 Task: Reply to email with the signature Dylan Clark with the subject Announcement of a promotion from softage.4@softage.net with the message Please provide your feedback on the latest design for the website., change the font color from current to black and background color to maroon Send the email
Action: Mouse moved to (974, 28)
Screenshot: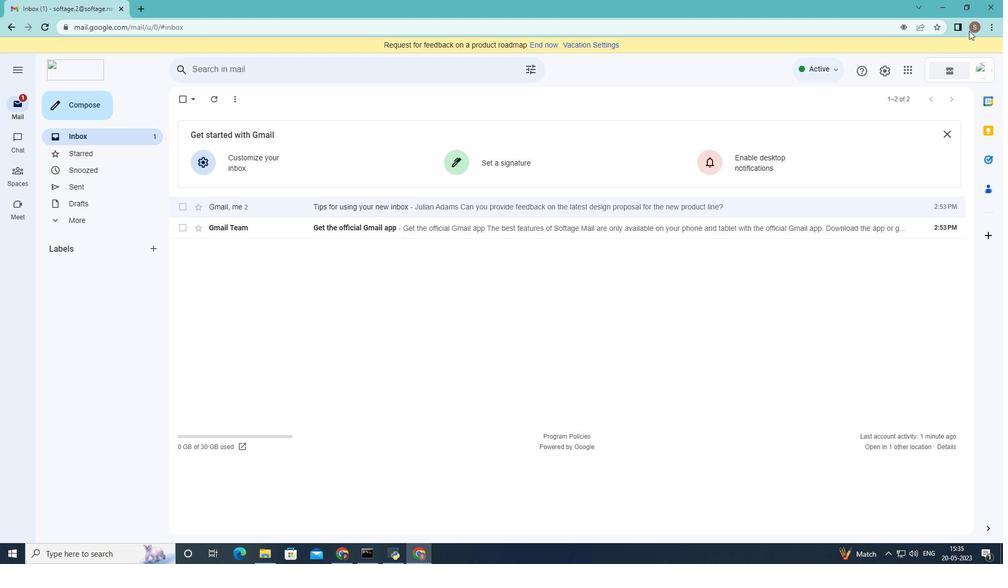 
Action: Mouse pressed left at (974, 28)
Screenshot: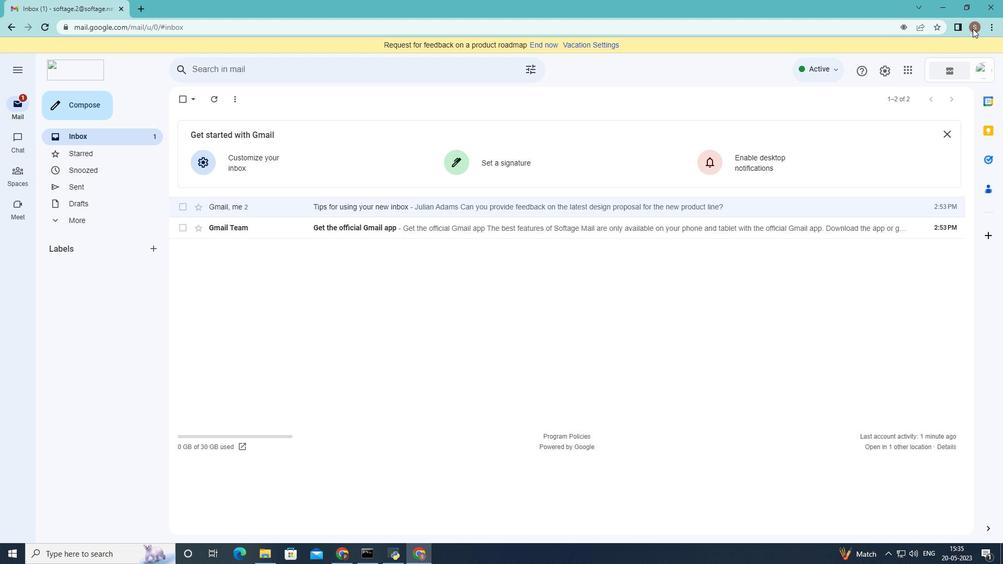 
Action: Mouse moved to (888, 315)
Screenshot: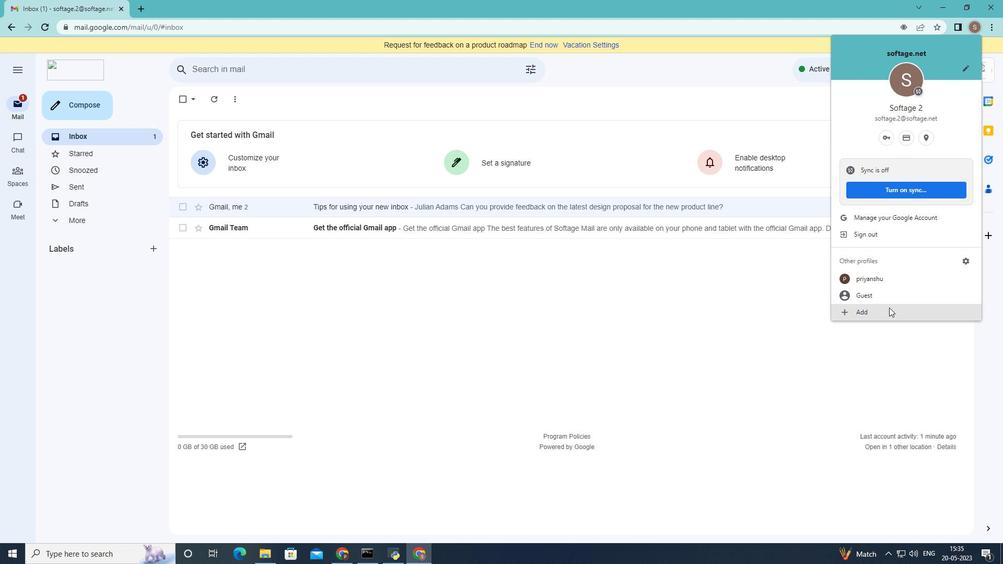 
Action: Mouse pressed left at (888, 315)
Screenshot: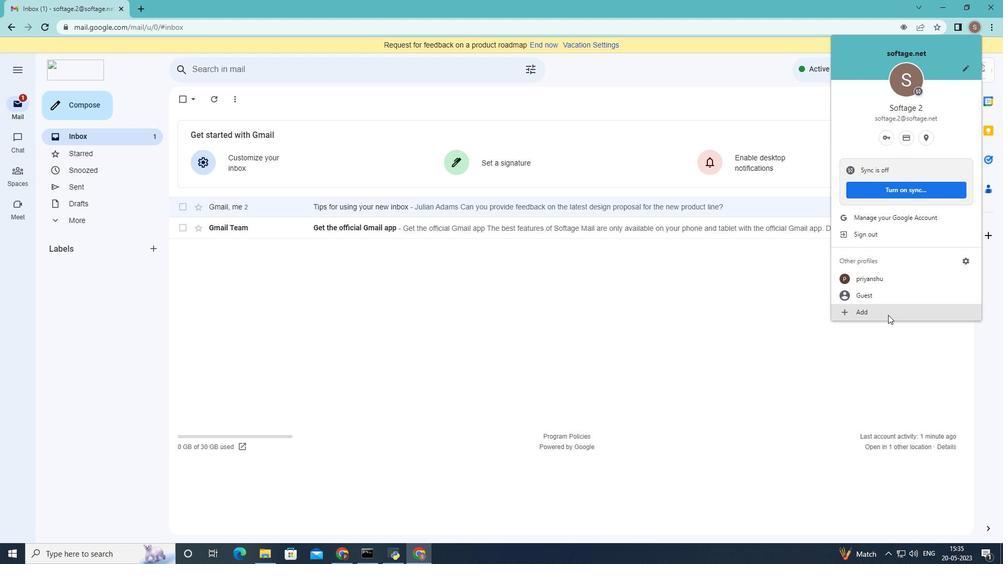 
Action: Mouse moved to (515, 341)
Screenshot: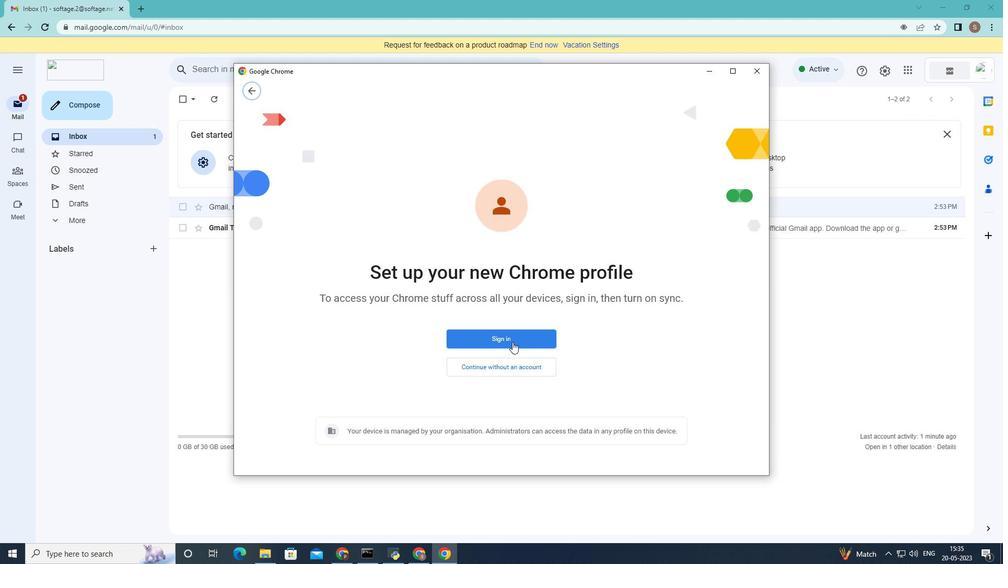 
Action: Mouse pressed left at (515, 341)
Screenshot: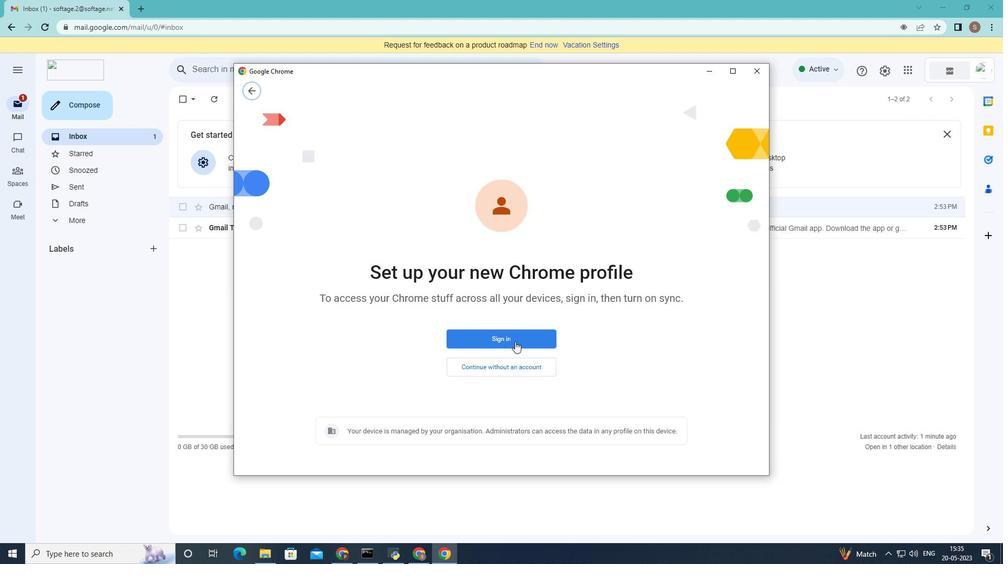 
Action: Mouse moved to (446, 262)
Screenshot: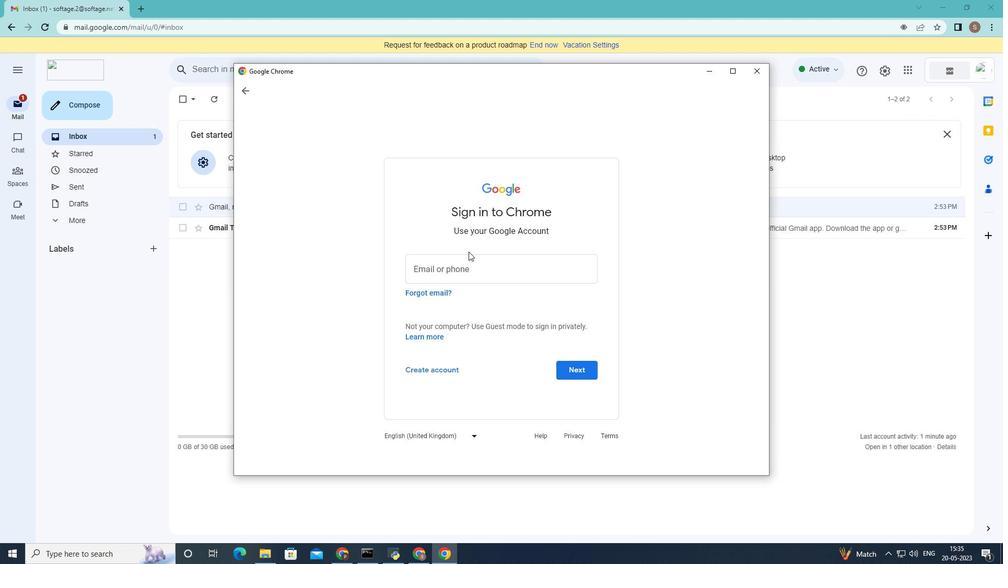 
Action: Mouse pressed left at (446, 262)
Screenshot: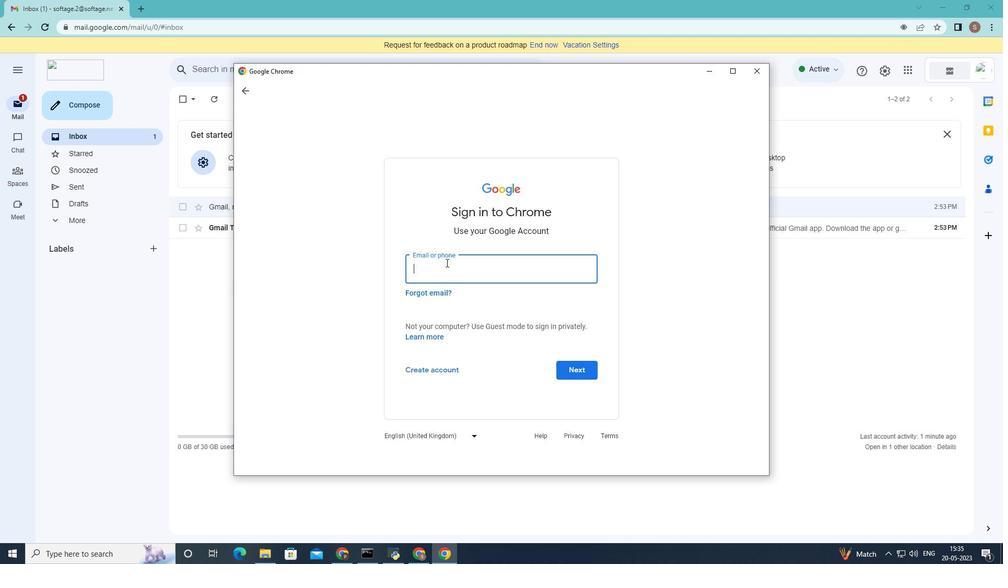 
Action: Key pressed softage.4<Key.shift>@softage.net
Screenshot: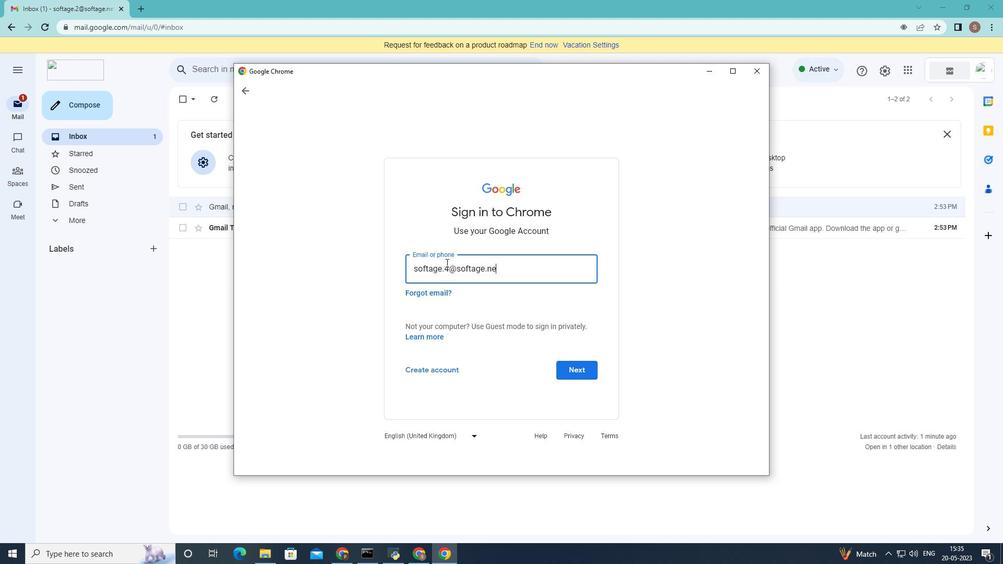 
Action: Mouse moved to (567, 367)
Screenshot: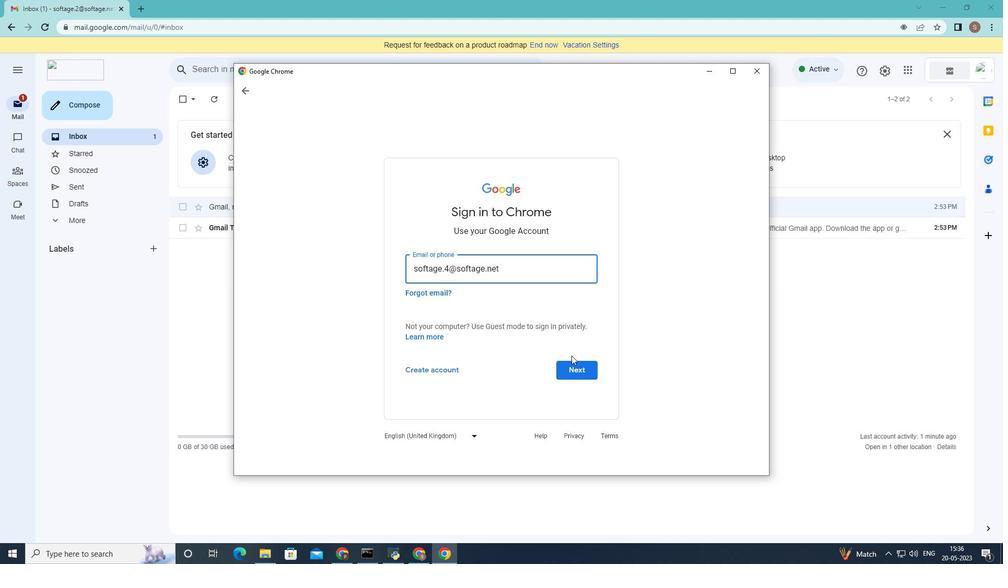 
Action: Mouse pressed left at (567, 367)
Screenshot: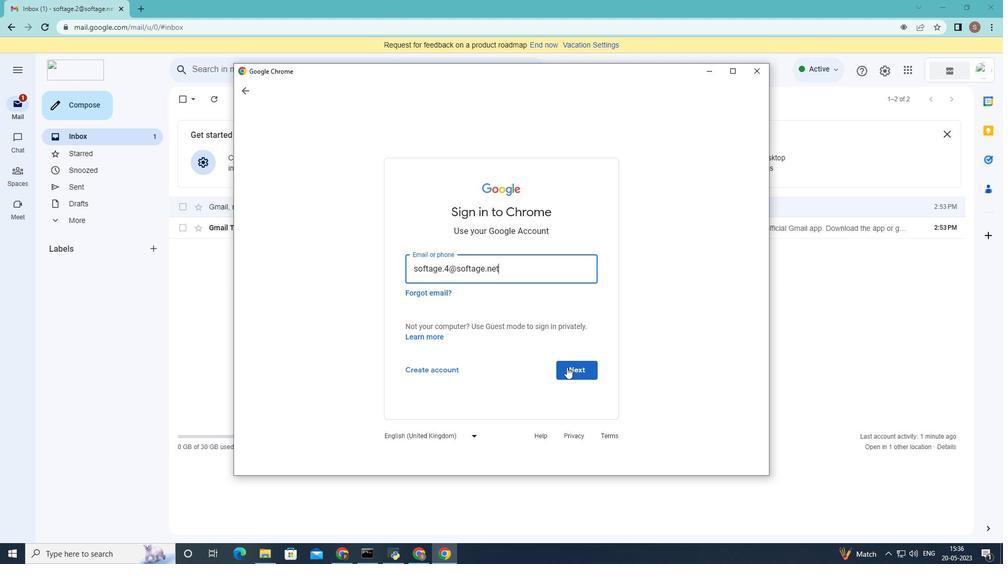 
Action: Mouse moved to (440, 279)
Screenshot: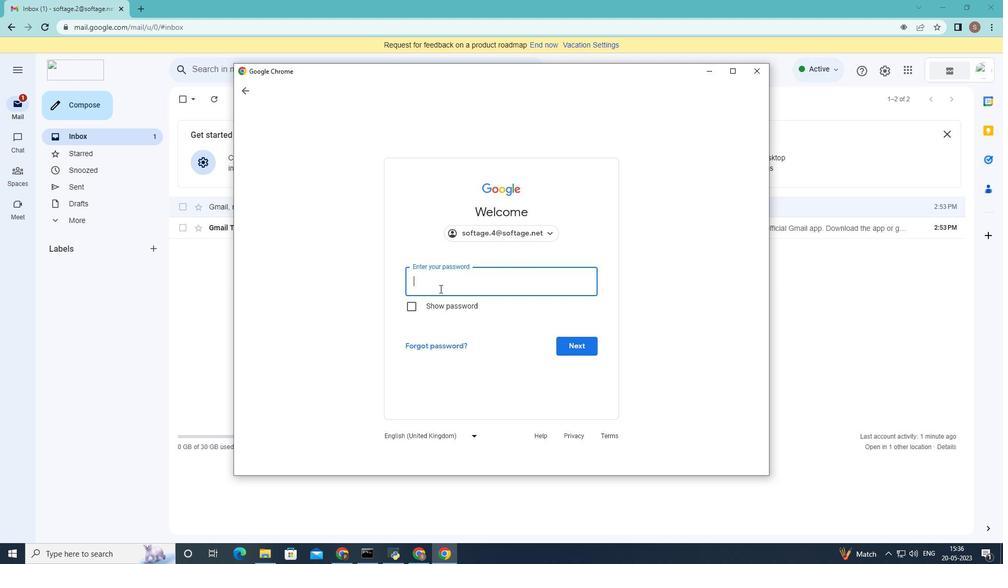 
Action: Key pressed <Key.shift>Softage<Key.shift><Key.shift><Key.shift><Key.shift><Key.shift>@1
Screenshot: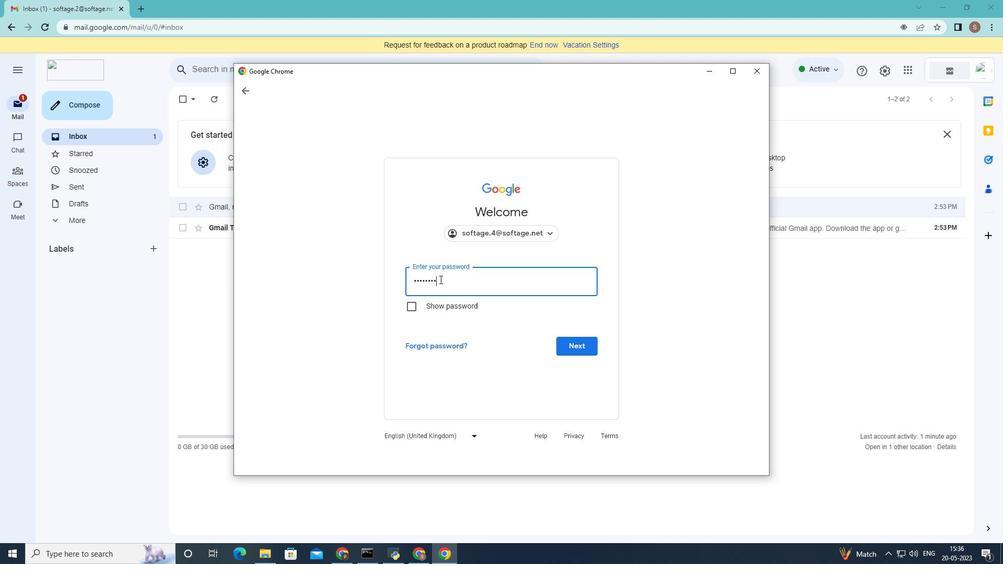 
Action: Mouse moved to (583, 345)
Screenshot: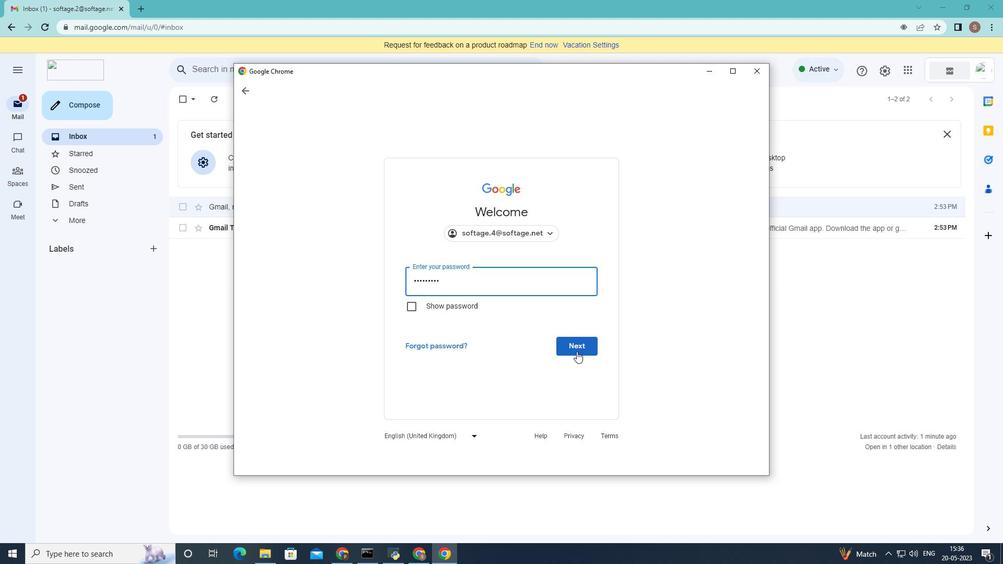 
Action: Mouse pressed left at (583, 345)
Screenshot: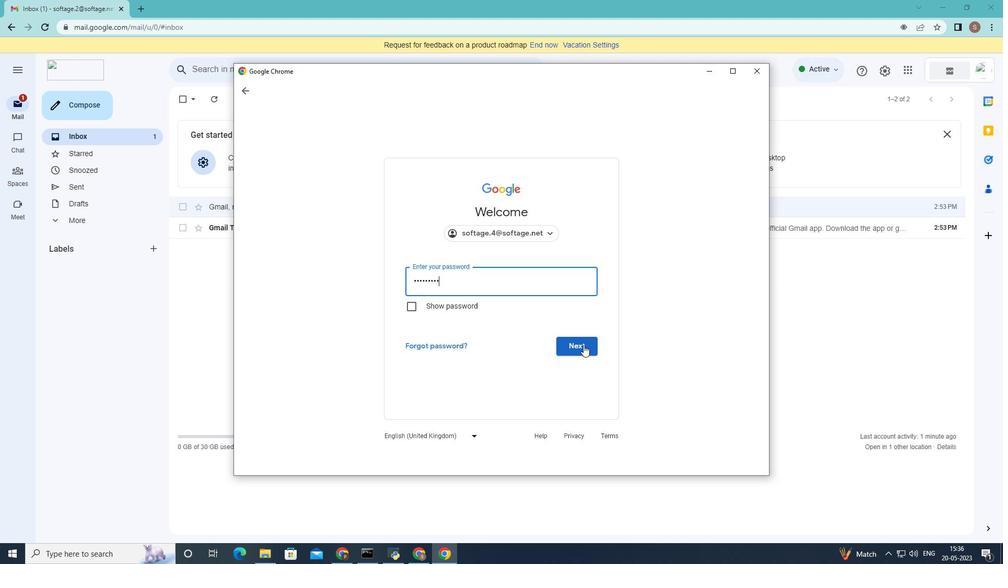 
Action: Mouse moved to (670, 460)
Screenshot: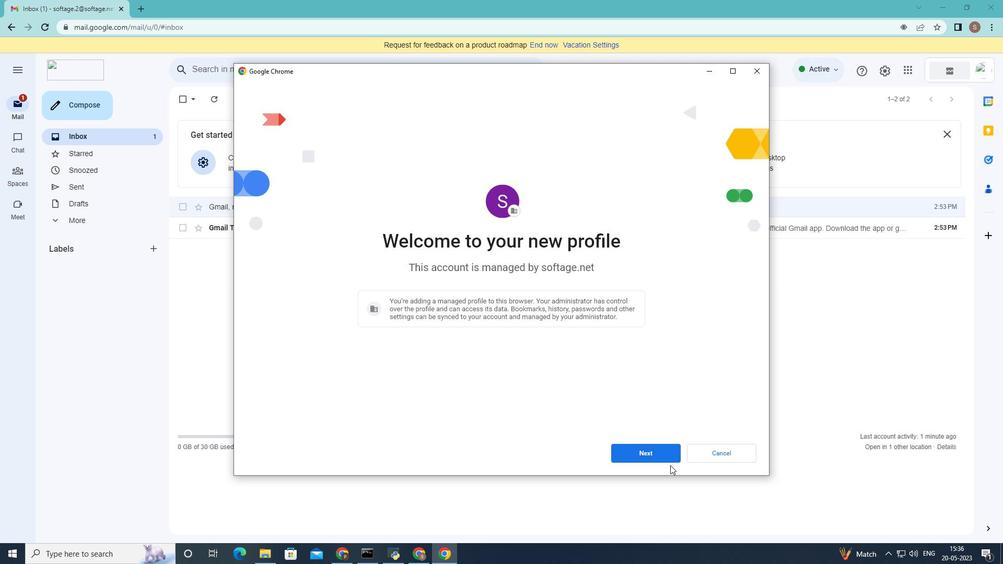 
Action: Mouse pressed left at (670, 460)
Screenshot: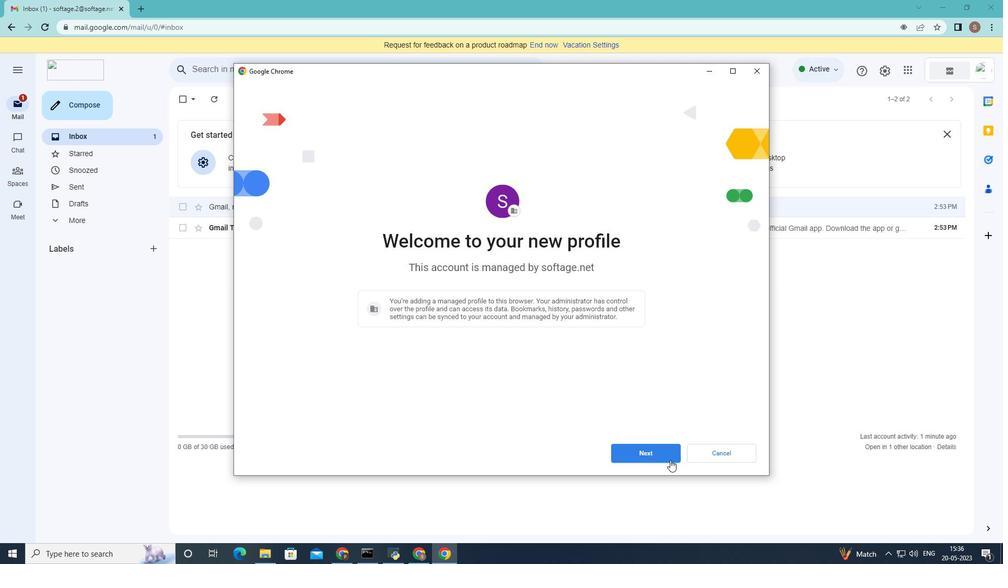 
Action: Mouse moved to (633, 450)
Screenshot: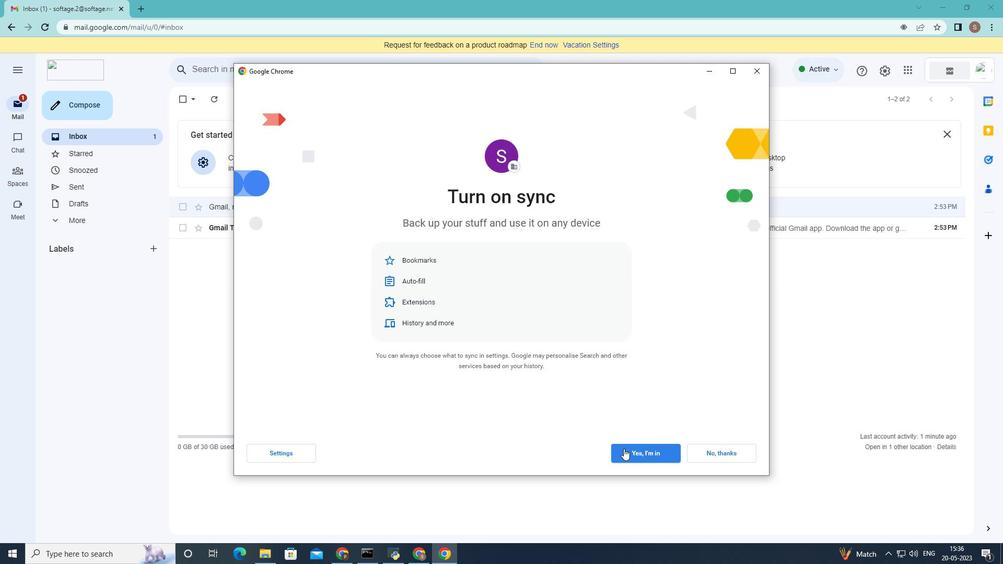 
Action: Mouse pressed left at (633, 450)
Screenshot: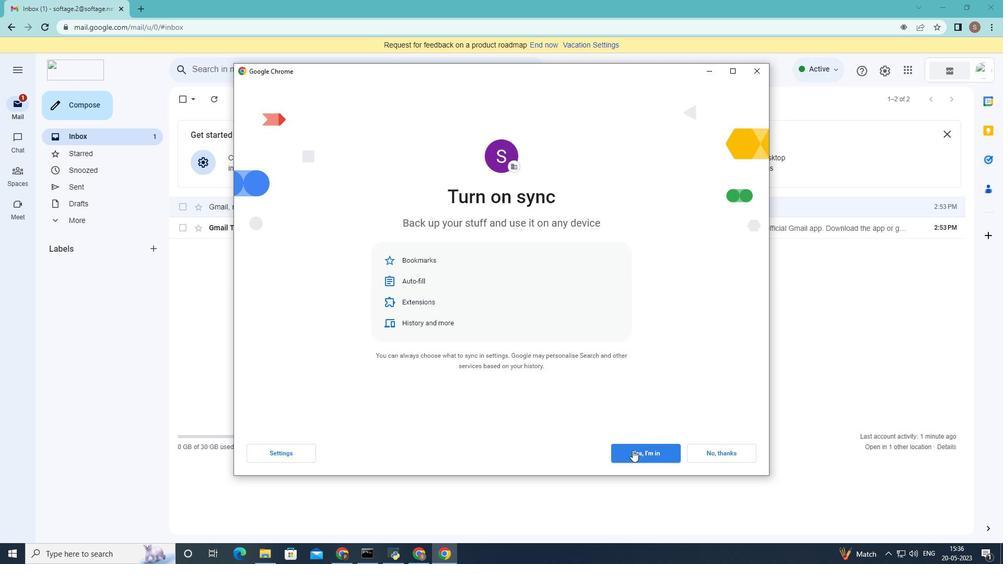 
Action: Mouse moved to (932, 283)
Screenshot: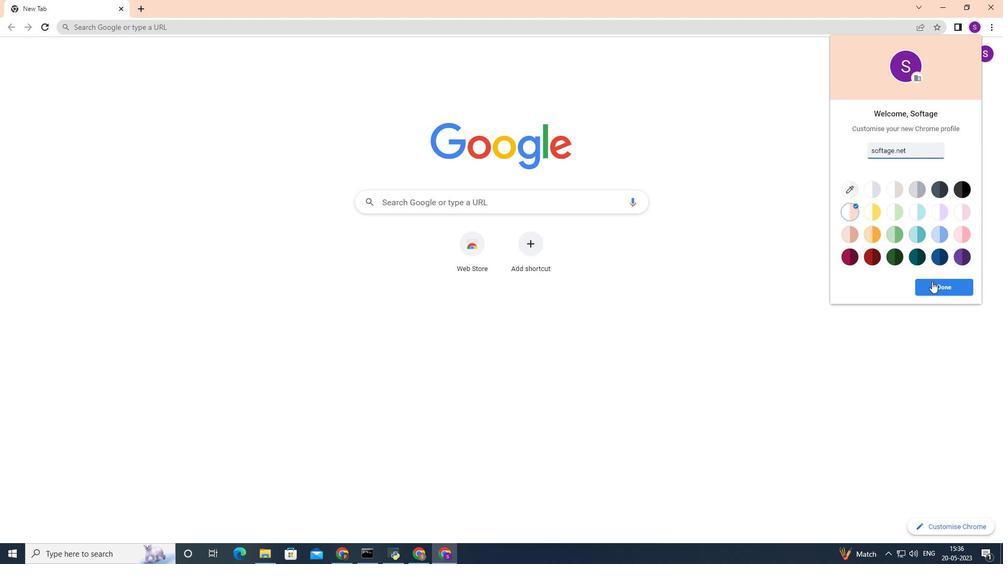 
Action: Mouse pressed left at (932, 283)
Screenshot: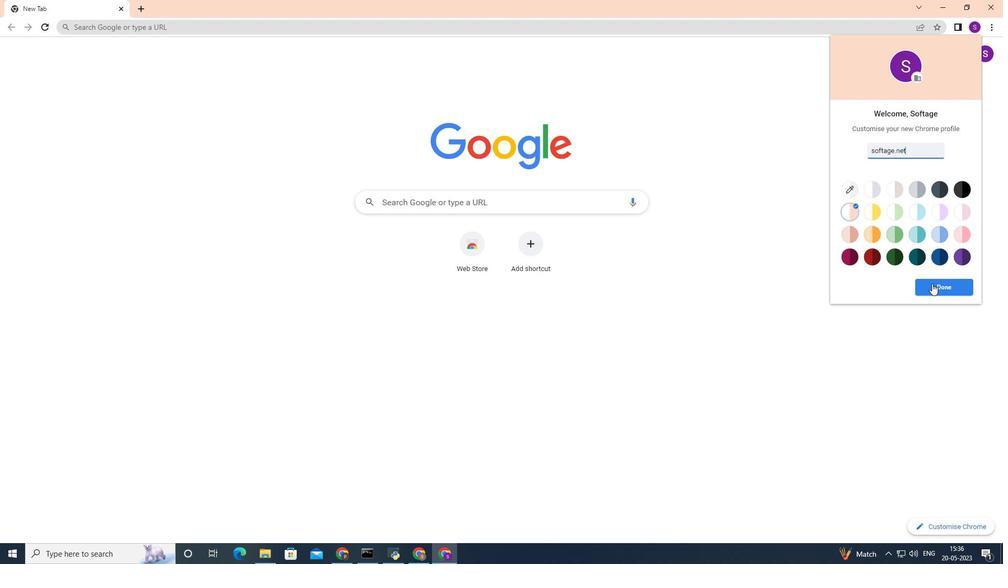 
Action: Mouse moved to (117, 40)
Screenshot: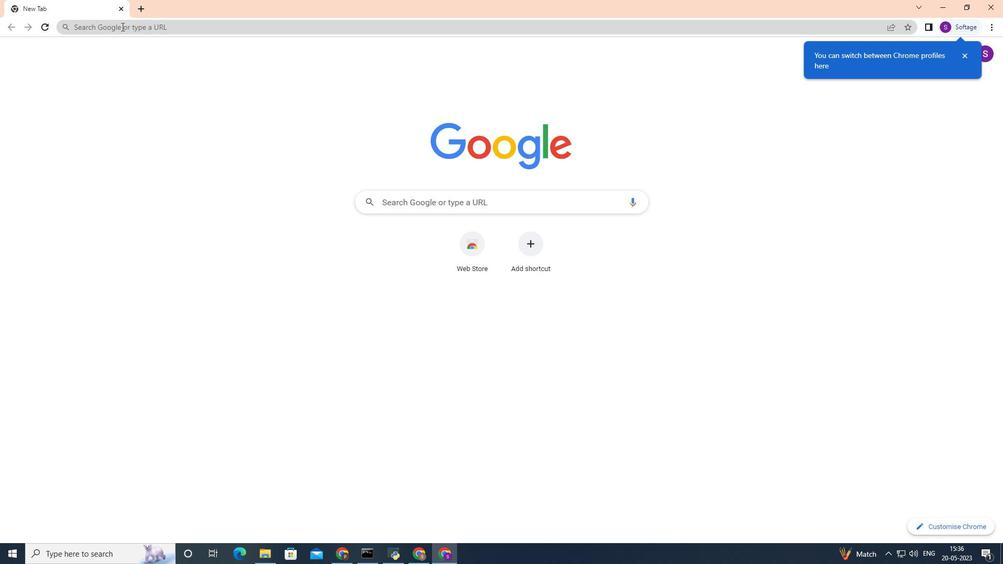 
Action: Mouse pressed left at (117, 40)
Screenshot: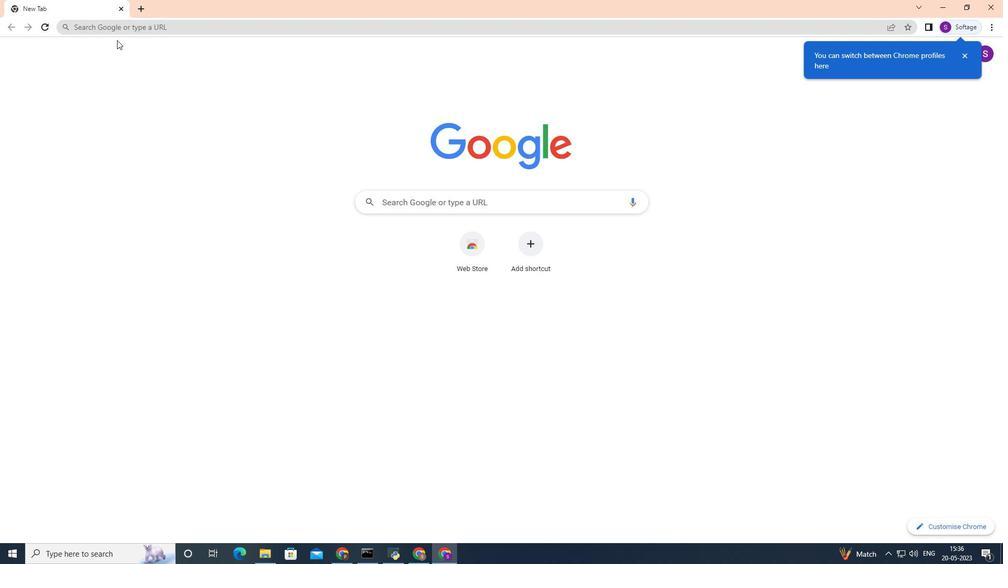 
Action: Mouse moved to (115, 31)
Screenshot: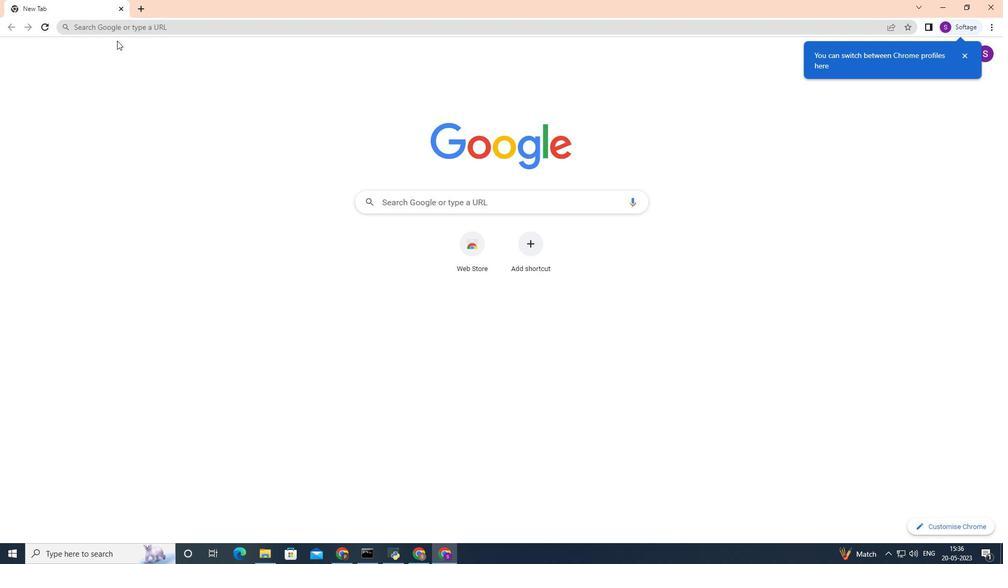 
Action: Mouse pressed left at (115, 31)
Screenshot: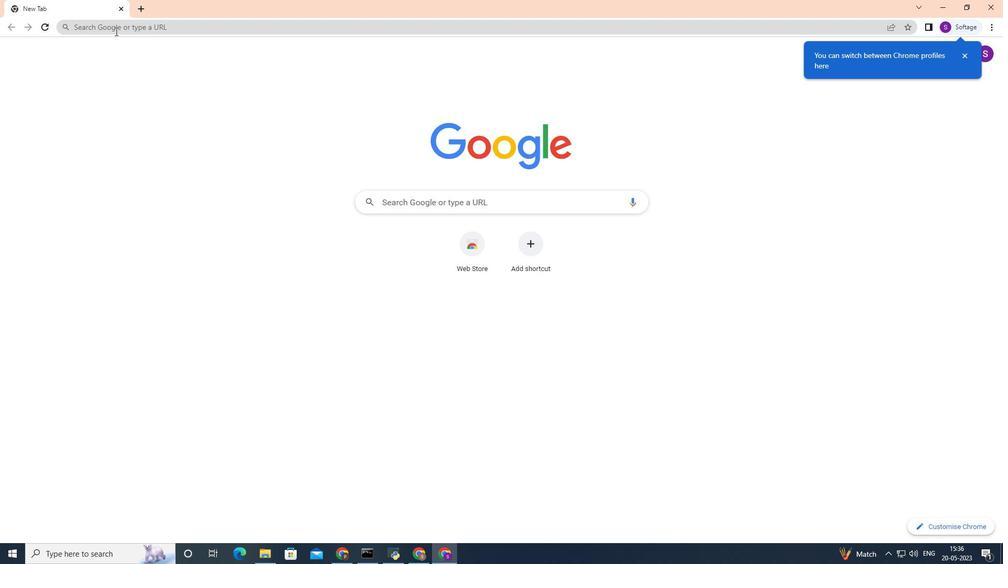 
Action: Mouse moved to (21, 54)
Screenshot: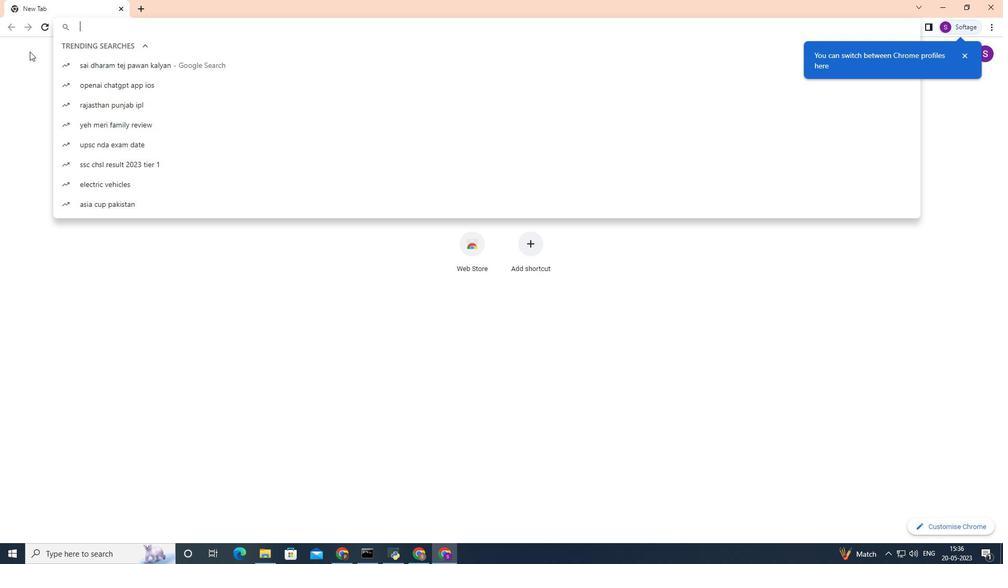 
Action: Mouse pressed left at (21, 54)
Screenshot: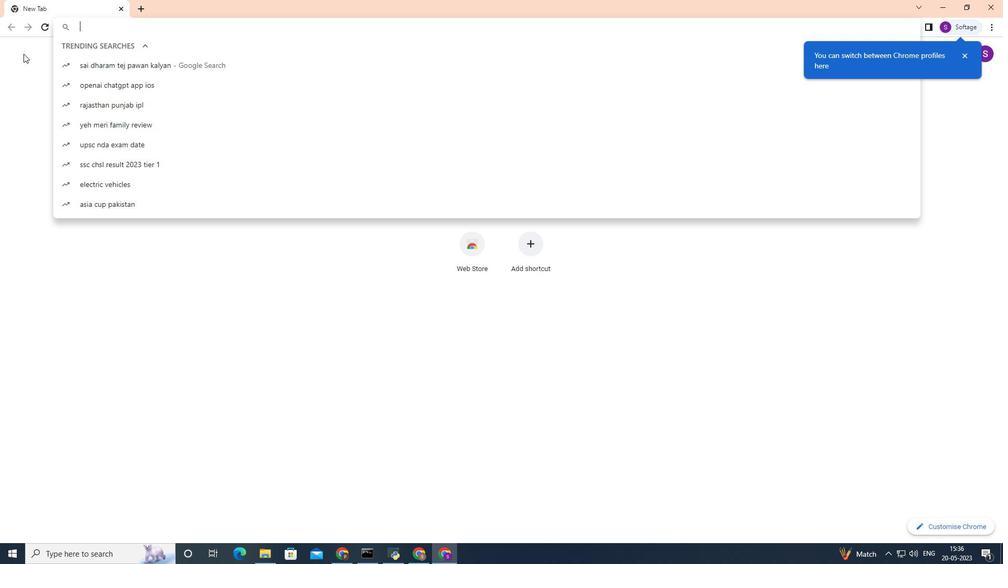 
Action: Mouse moved to (83, 26)
Screenshot: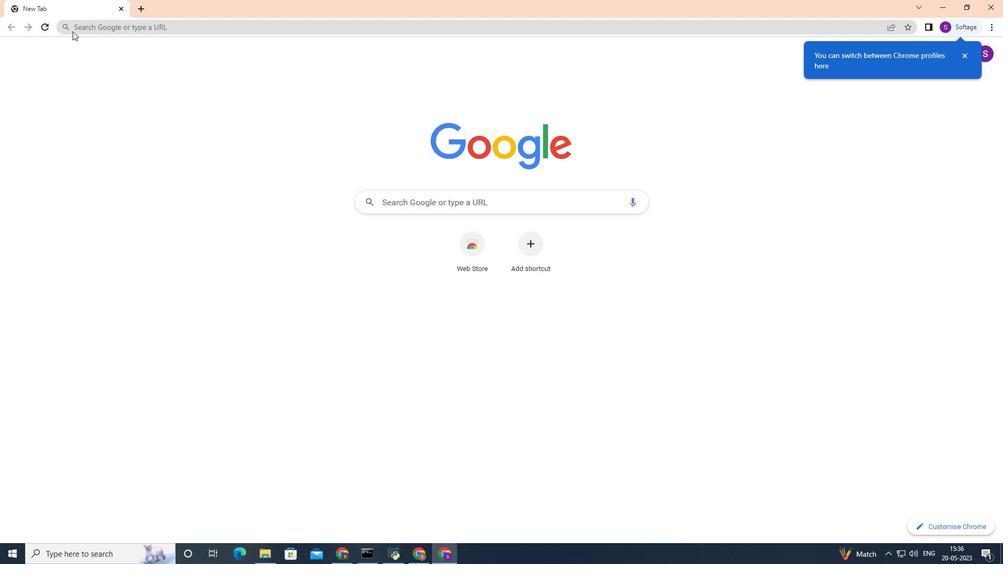 
Action: Mouse pressed left at (83, 26)
Screenshot: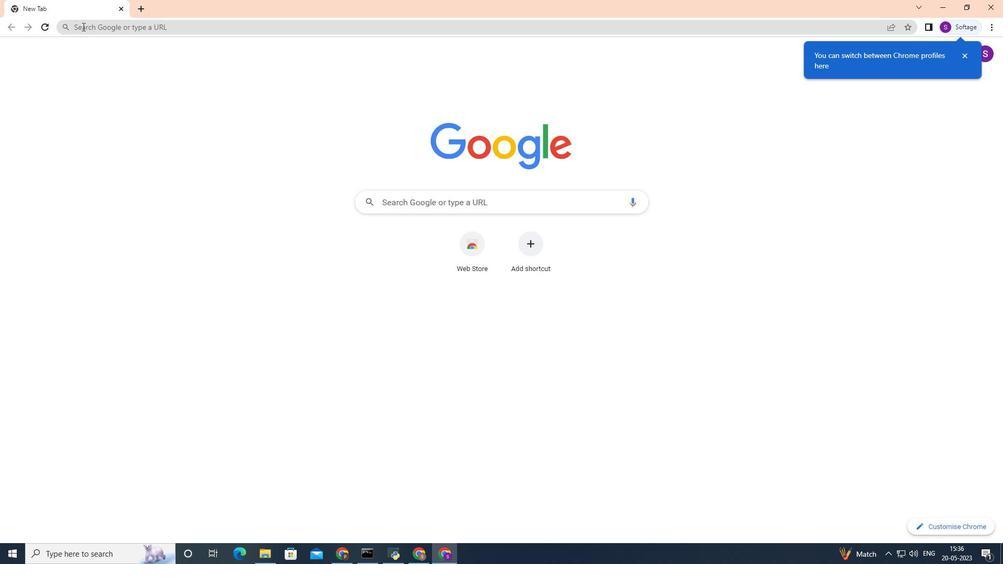 
Action: Mouse moved to (83, 26)
Screenshot: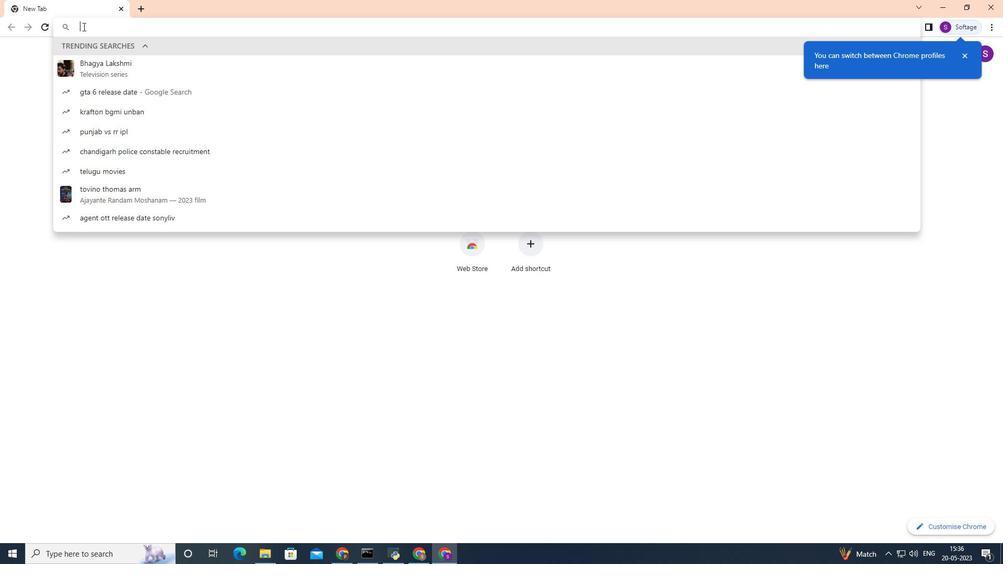 
Action: Key pressed gmai<Key.enter>
Screenshot: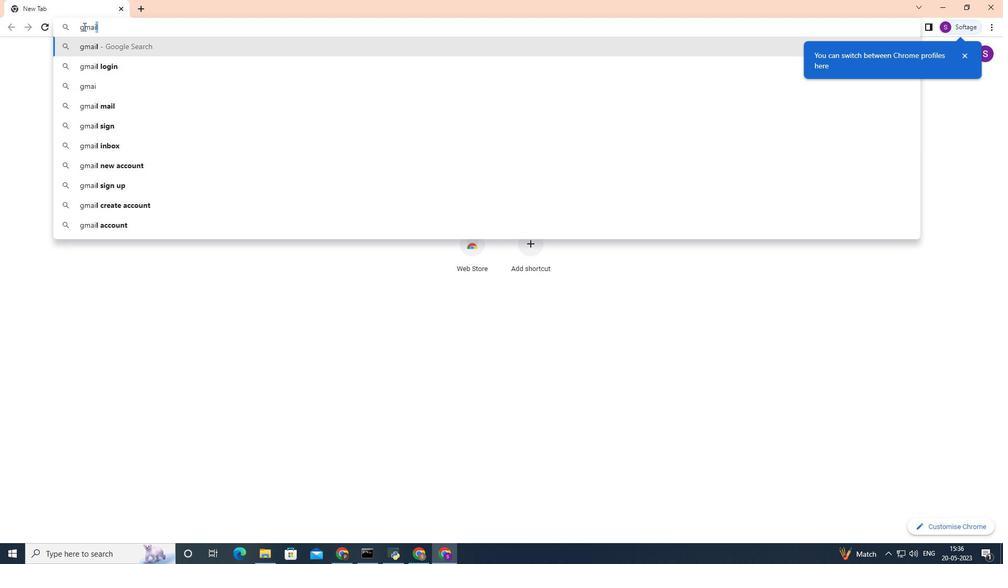 
Action: Mouse moved to (213, 162)
Screenshot: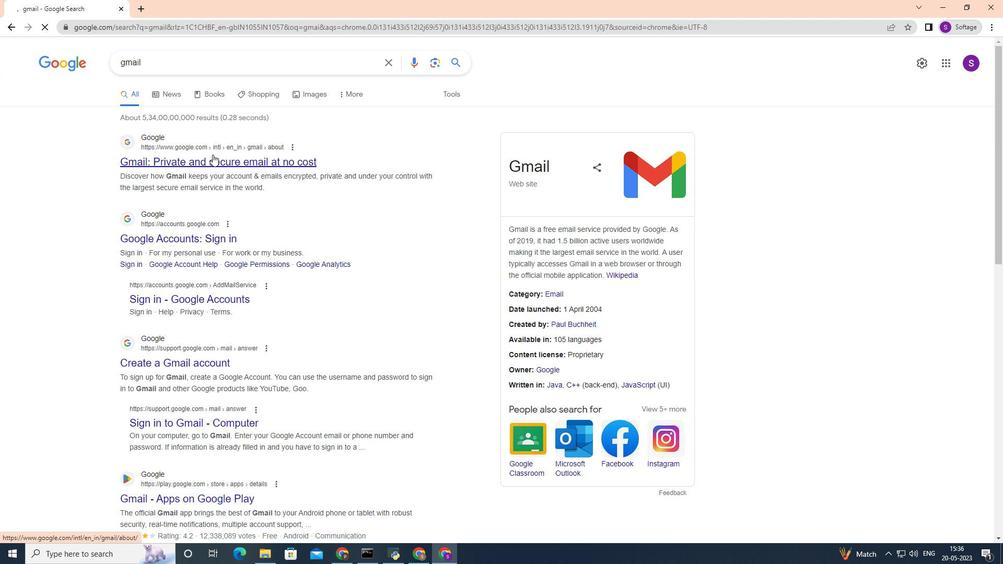 
Action: Mouse pressed left at (213, 162)
Screenshot: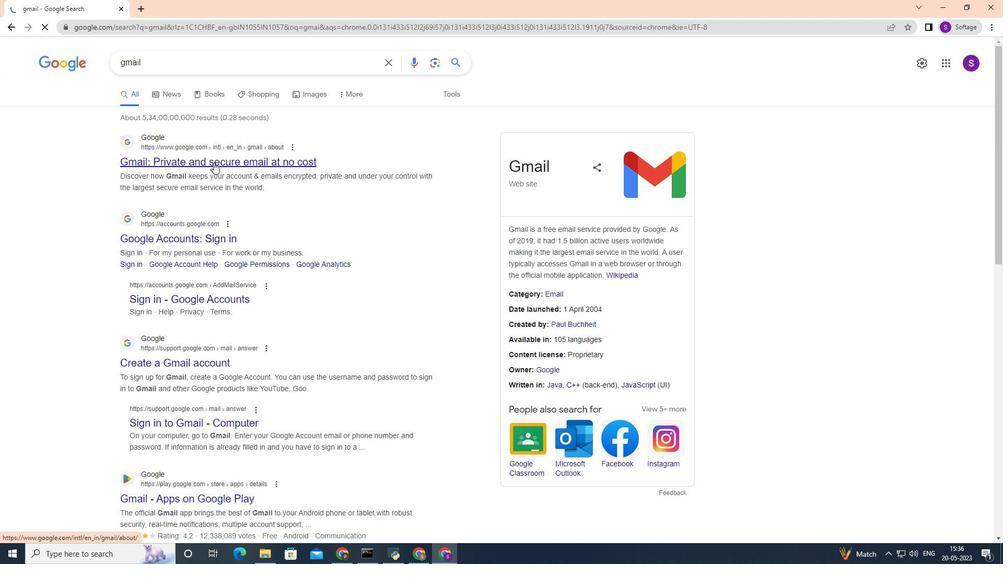 
Action: Mouse moved to (753, 52)
Screenshot: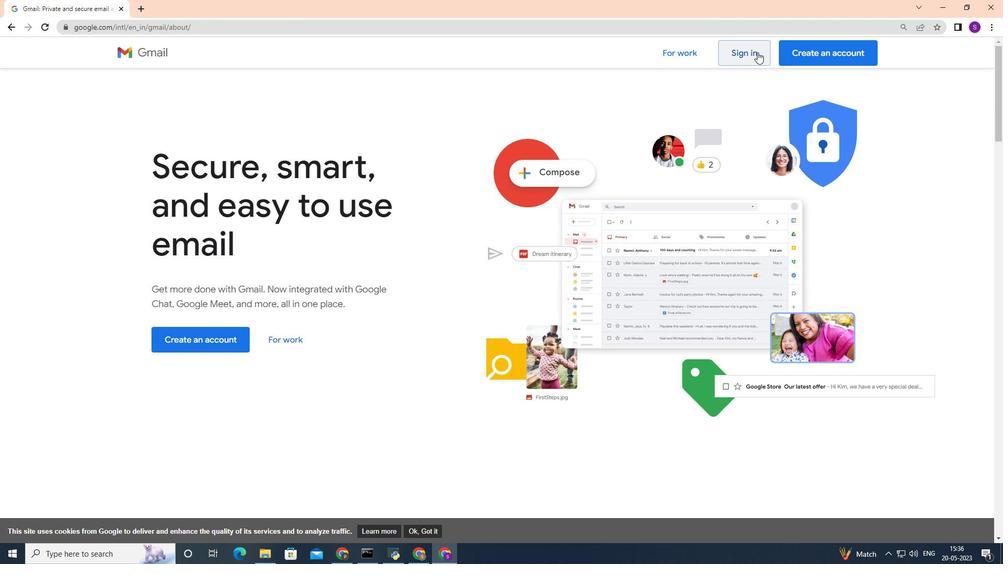 
Action: Mouse pressed left at (753, 52)
Screenshot: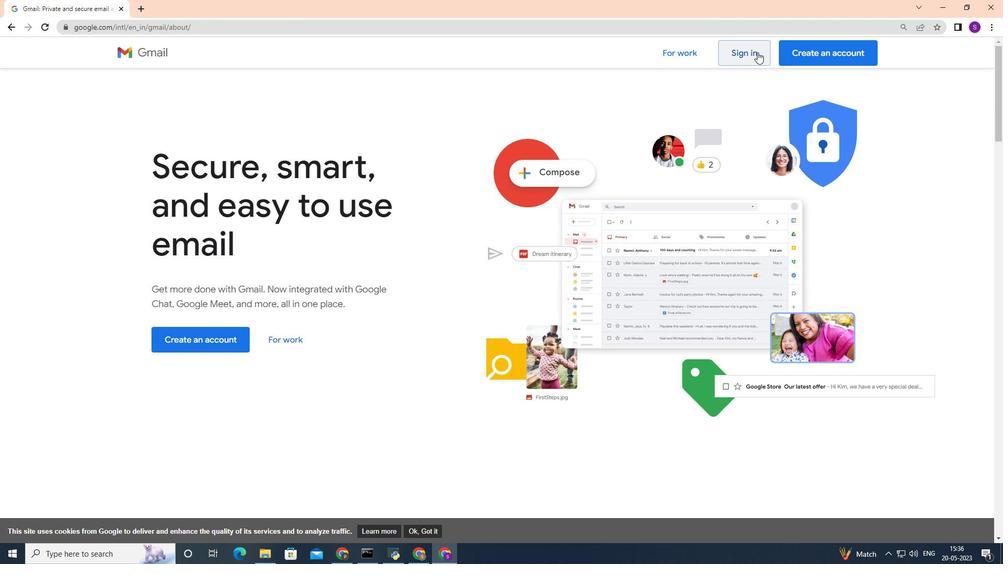 
Action: Mouse moved to (499, 244)
Screenshot: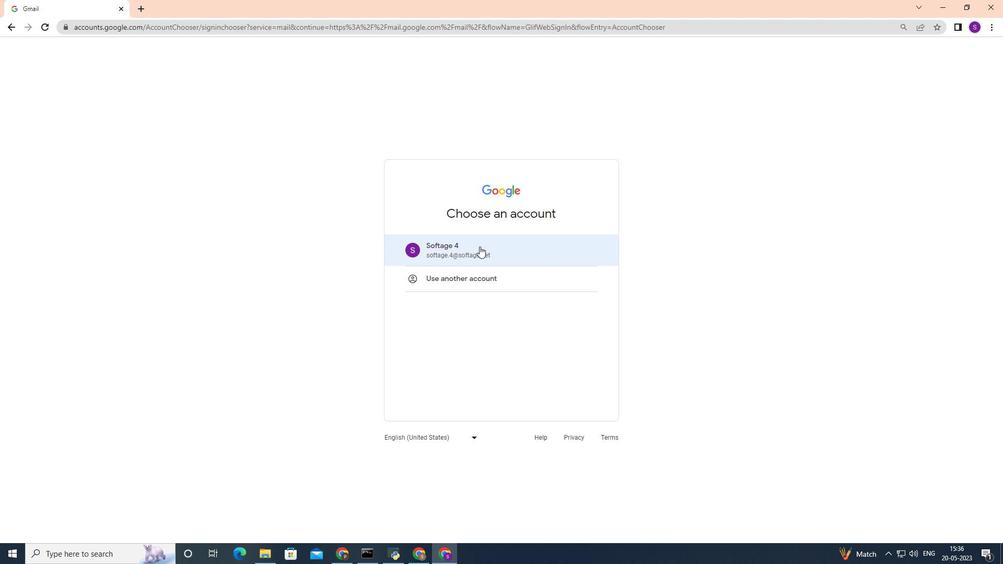 
Action: Mouse pressed left at (499, 244)
Screenshot: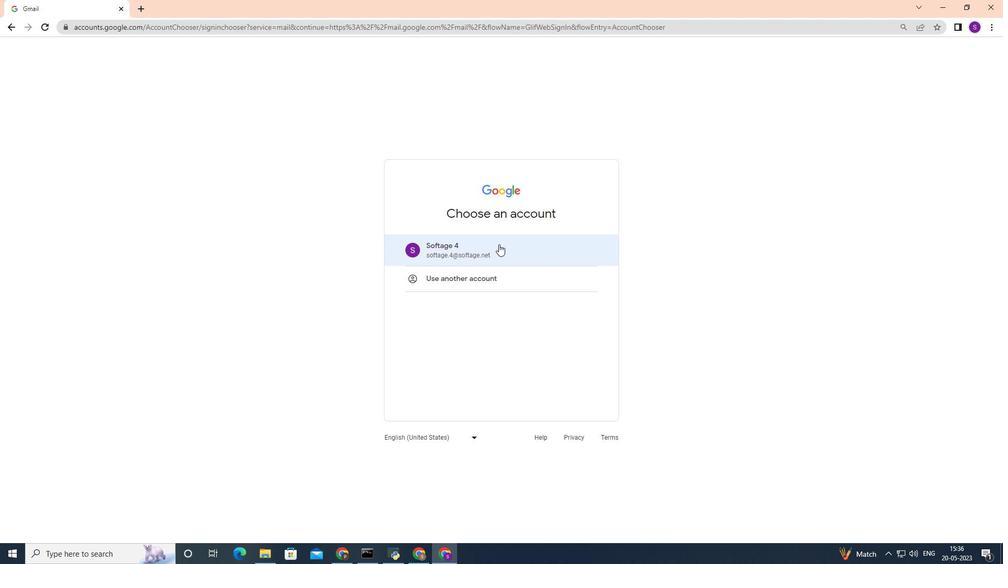 
Action: Mouse moved to (271, 189)
Screenshot: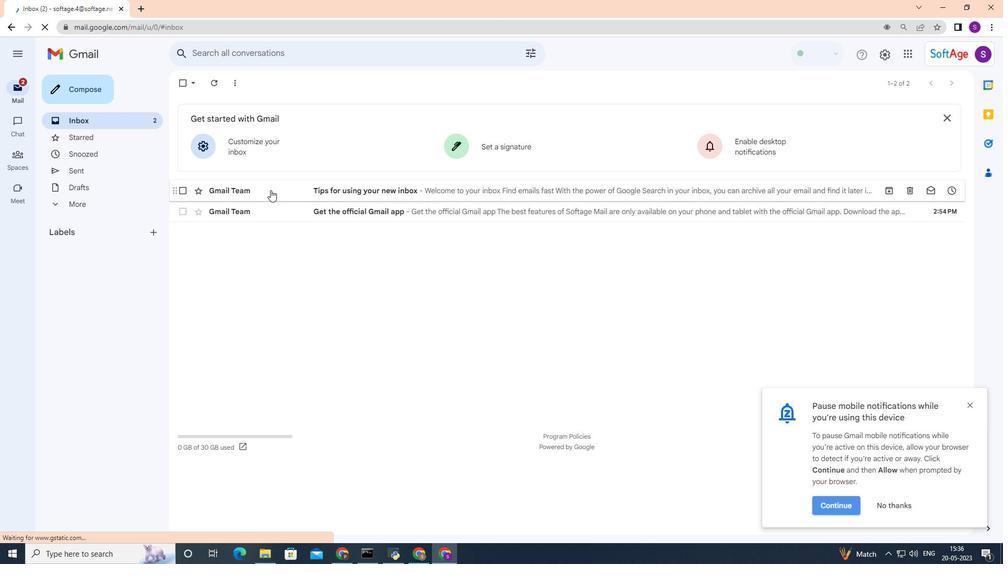 
Action: Mouse pressed left at (271, 189)
Screenshot: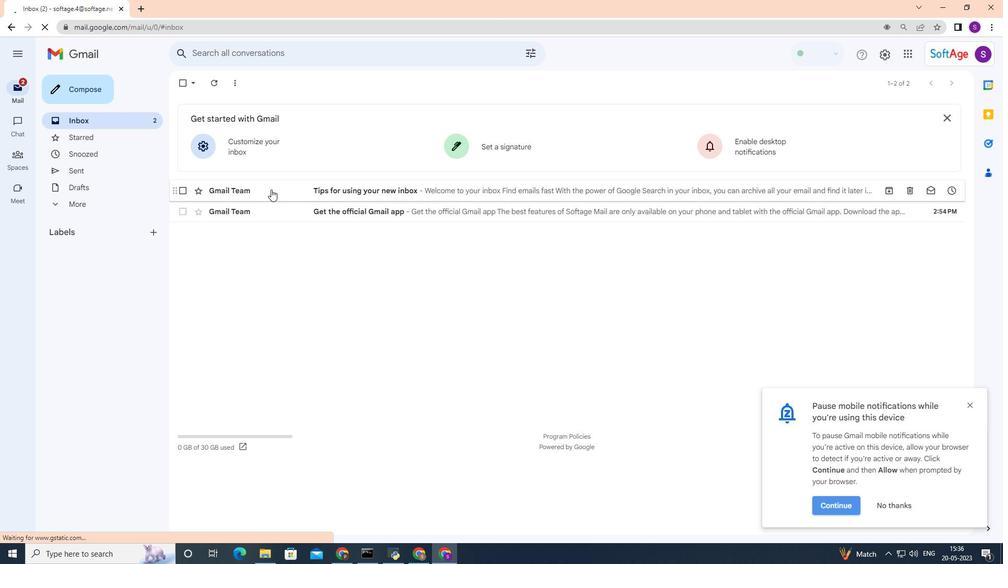 
Action: Mouse scrolled (271, 189) with delta (0, 0)
Screenshot: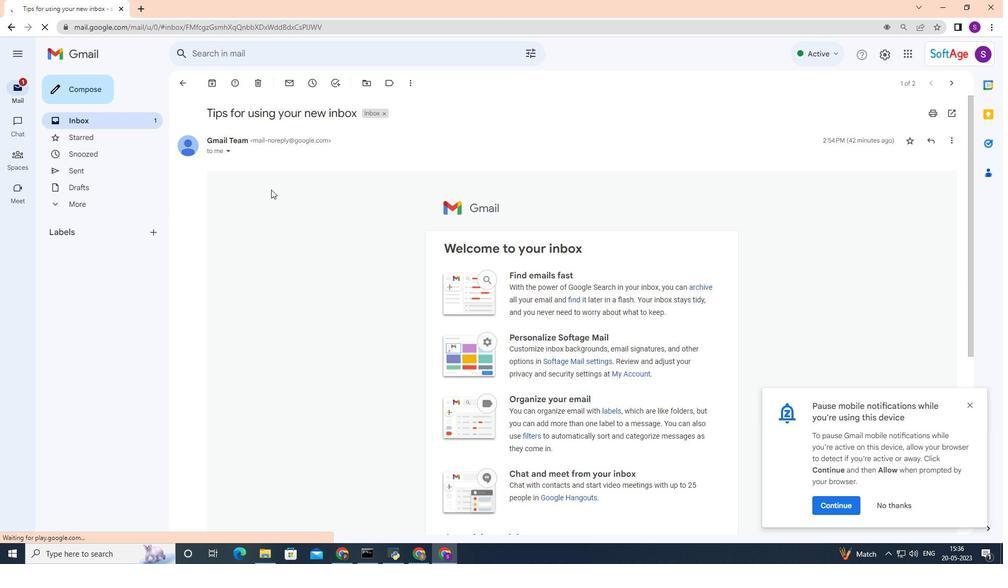 
Action: Mouse scrolled (271, 189) with delta (0, 0)
Screenshot: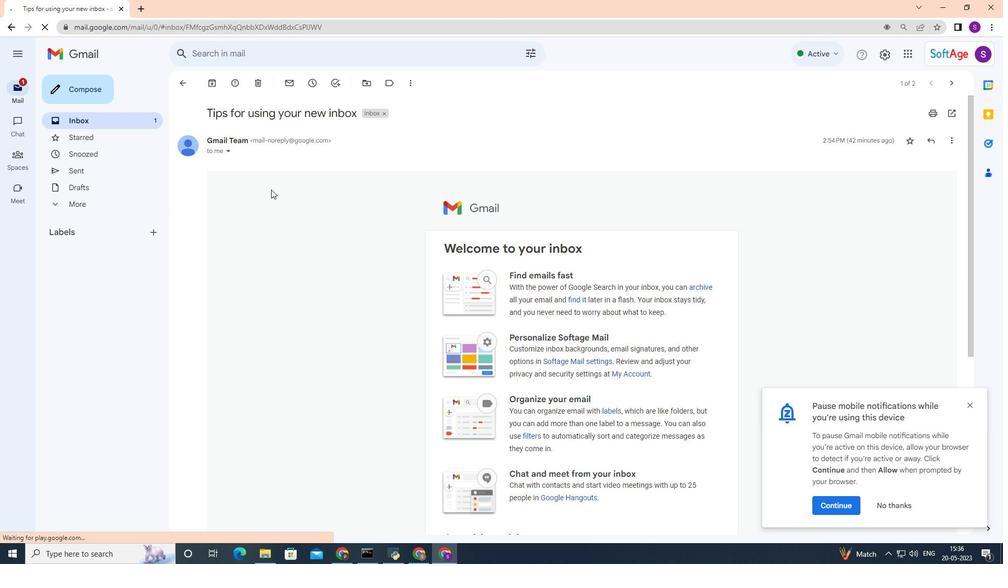 
Action: Mouse scrolled (271, 189) with delta (0, 0)
Screenshot: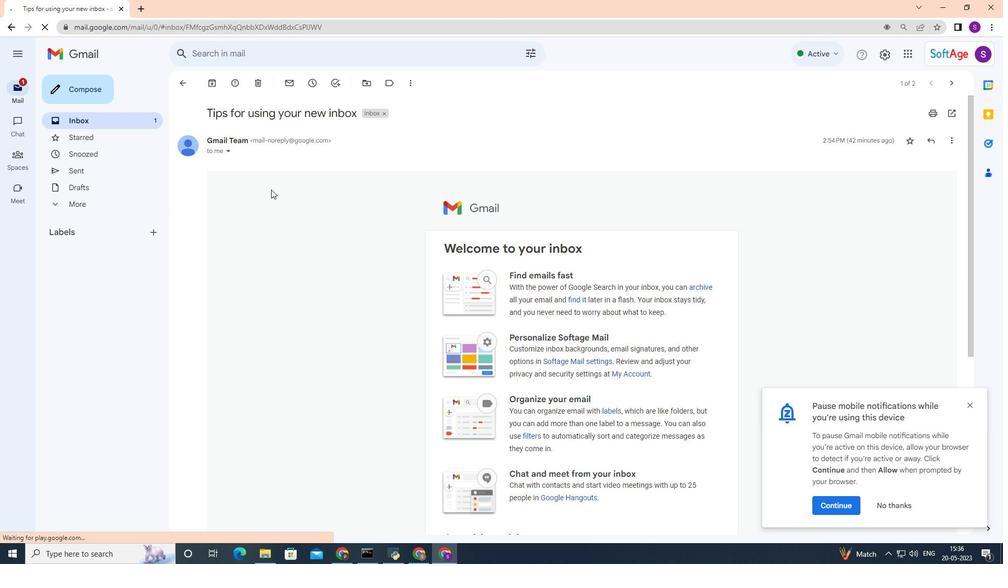 
Action: Mouse scrolled (271, 189) with delta (0, 0)
Screenshot: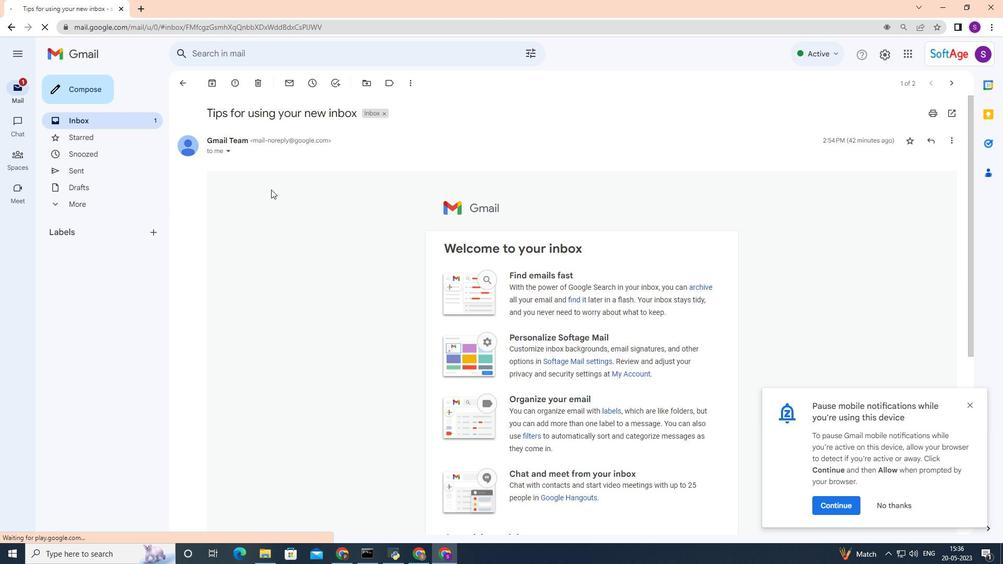 
Action: Mouse scrolled (271, 189) with delta (0, 0)
Screenshot: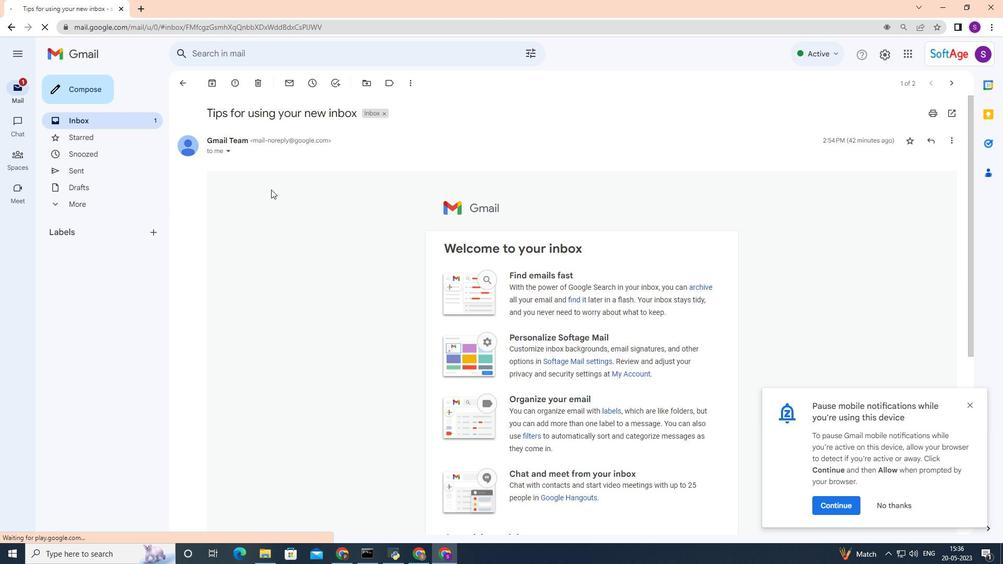 
Action: Mouse scrolled (271, 189) with delta (0, 0)
Screenshot: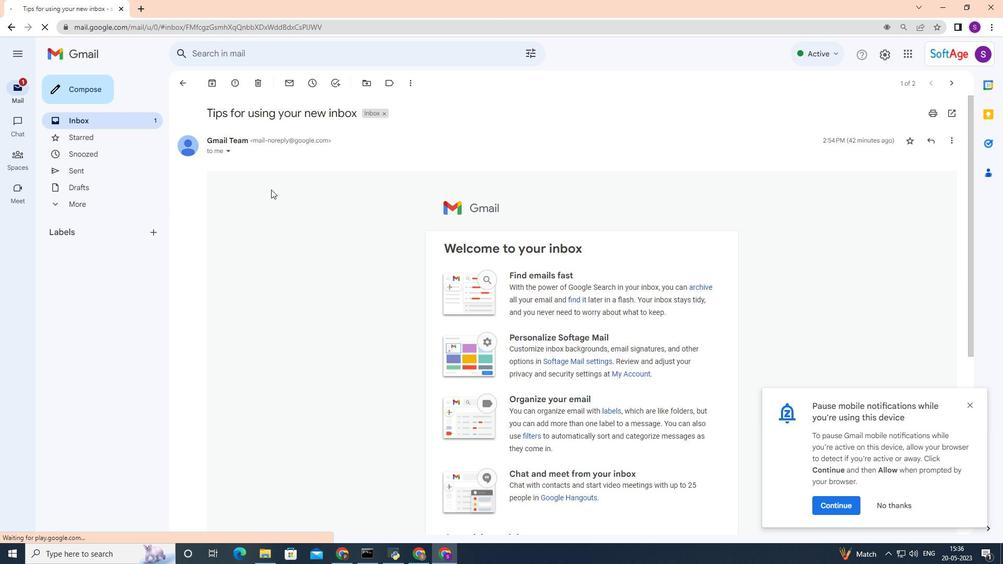 
Action: Mouse scrolled (271, 189) with delta (0, 0)
Screenshot: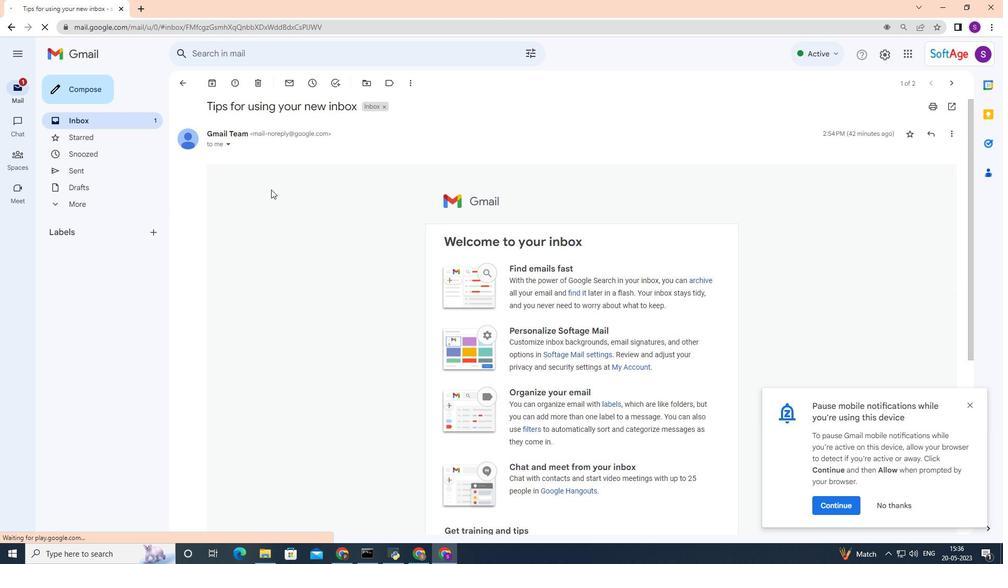 
Action: Mouse scrolled (271, 190) with delta (0, 0)
Screenshot: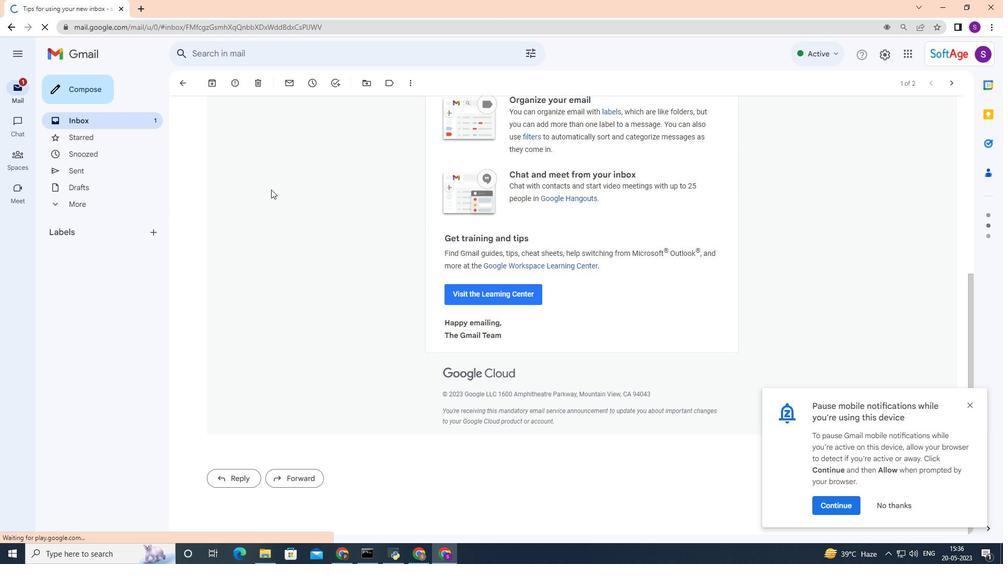 
Action: Mouse scrolled (271, 190) with delta (0, 0)
Screenshot: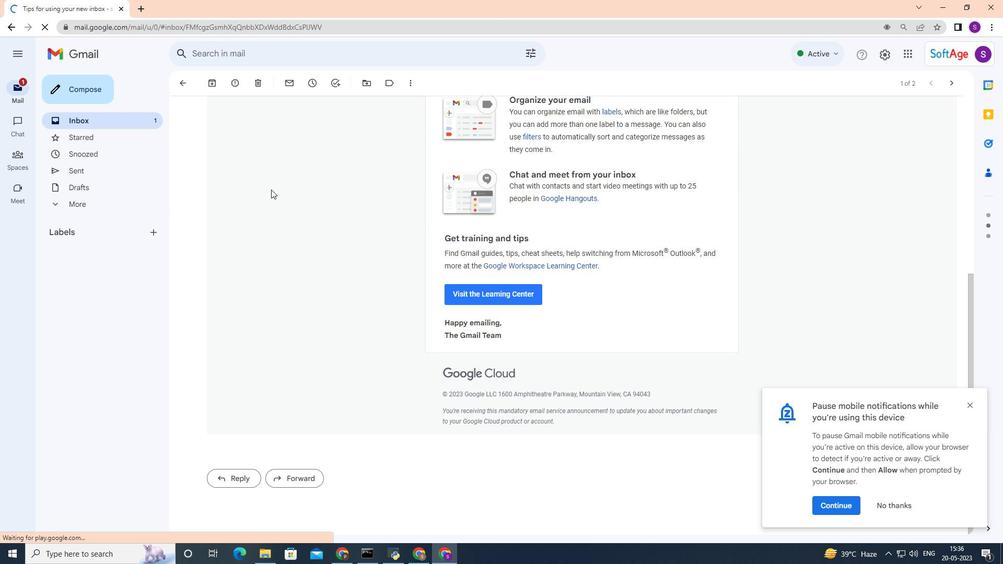 
Action: Mouse scrolled (271, 190) with delta (0, 0)
Screenshot: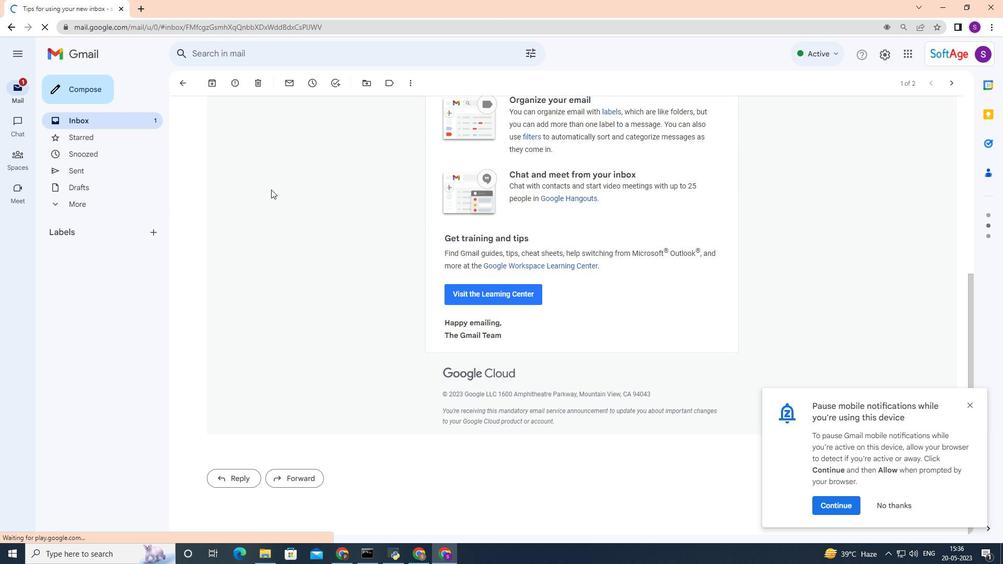 
Action: Mouse scrolled (271, 190) with delta (0, 0)
Screenshot: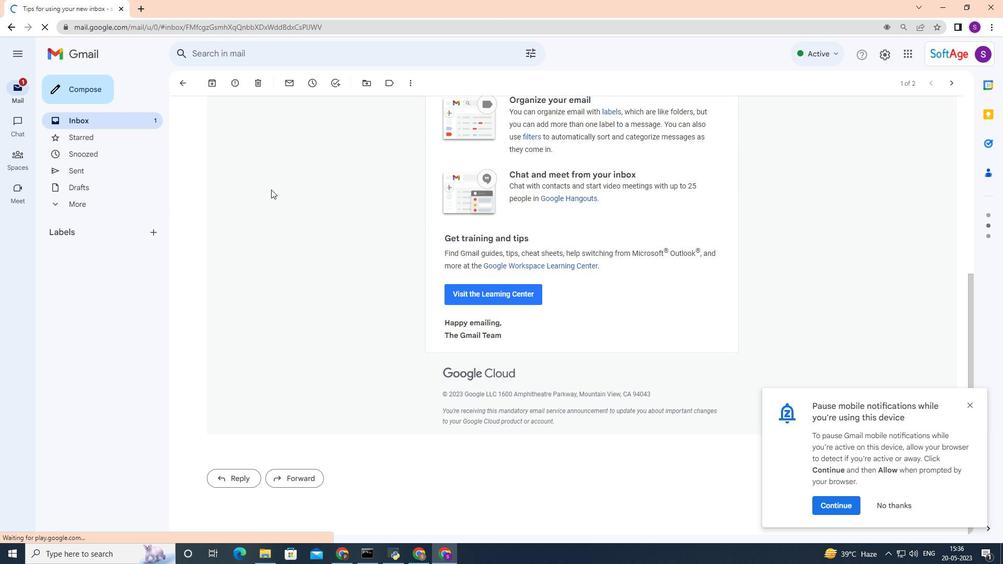 
Action: Mouse scrolled (271, 190) with delta (0, 0)
Screenshot: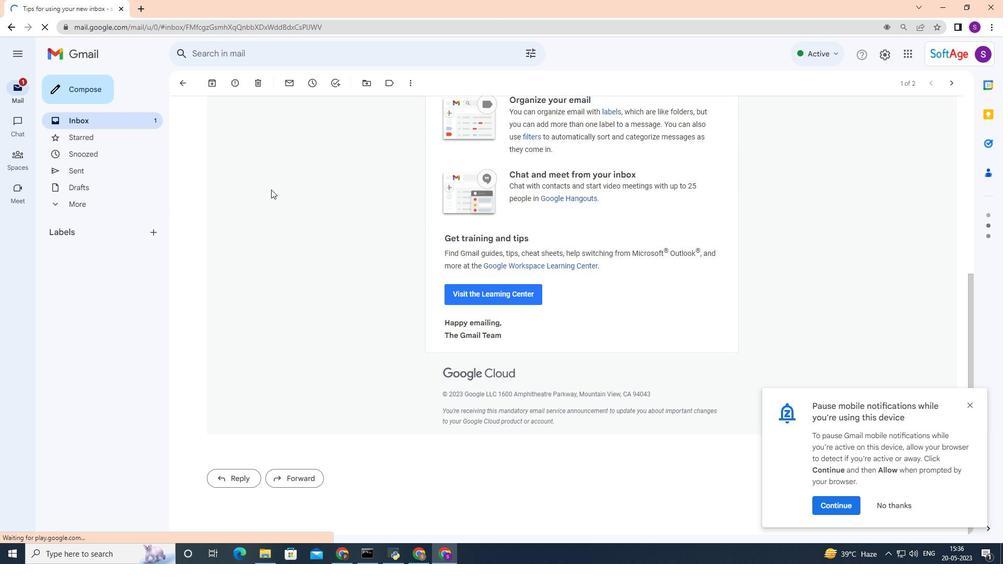 
Action: Mouse scrolled (271, 190) with delta (0, 0)
Screenshot: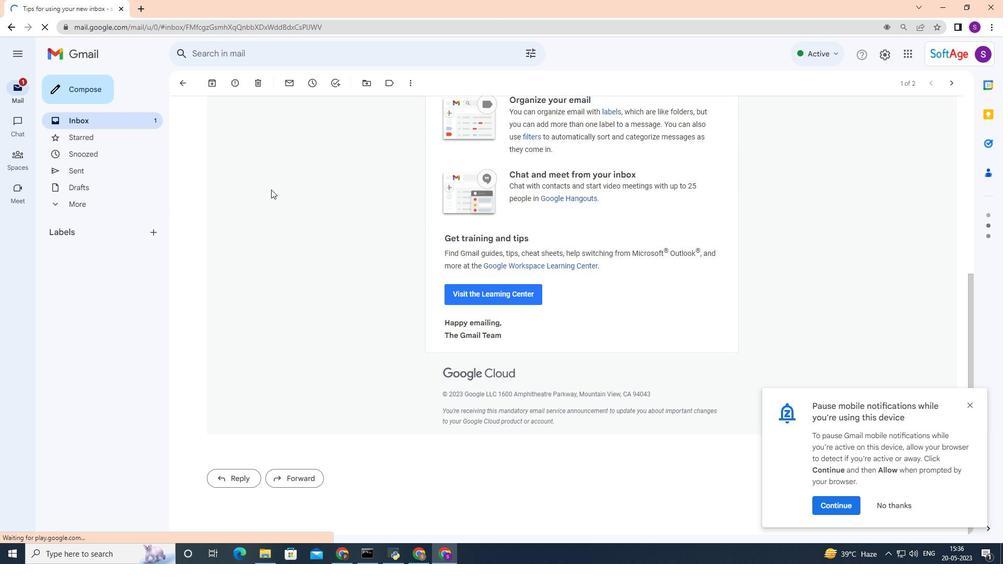 
Action: Mouse scrolled (271, 190) with delta (0, 0)
Screenshot: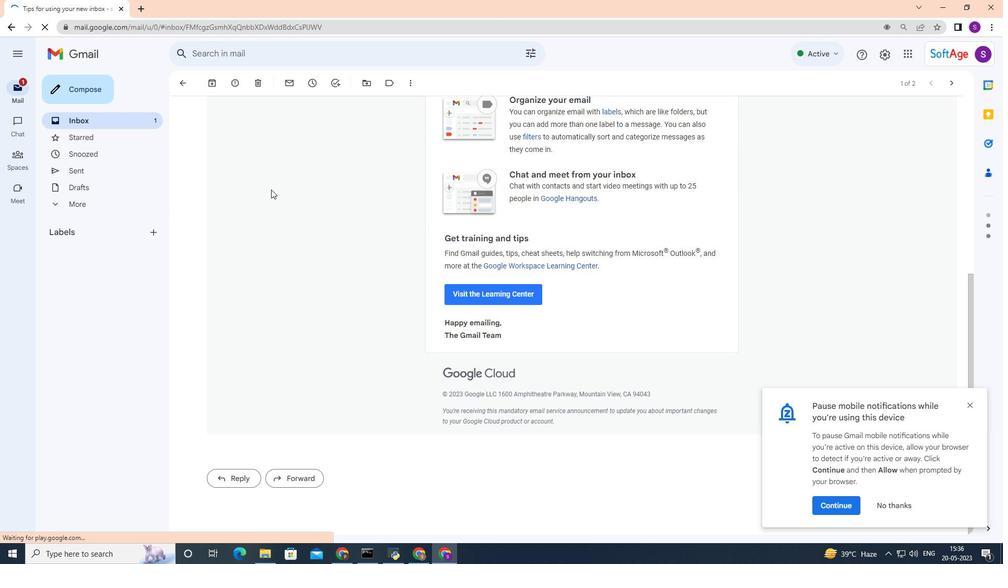 
Action: Mouse scrolled (271, 190) with delta (0, 0)
Screenshot: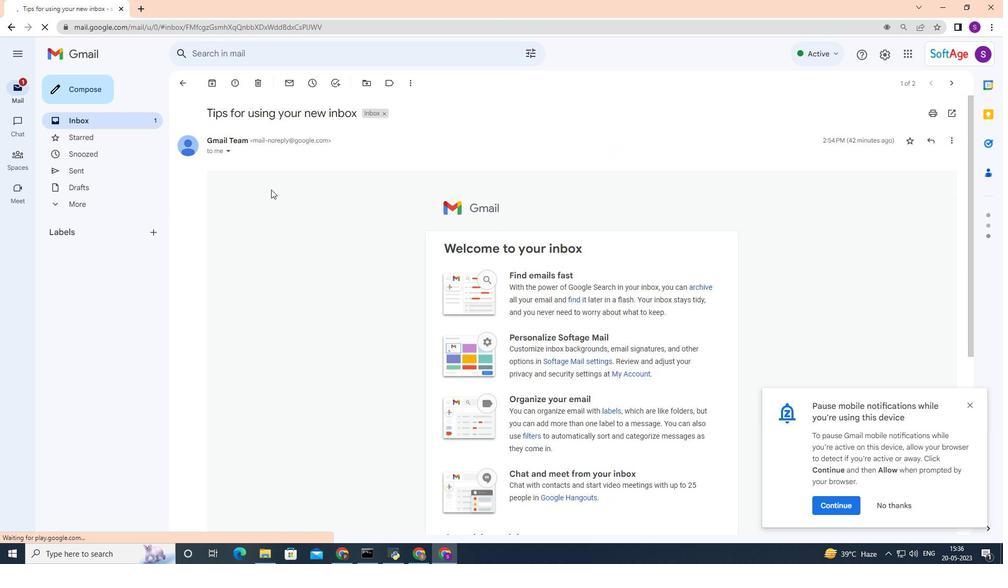 
Action: Mouse scrolled (271, 190) with delta (0, 0)
Screenshot: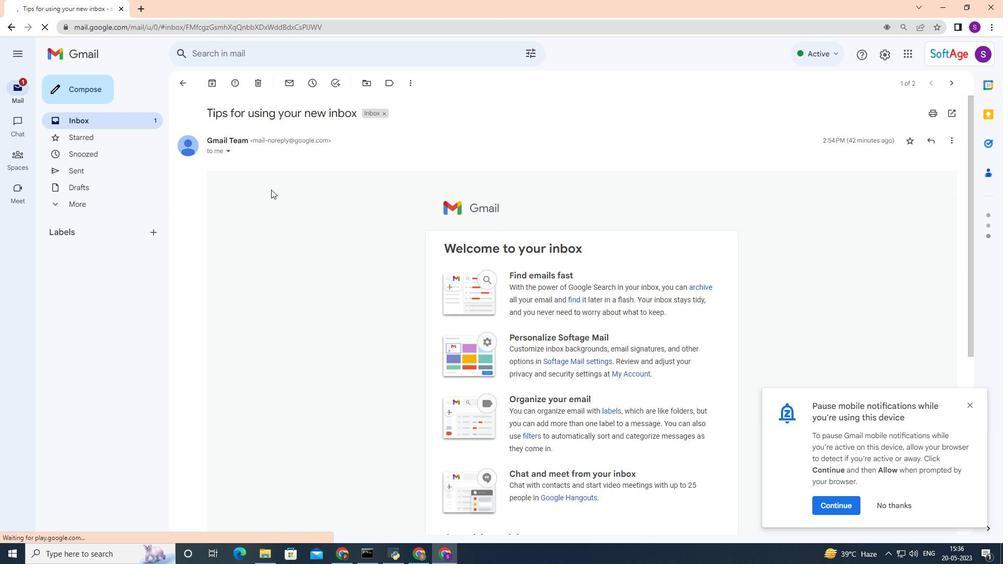 
Action: Mouse scrolled (271, 190) with delta (0, 0)
Screenshot: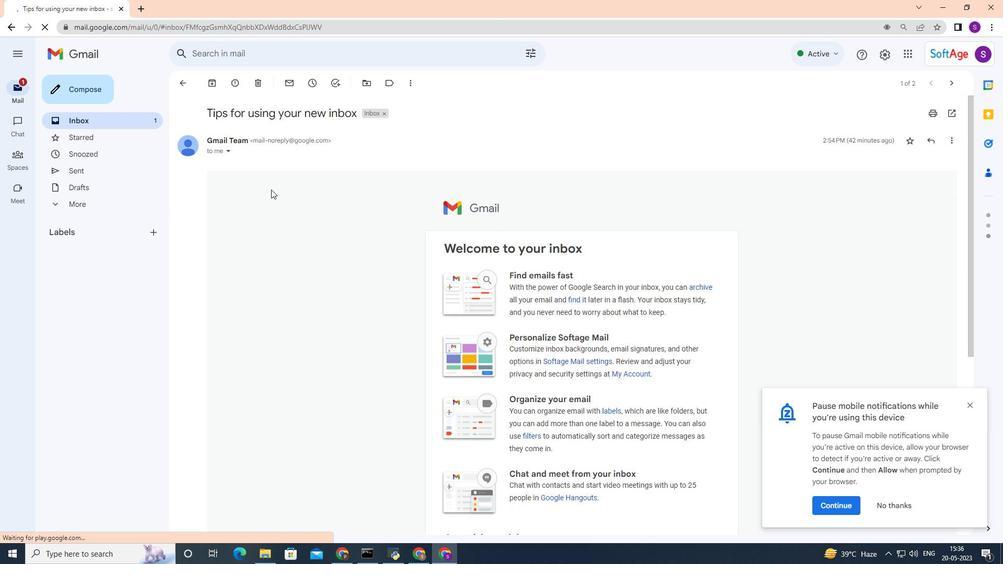 
Action: Mouse scrolled (271, 190) with delta (0, 0)
Screenshot: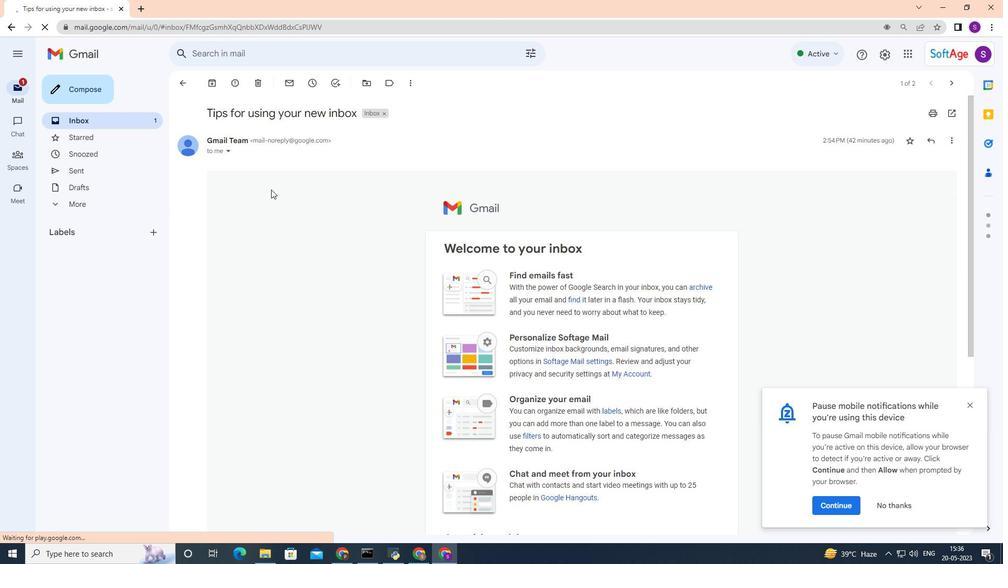 
Action: Mouse moved to (952, 136)
Screenshot: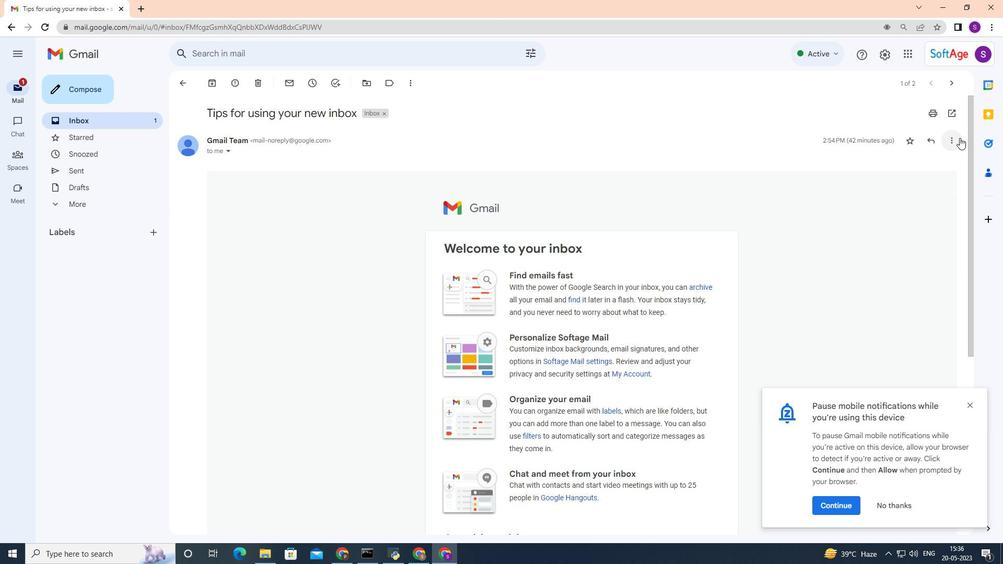 
Action: Mouse pressed left at (952, 136)
Screenshot: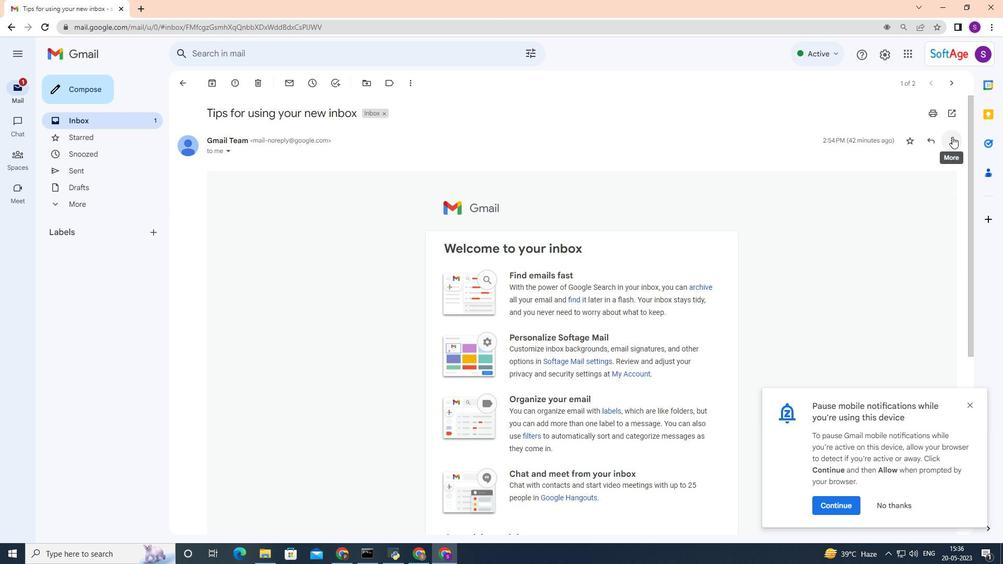 
Action: Mouse moved to (918, 155)
Screenshot: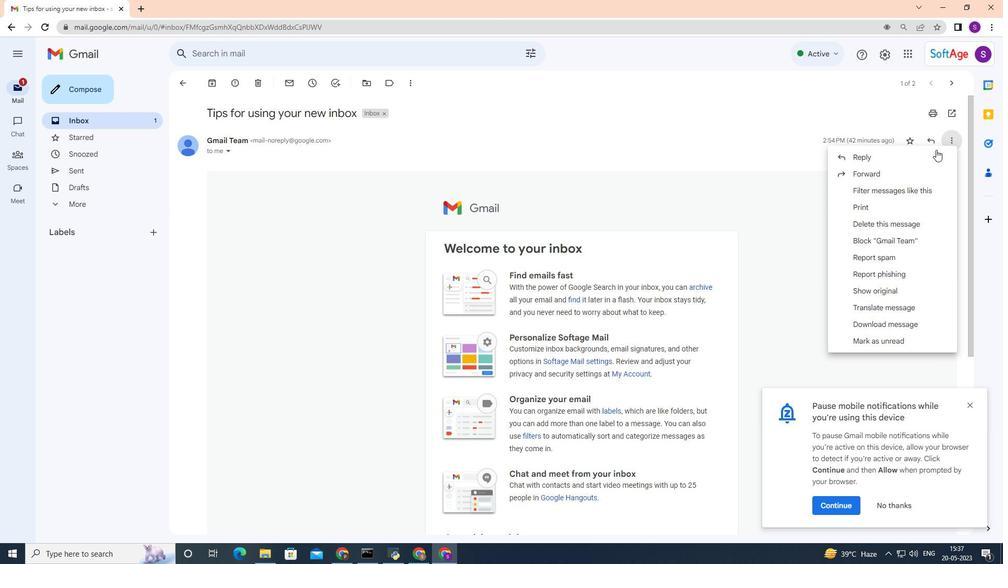 
Action: Mouse pressed left at (918, 155)
Screenshot: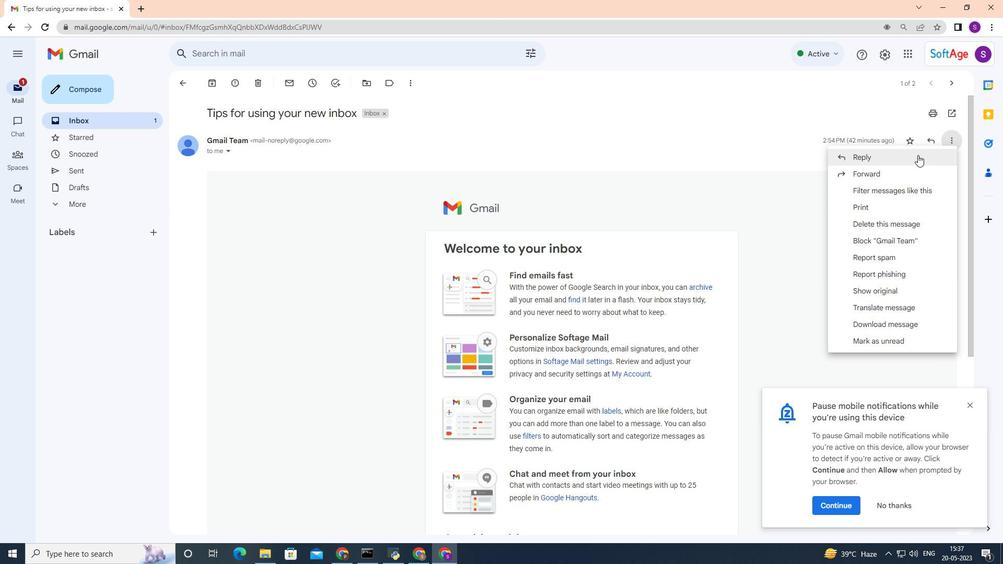 
Action: Mouse moved to (237, 435)
Screenshot: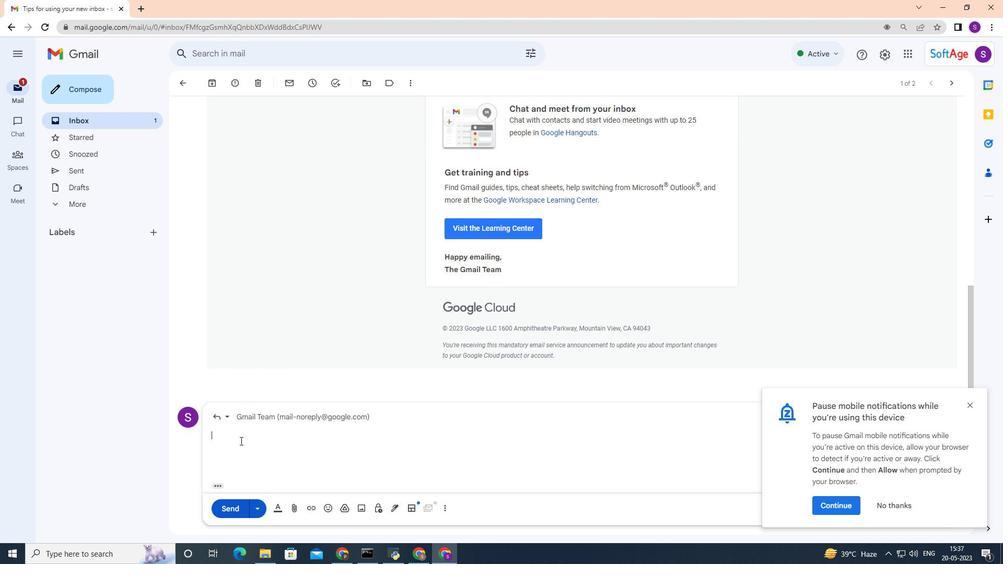 
Action: Mouse pressed left at (237, 435)
Screenshot: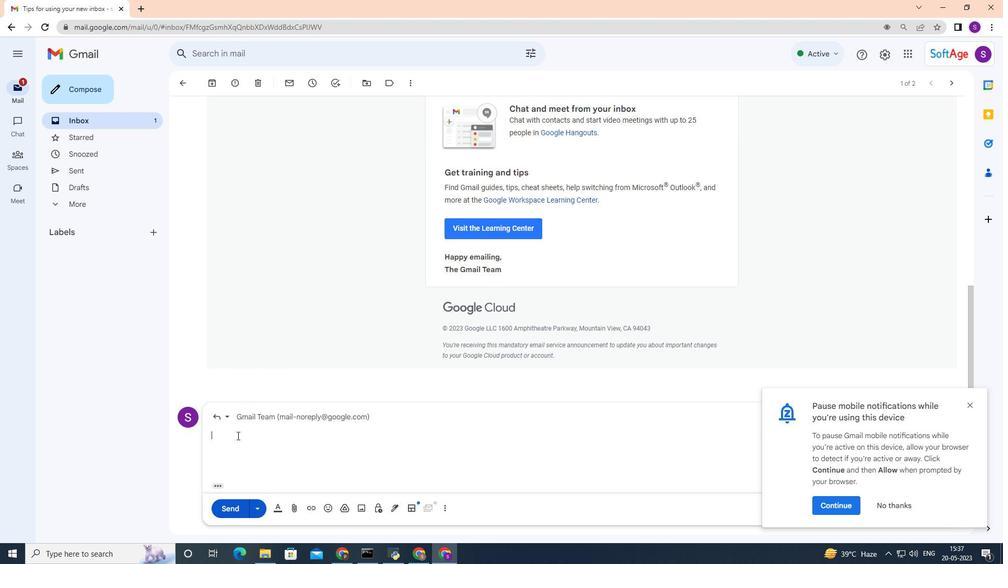 
Action: Key pressed <Key.shift>Dylan<Key.space><Key.shift>Clark
Screenshot: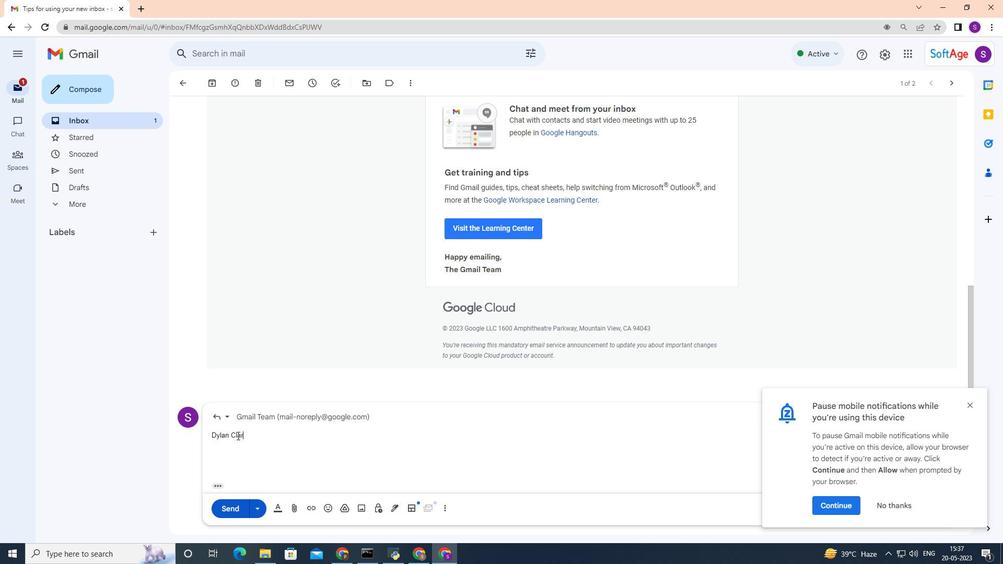
Action: Mouse moved to (401, 460)
Screenshot: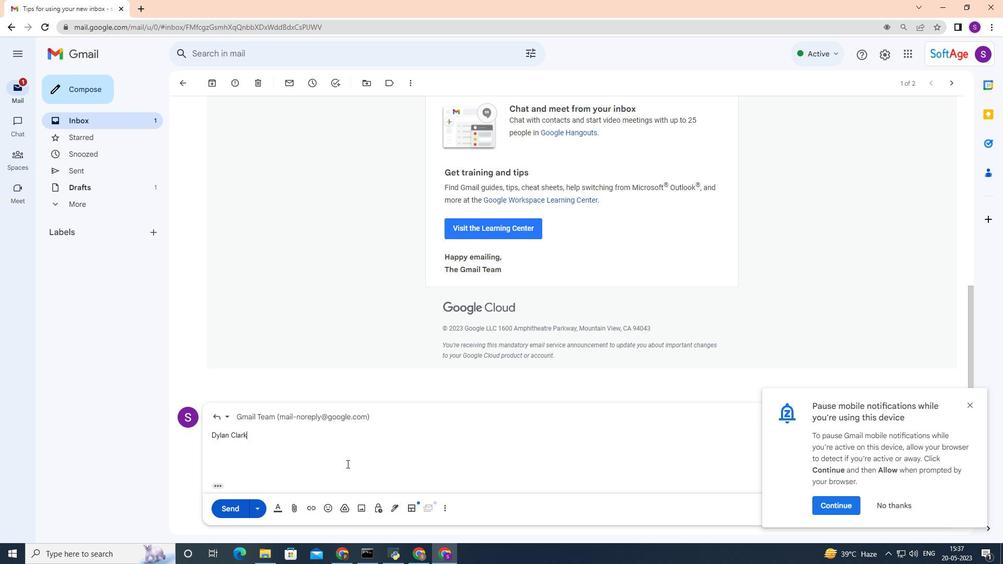 
Action: Mouse scrolled (401, 459) with delta (0, 0)
Screenshot: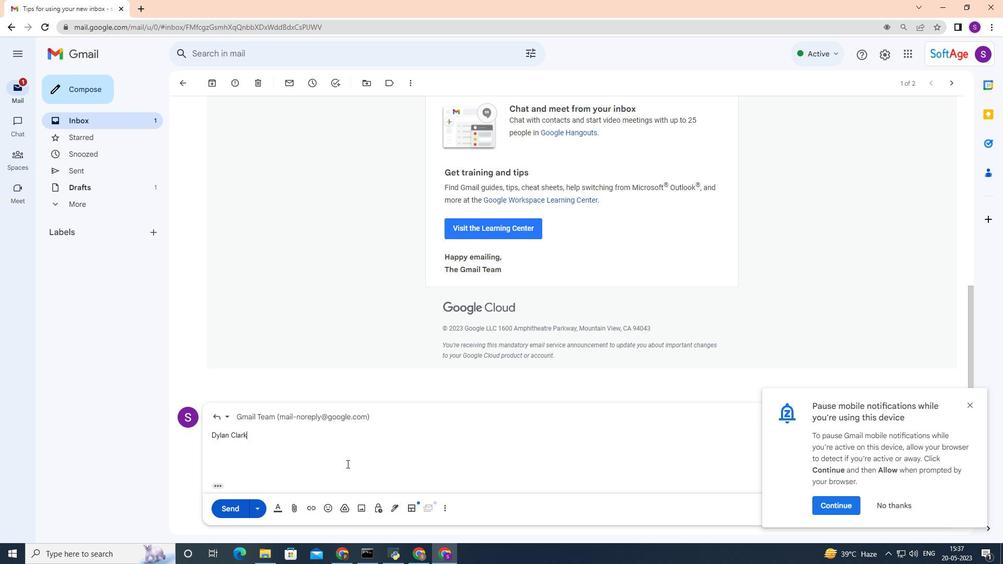 
Action: Mouse moved to (625, 430)
Screenshot: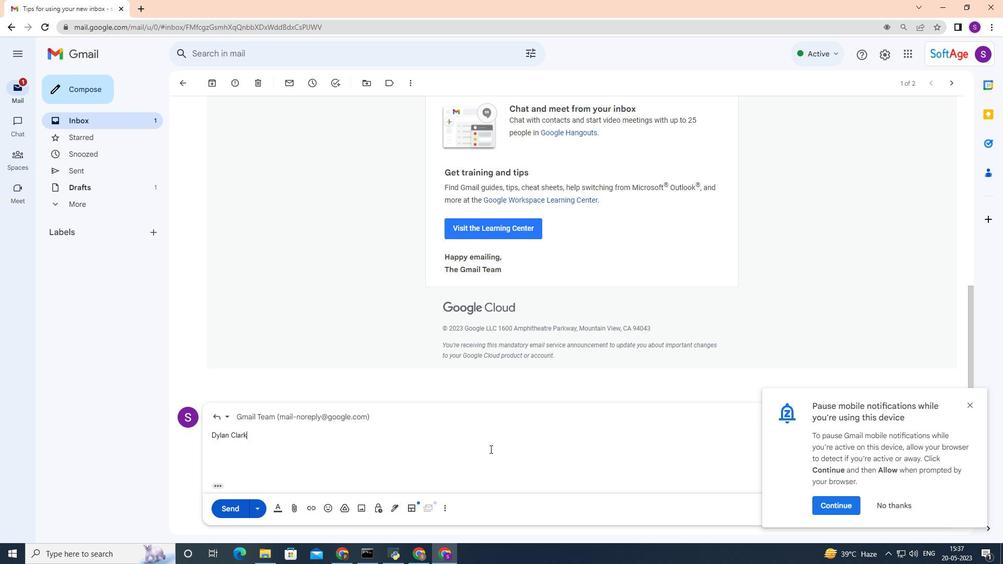 
Action: Mouse scrolled (560, 440) with delta (0, 0)
Screenshot: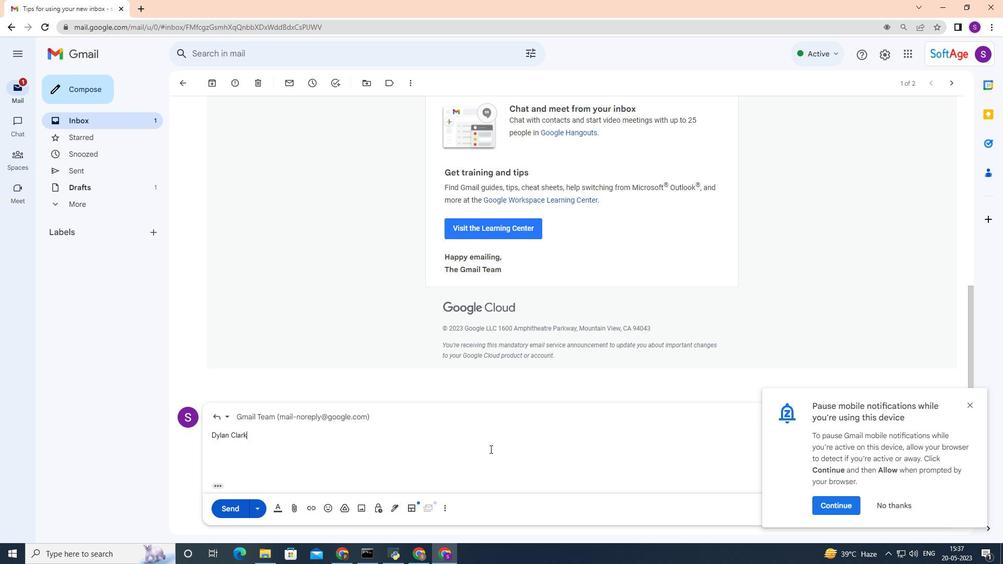 
Action: Mouse moved to (969, 406)
Screenshot: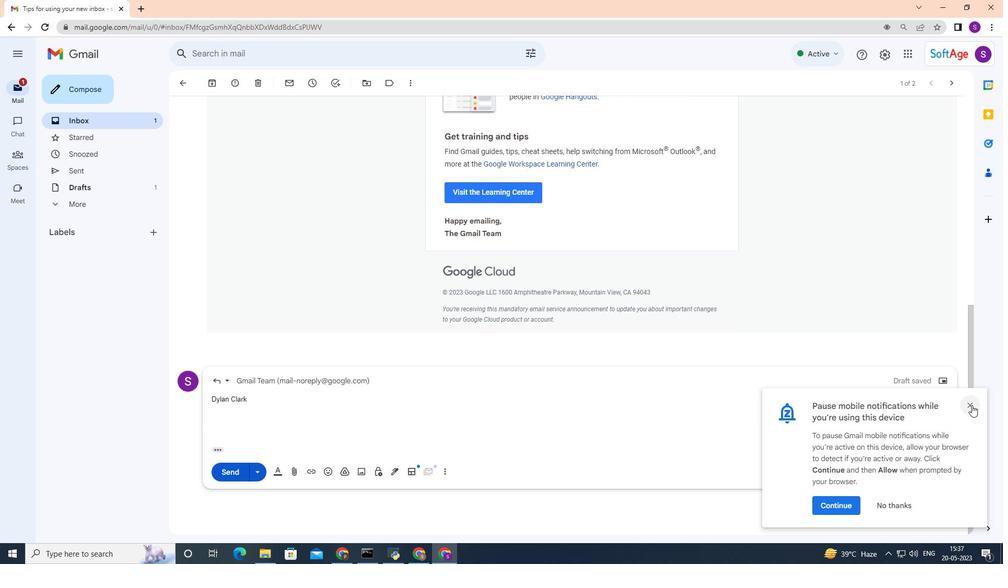 
Action: Mouse pressed left at (969, 406)
Screenshot: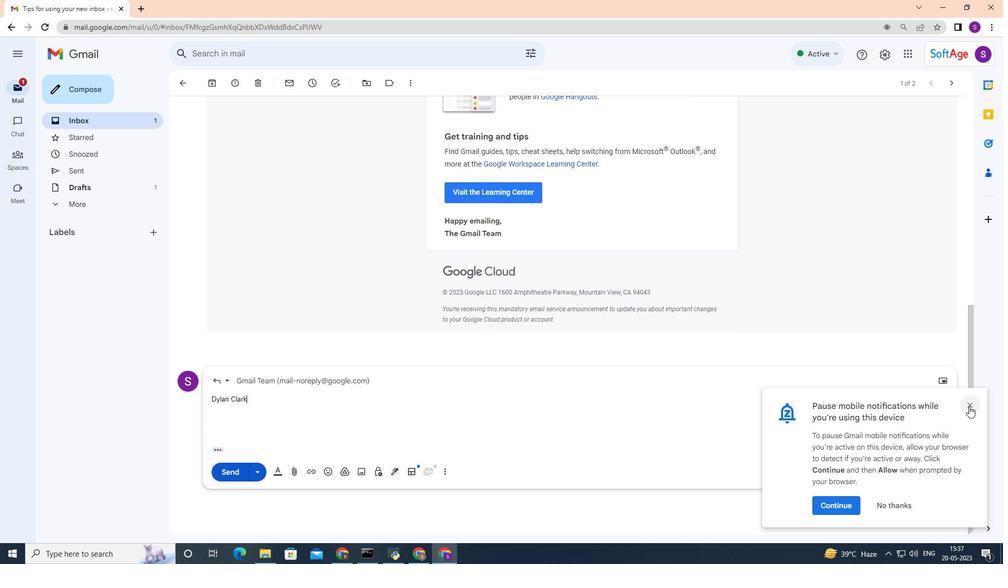 
Action: Mouse moved to (948, 382)
Screenshot: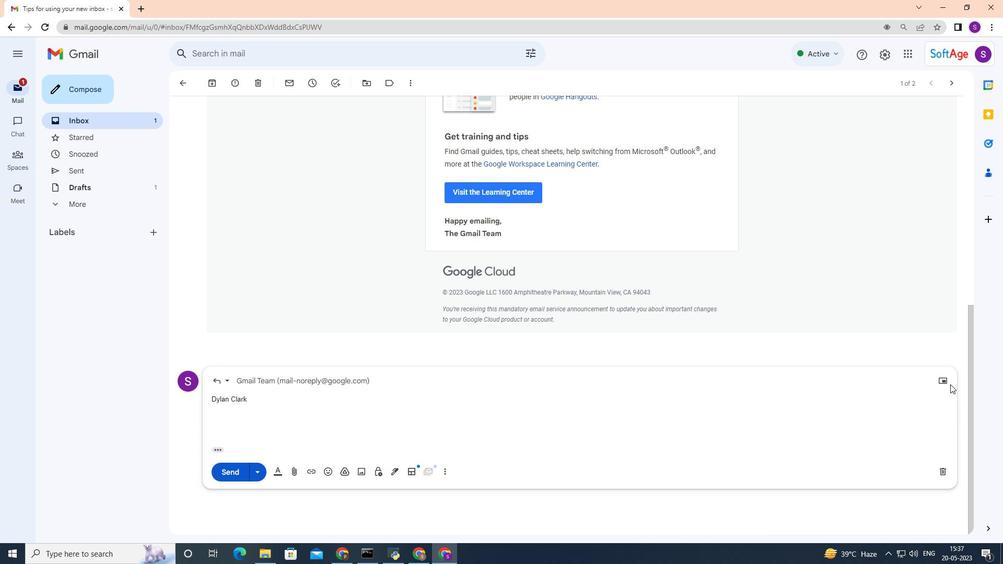 
Action: Mouse pressed left at (948, 382)
Screenshot: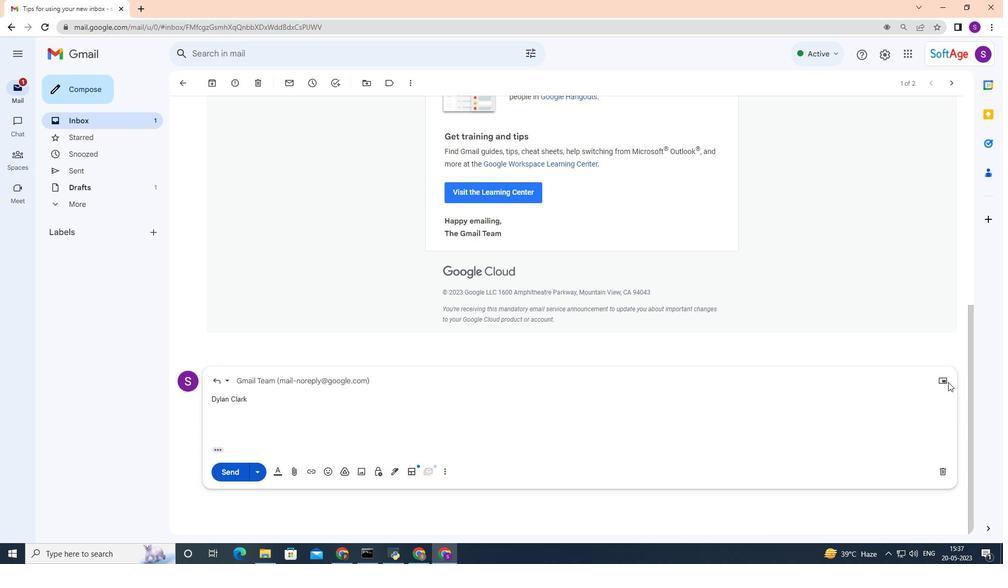 
Action: Mouse moved to (681, 274)
Screenshot: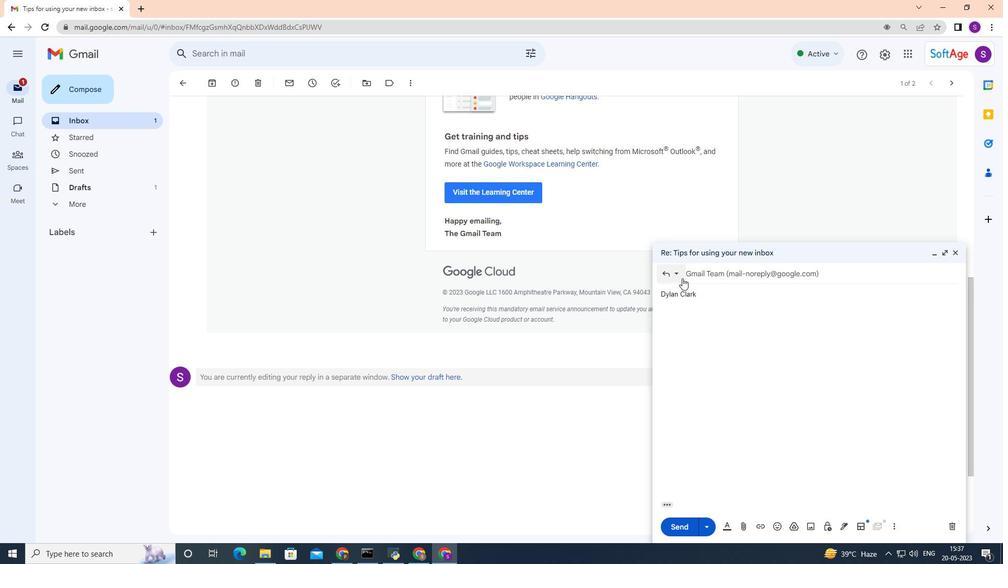 
Action: Mouse pressed left at (681, 274)
Screenshot: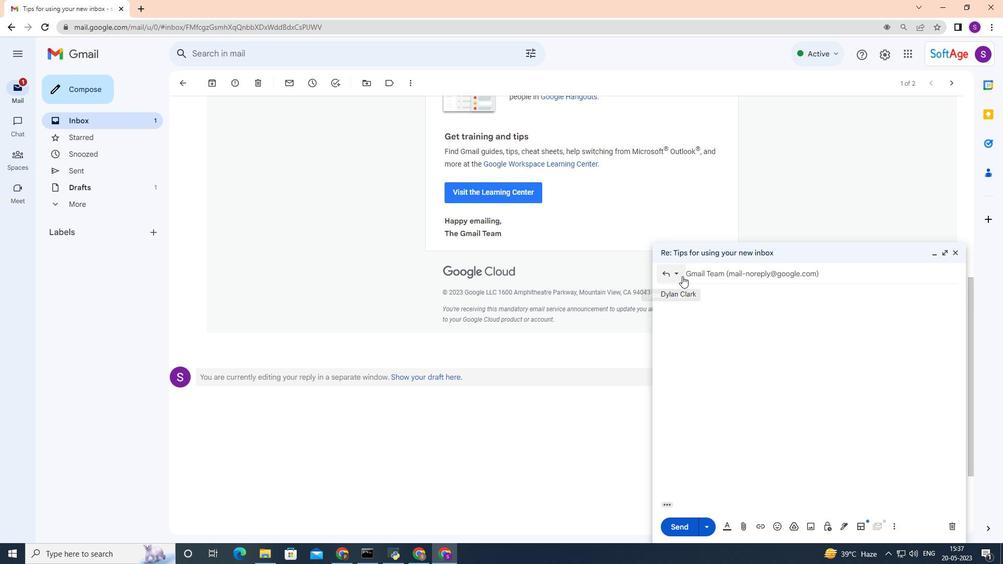 
Action: Mouse moved to (694, 331)
Screenshot: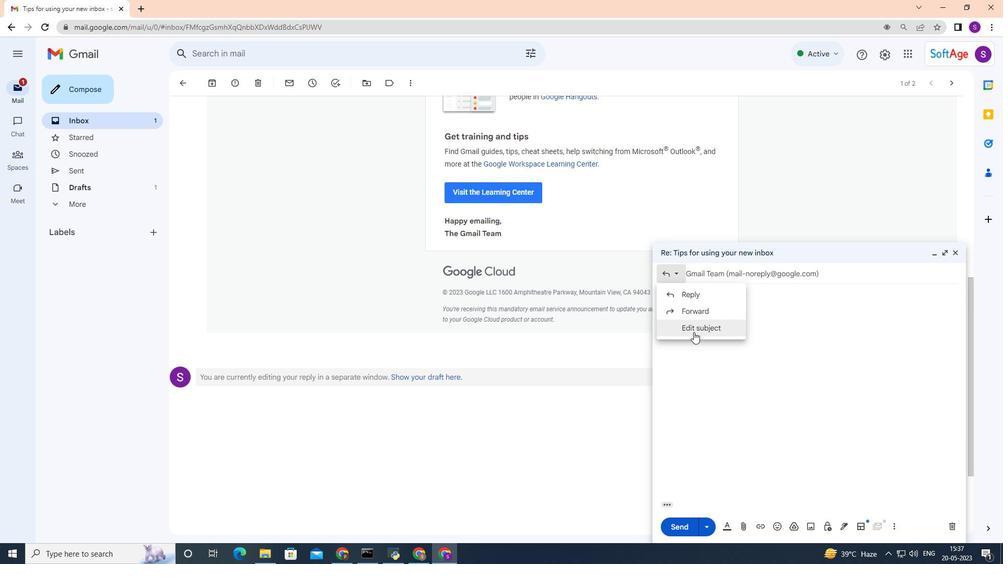 
Action: Mouse pressed left at (694, 331)
Screenshot: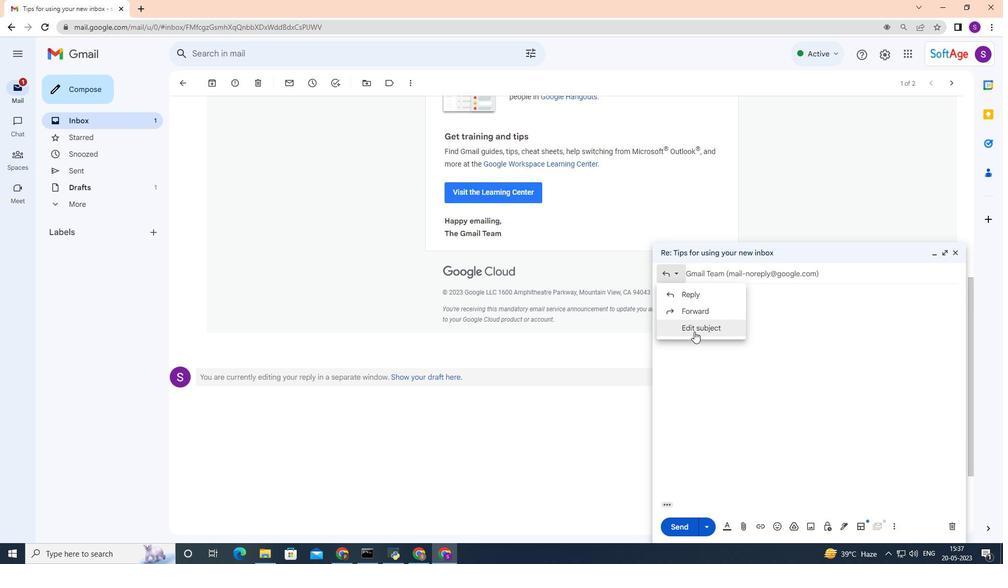 
Action: Mouse moved to (775, 177)
Screenshot: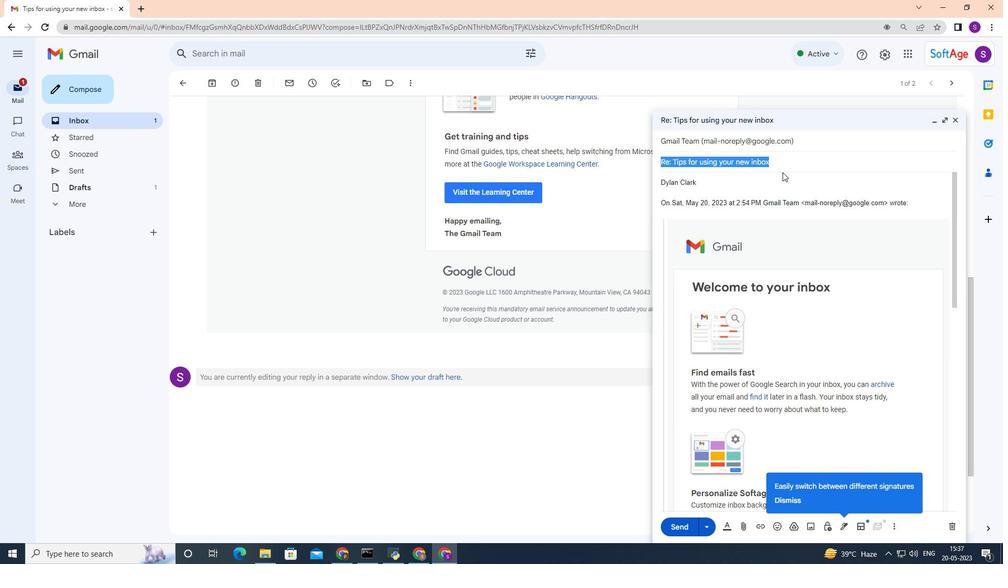 
Action: Key pressed <Key.backspace><Key.shift>Announcement<Key.space>of<Key.space>a<Key.space>promotion
Screenshot: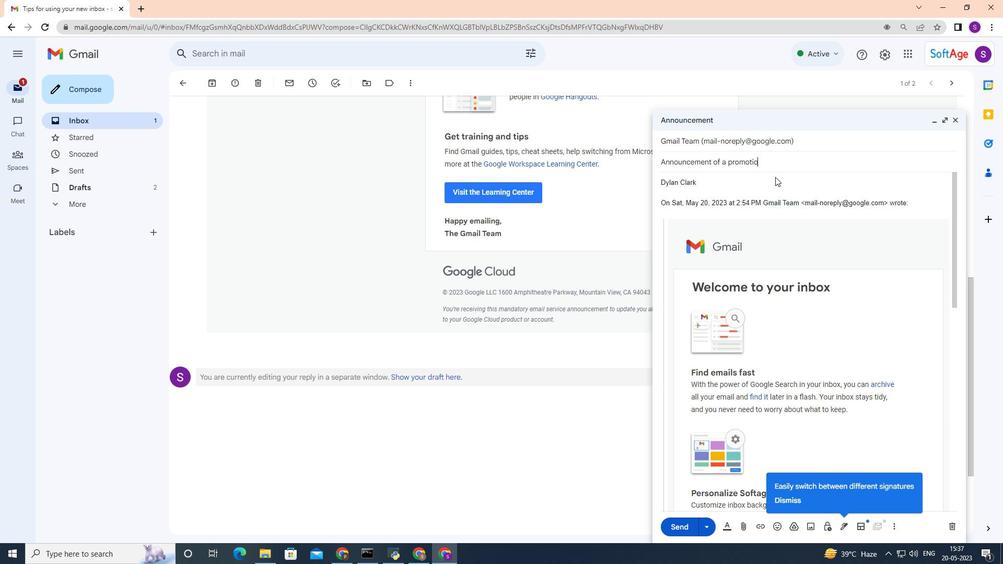 
Action: Mouse moved to (727, 222)
Screenshot: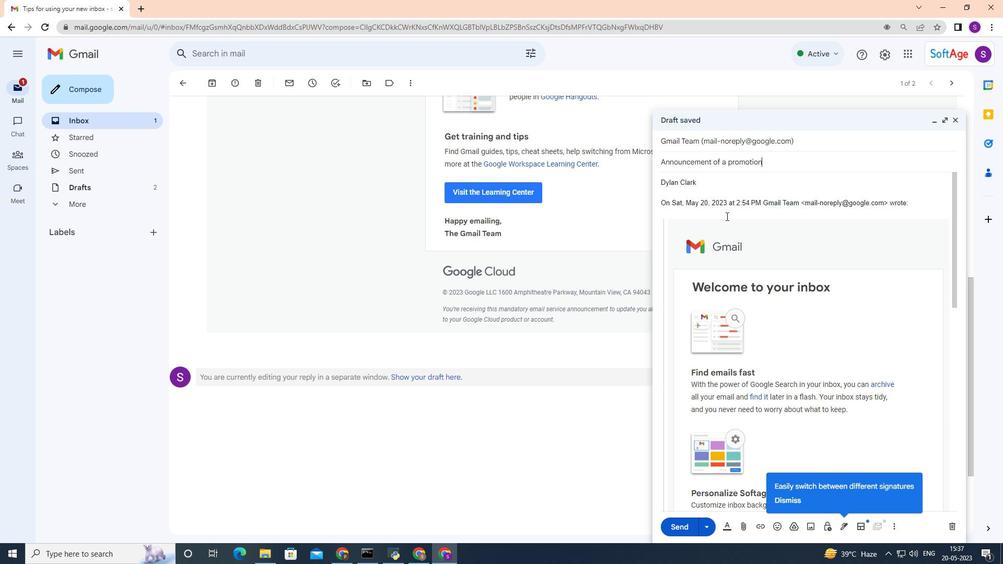 
Action: Mouse scrolled (727, 222) with delta (0, 0)
Screenshot: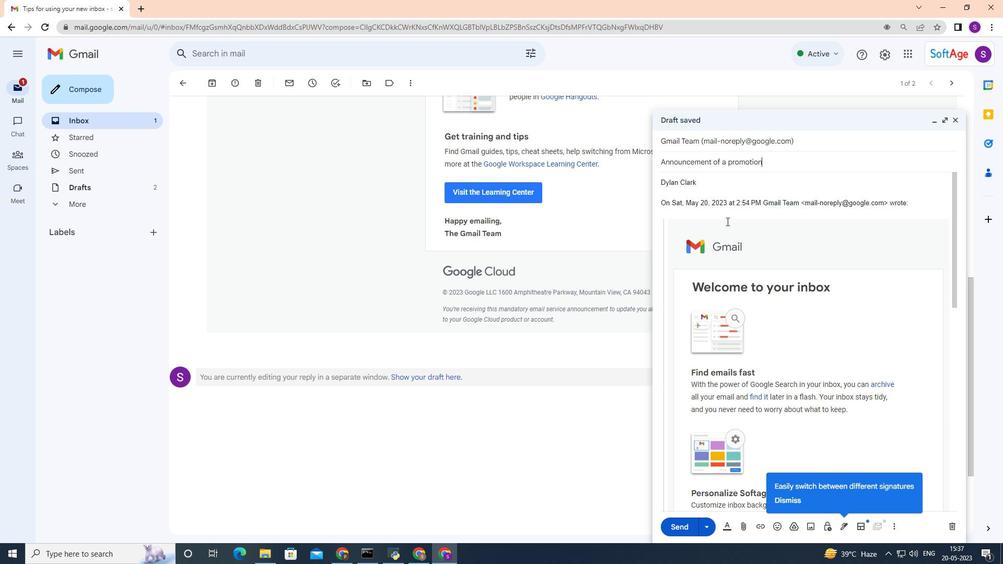 
Action: Mouse moved to (727, 224)
Screenshot: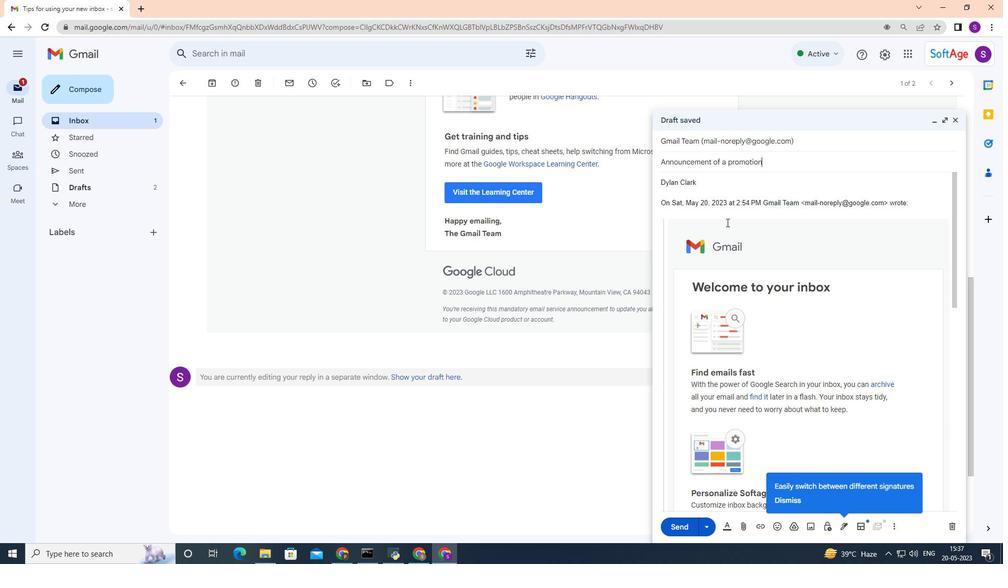 
Action: Mouse scrolled (727, 223) with delta (0, 0)
Screenshot: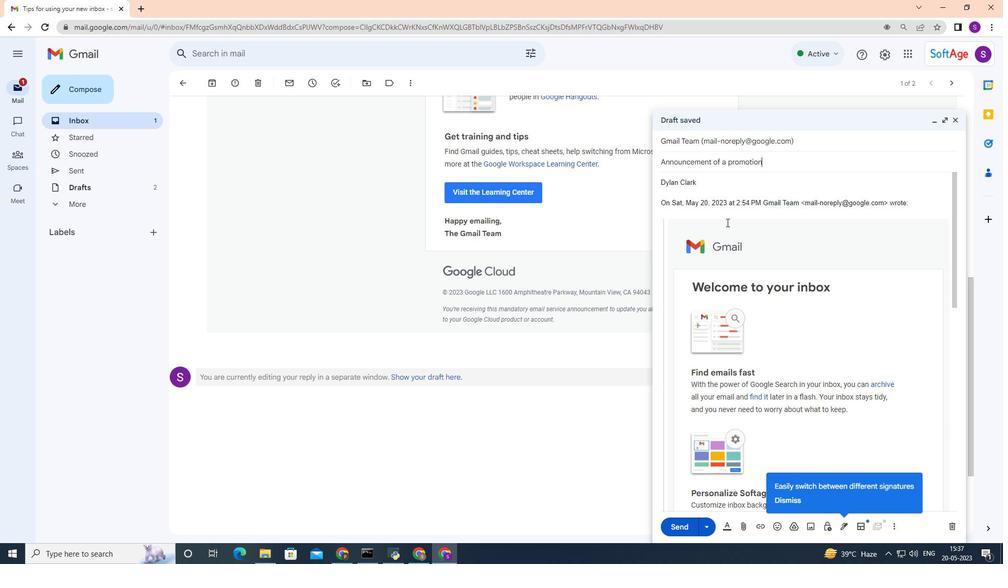 
Action: Mouse moved to (727, 226)
Screenshot: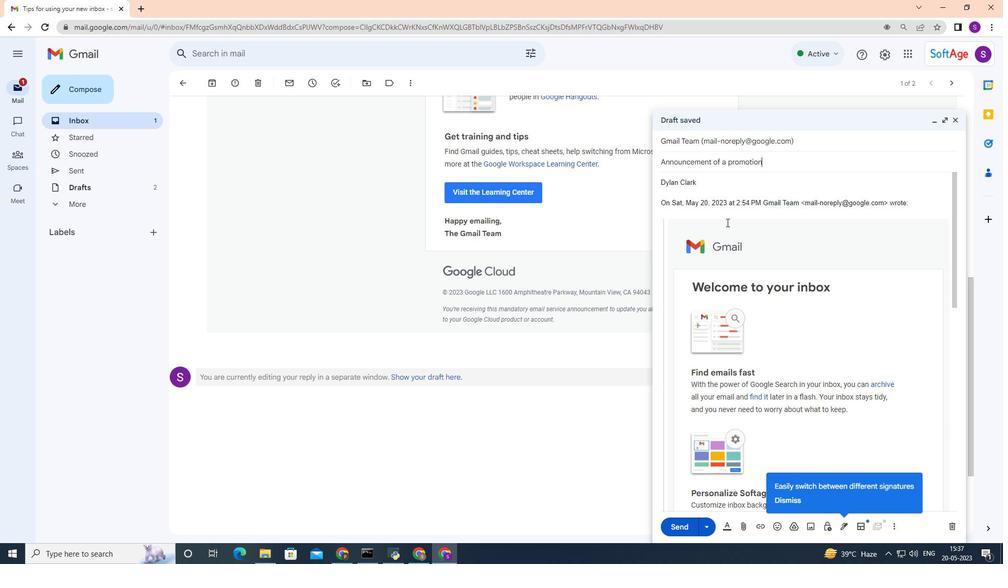 
Action: Mouse scrolled (727, 225) with delta (0, 0)
Screenshot: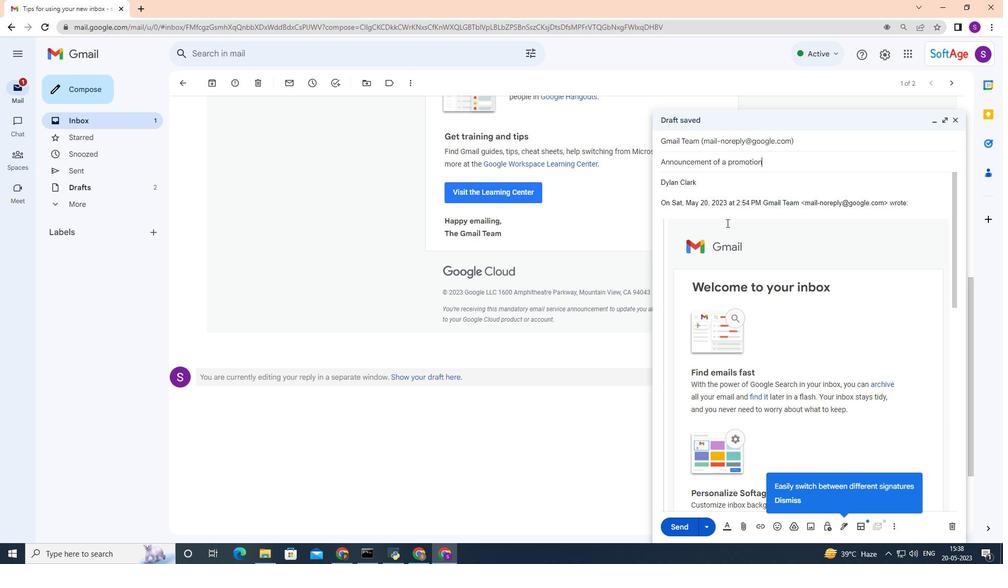 
Action: Mouse moved to (755, 315)
Screenshot: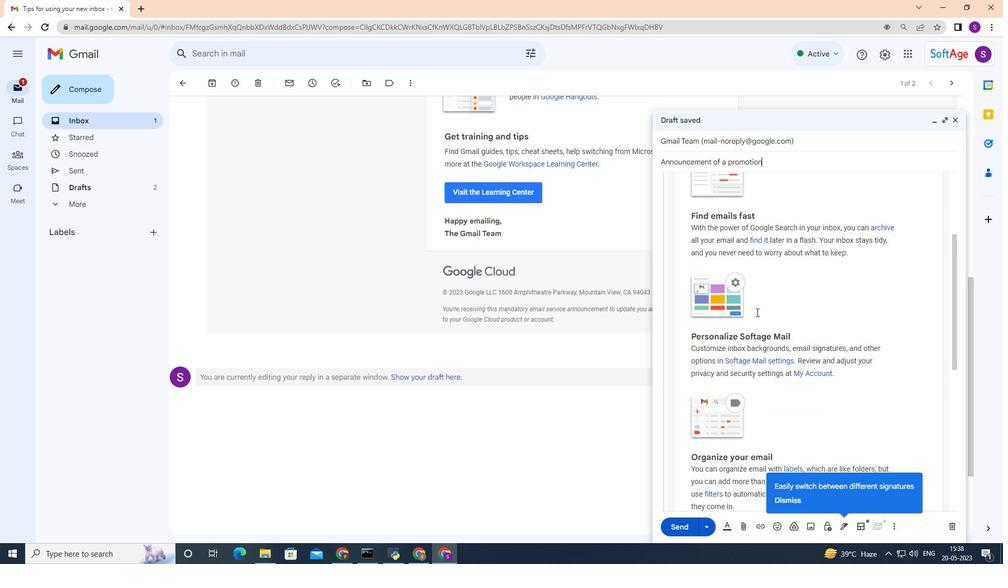 
Action: Mouse scrolled (755, 315) with delta (0, 0)
Screenshot: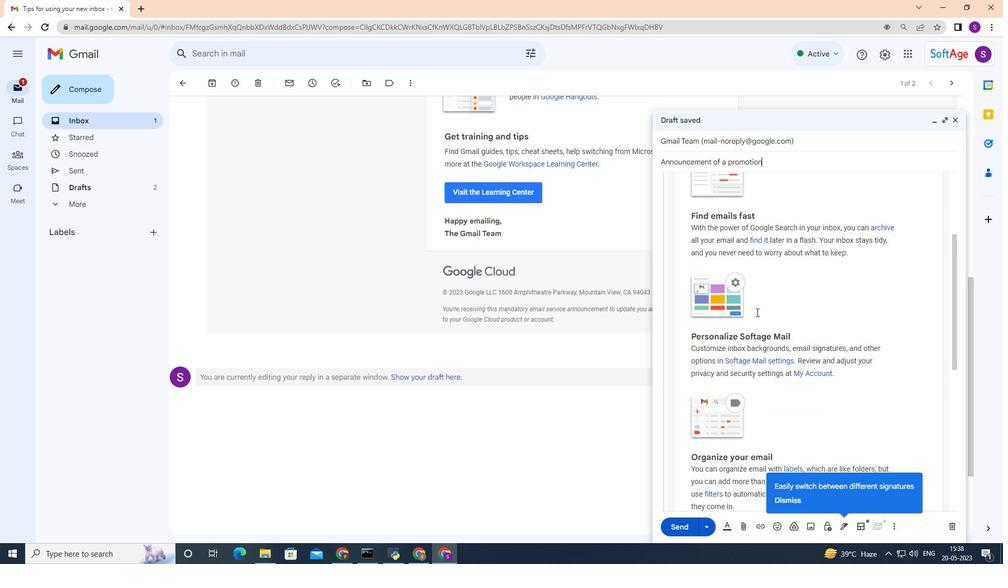
Action: Mouse moved to (754, 316)
Screenshot: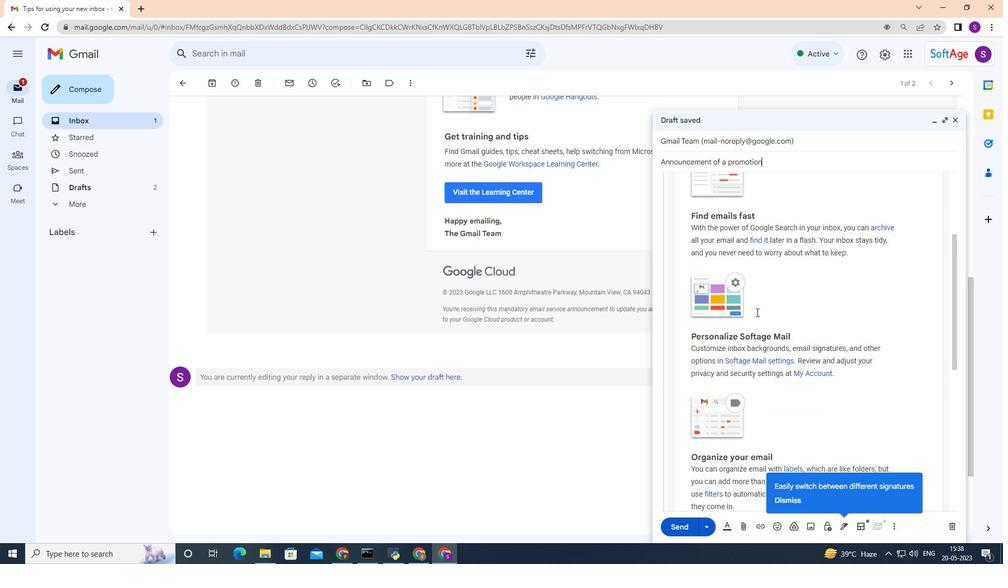 
Action: Mouse scrolled (754, 316) with delta (0, 0)
Screenshot: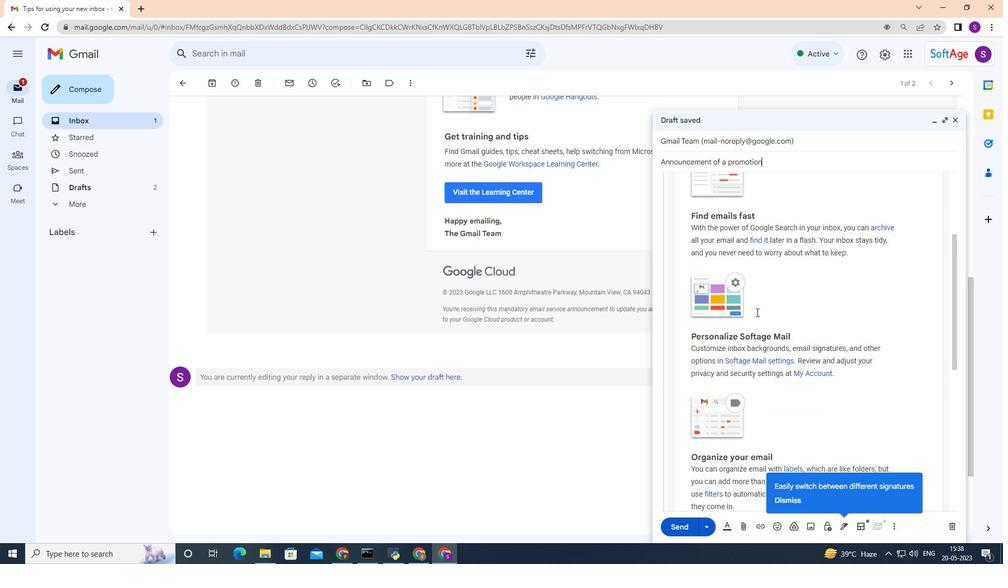 
Action: Mouse moved to (754, 317)
Screenshot: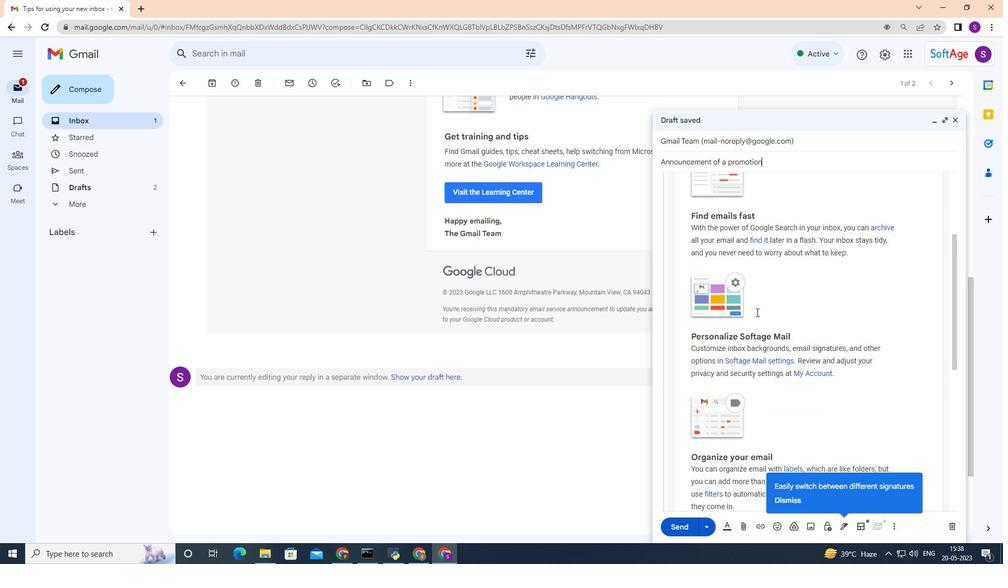
Action: Mouse scrolled (754, 317) with delta (0, 0)
Screenshot: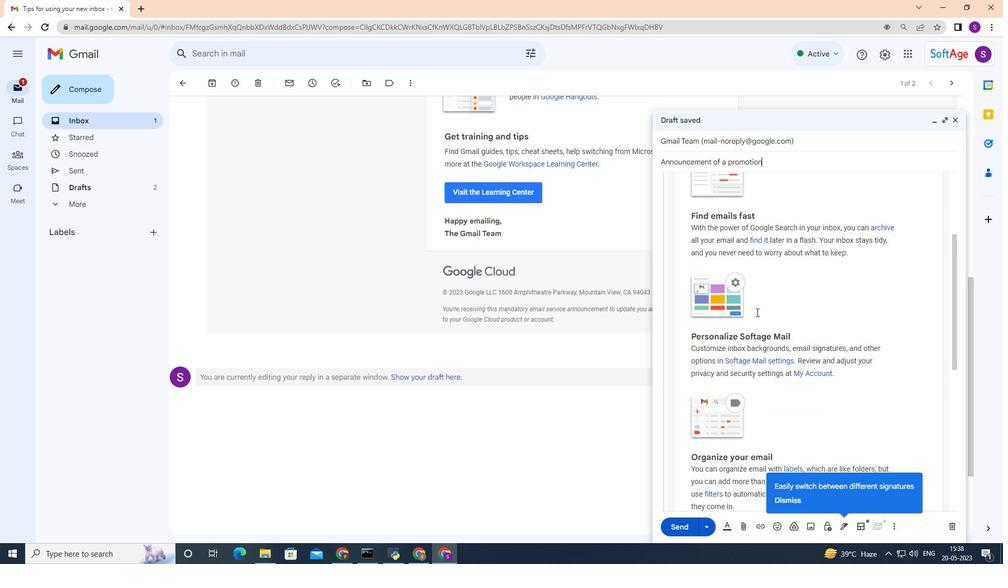 
Action: Mouse moved to (754, 317)
Screenshot: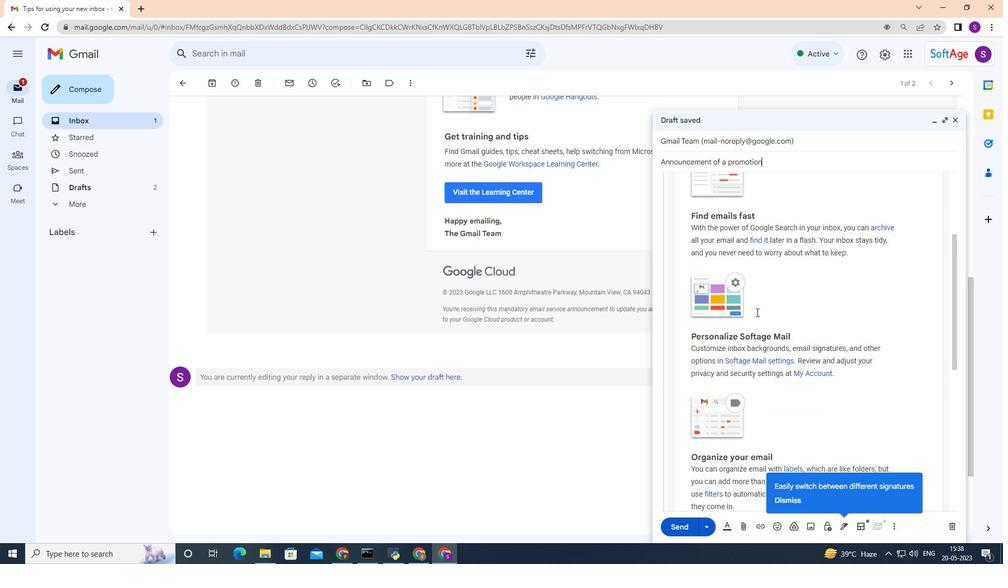 
Action: Mouse scrolled (754, 317) with delta (0, 0)
Screenshot: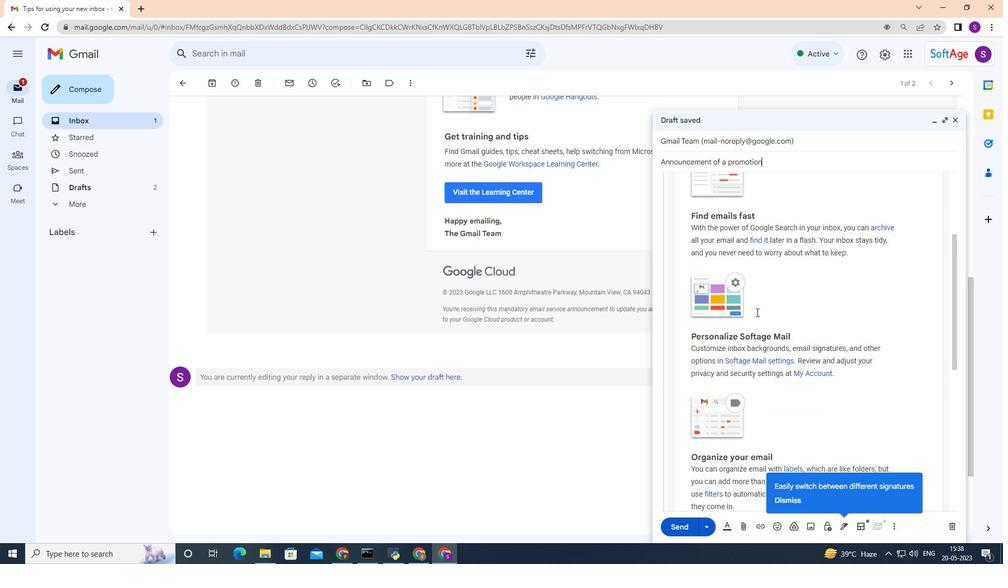
Action: Mouse moved to (754, 318)
Screenshot: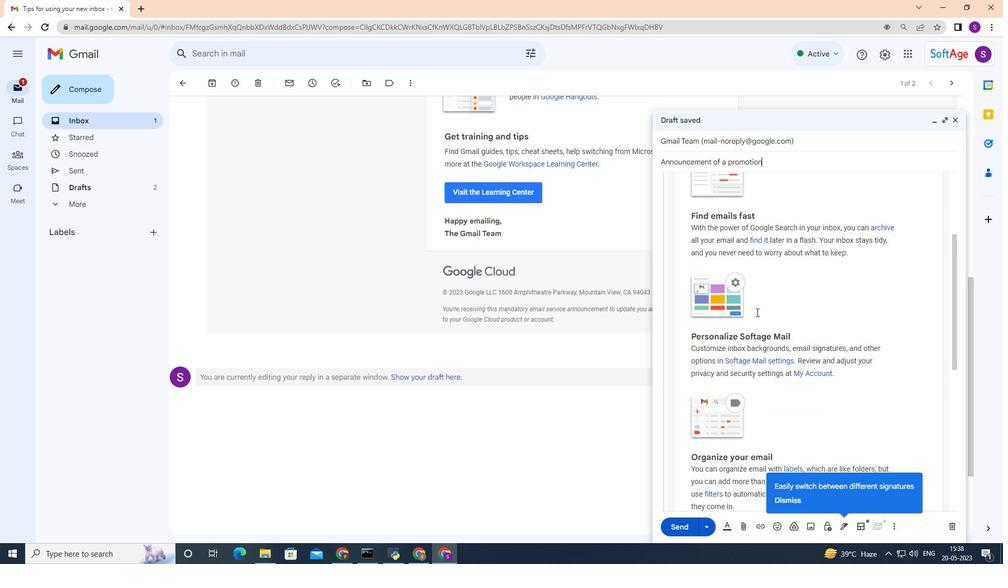 
Action: Mouse scrolled (754, 317) with delta (0, 0)
Screenshot: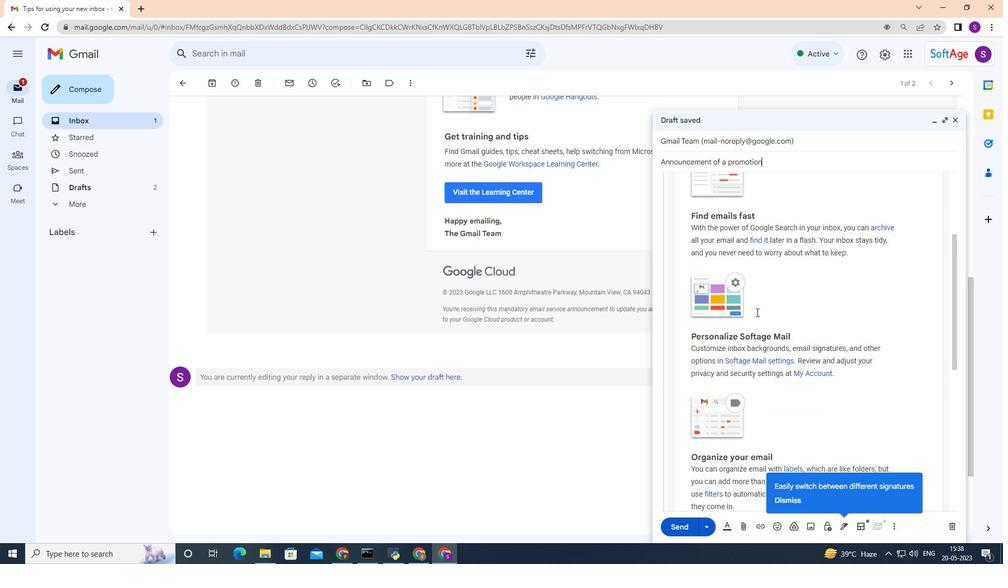 
Action: Mouse moved to (754, 321)
Screenshot: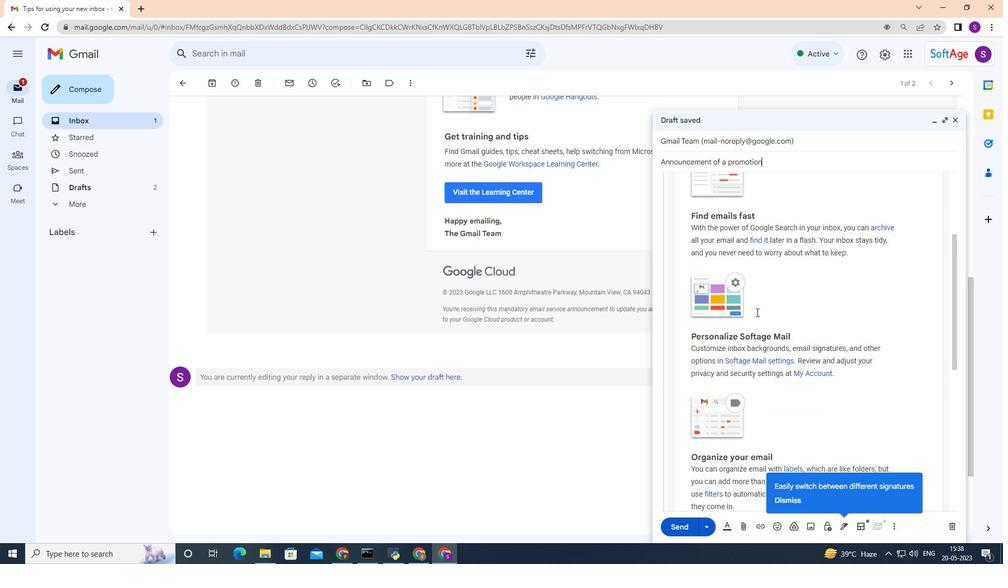 
Action: Mouse scrolled (754, 320) with delta (0, 0)
Screenshot: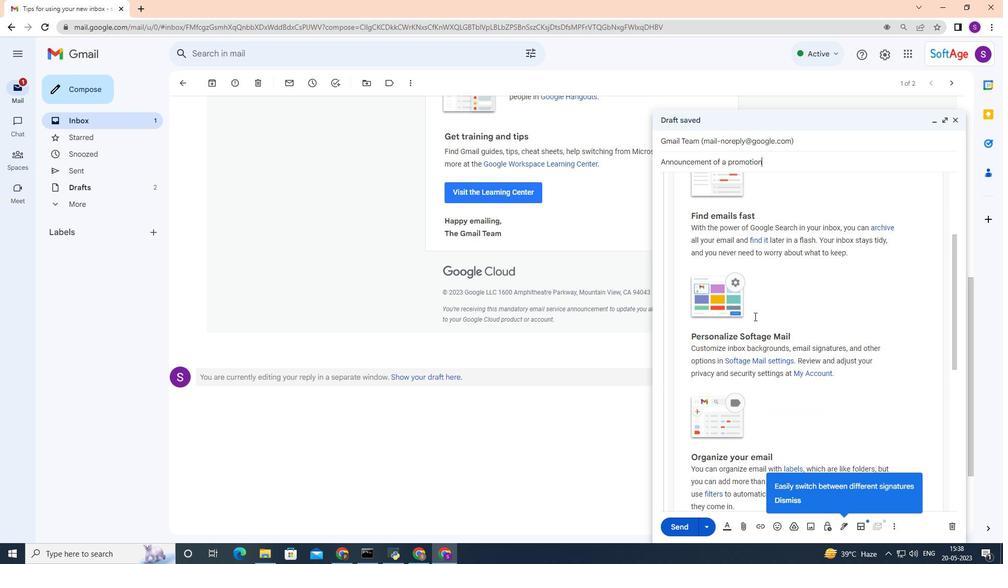 
Action: Mouse moved to (752, 346)
Screenshot: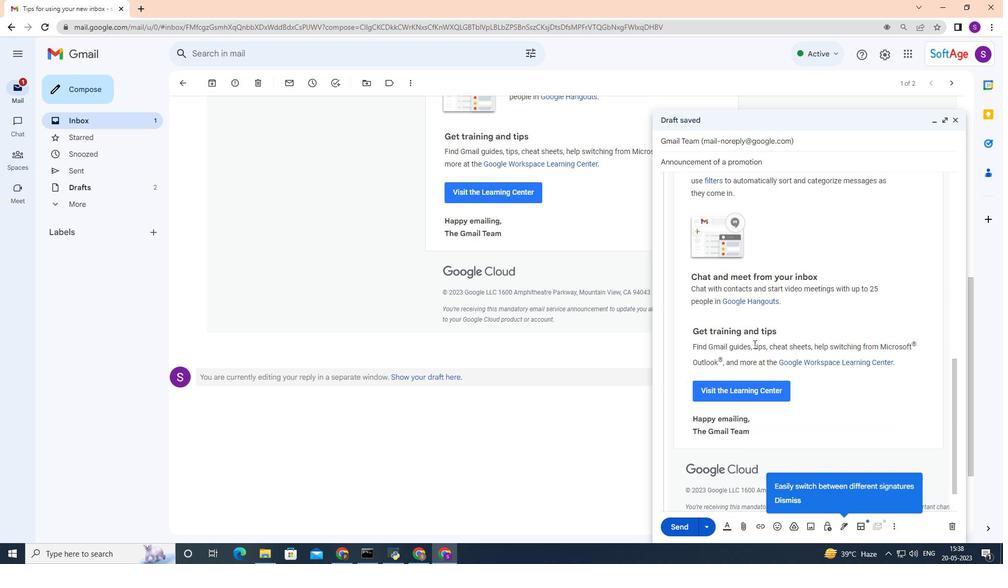 
Action: Mouse scrolled (752, 346) with delta (0, 0)
Screenshot: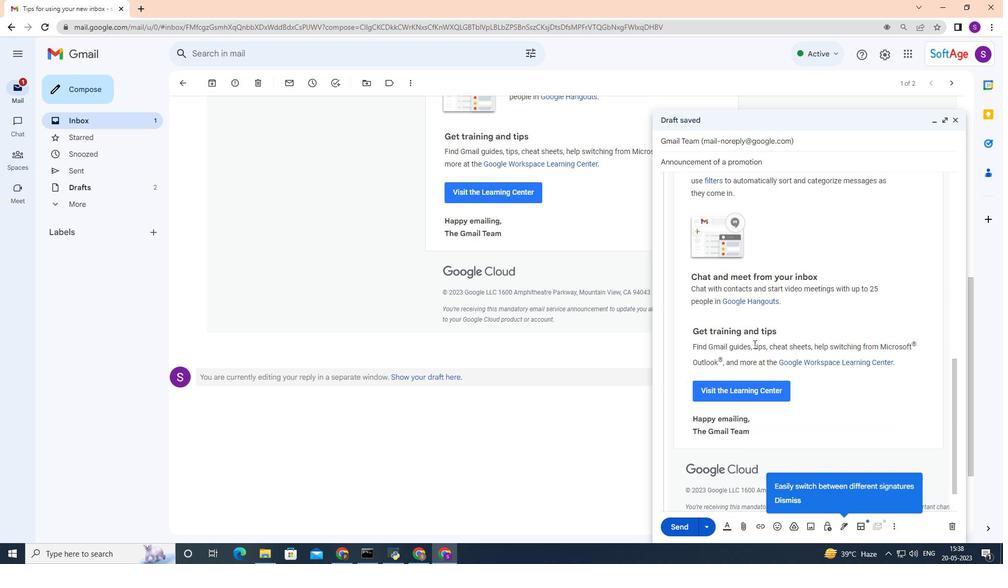 
Action: Mouse moved to (752, 346)
Screenshot: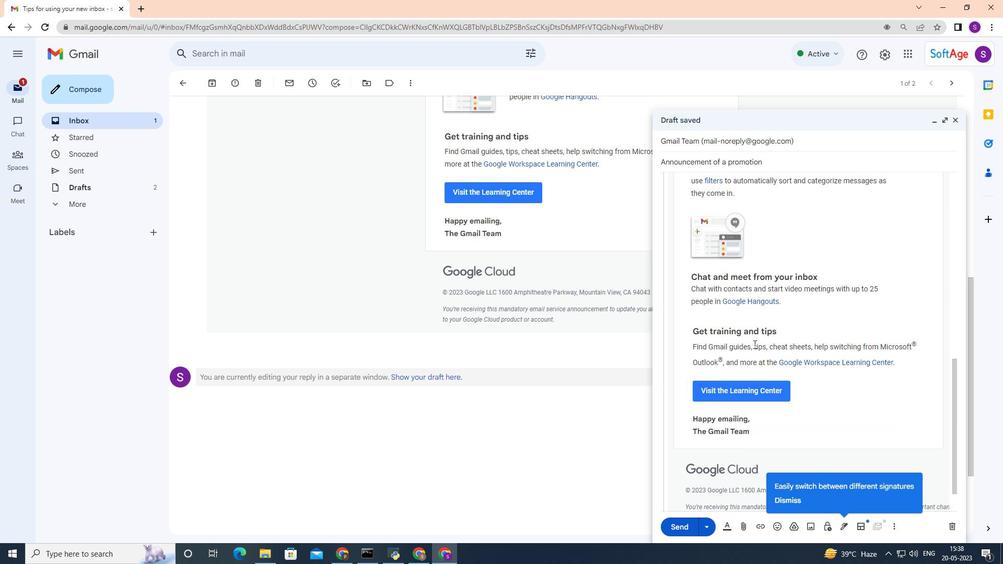
Action: Mouse scrolled (752, 346) with delta (0, 0)
Screenshot: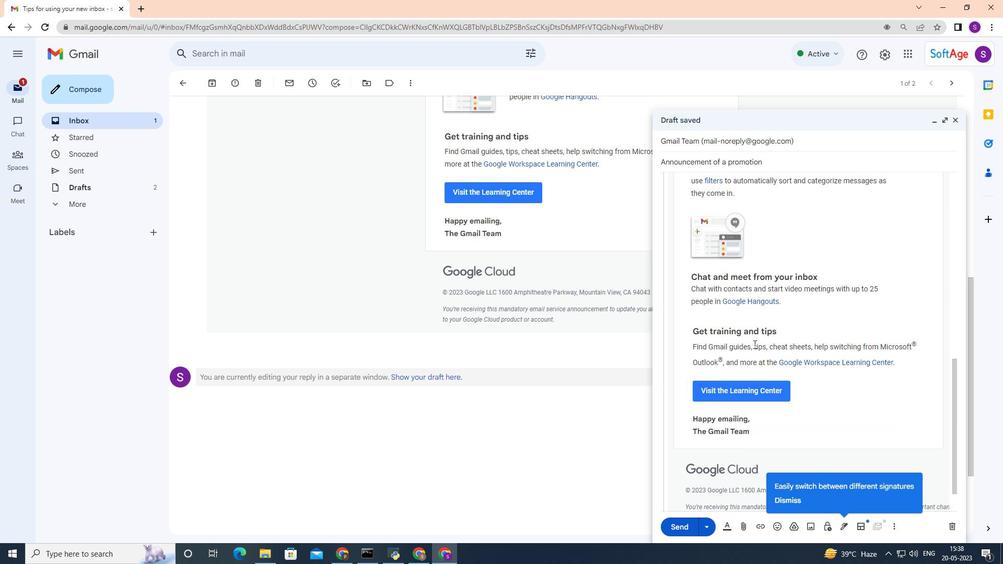 
Action: Mouse scrolled (752, 346) with delta (0, 0)
Screenshot: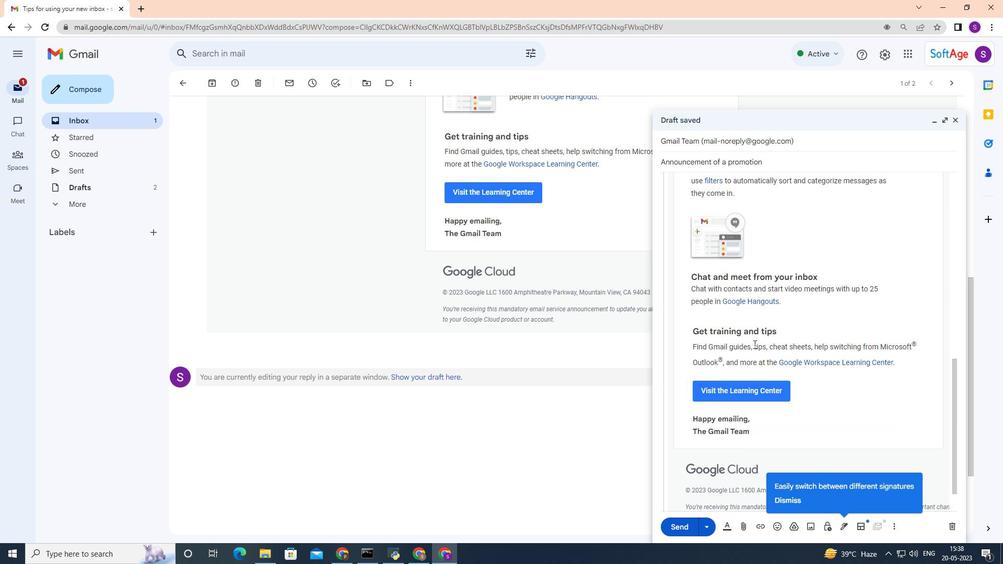
Action: Mouse scrolled (752, 346) with delta (0, 0)
Screenshot: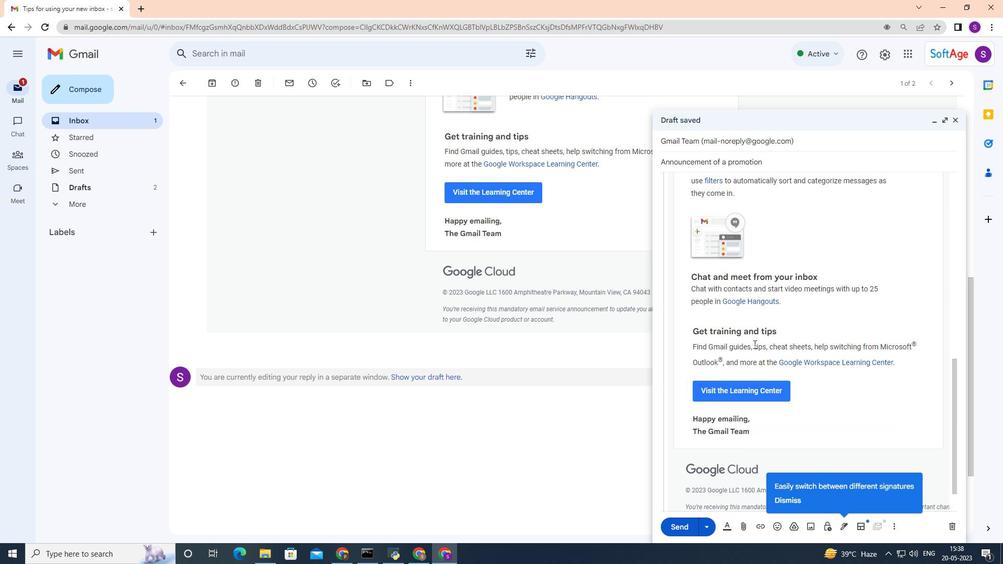 
Action: Mouse moved to (752, 347)
Screenshot: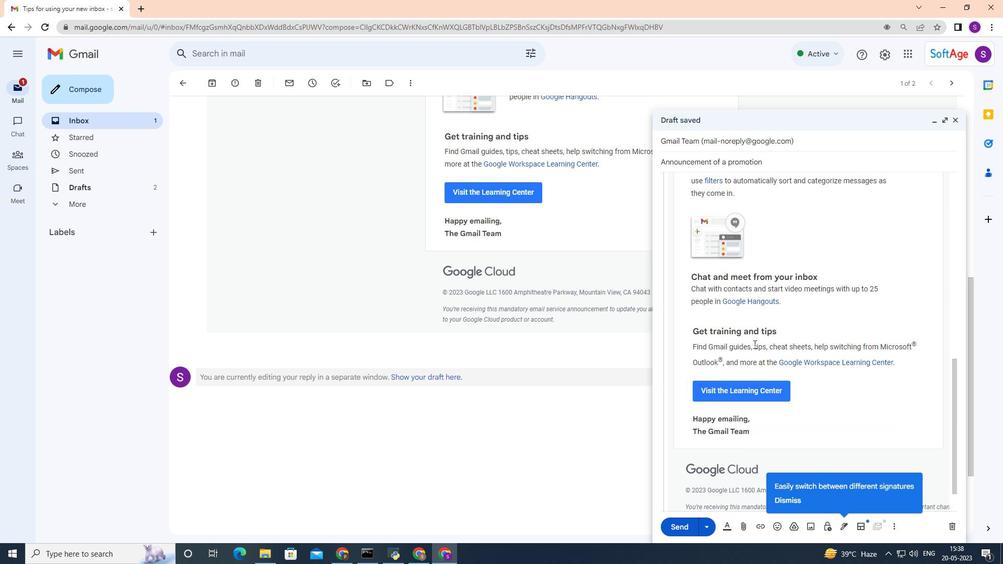 
Action: Mouse scrolled (752, 346) with delta (0, 0)
Screenshot: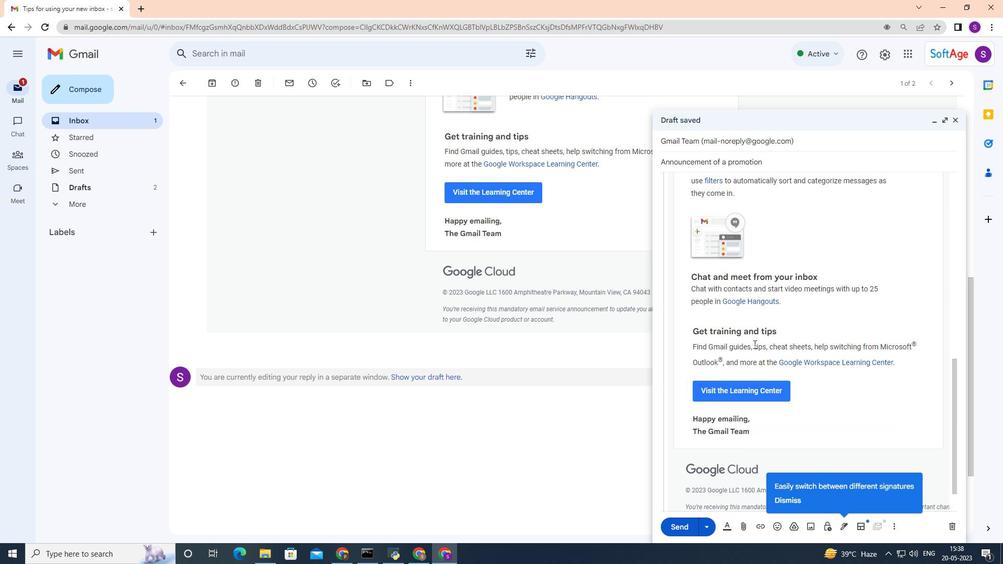 
Action: Mouse scrolled (752, 346) with delta (0, 0)
Screenshot: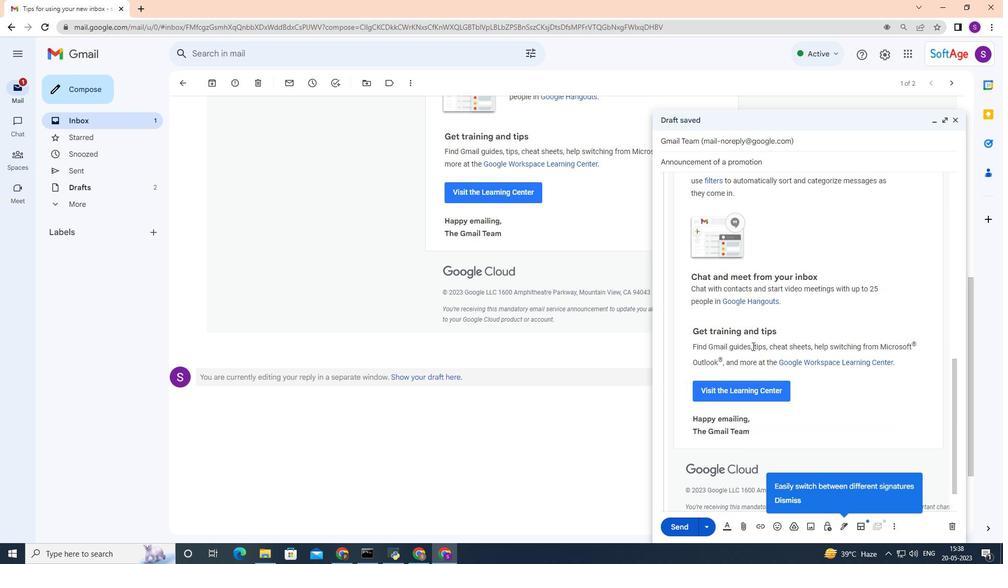 
Action: Mouse scrolled (752, 347) with delta (0, 0)
Screenshot: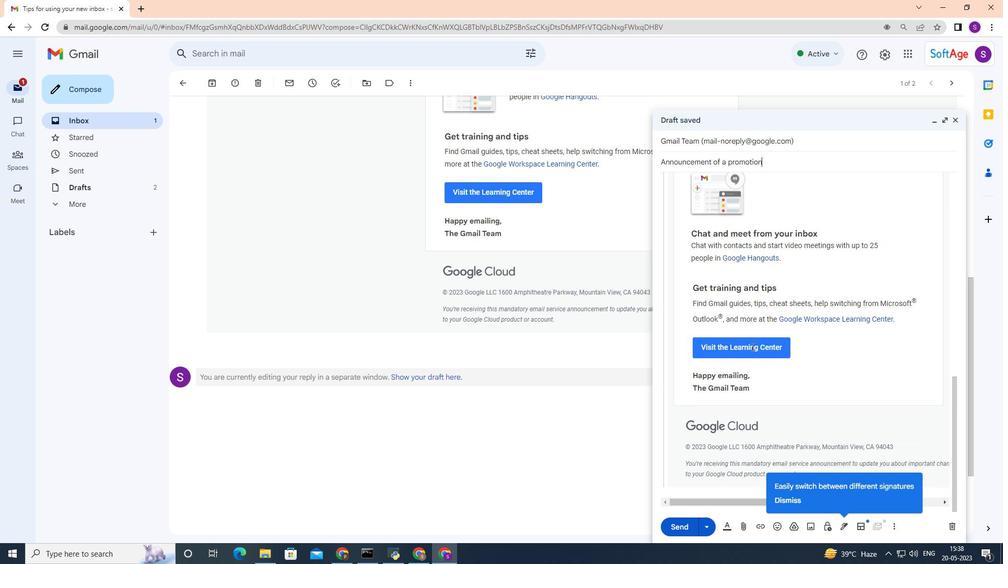 
Action: Mouse scrolled (752, 347) with delta (0, 0)
Screenshot: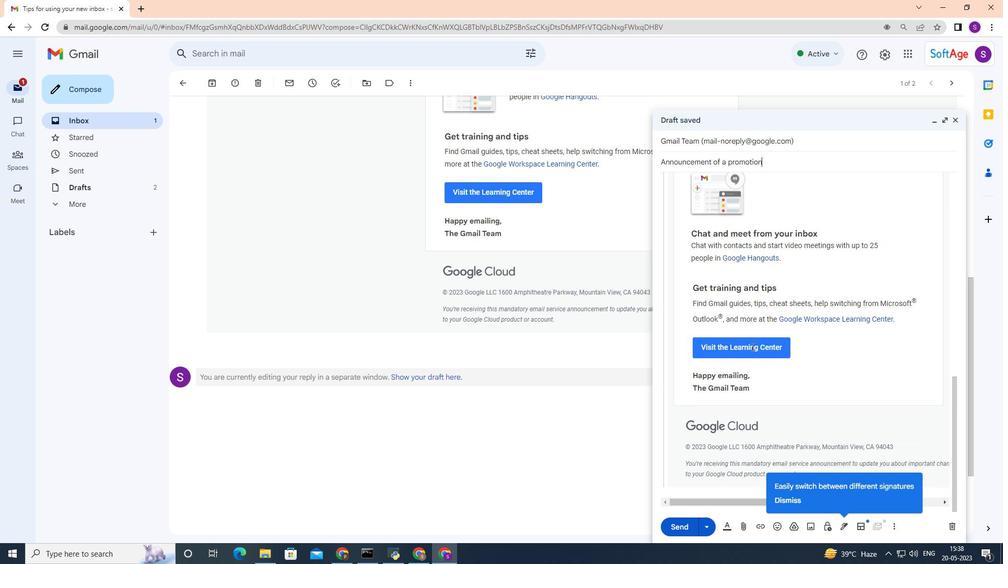 
Action: Mouse scrolled (752, 347) with delta (0, 0)
Screenshot: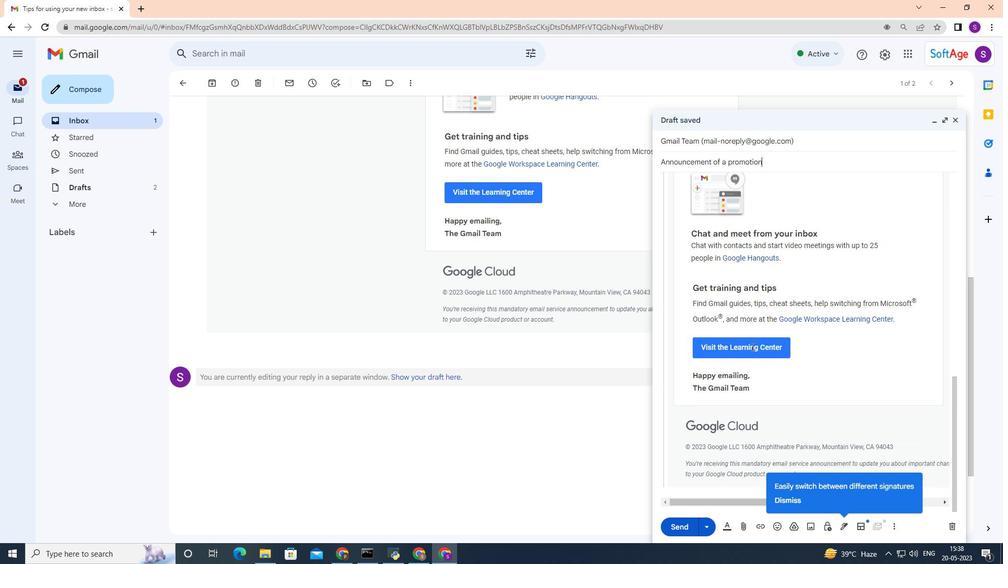 
Action: Mouse scrolled (752, 347) with delta (0, 0)
Screenshot: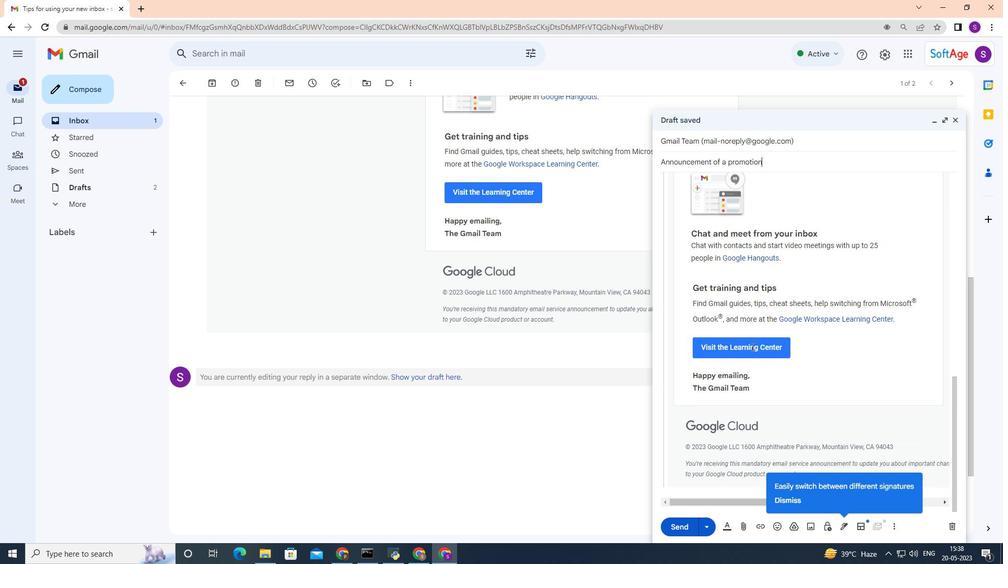 
Action: Mouse scrolled (752, 347) with delta (0, 0)
Screenshot: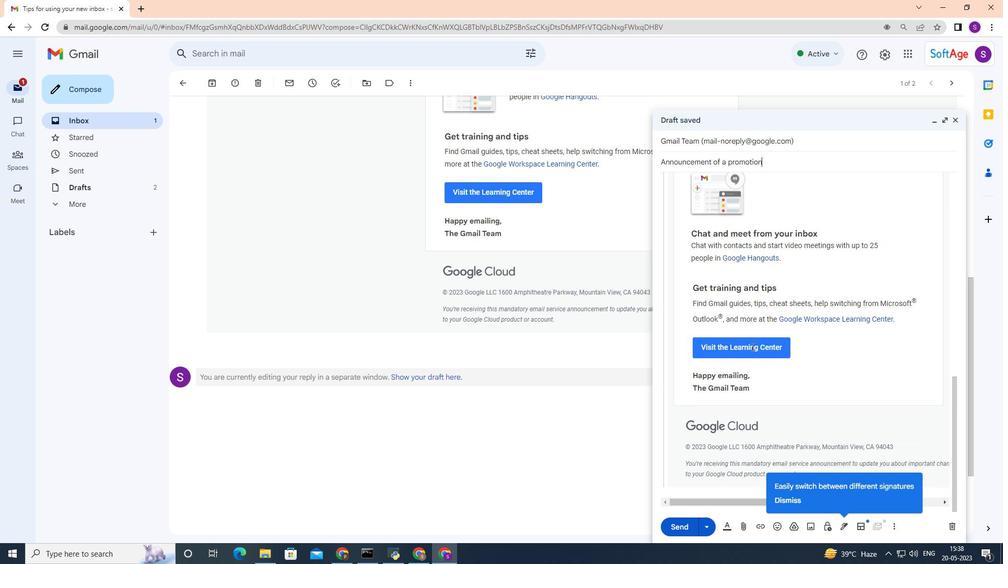 
Action: Mouse scrolled (752, 347) with delta (0, 0)
Screenshot: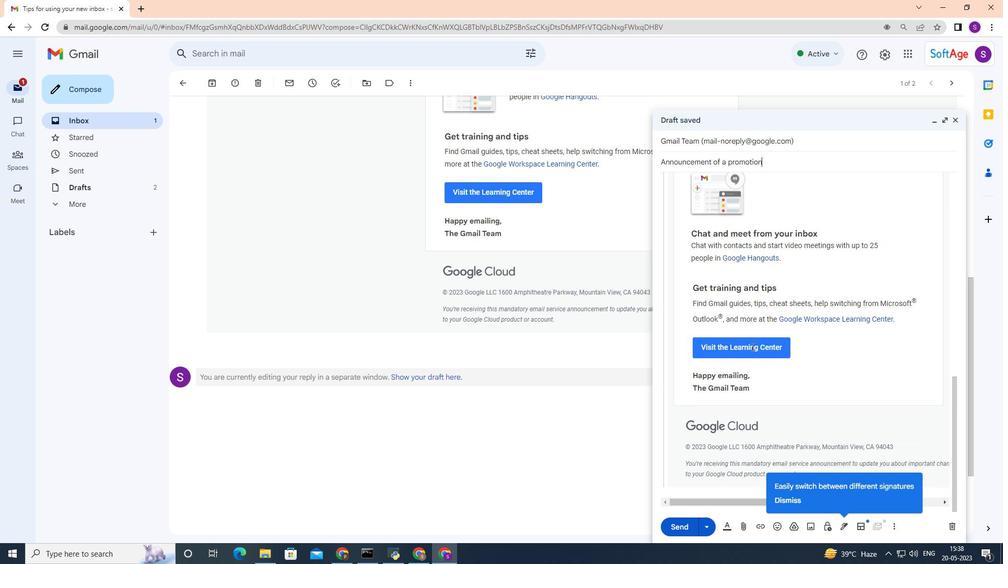 
Action: Mouse scrolled (752, 347) with delta (0, 0)
Screenshot: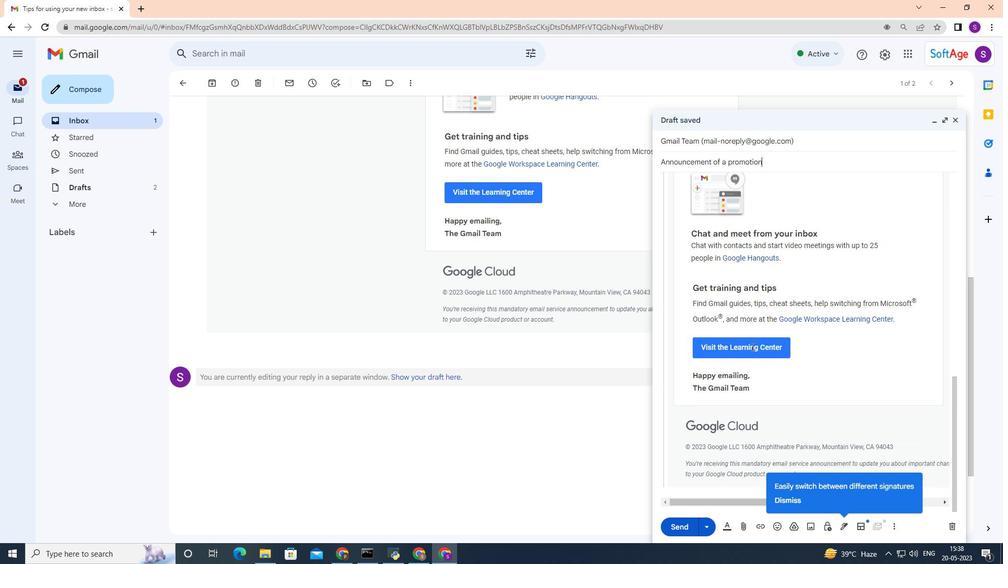 
Action: Mouse scrolled (752, 347) with delta (0, 0)
Screenshot: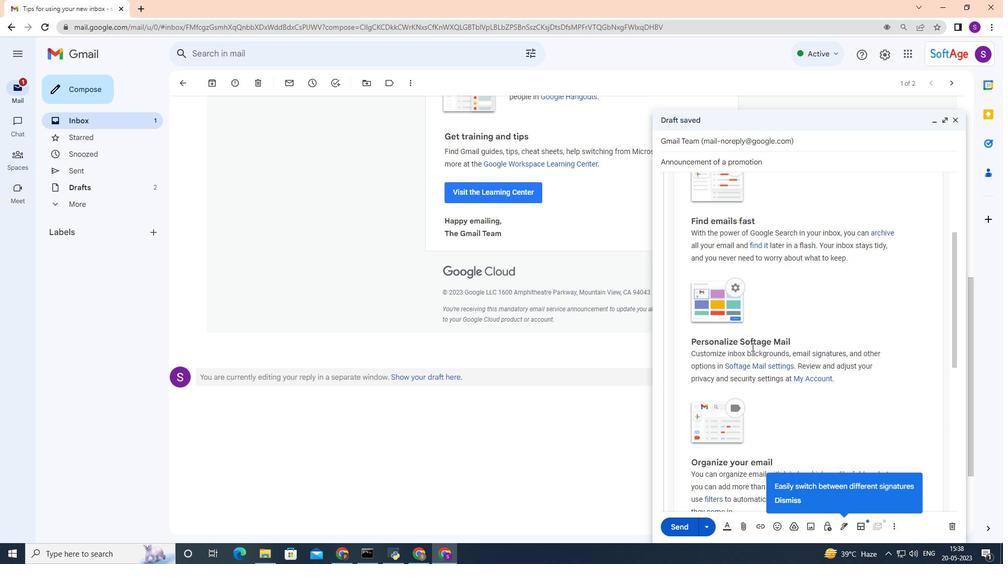 
Action: Mouse moved to (751, 347)
Screenshot: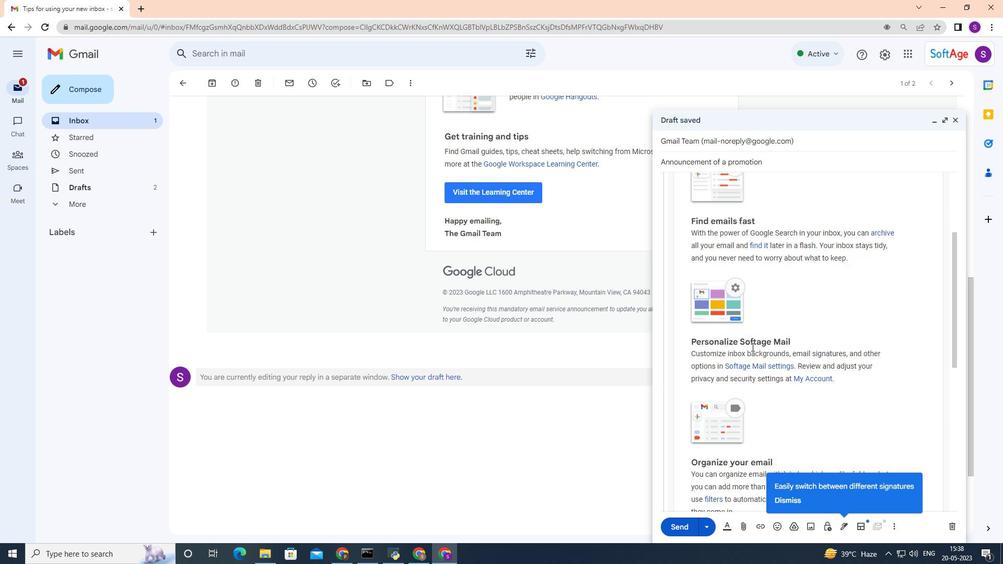 
Action: Mouse scrolled (751, 347) with delta (0, 0)
Screenshot: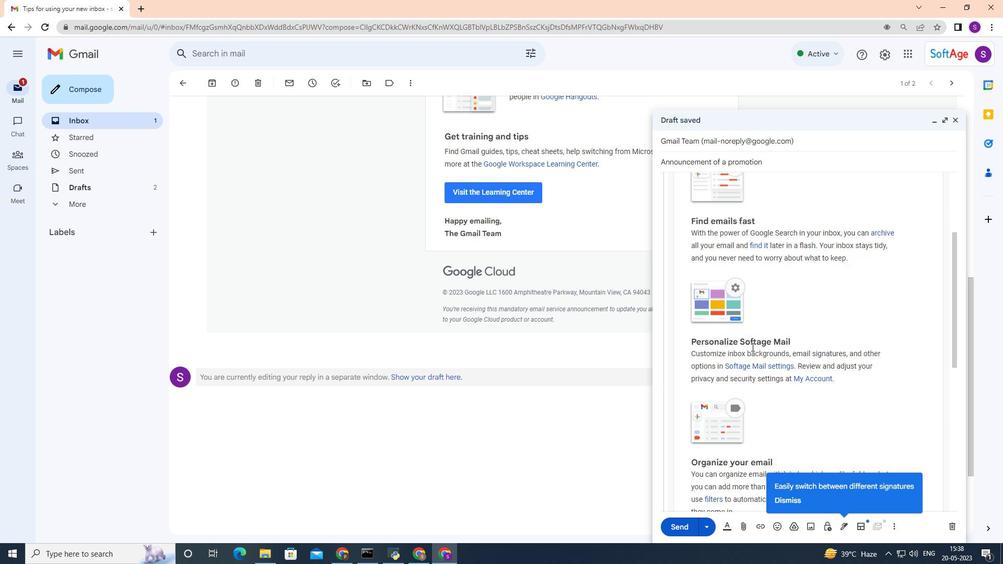 
Action: Mouse scrolled (751, 347) with delta (0, 0)
Screenshot: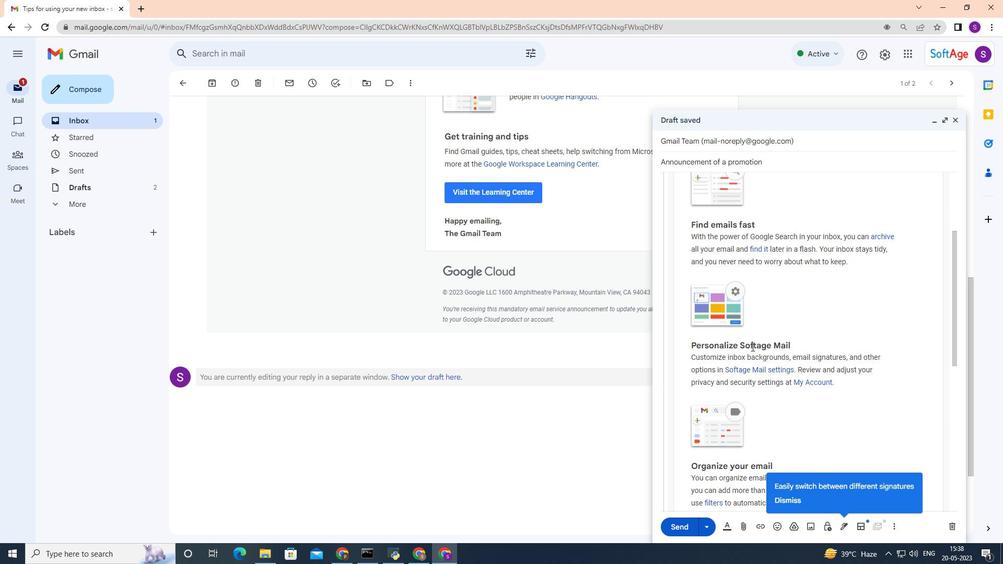 
Action: Mouse scrolled (751, 347) with delta (0, 0)
Screenshot: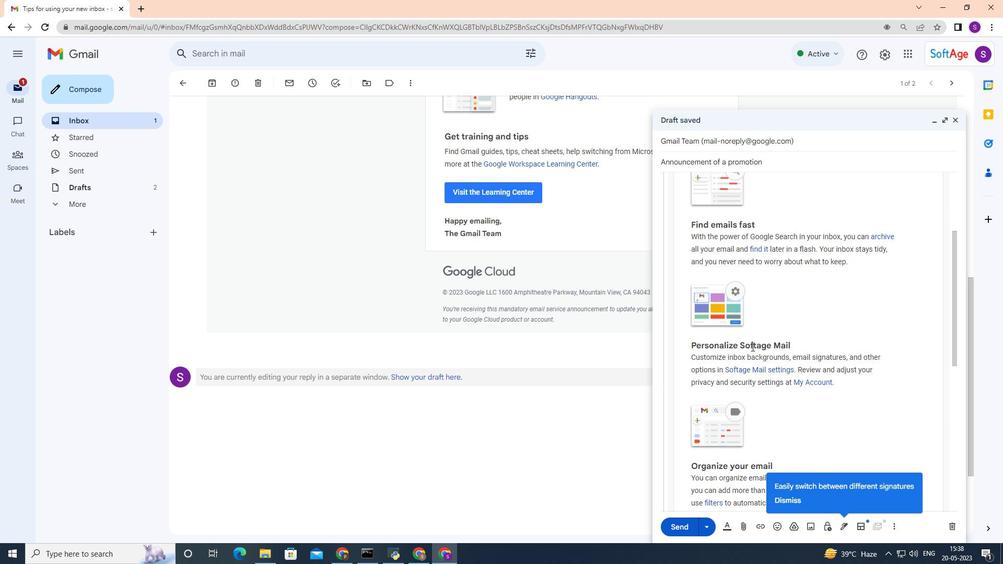 
Action: Mouse scrolled (751, 347) with delta (0, 0)
Screenshot: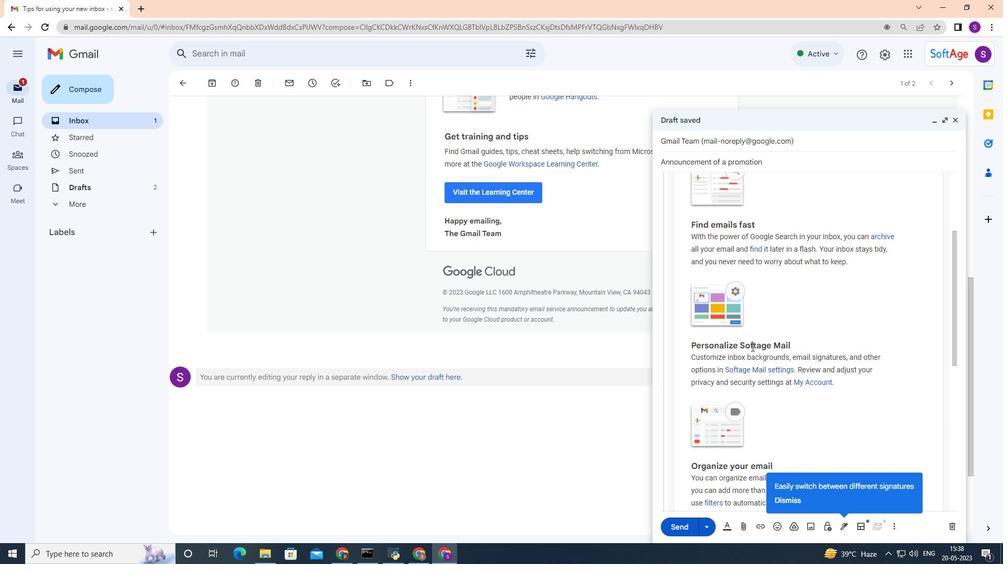 
Action: Mouse scrolled (751, 347) with delta (0, 0)
Screenshot: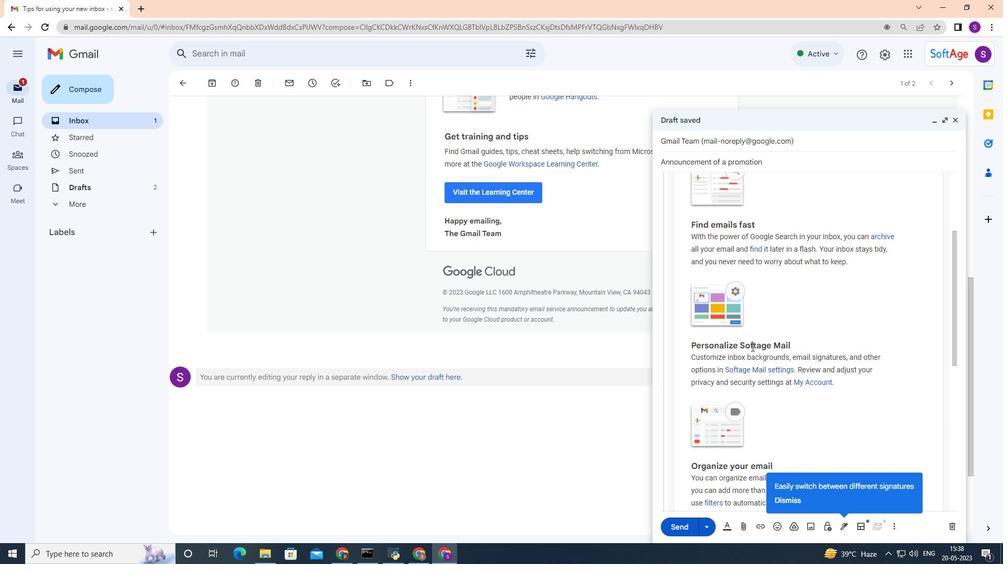 
Action: Mouse scrolled (751, 347) with delta (0, 0)
Screenshot: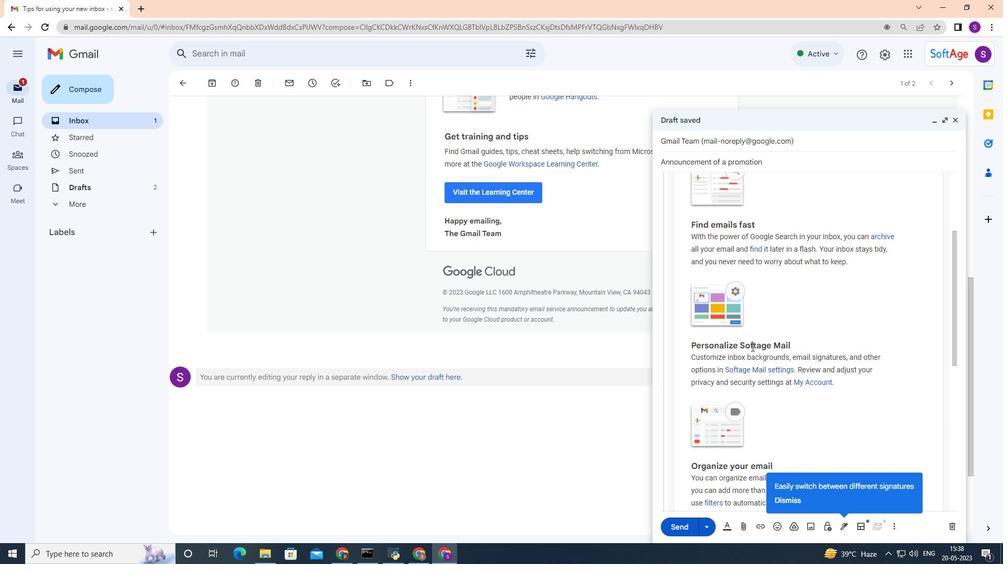 
Action: Mouse scrolled (751, 347) with delta (0, 0)
Screenshot: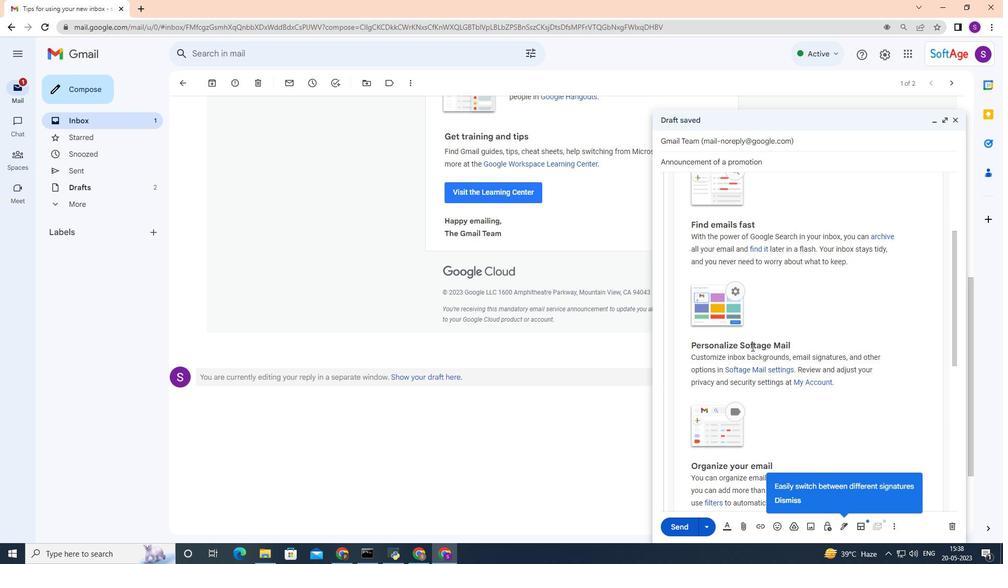 
Action: Mouse scrolled (751, 347) with delta (0, 0)
Screenshot: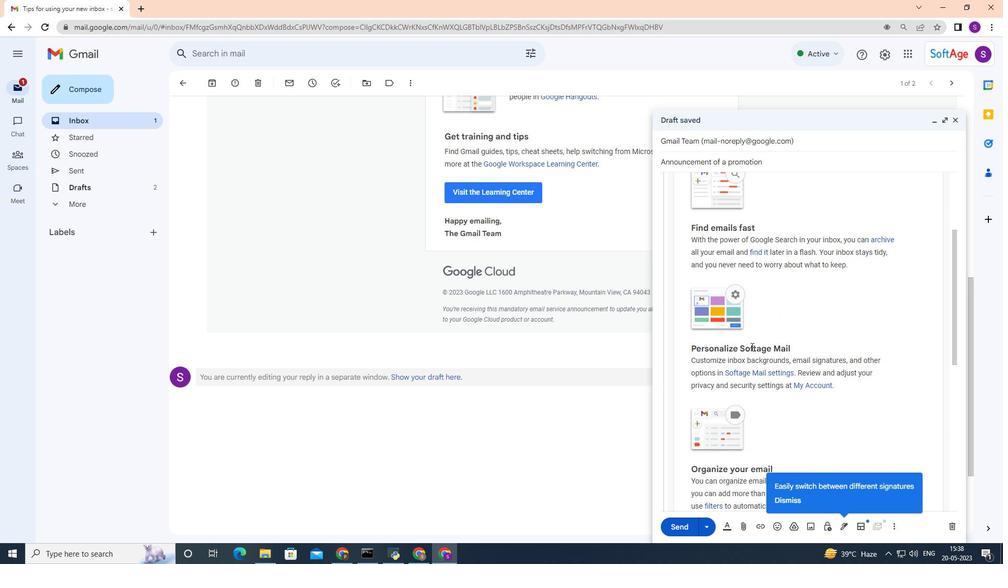 
Action: Mouse scrolled (751, 347) with delta (0, 0)
Screenshot: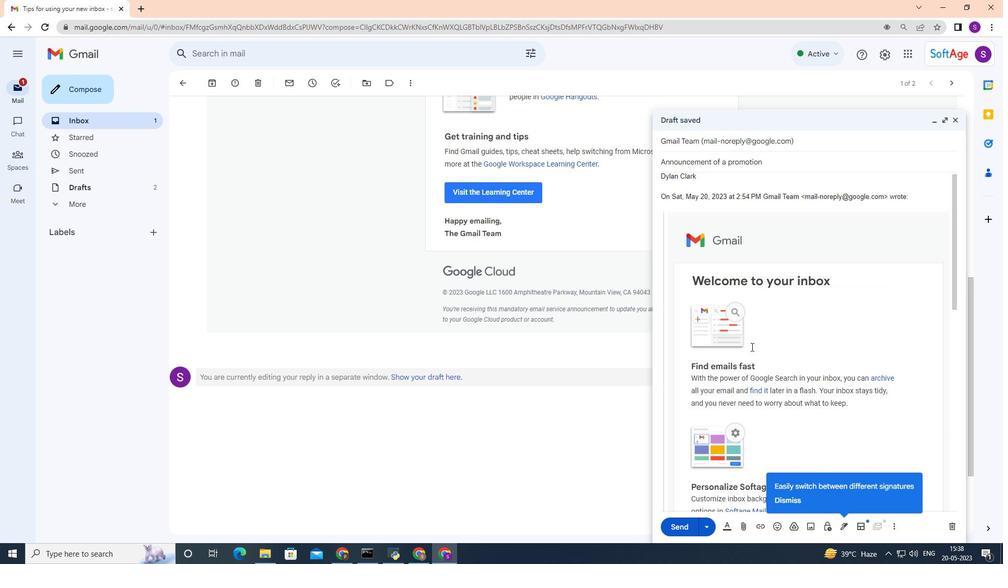 
Action: Mouse scrolled (751, 347) with delta (0, 0)
Screenshot: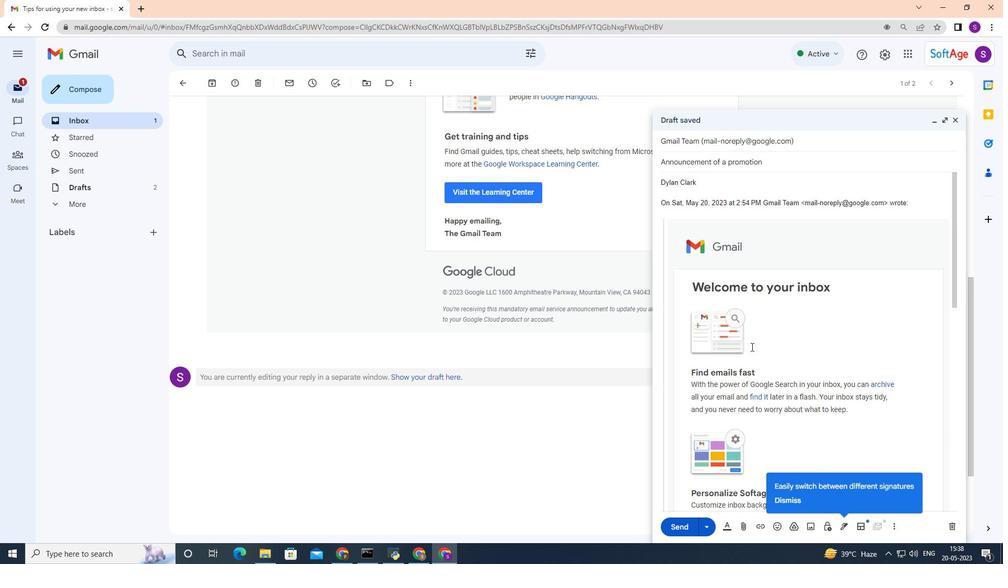 
Action: Mouse scrolled (751, 347) with delta (0, 0)
Screenshot: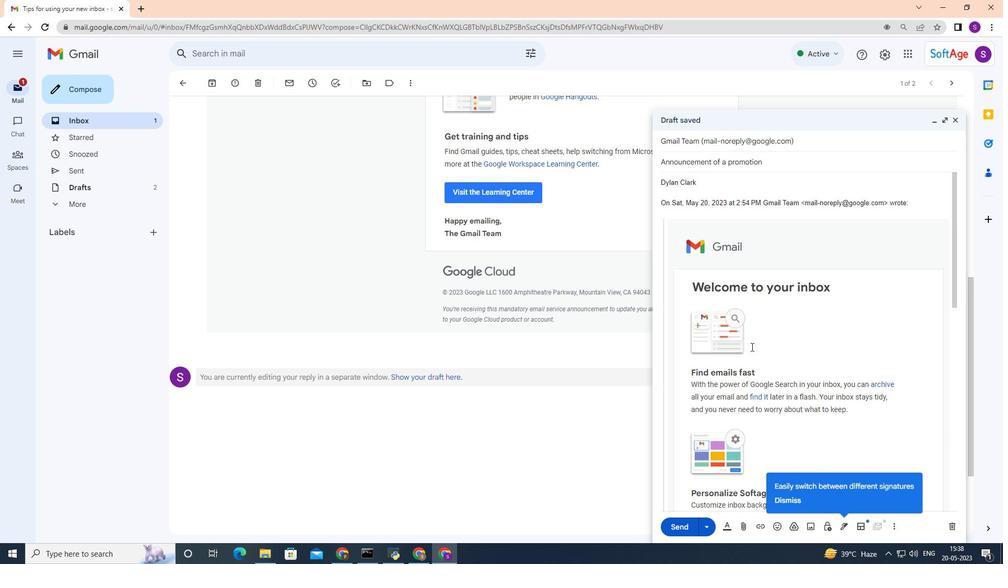 
Action: Mouse scrolled (751, 347) with delta (0, 0)
Screenshot: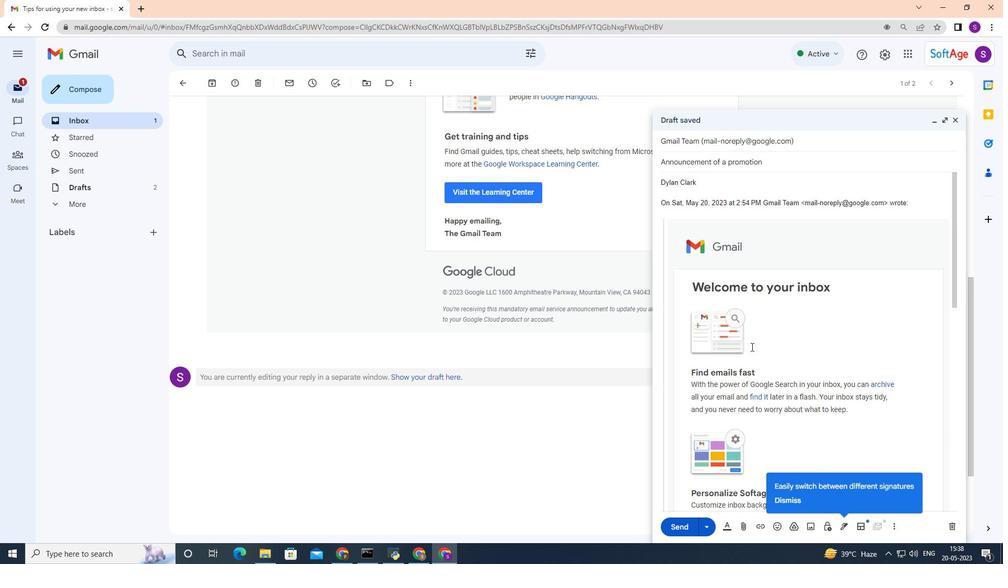
Action: Mouse scrolled (751, 347) with delta (0, 0)
Screenshot: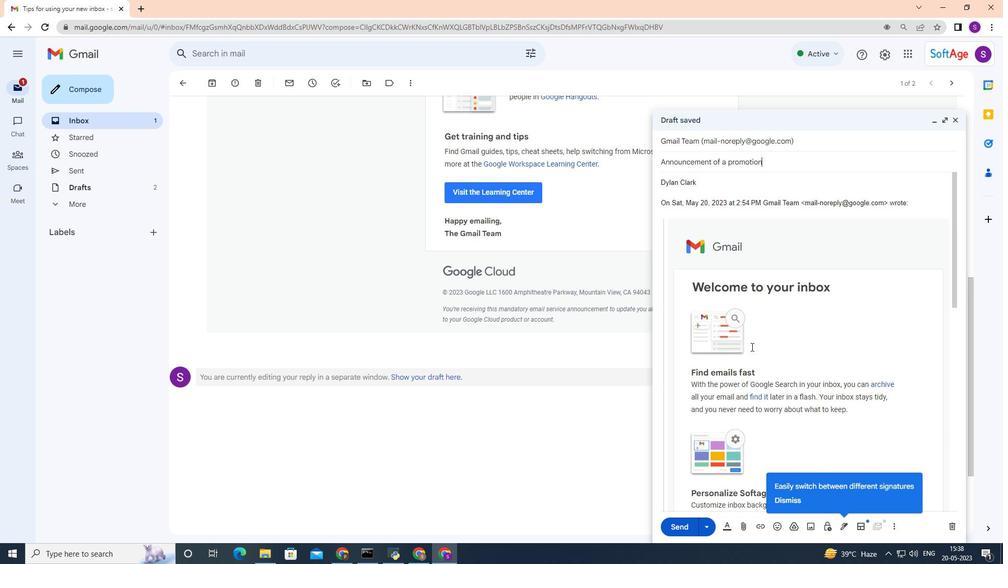 
Action: Mouse scrolled (751, 347) with delta (0, 0)
Screenshot: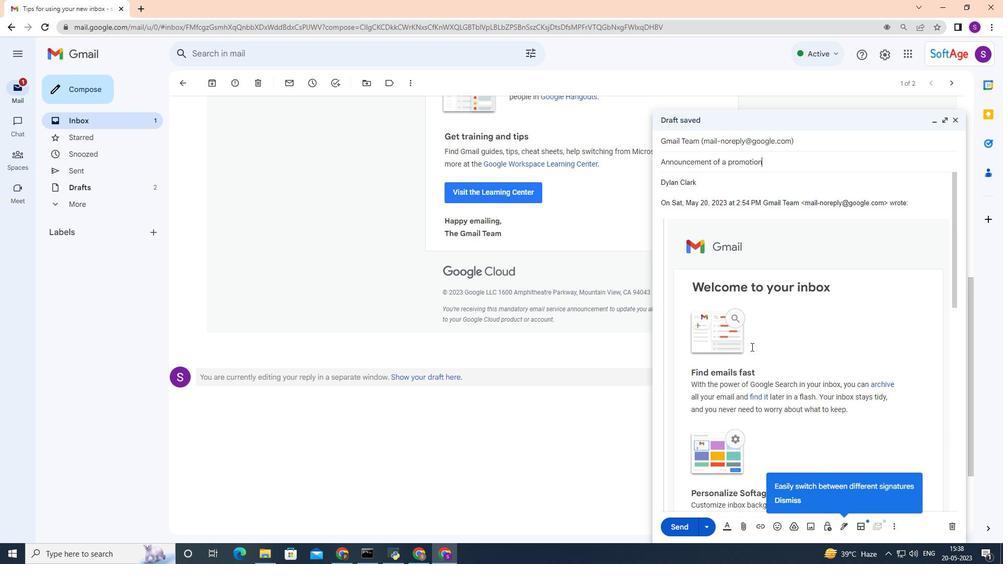 
Action: Mouse moved to (941, 121)
Screenshot: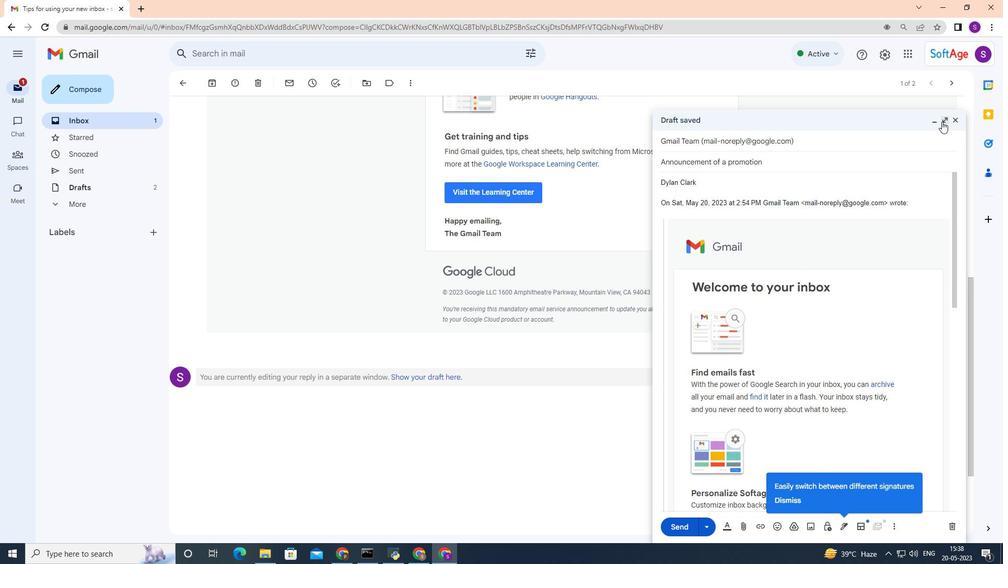 
Action: Mouse pressed left at (941, 121)
Screenshot: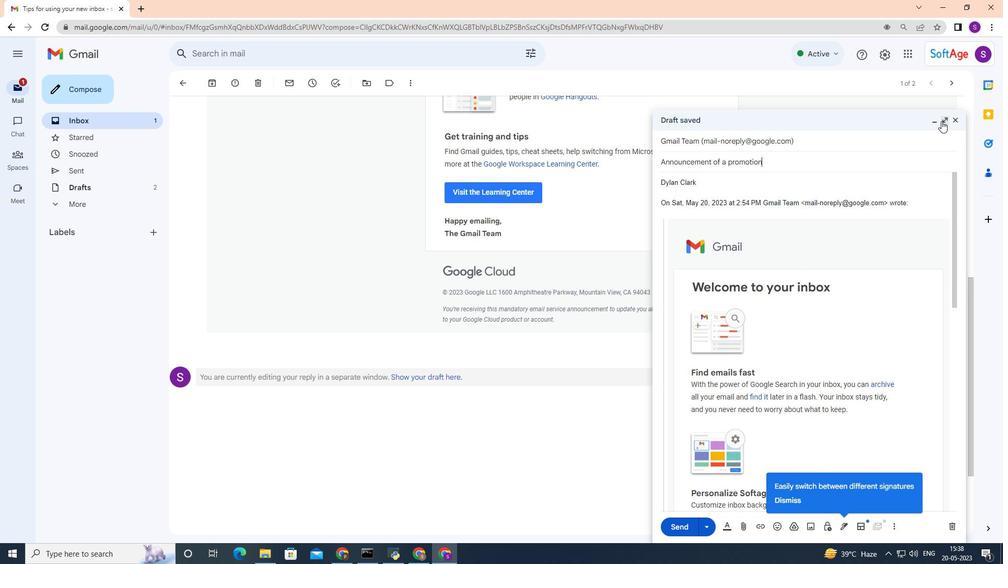 
Action: Mouse moved to (194, 135)
Screenshot: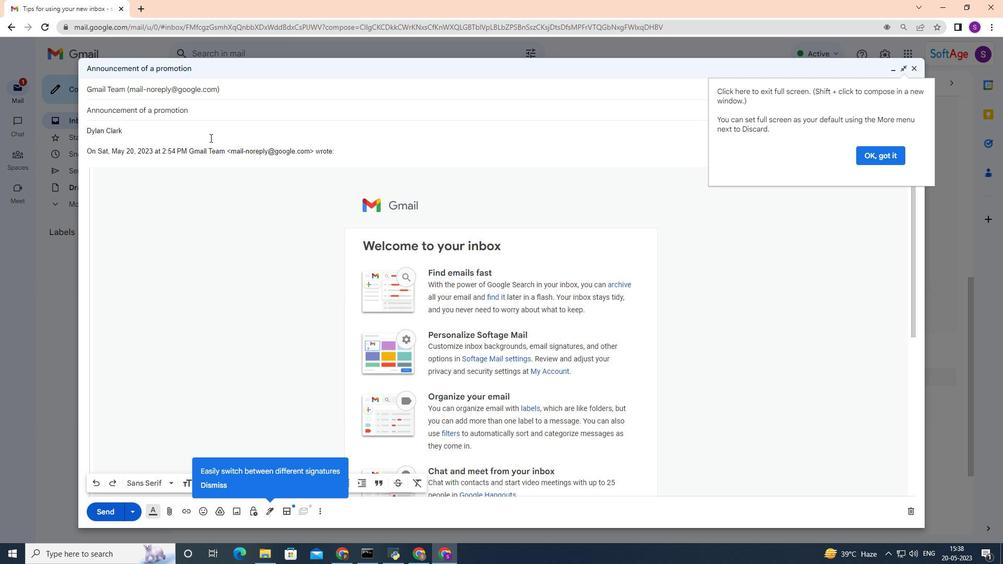 
Action: Mouse pressed left at (194, 135)
Screenshot: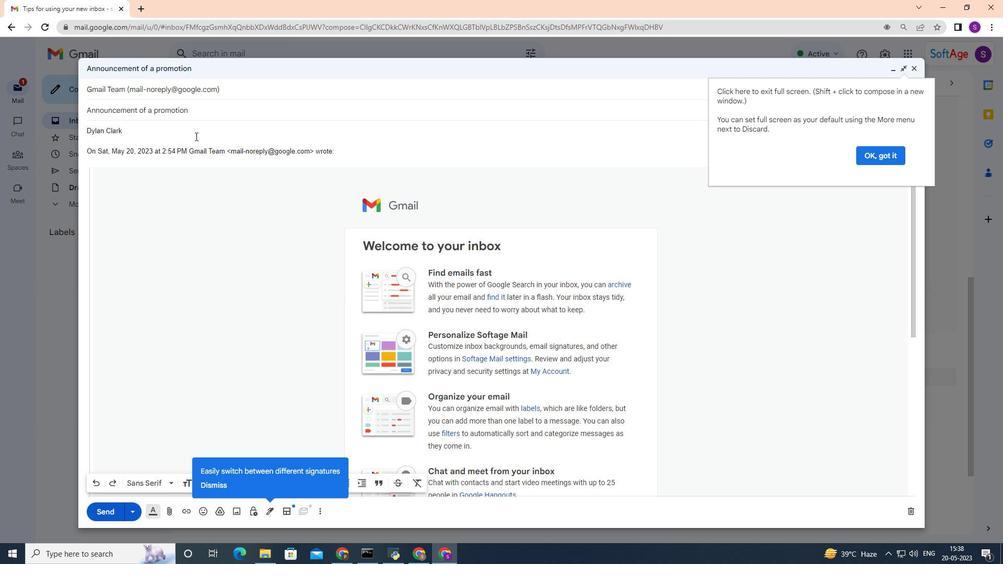 
Action: Mouse moved to (194, 135)
Screenshot: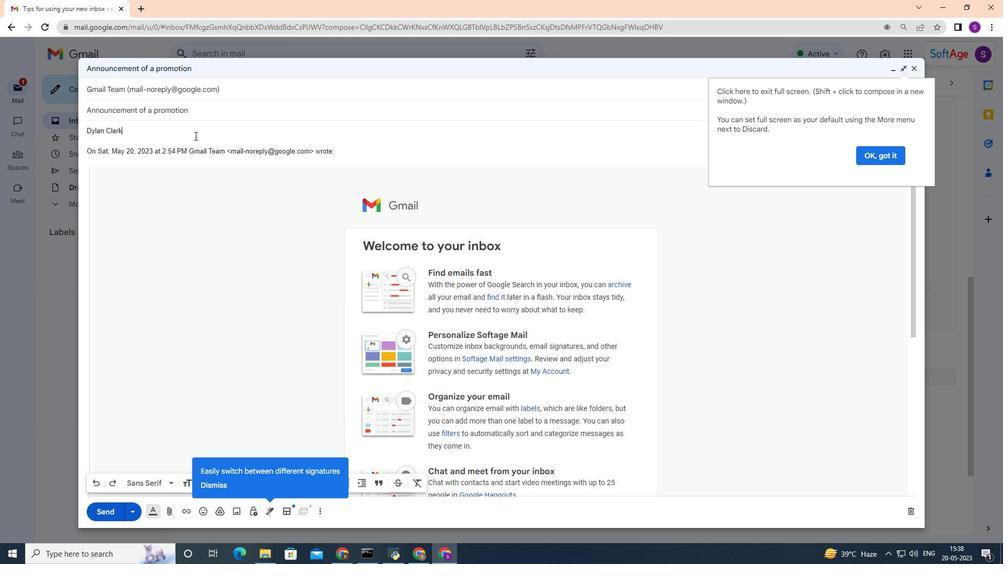 
Action: Key pressed <Key.enter><Key.enter><Key.shift><Key.shift><Key.shift><Key.shift><Key.shift><Key.shift><Key.shift><Key.shift><Key.shift><Key.shift><Key.shift><Key.shift><Key.shift><Key.shift><Key.shift><Key.shift><Key.shift><Key.shift><Key.shift><Key.shift><Key.shift><Key.shift><Key.shift><Key.shift>Please<Key.space>provide<Key.space>your<Key.space>feedback<Key.space>on<Key.space>the<Key.space>latest<Key.space>design<Key.space><Key.space><Key.backspace>for<Key.space>the<Key.space>website.
Screenshot: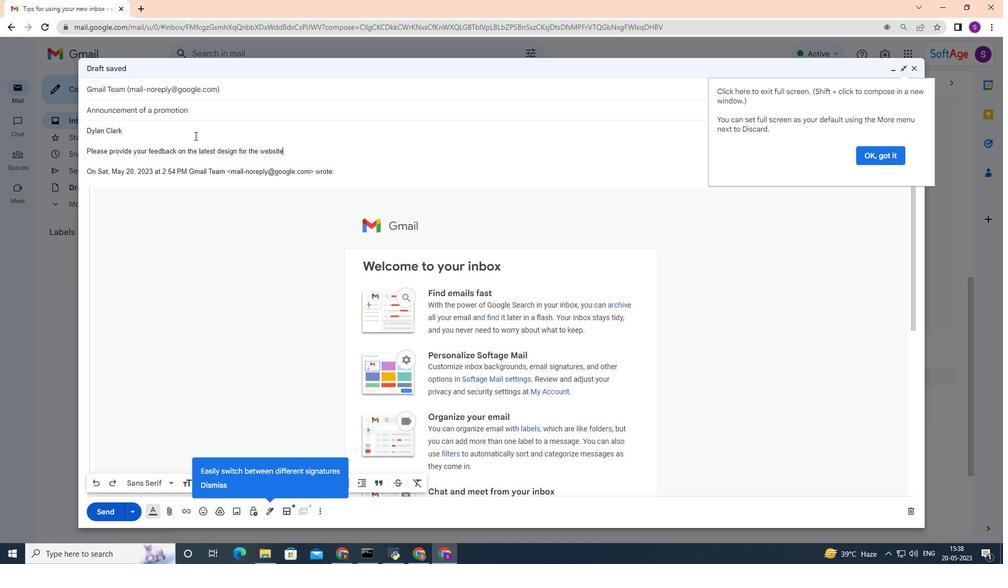 
Action: Mouse moved to (289, 151)
Screenshot: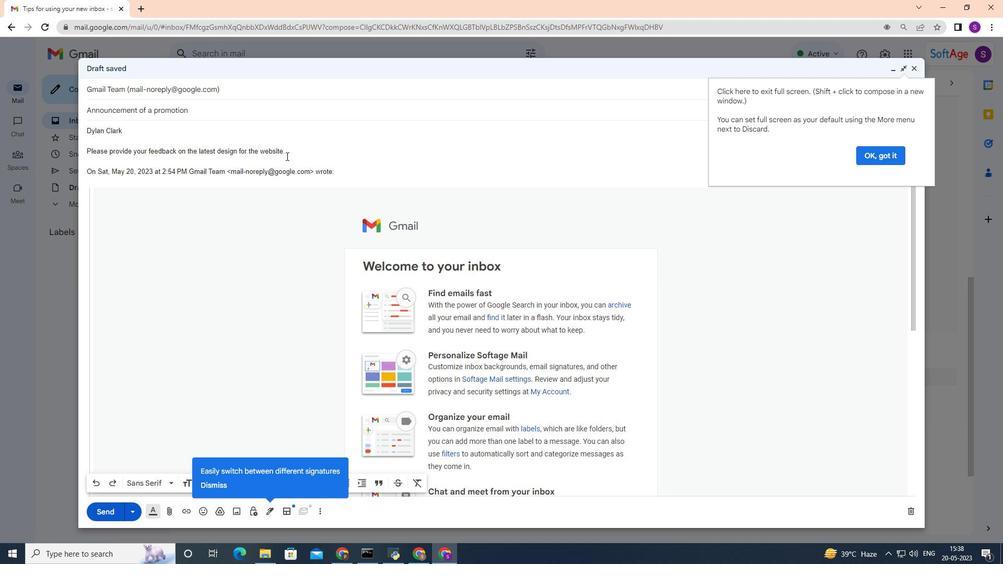 
Action: Mouse pressed left at (289, 151)
Screenshot: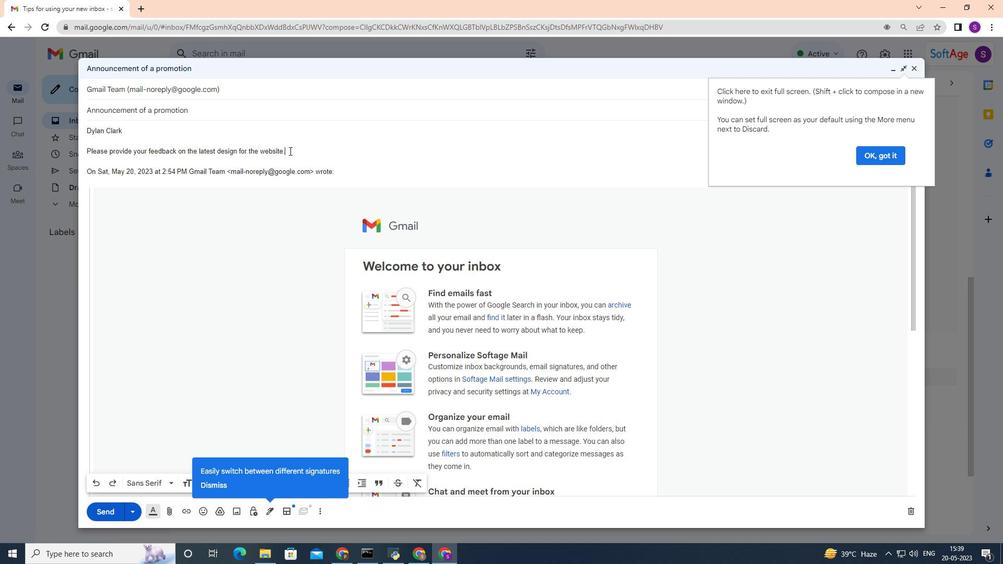 
Action: Mouse moved to (206, 240)
Screenshot: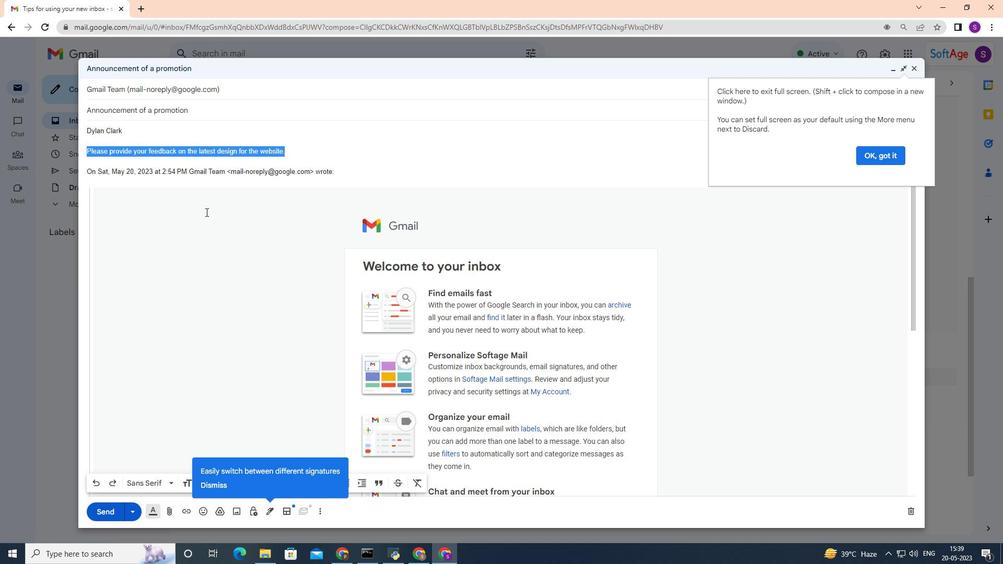 
Action: Mouse scrolled (206, 239) with delta (0, 0)
Screenshot: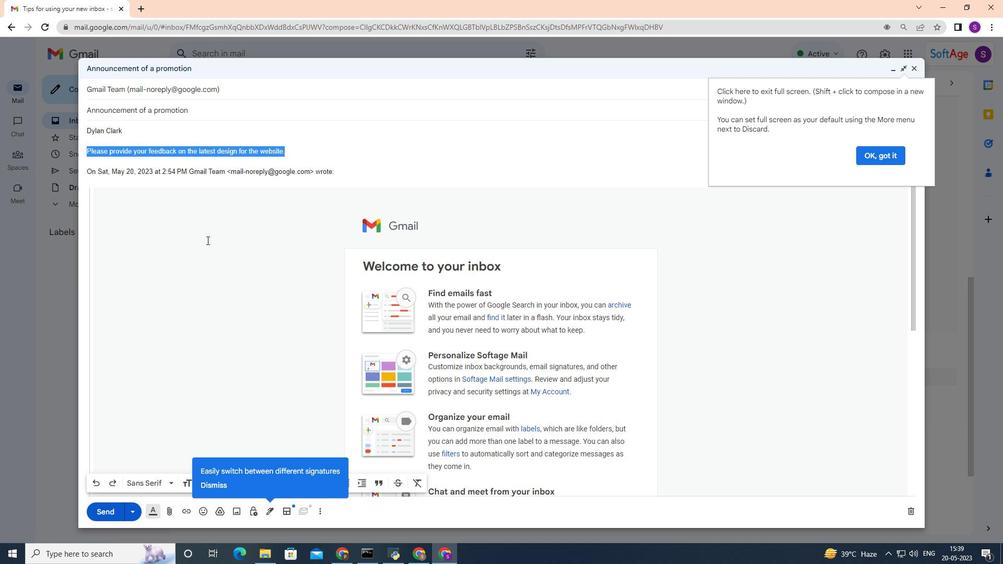 
Action: Mouse scrolled (206, 239) with delta (0, 0)
Screenshot: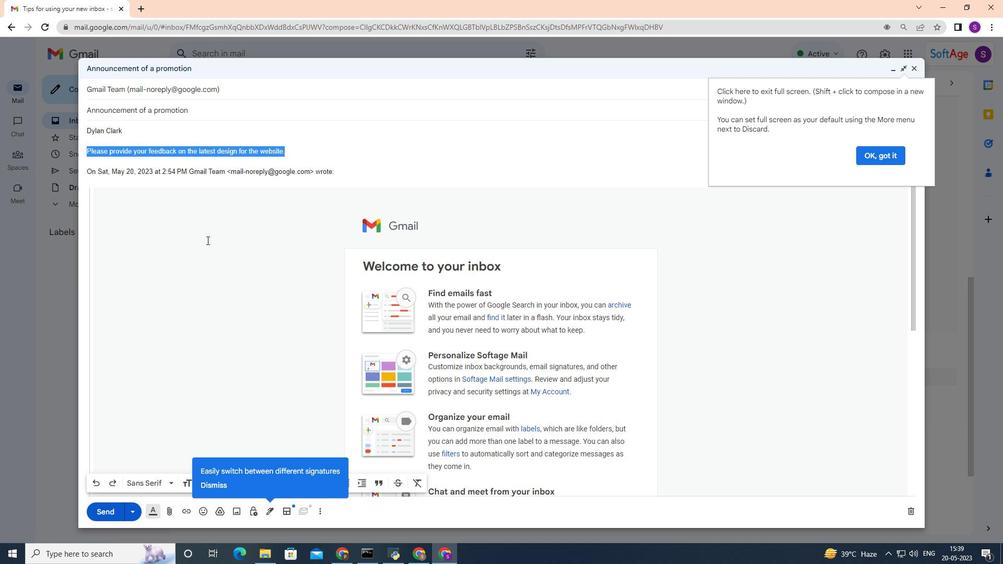 
Action: Mouse scrolled (206, 239) with delta (0, 0)
Screenshot: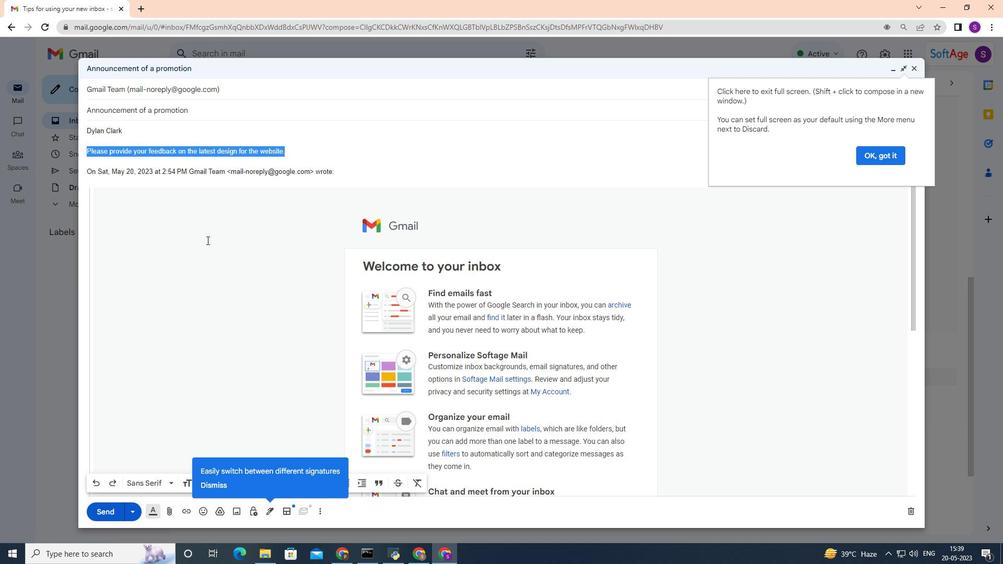 
Action: Mouse moved to (193, 305)
Screenshot: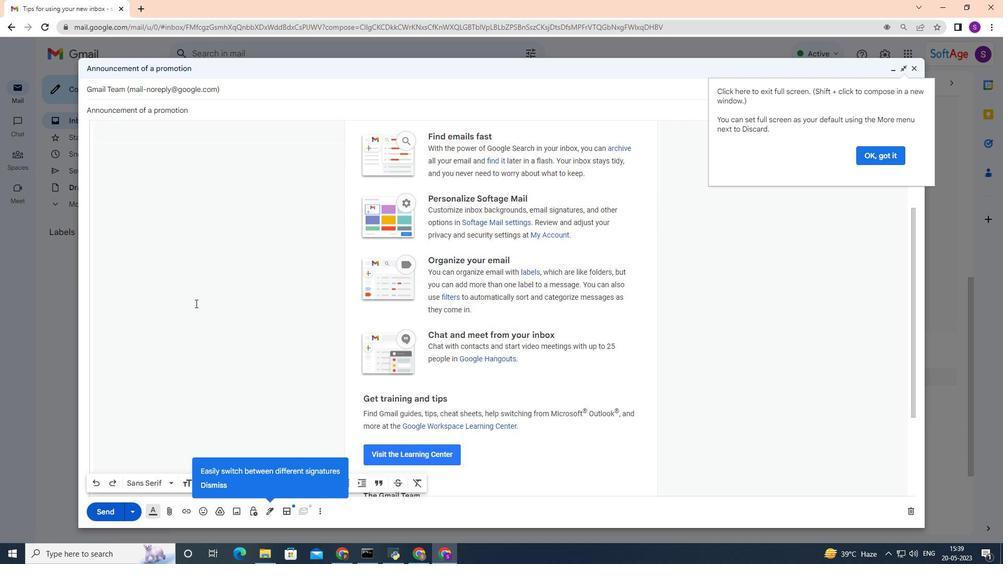 
Action: Mouse scrolled (193, 305) with delta (0, 0)
Screenshot: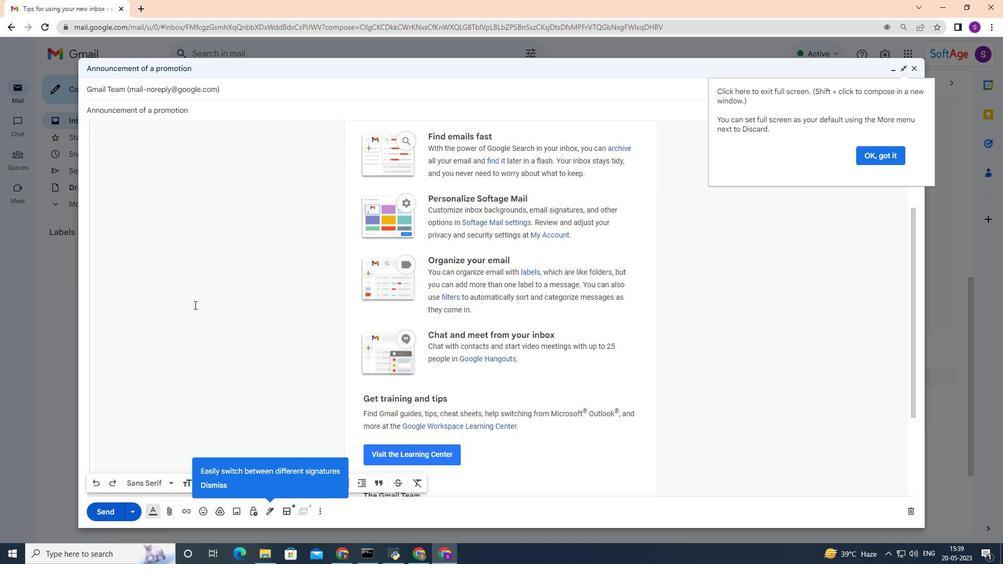 
Action: Mouse scrolled (193, 305) with delta (0, 0)
Screenshot: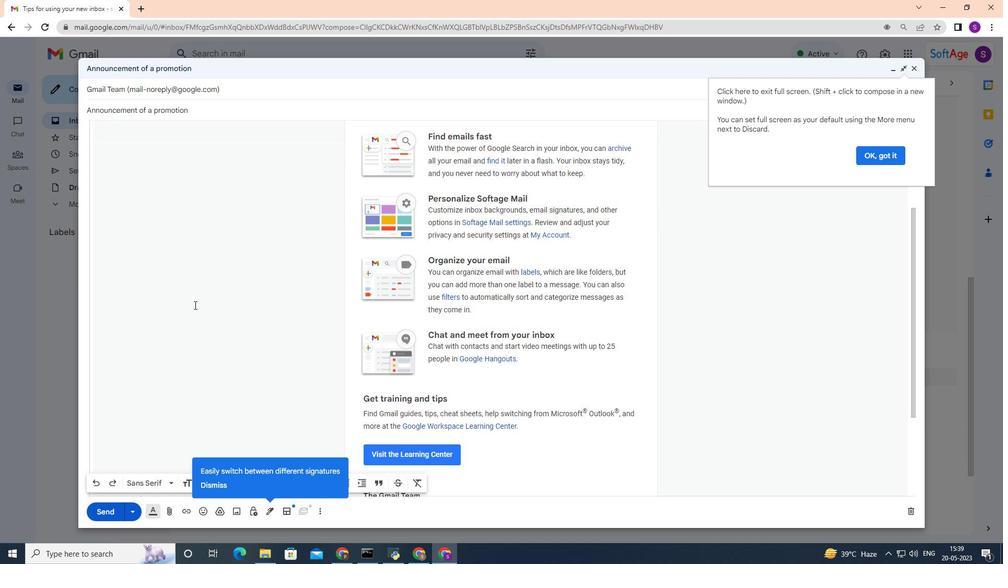 
Action: Mouse scrolled (193, 305) with delta (0, 0)
Screenshot: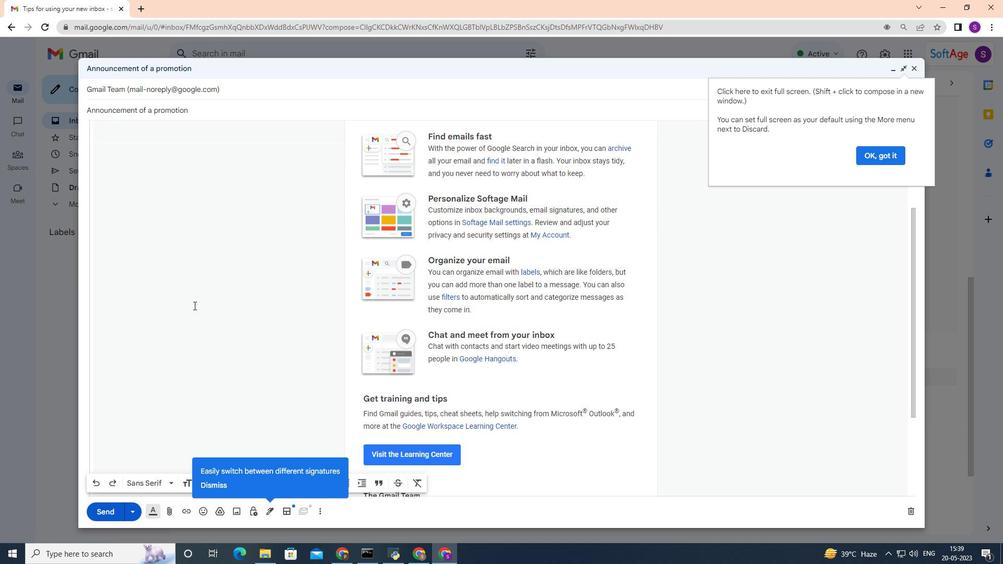 
Action: Mouse scrolled (193, 305) with delta (0, 0)
Screenshot: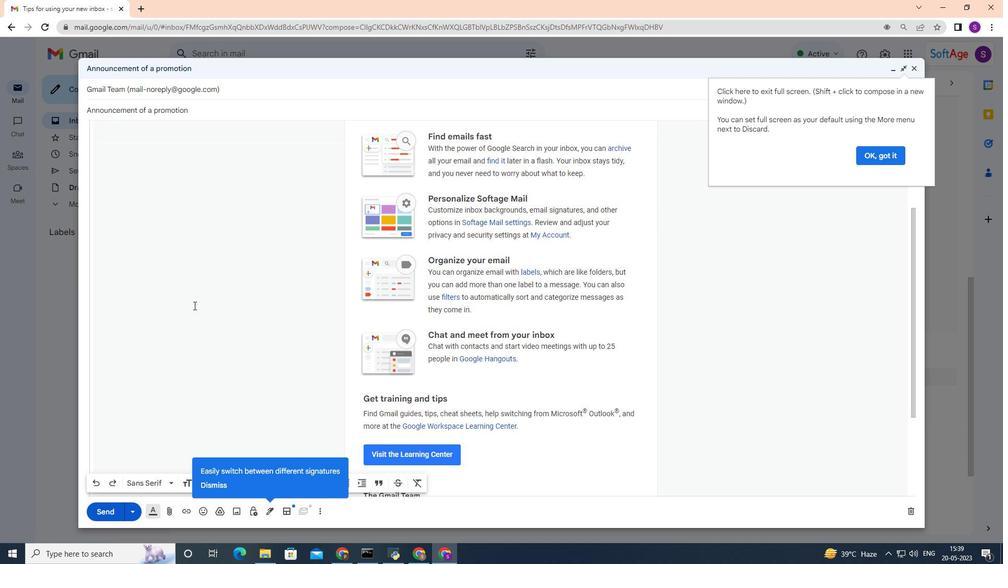 
Action: Mouse scrolled (193, 305) with delta (0, 0)
Screenshot: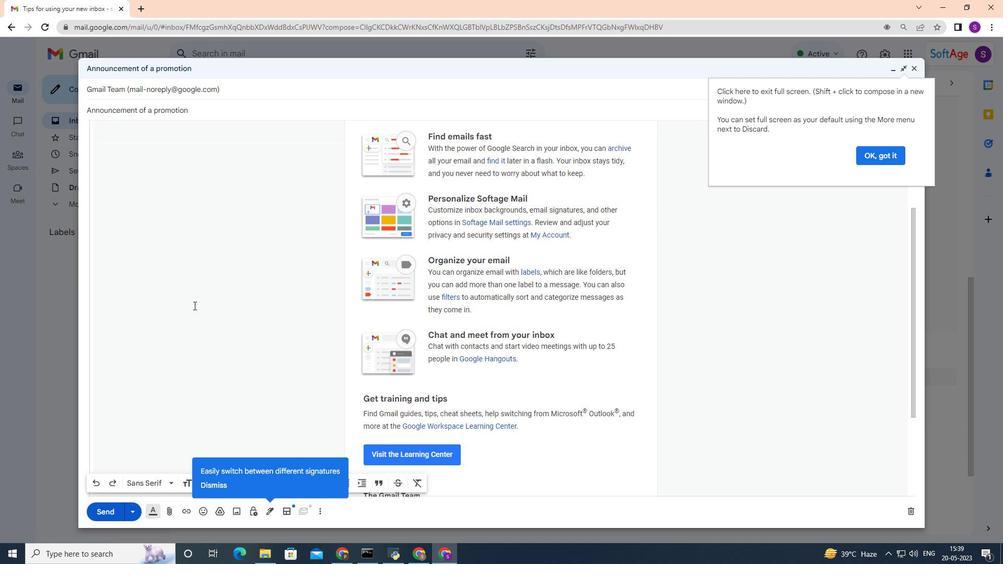 
Action: Mouse moved to (193, 306)
Screenshot: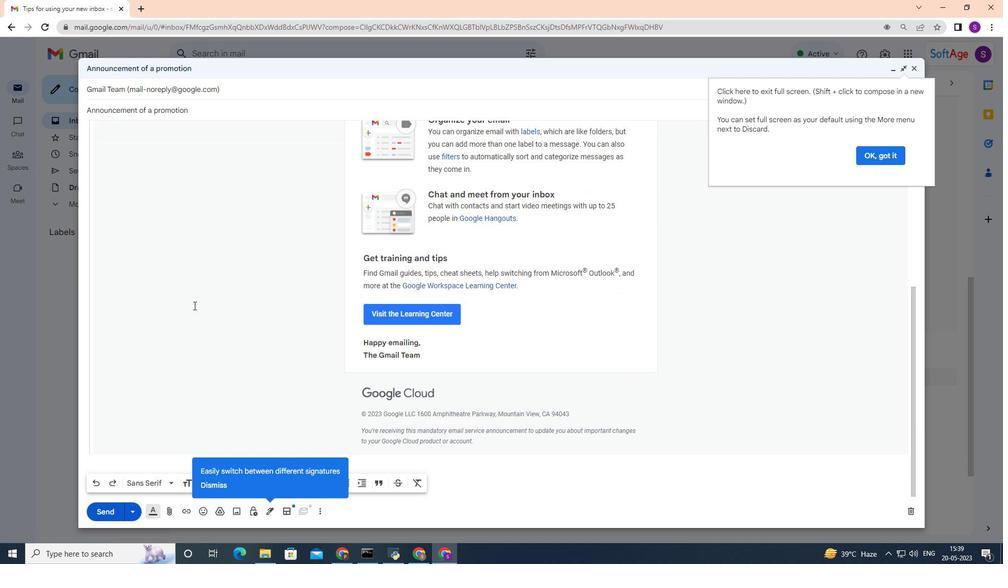 
Action: Mouse scrolled (193, 305) with delta (0, 0)
Screenshot: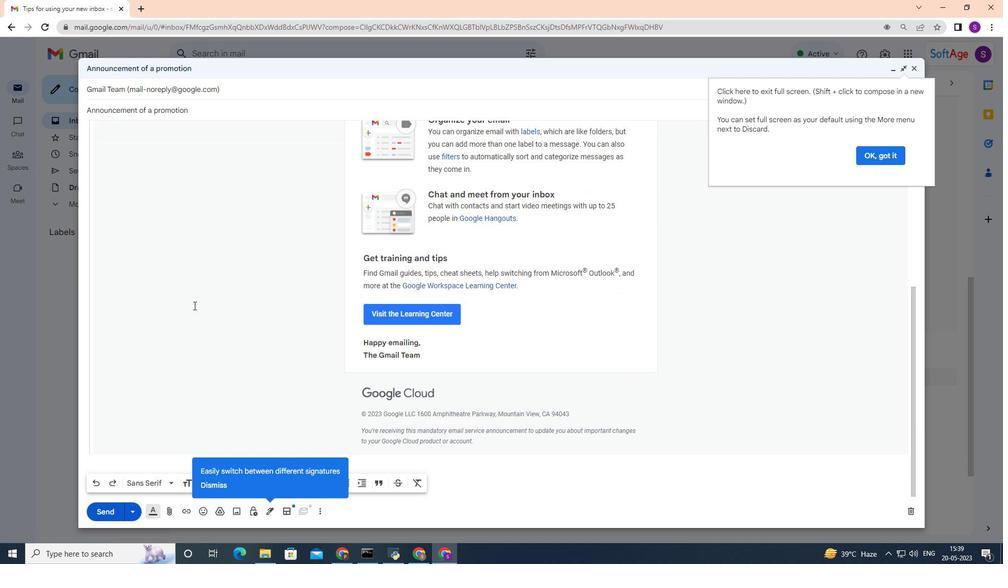 
Action: Mouse scrolled (193, 305) with delta (0, 0)
Screenshot: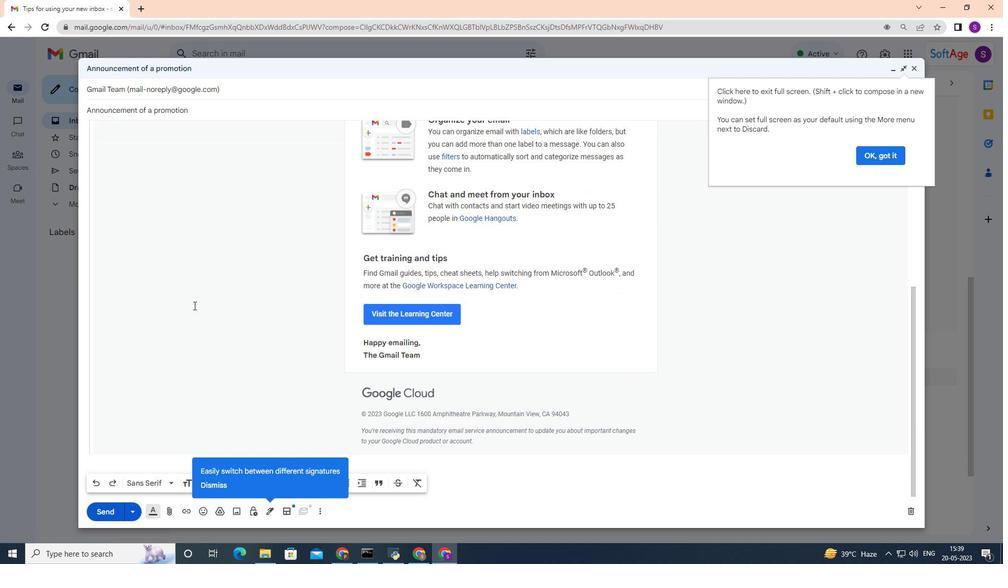
Action: Mouse scrolled (193, 305) with delta (0, 0)
Screenshot: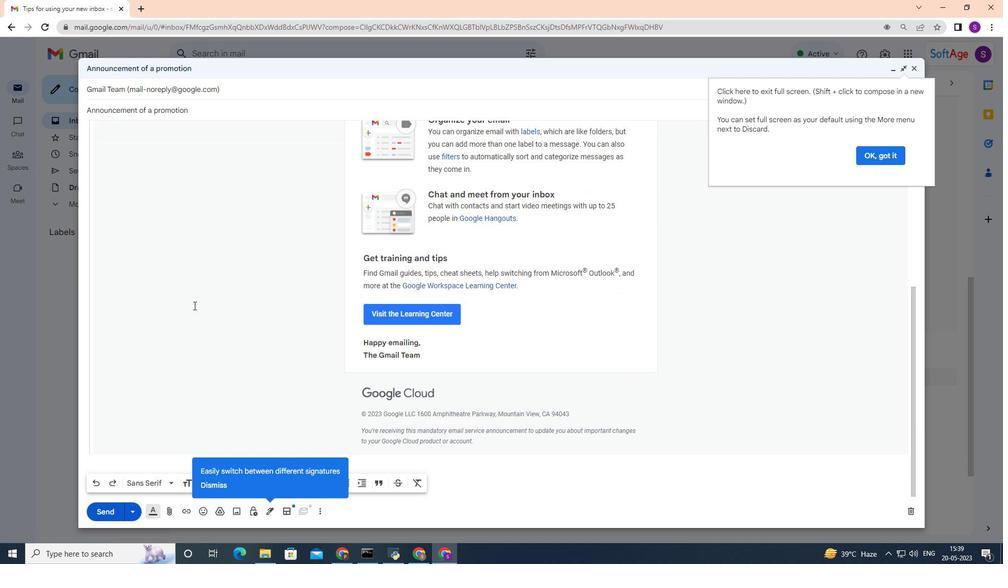 
Action: Mouse scrolled (193, 305) with delta (0, 0)
Screenshot: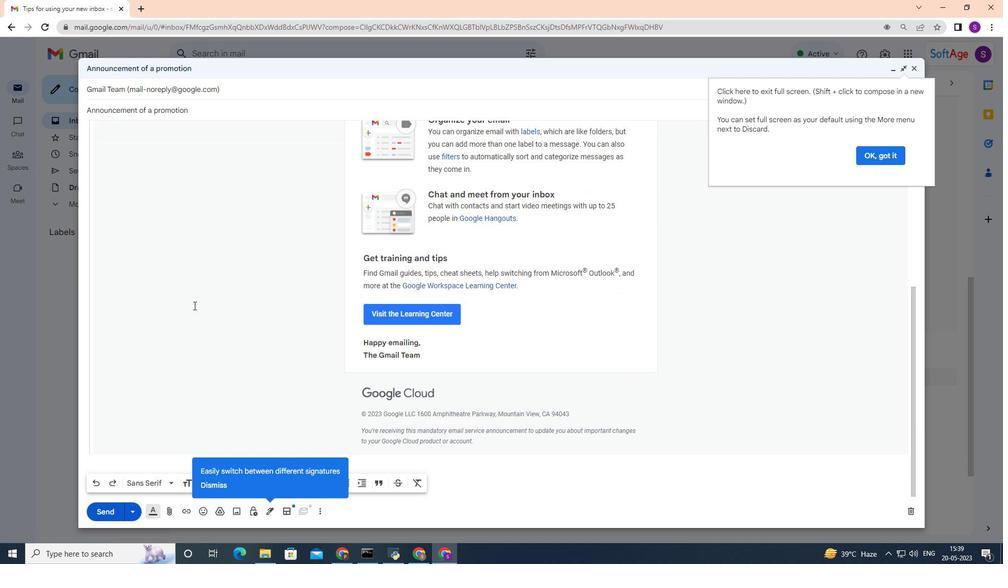 
Action: Mouse scrolled (193, 305) with delta (0, 0)
Screenshot: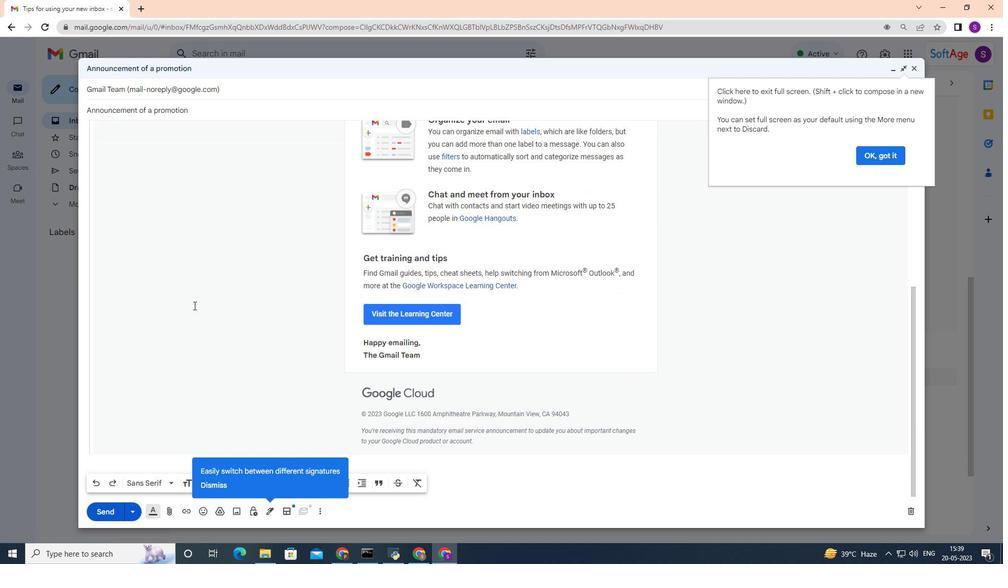 
Action: Mouse scrolled (193, 305) with delta (0, 0)
Screenshot: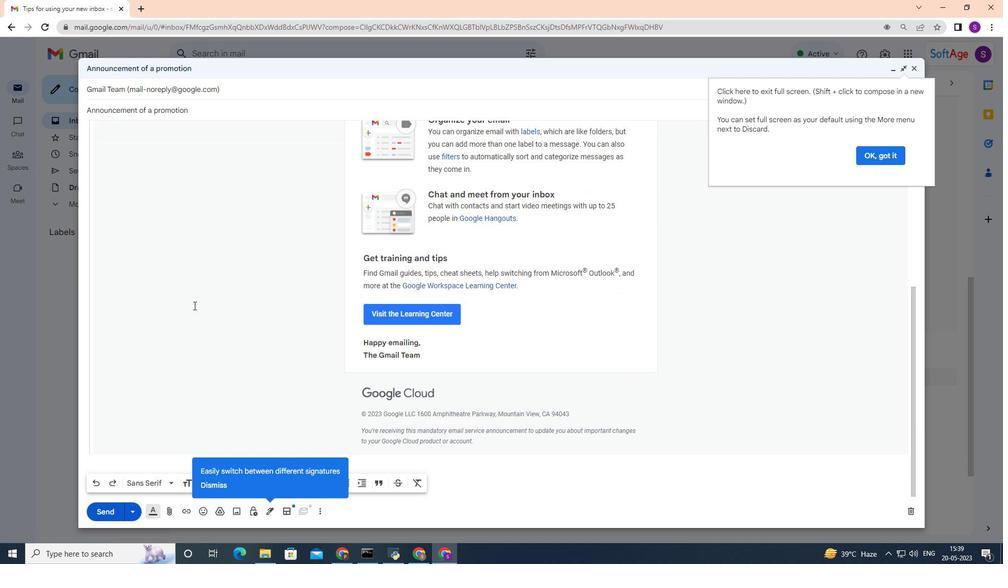 
Action: Mouse scrolled (193, 305) with delta (0, 0)
Screenshot: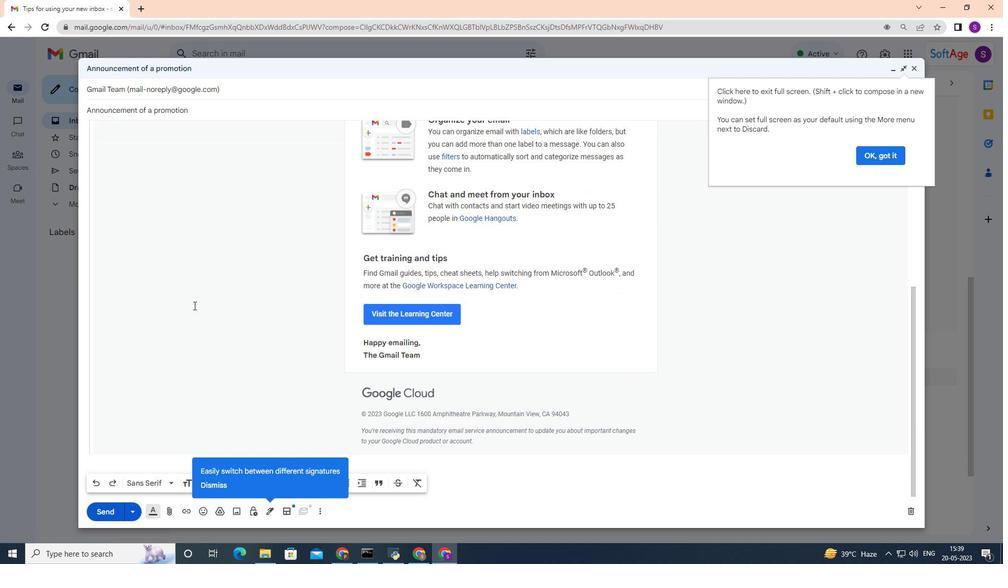 
Action: Mouse moved to (193, 306)
Screenshot: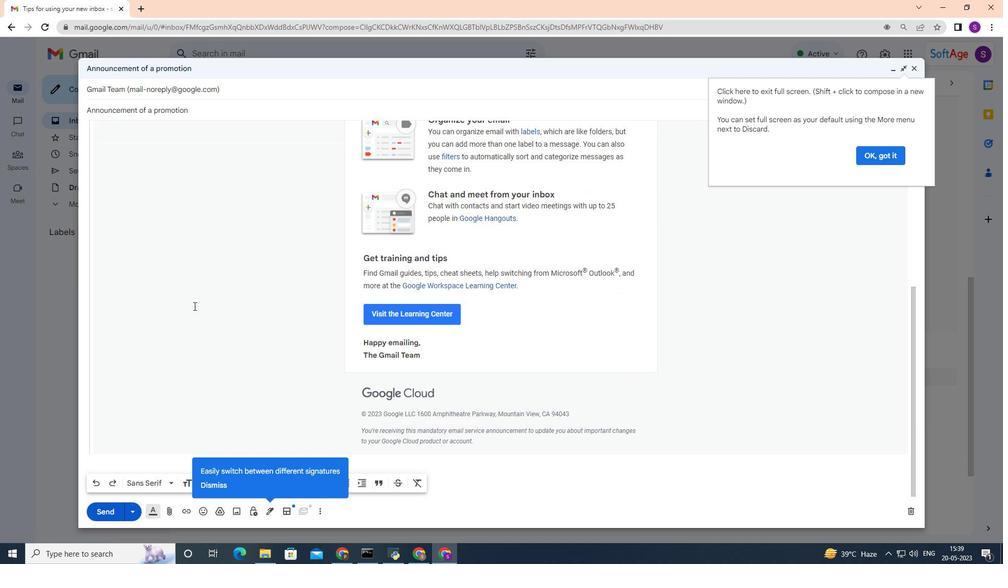 
Action: Mouse scrolled (193, 306) with delta (0, 0)
Screenshot: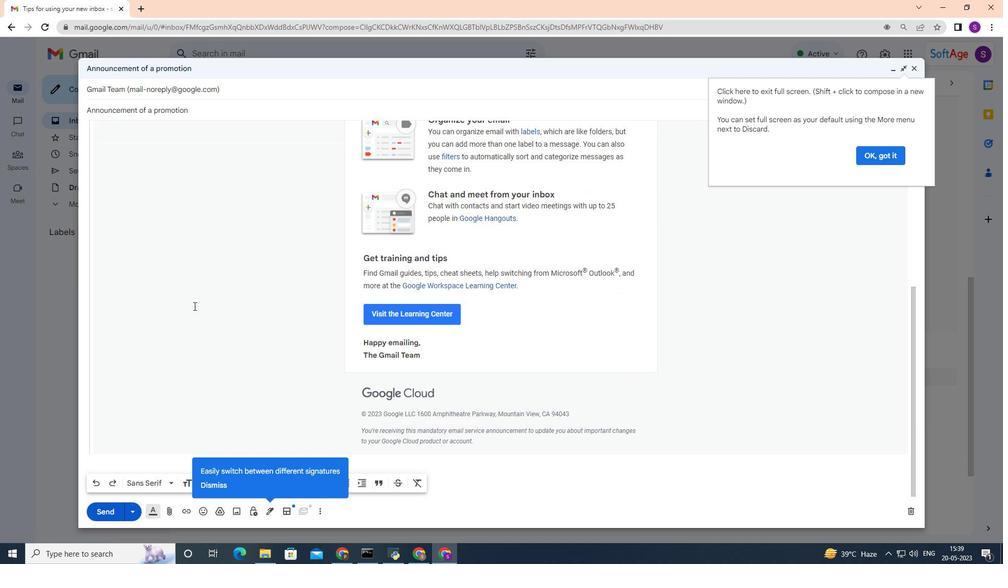 
Action: Mouse scrolled (193, 306) with delta (0, 0)
Screenshot: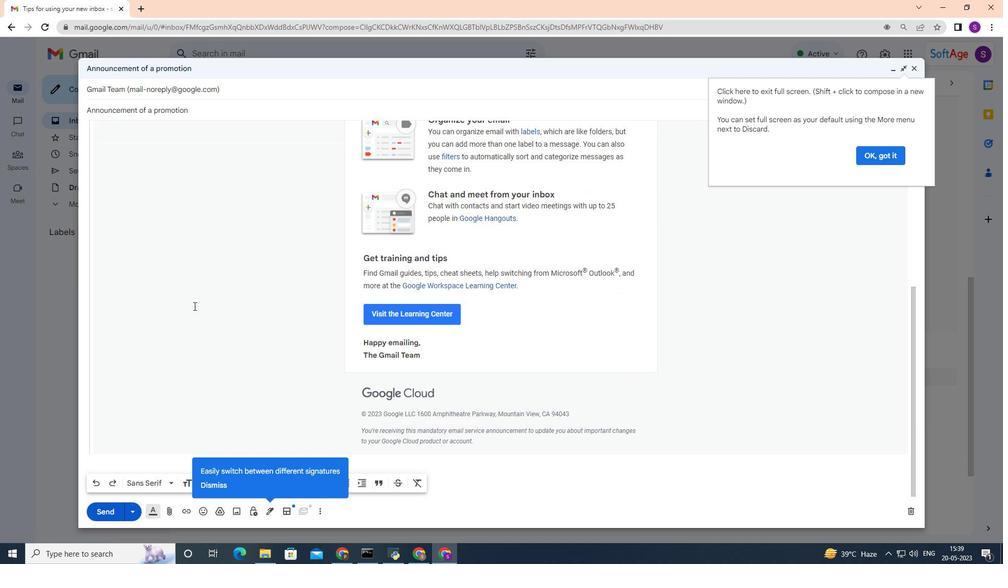 
Action: Mouse moved to (193, 306)
Screenshot: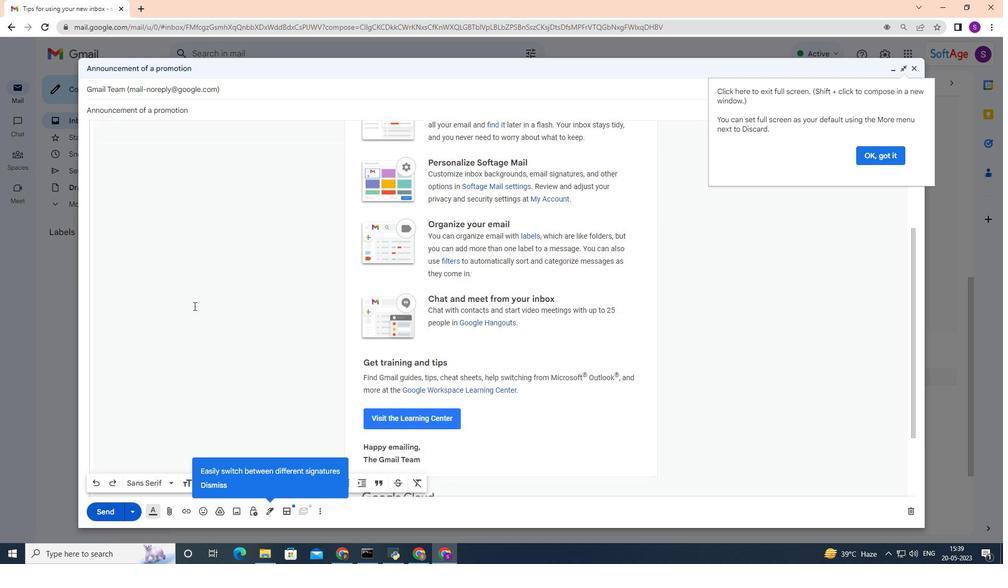 
Action: Mouse scrolled (193, 307) with delta (0, 0)
Screenshot: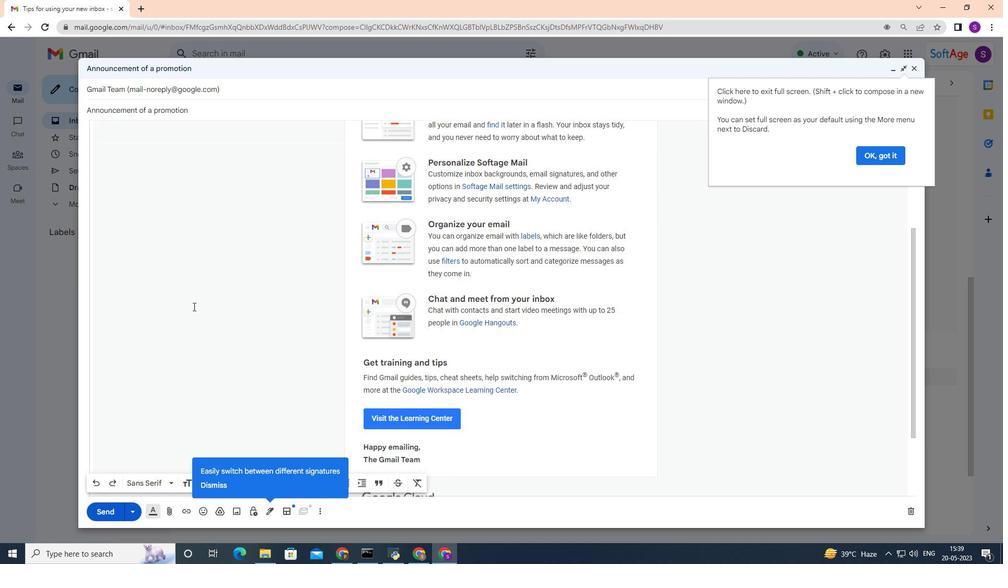 
Action: Mouse scrolled (193, 307) with delta (0, 0)
Screenshot: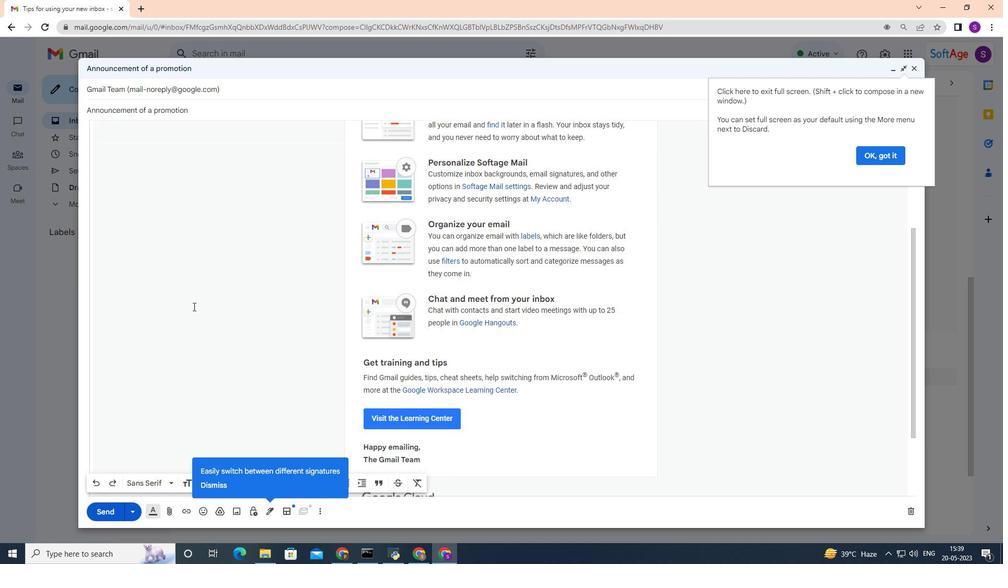 
Action: Mouse scrolled (193, 307) with delta (0, 0)
Screenshot: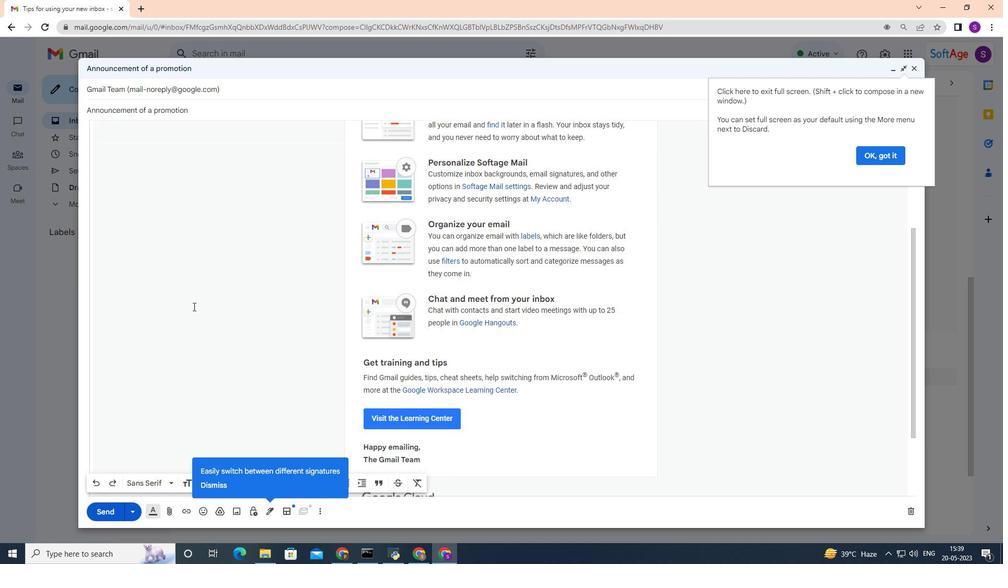 
Action: Mouse scrolled (193, 307) with delta (0, 0)
Screenshot: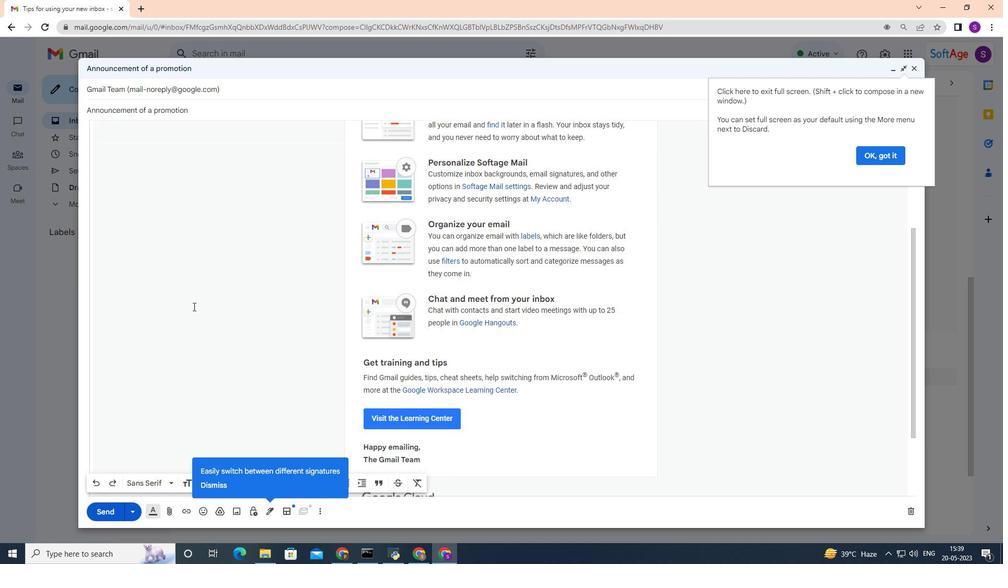 
Action: Mouse scrolled (193, 307) with delta (0, 0)
Screenshot: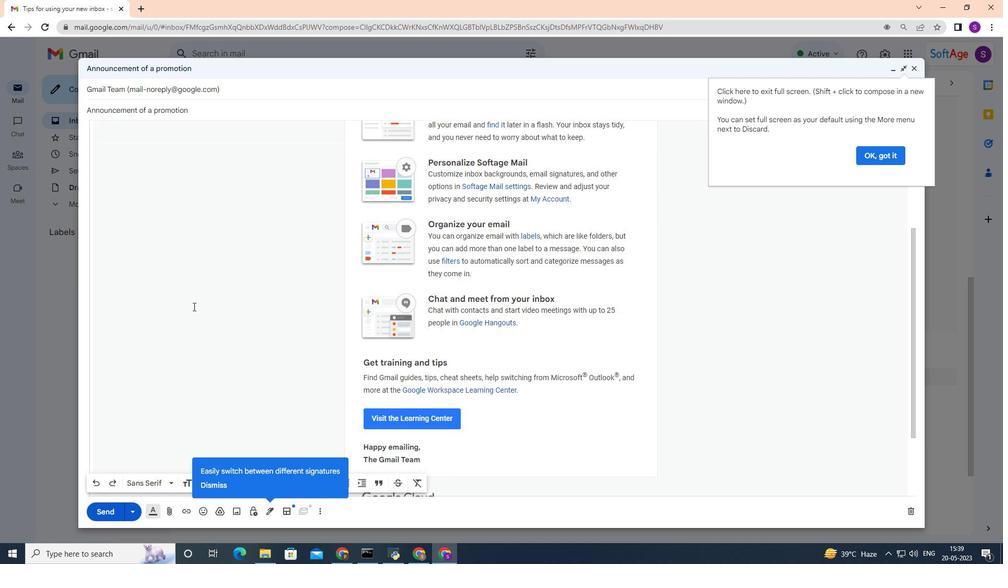 
Action: Mouse scrolled (193, 307) with delta (0, 0)
Screenshot: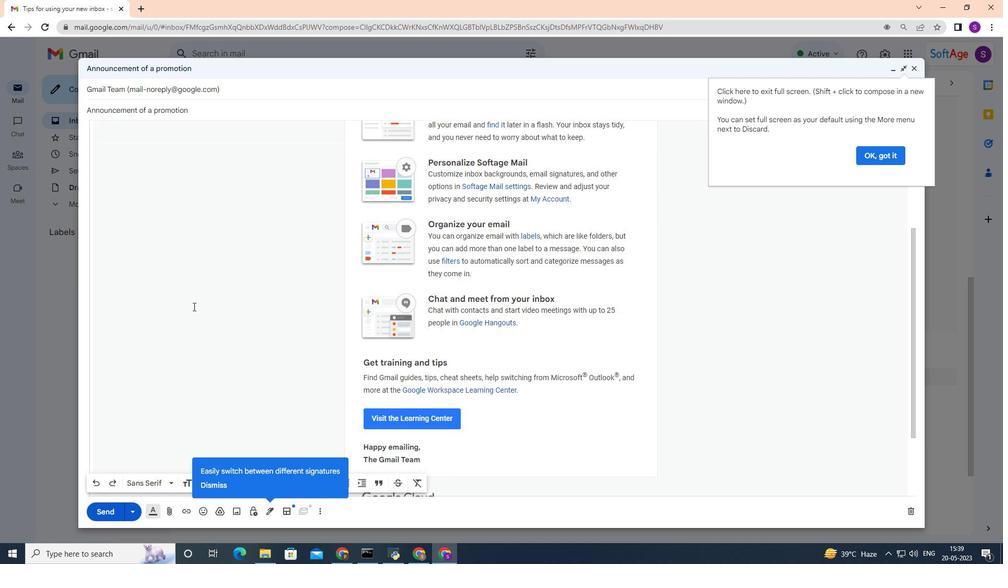 
Action: Mouse scrolled (193, 307) with delta (0, 0)
Screenshot: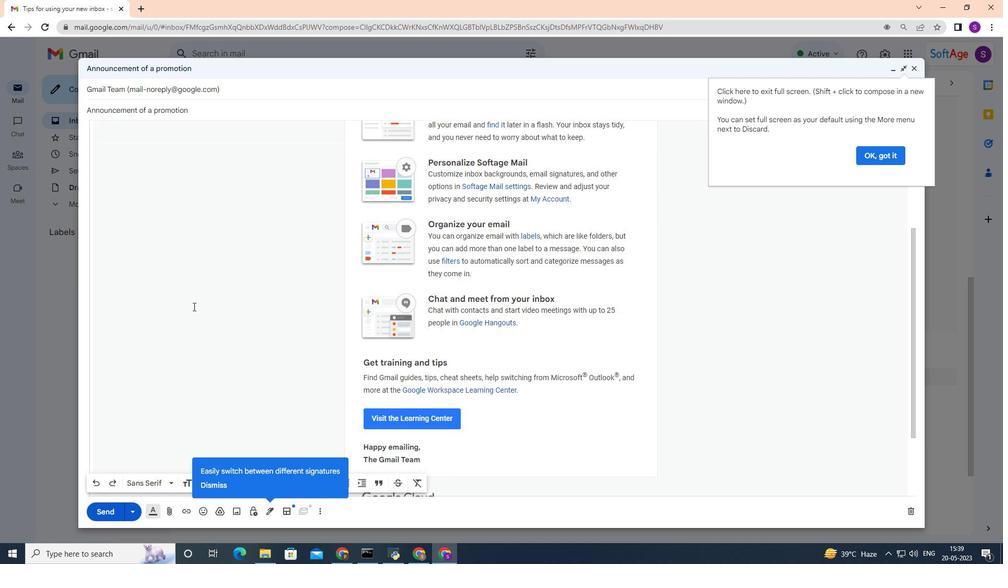 
Action: Mouse scrolled (193, 307) with delta (0, 0)
Screenshot: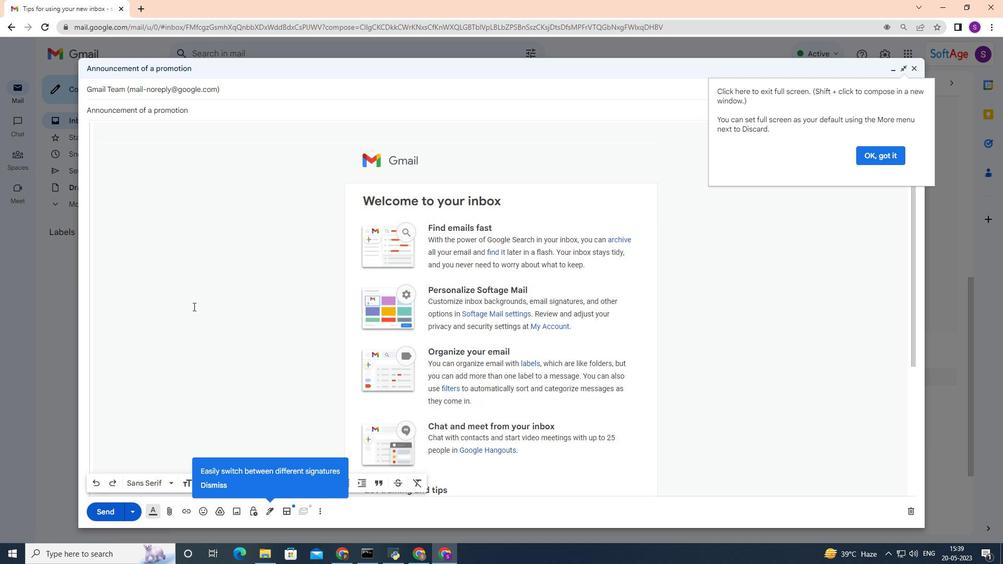 
Action: Mouse scrolled (193, 307) with delta (0, 0)
Screenshot: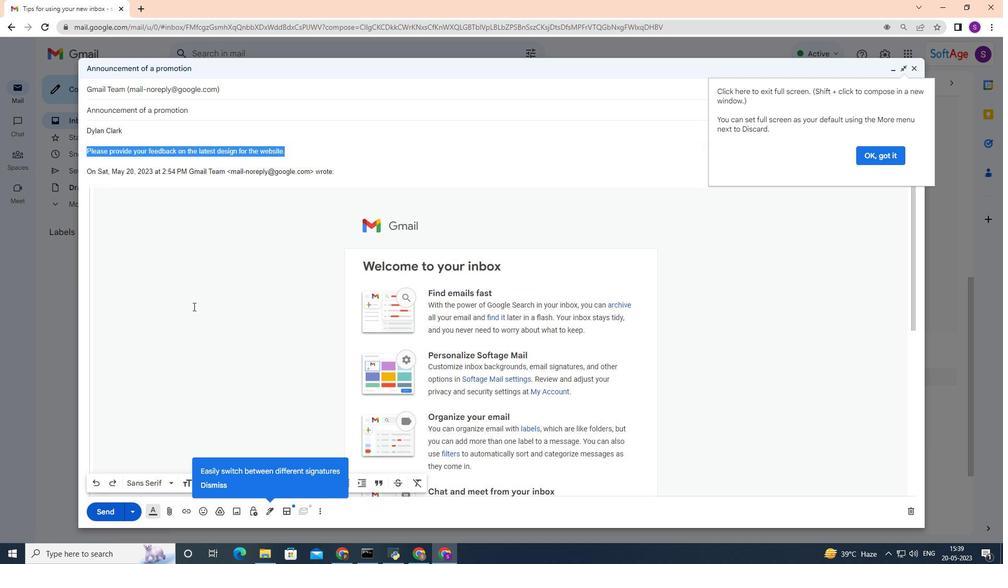 
Action: Mouse scrolled (193, 307) with delta (0, 0)
Screenshot: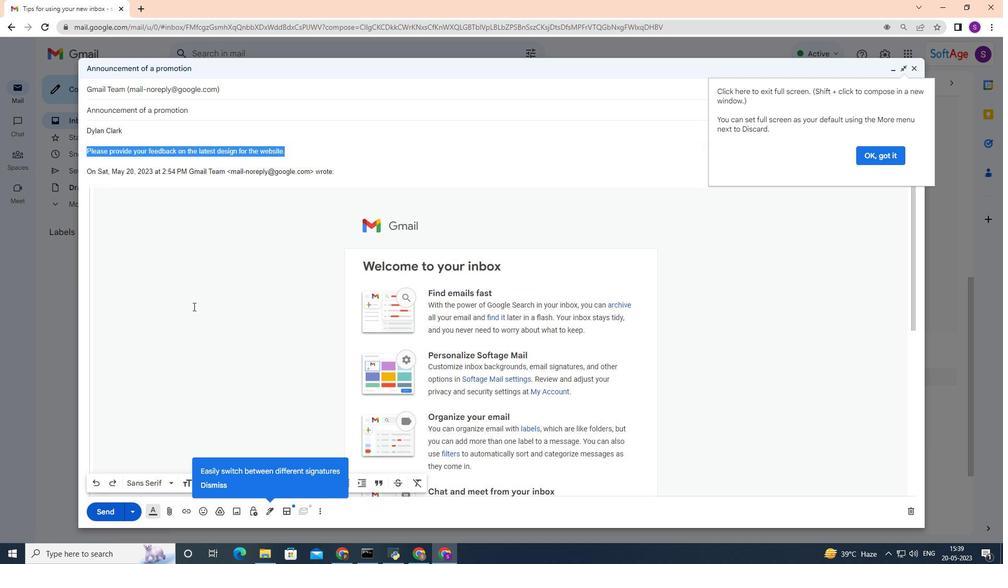 
Action: Mouse scrolled (193, 307) with delta (0, 0)
Screenshot: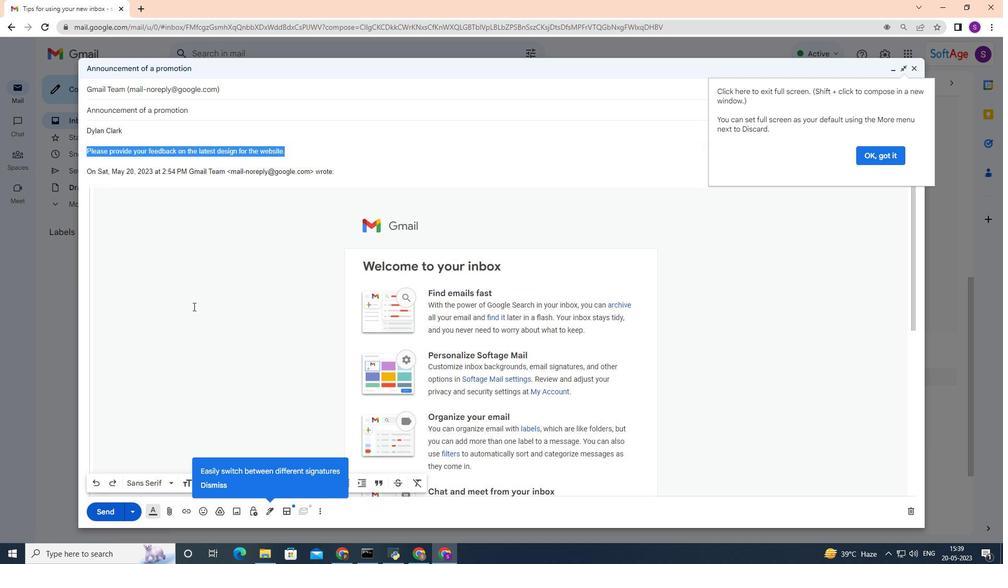 
Action: Mouse scrolled (193, 307) with delta (0, 0)
Screenshot: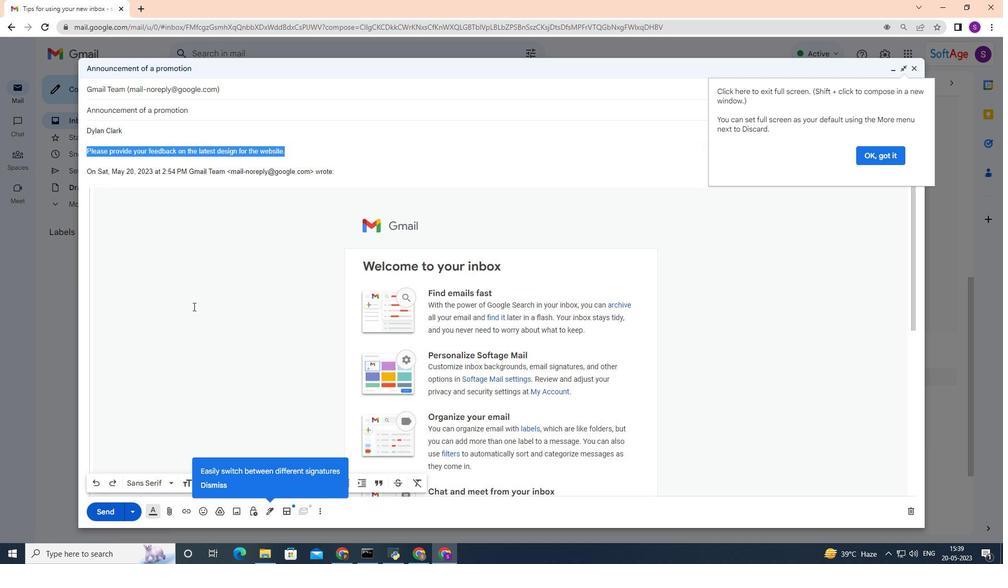 
Action: Mouse scrolled (193, 307) with delta (0, 0)
Screenshot: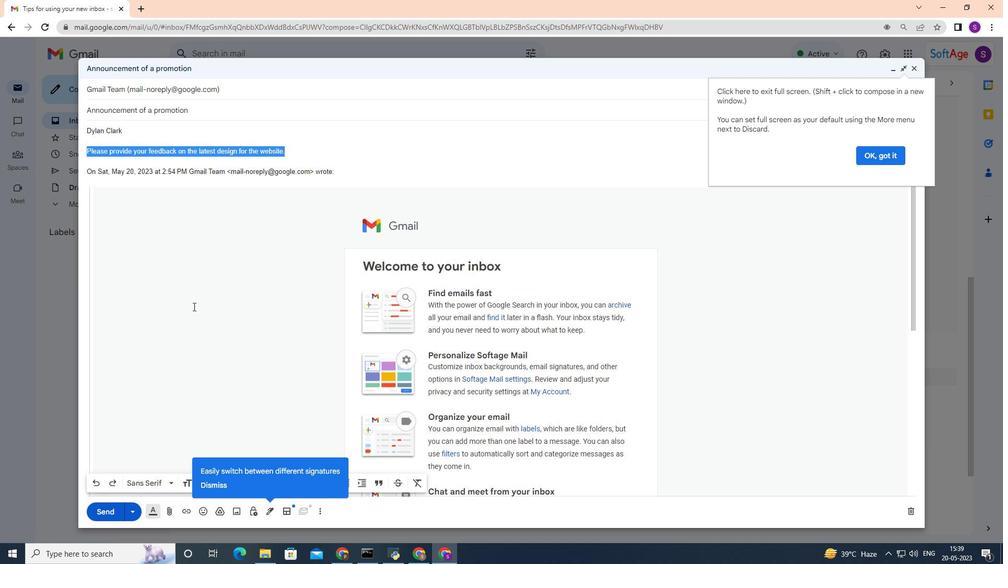 
Action: Mouse scrolled (193, 307) with delta (0, 0)
Screenshot: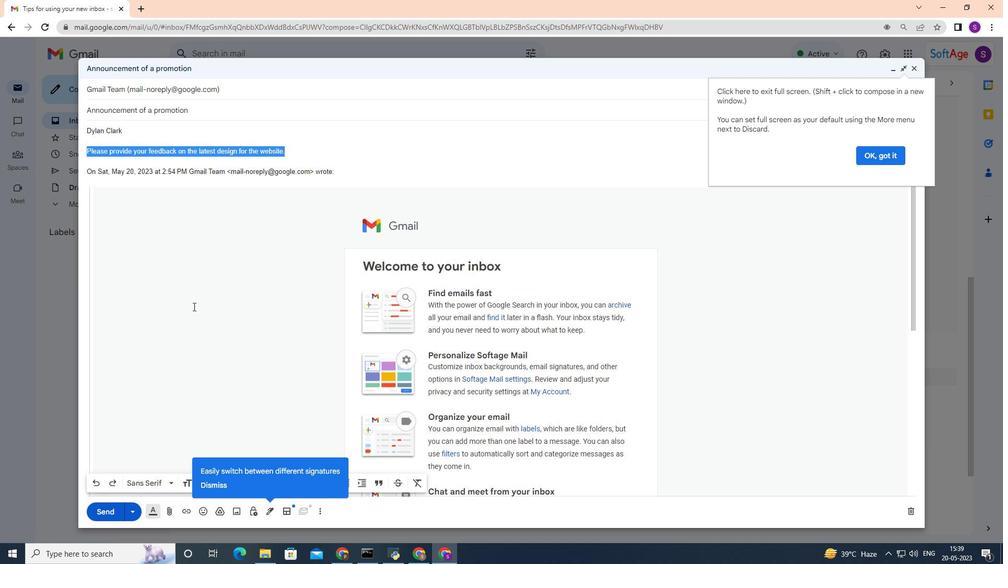 
Action: Mouse moved to (130, 129)
Screenshot: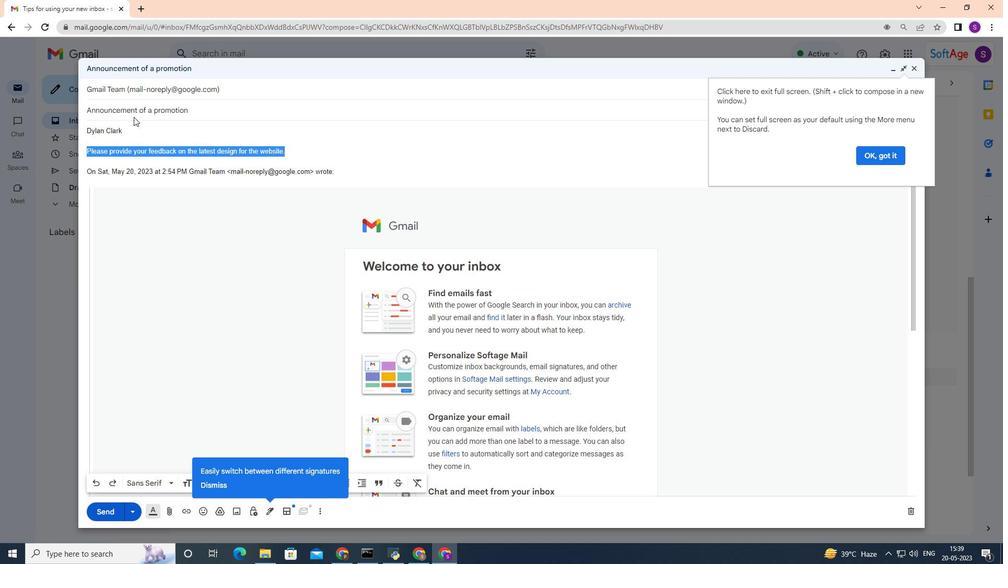 
Action: Mouse pressed left at (130, 129)
Screenshot: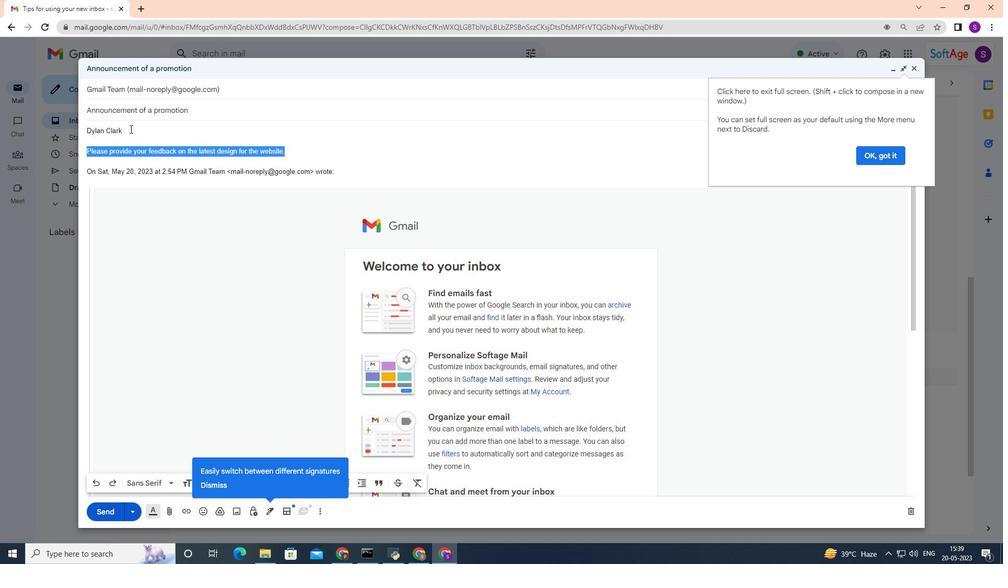 
Action: Mouse moved to (86, 128)
Screenshot: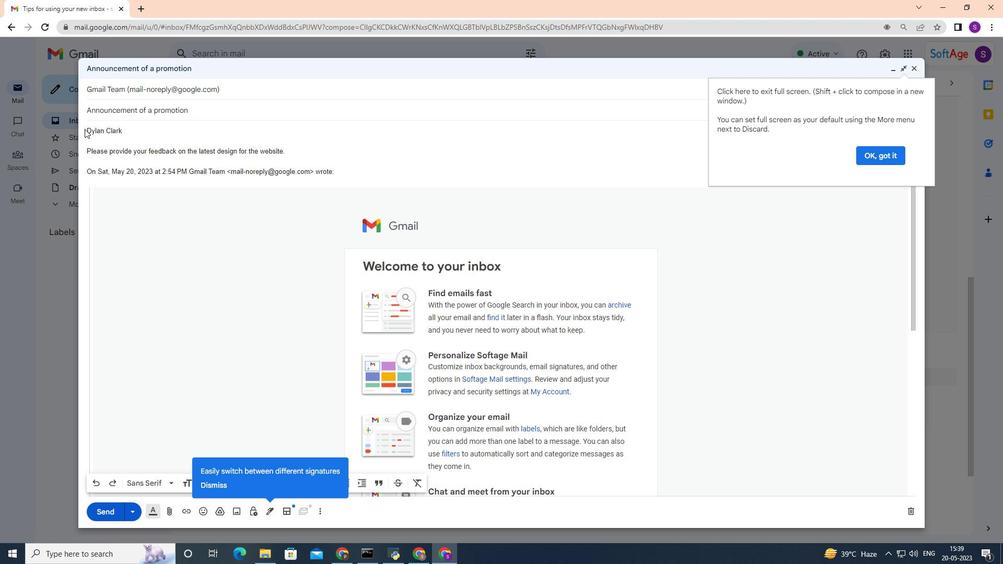 
Action: Mouse pressed left at (86, 128)
Screenshot: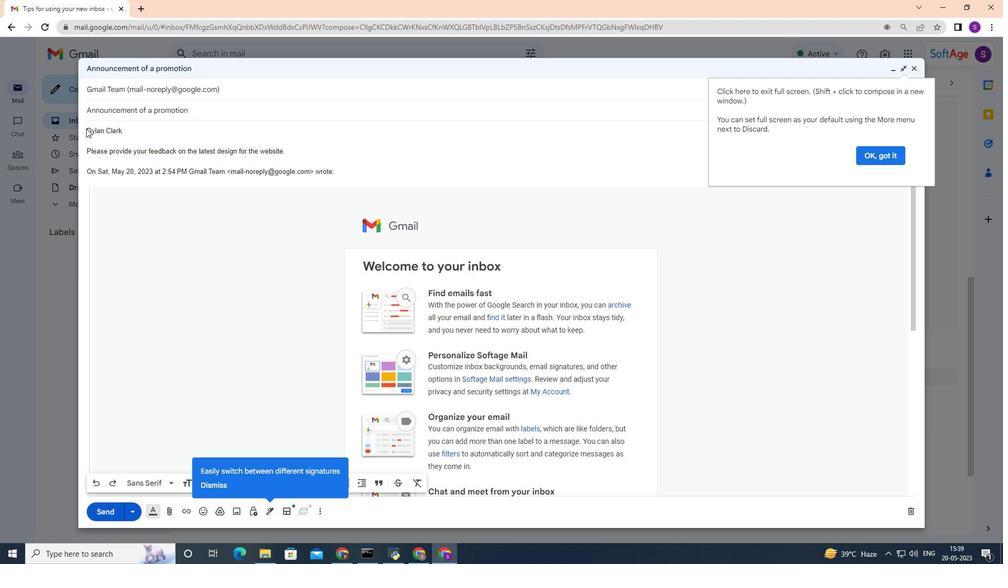 
Action: Mouse moved to (300, 148)
Screenshot: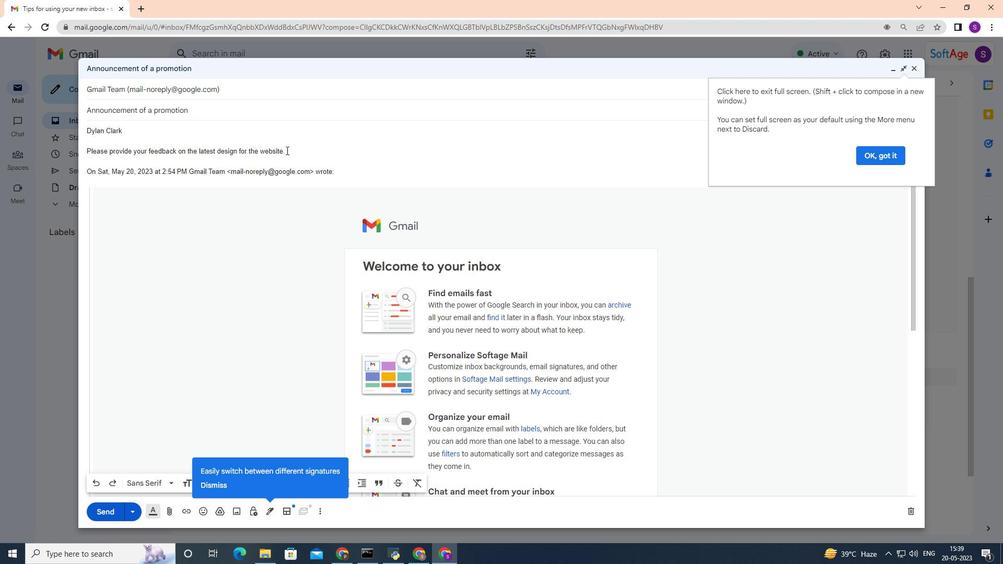 
Action: Mouse pressed left at (300, 148)
Screenshot: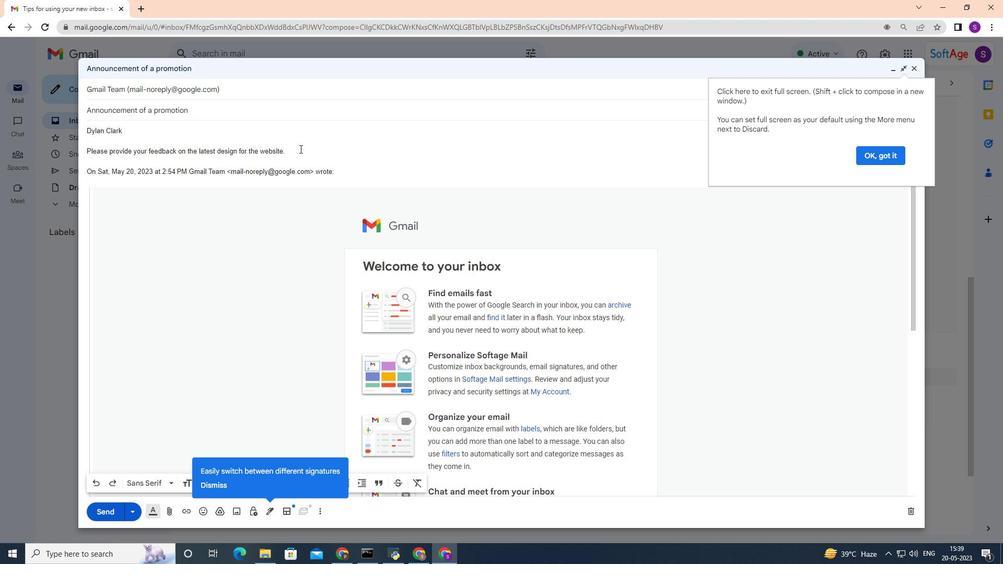 
Action: Mouse moved to (86, 148)
Screenshot: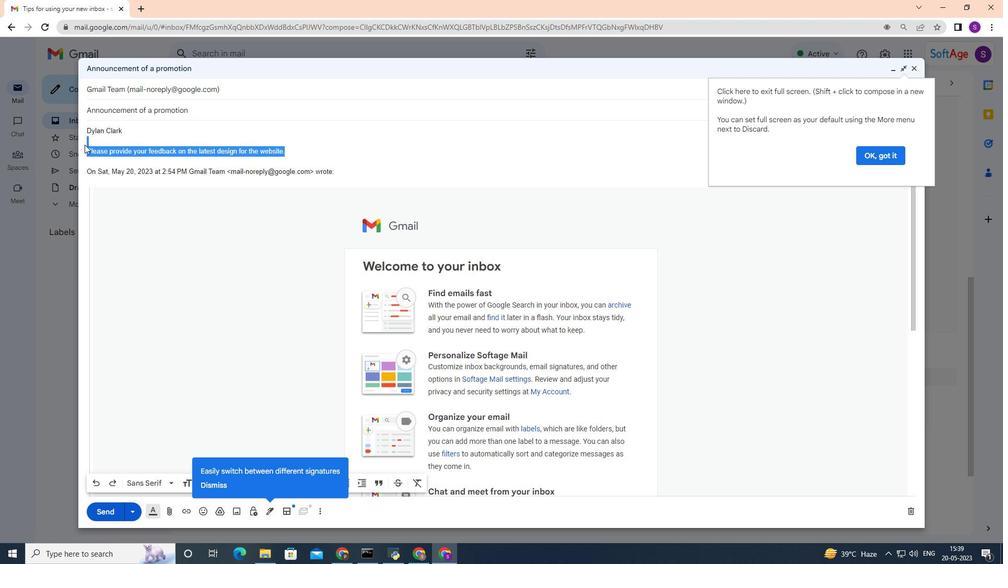 
Action: Mouse pressed left at (86, 148)
Screenshot: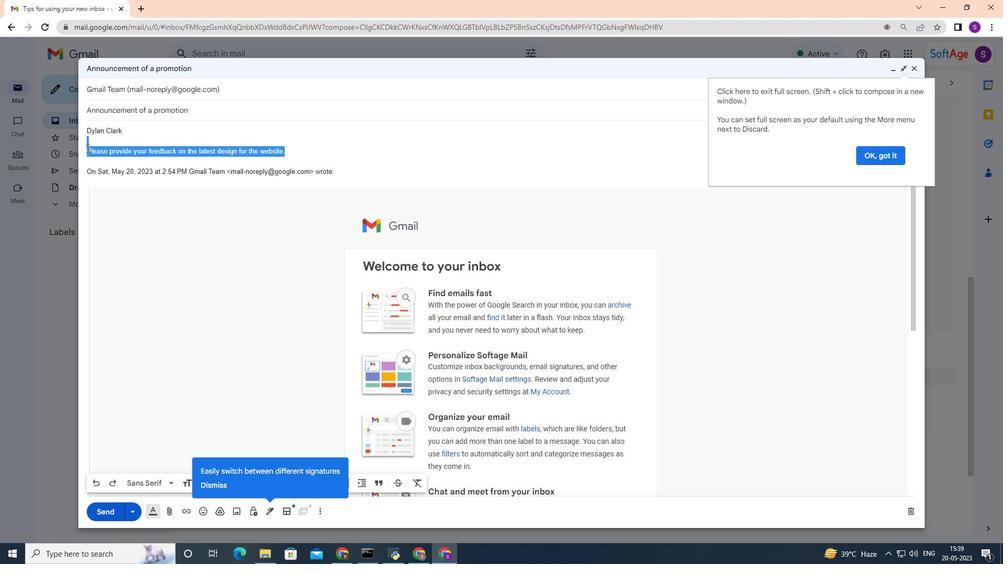 
Action: Mouse moved to (291, 152)
Screenshot: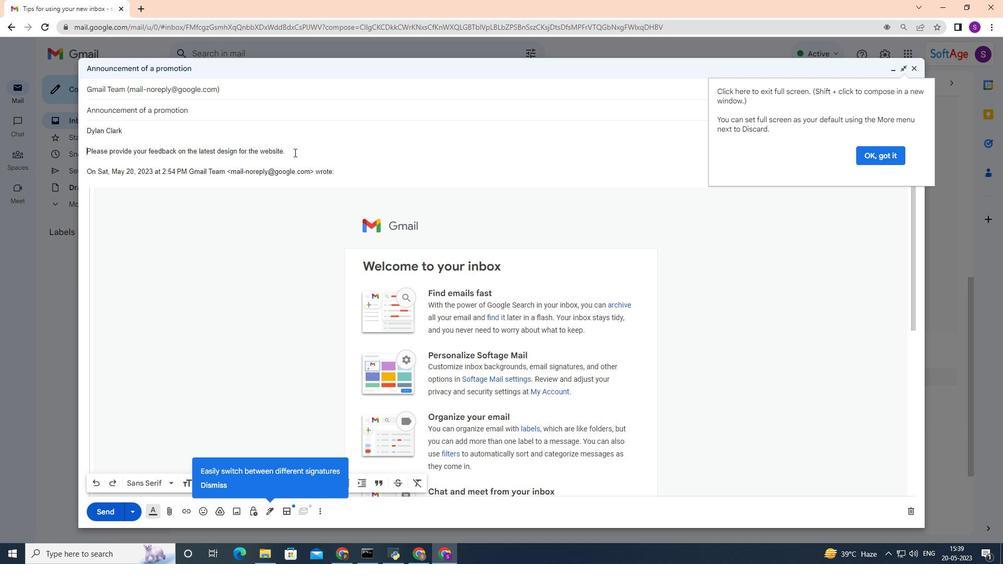 
Action: Mouse pressed left at (291, 152)
Screenshot: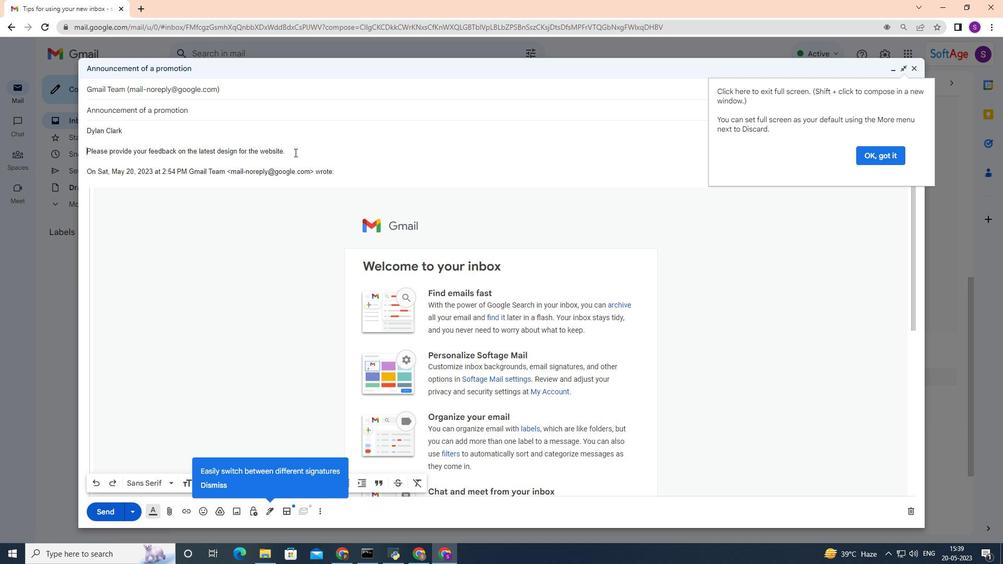 
Action: Mouse moved to (237, 314)
Screenshot: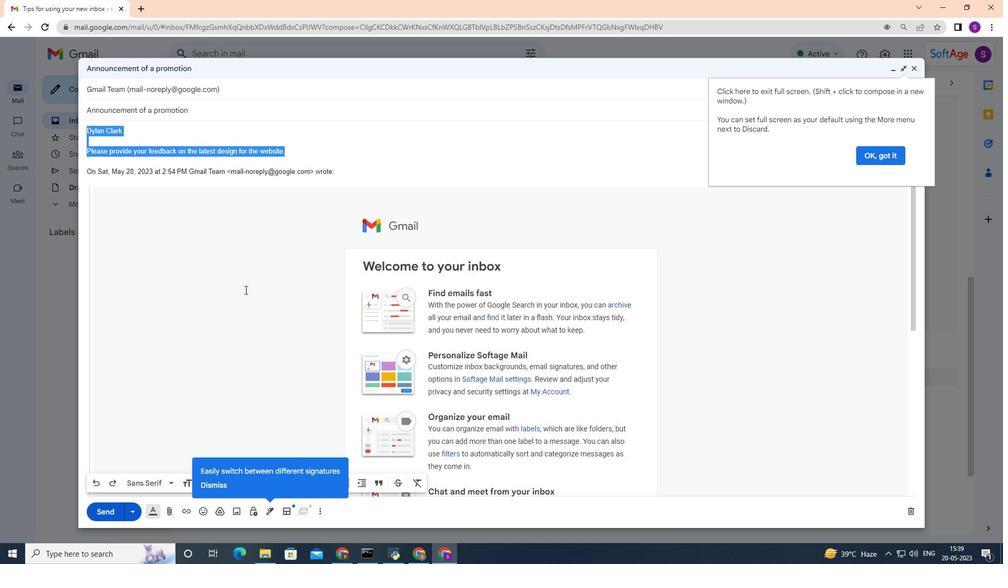 
Action: Mouse scrolled (237, 313) with delta (0, 0)
Screenshot: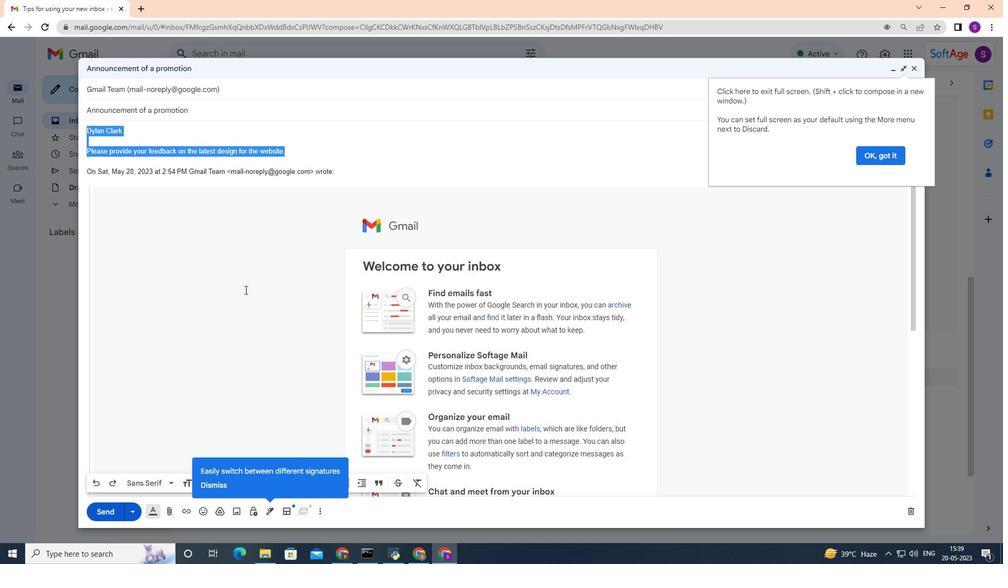 
Action: Mouse moved to (234, 316)
Screenshot: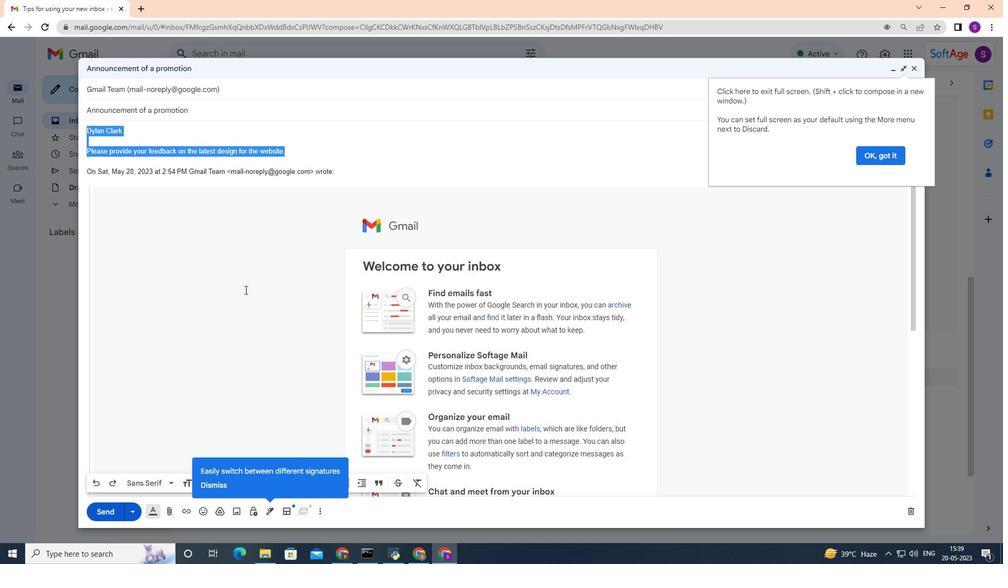
Action: Mouse scrolled (234, 315) with delta (0, 0)
Screenshot: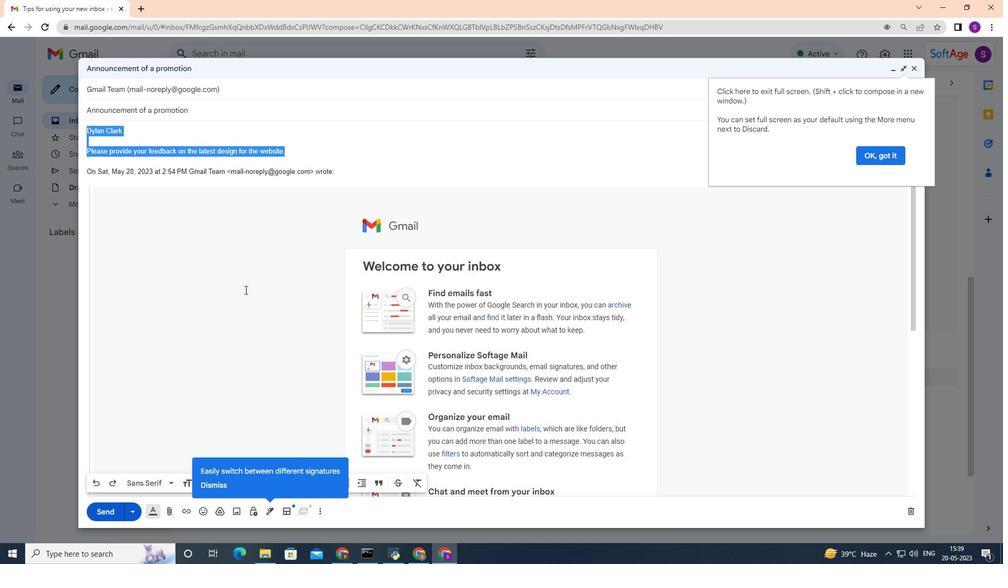 
Action: Mouse moved to (233, 316)
Screenshot: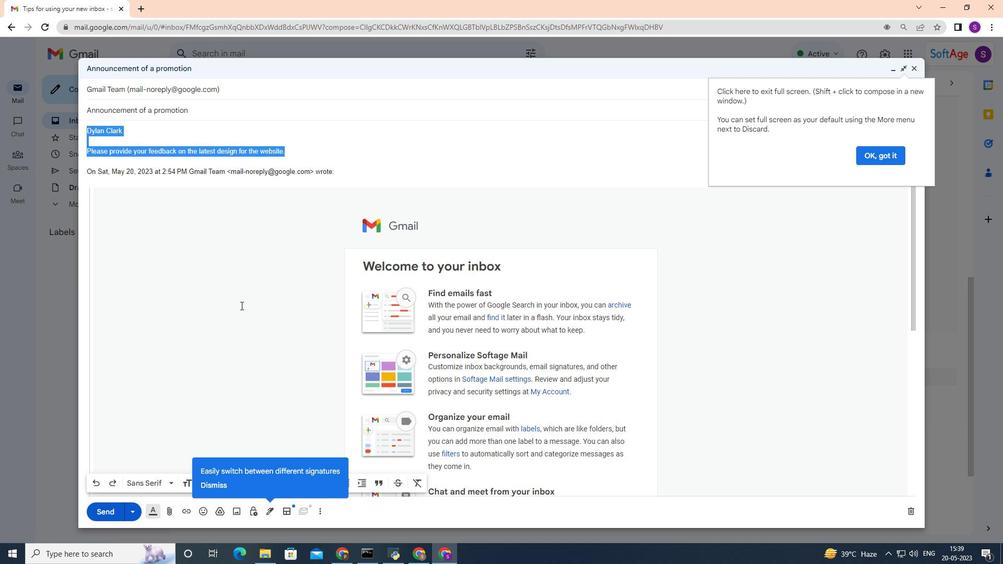 
Action: Mouse scrolled (233, 316) with delta (0, 0)
Screenshot: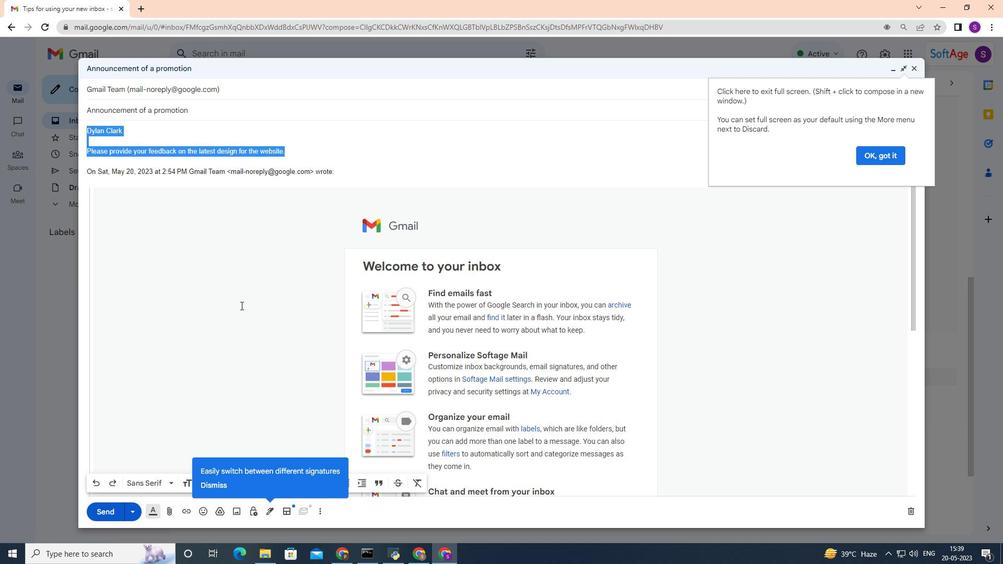
Action: Mouse moved to (231, 317)
Screenshot: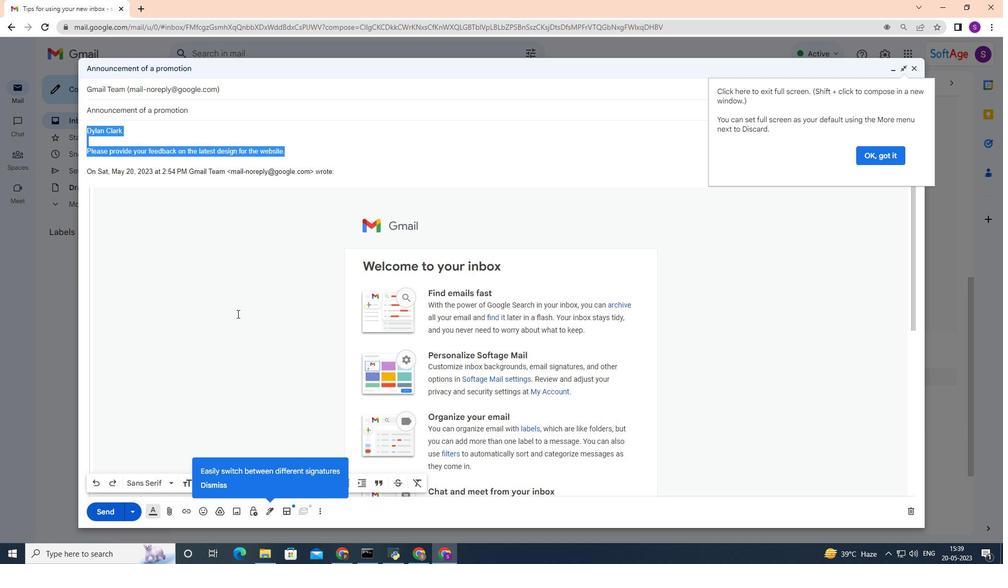 
Action: Mouse scrolled (231, 316) with delta (0, 0)
Screenshot: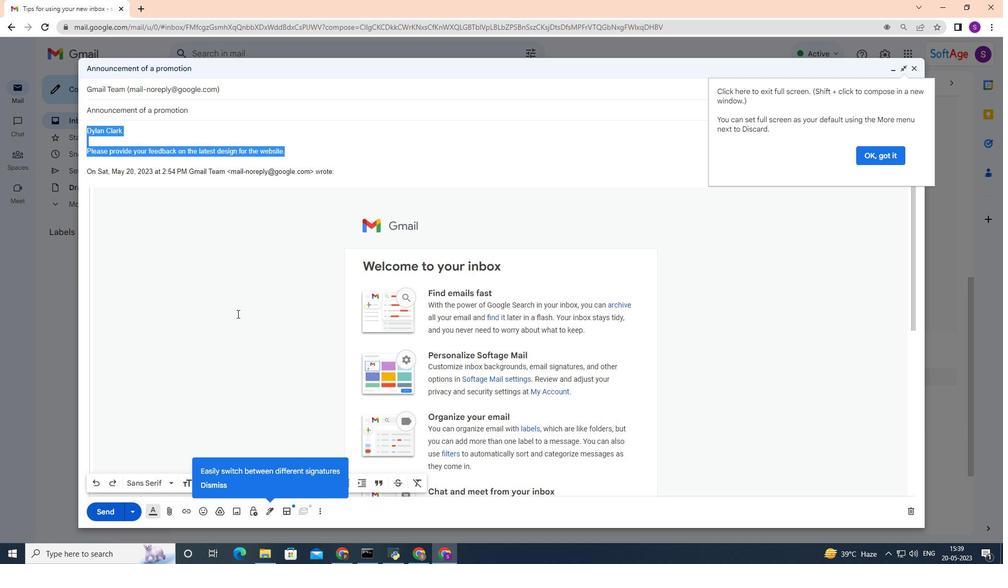 
Action: Mouse moved to (230, 318)
Screenshot: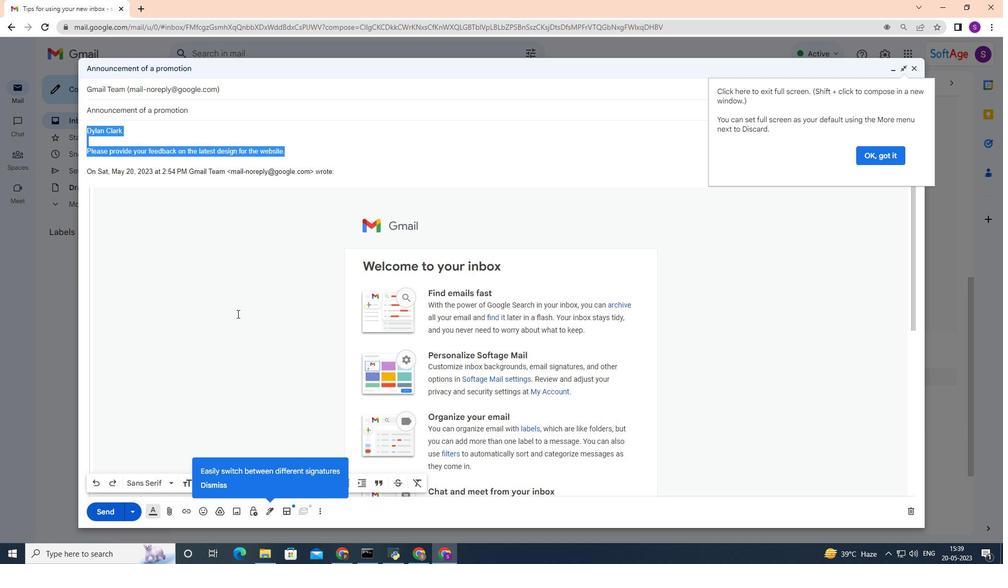 
Action: Mouse scrolled (230, 318) with delta (0, 0)
Screenshot: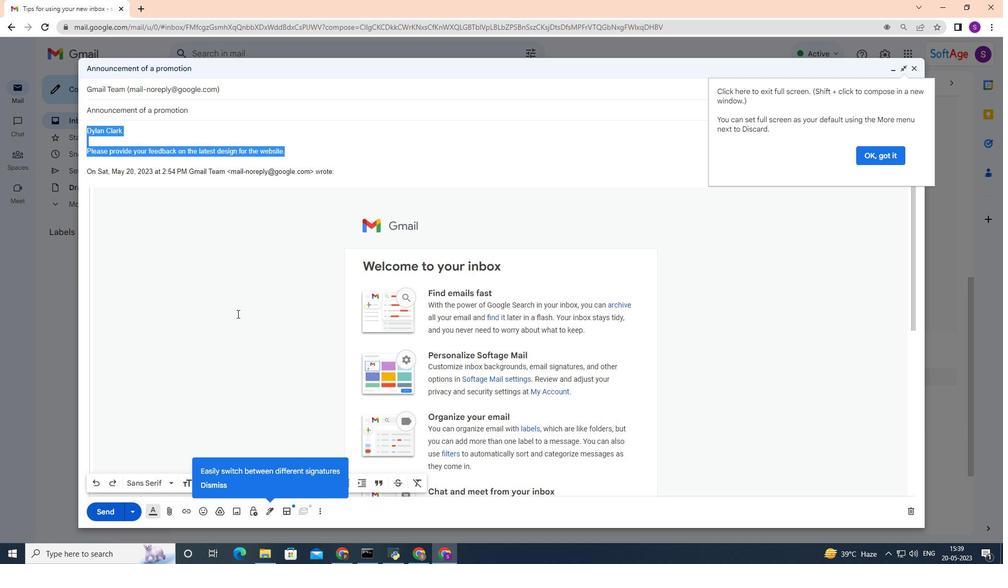 
Action: Mouse moved to (228, 319)
Screenshot: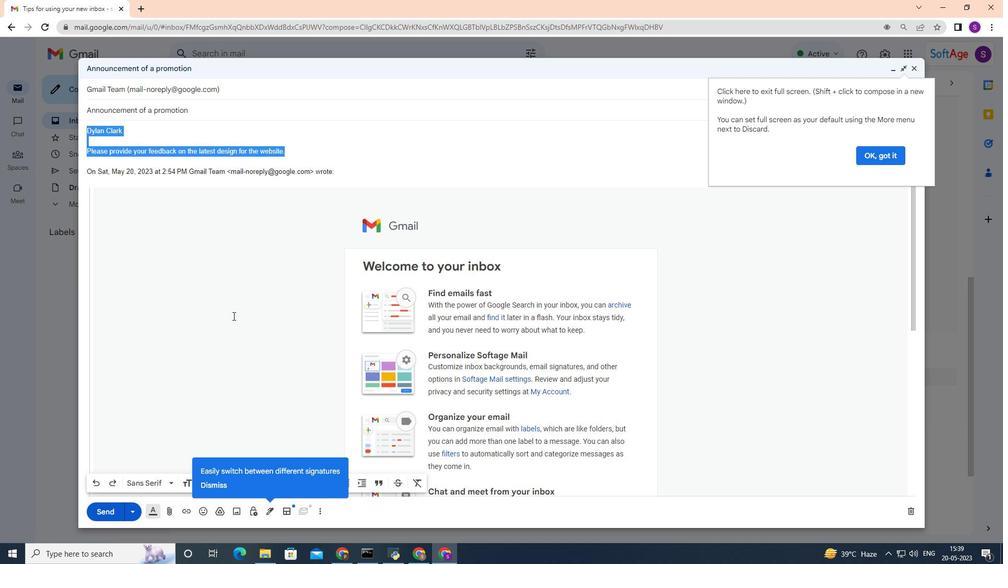 
Action: Mouse scrolled (228, 319) with delta (0, 0)
Screenshot: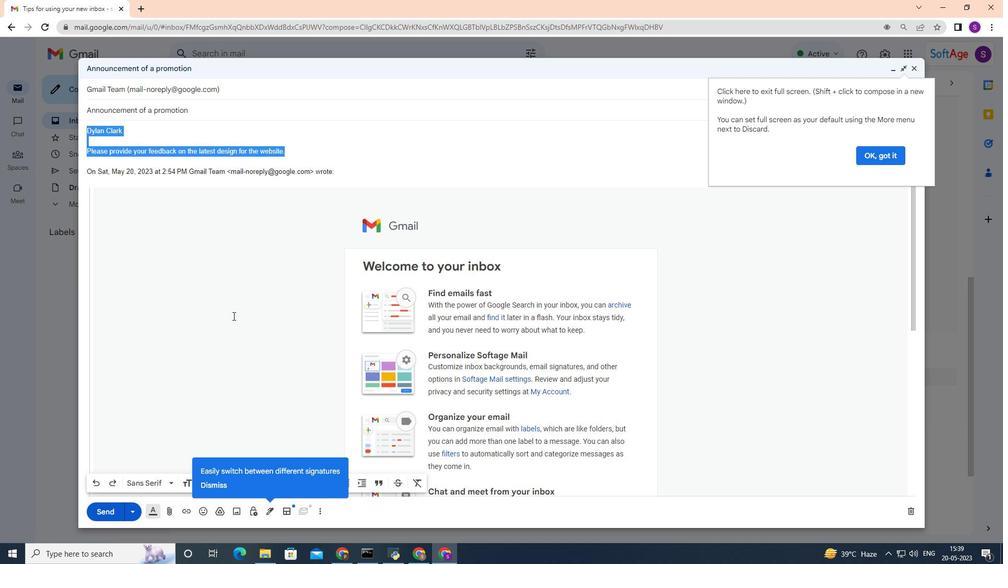 
Action: Mouse moved to (213, 485)
Screenshot: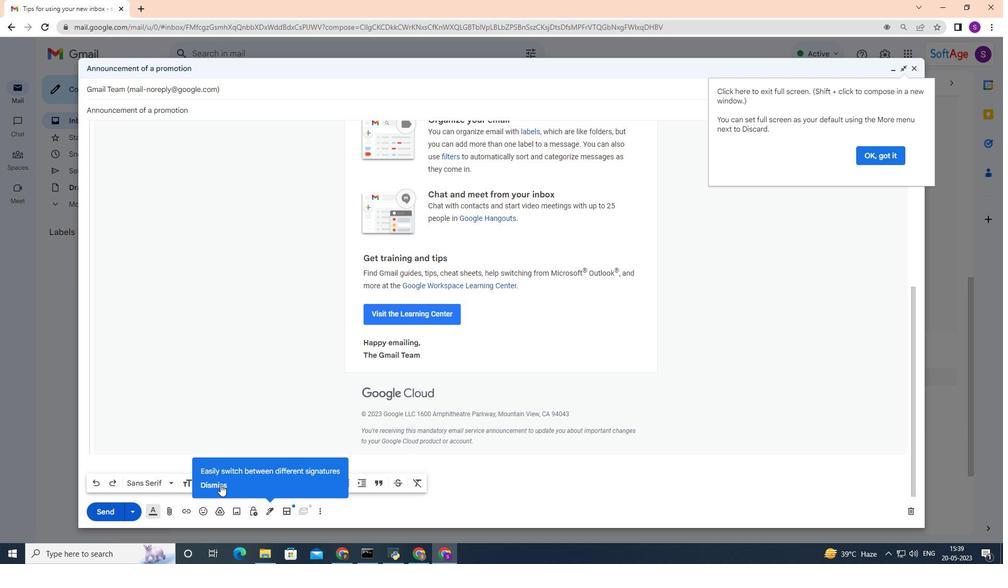 
Action: Mouse pressed left at (213, 485)
Screenshot: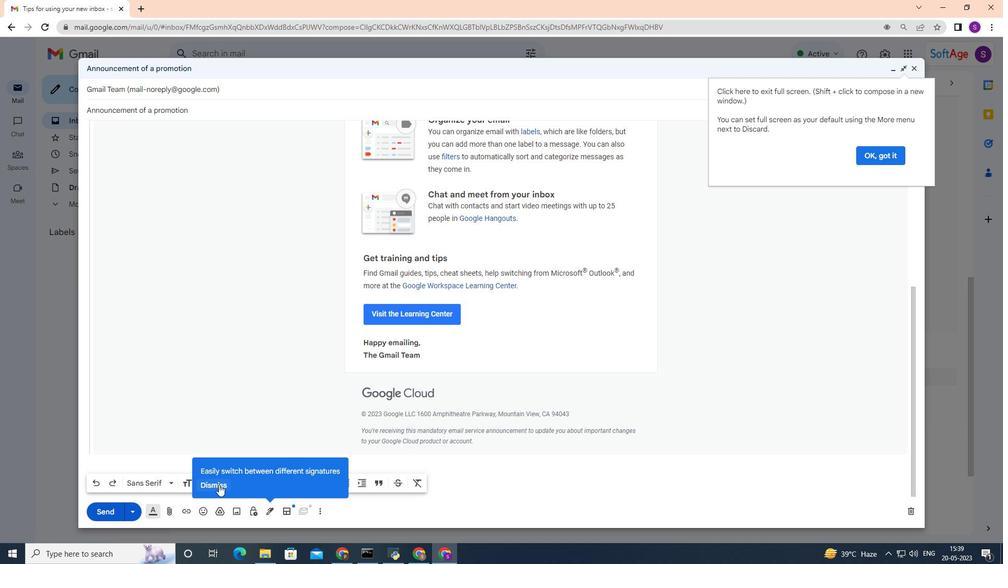 
Action: Mouse moved to (270, 485)
Screenshot: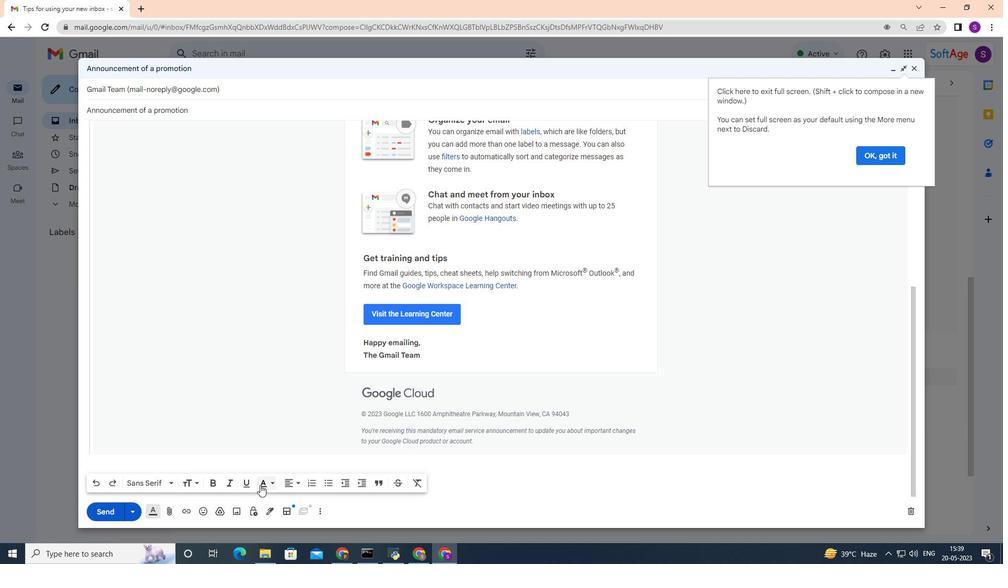 
Action: Mouse pressed left at (270, 485)
Screenshot: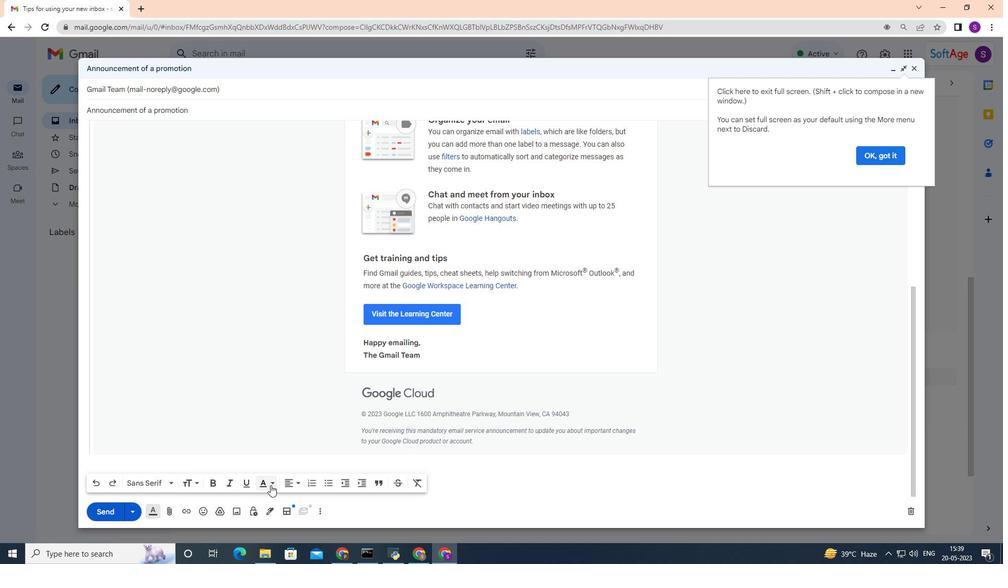 
Action: Mouse moved to (202, 396)
Screenshot: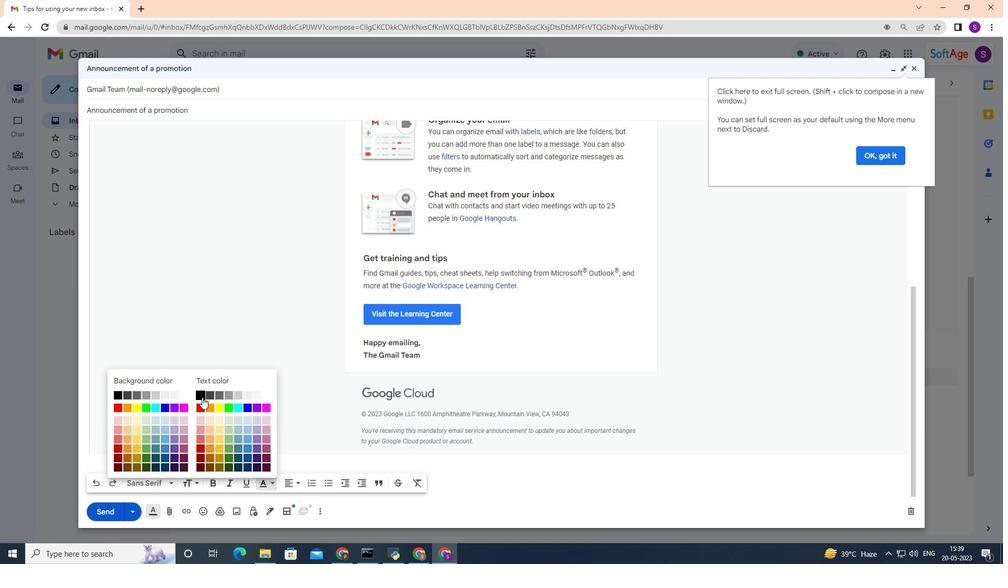
Action: Mouse pressed left at (202, 396)
Screenshot: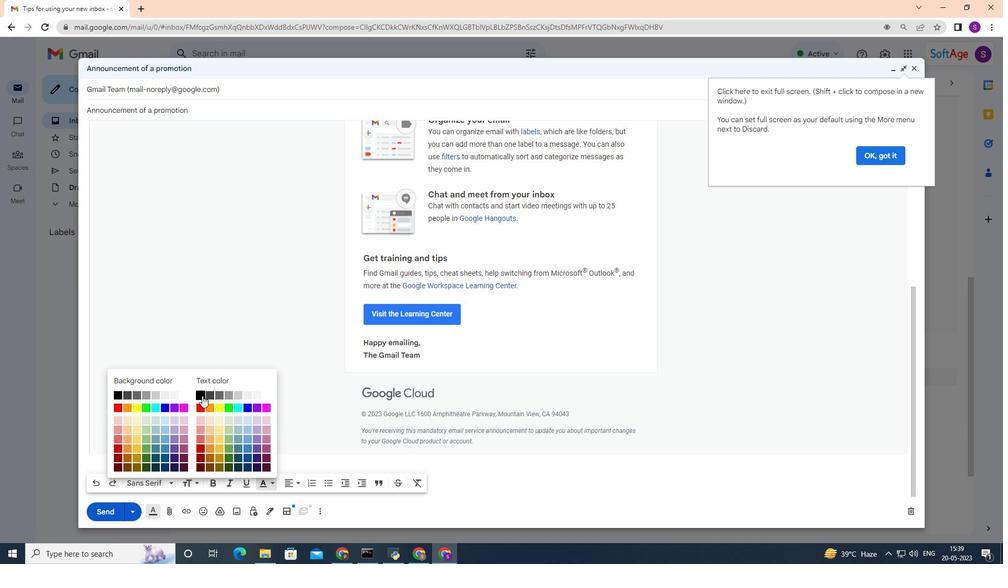 
Action: Mouse moved to (201, 396)
Screenshot: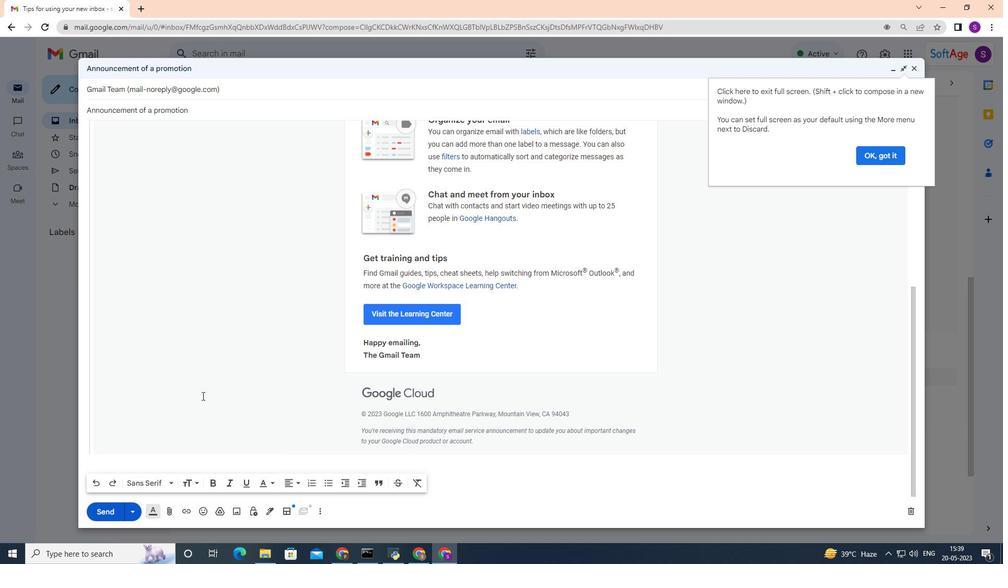 
Action: Mouse scrolled (201, 396) with delta (0, 0)
Screenshot: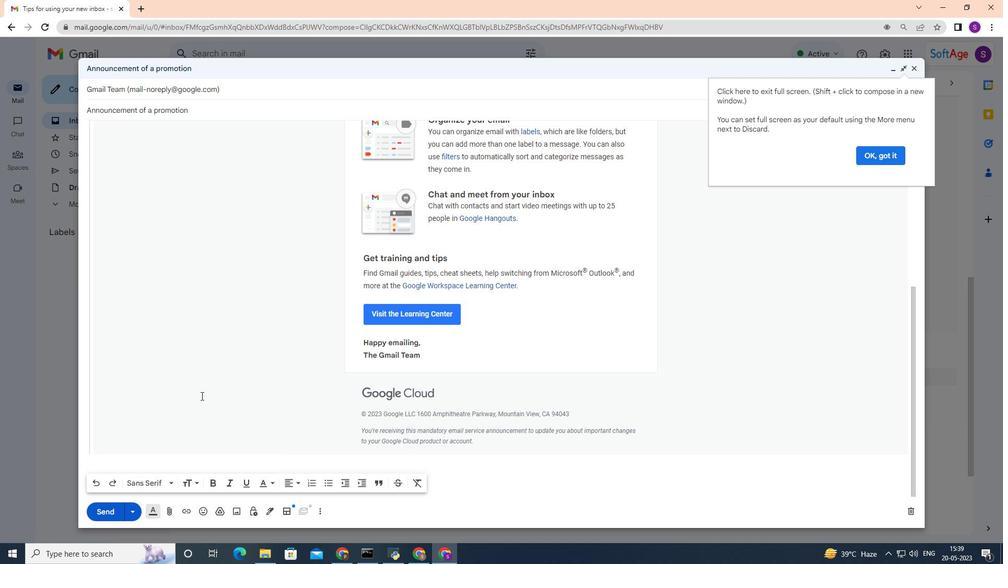 
Action: Mouse scrolled (201, 396) with delta (0, 0)
Screenshot: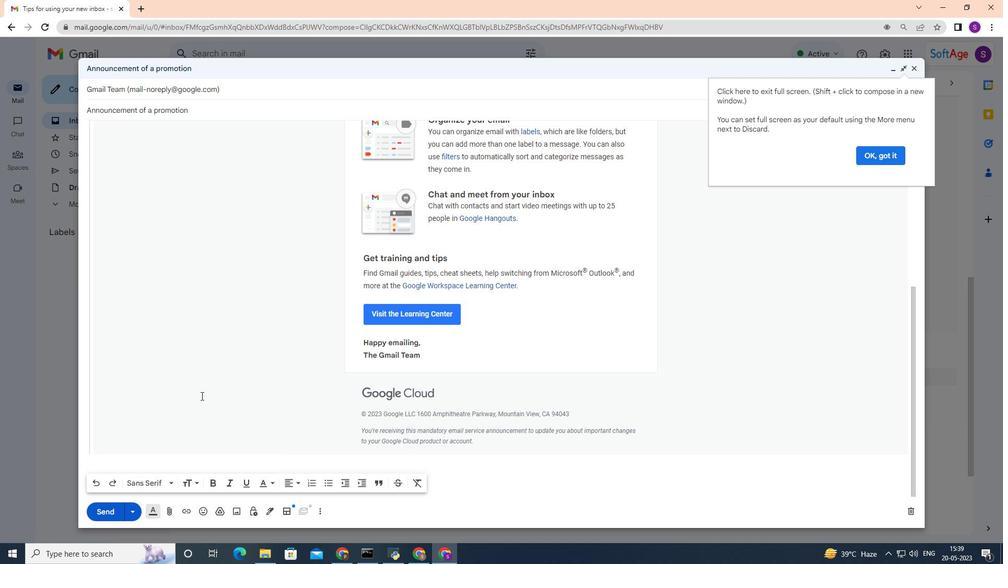 
Action: Mouse scrolled (201, 396) with delta (0, 0)
Screenshot: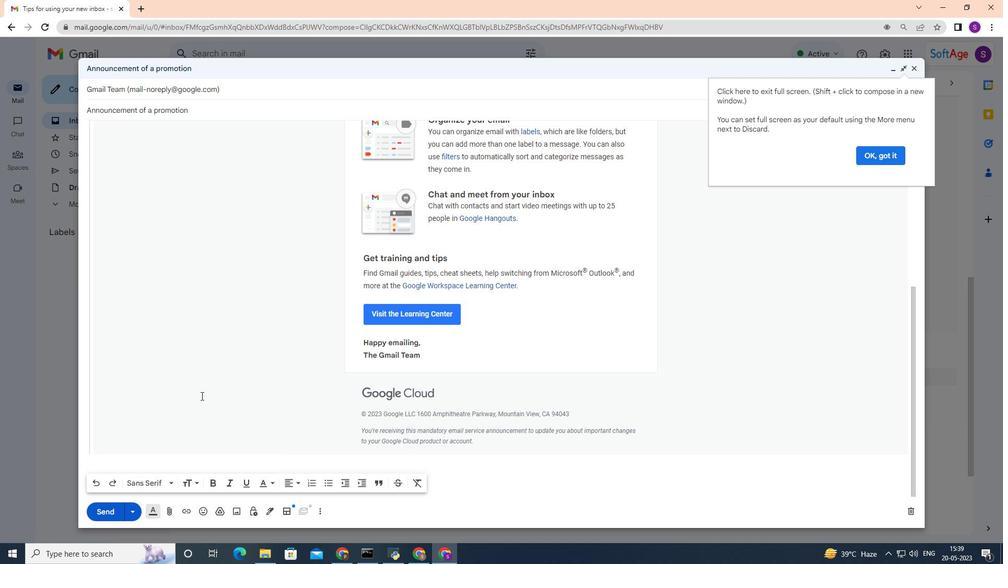 
Action: Mouse scrolled (201, 396) with delta (0, 0)
Screenshot: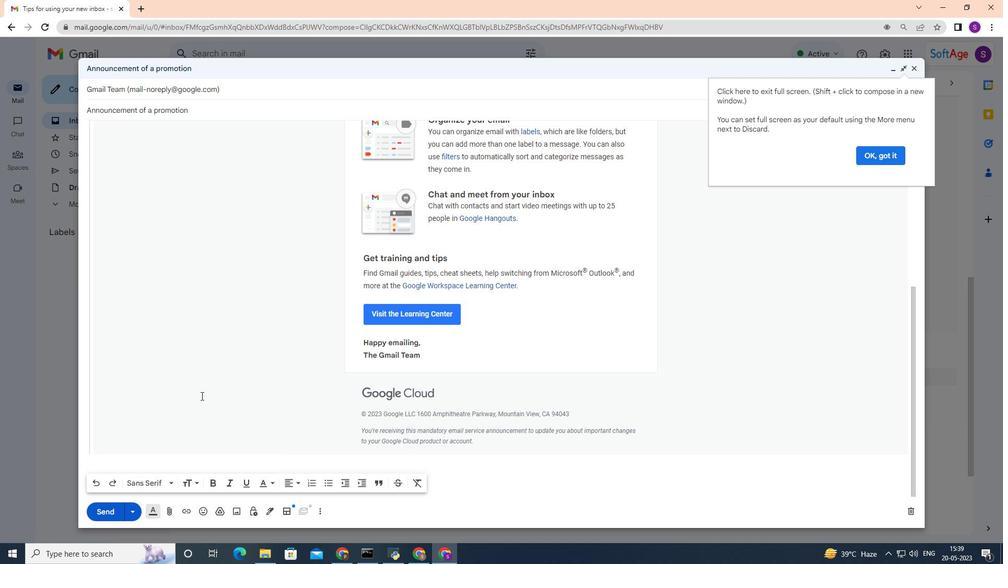 
Action: Mouse scrolled (201, 396) with delta (0, 0)
Screenshot: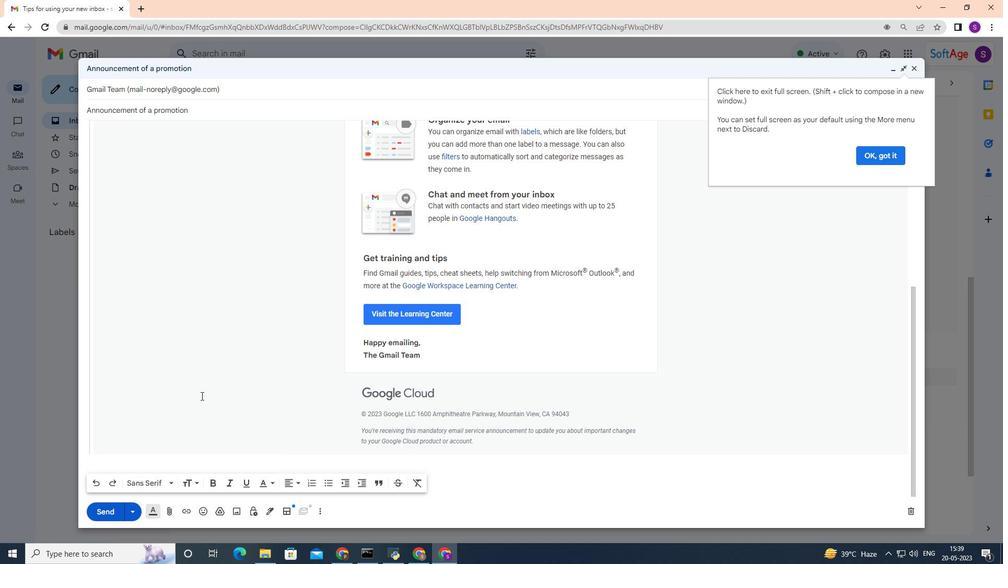 
Action: Mouse scrolled (201, 396) with delta (0, 0)
Screenshot: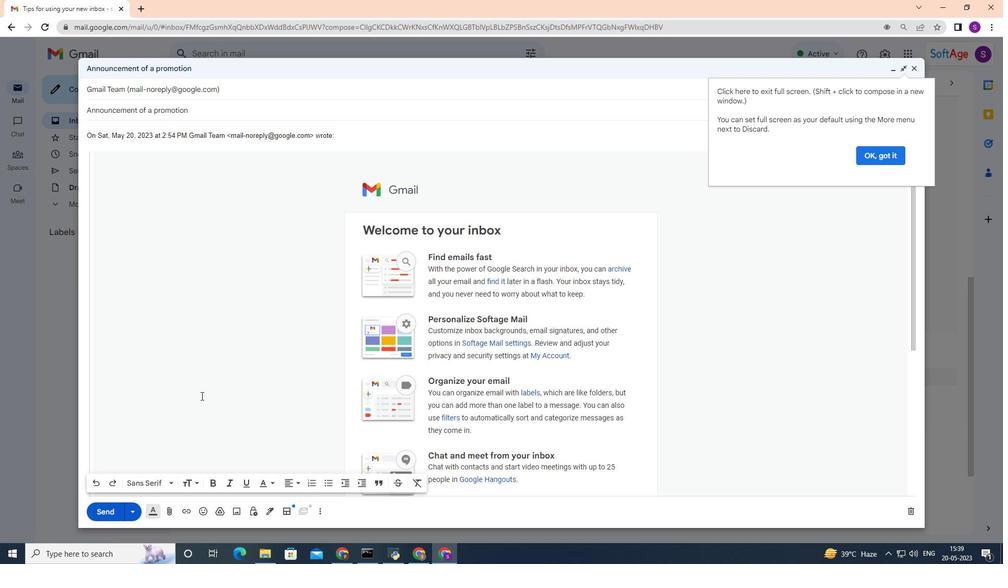 
Action: Mouse scrolled (201, 396) with delta (0, 0)
Screenshot: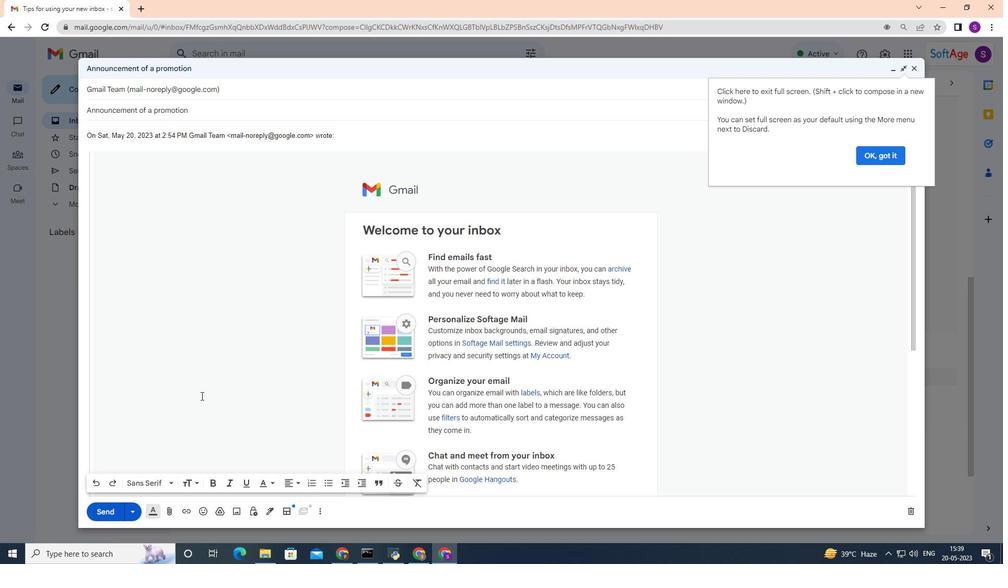 
Action: Mouse scrolled (201, 396) with delta (0, 0)
Screenshot: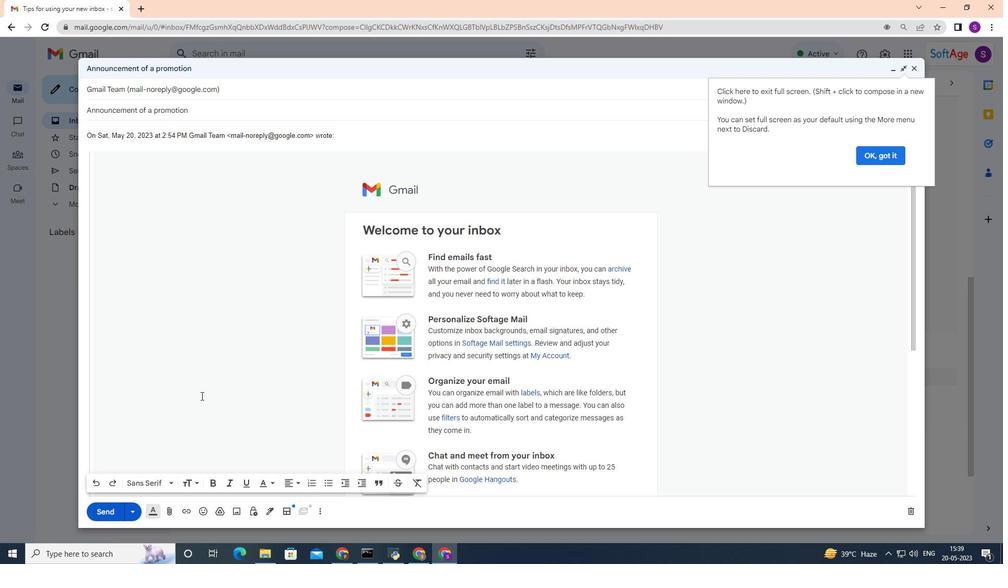 
Action: Mouse scrolled (201, 396) with delta (0, 0)
Screenshot: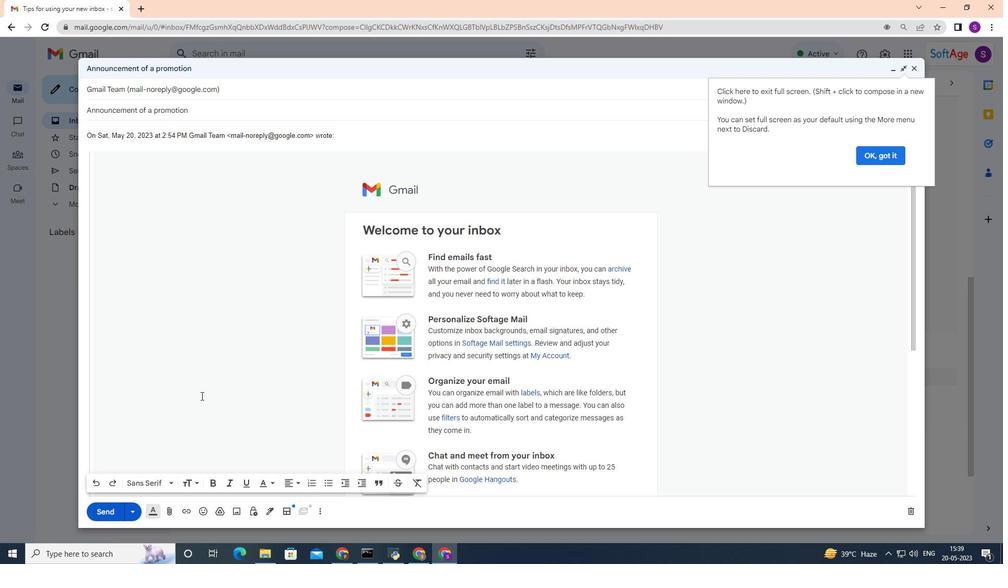 
Action: Mouse scrolled (201, 396) with delta (0, 0)
Screenshot: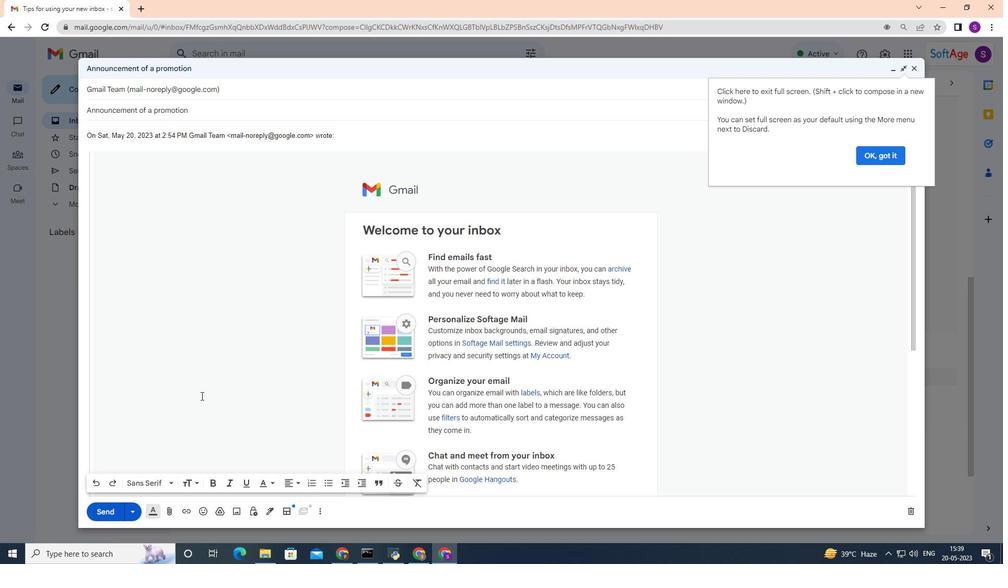 
Action: Mouse scrolled (201, 396) with delta (0, 0)
Screenshot: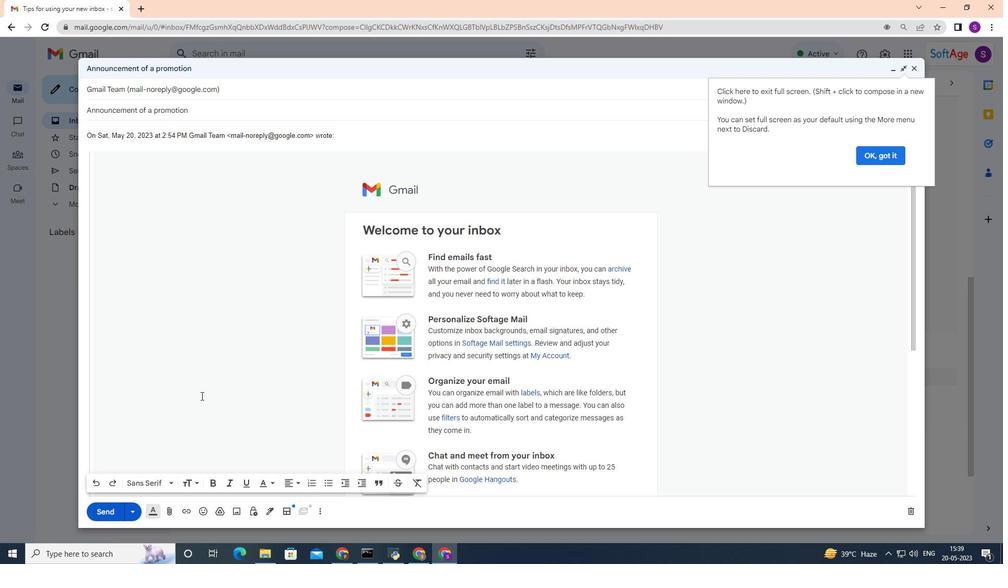 
Action: Mouse moved to (214, 435)
Screenshot: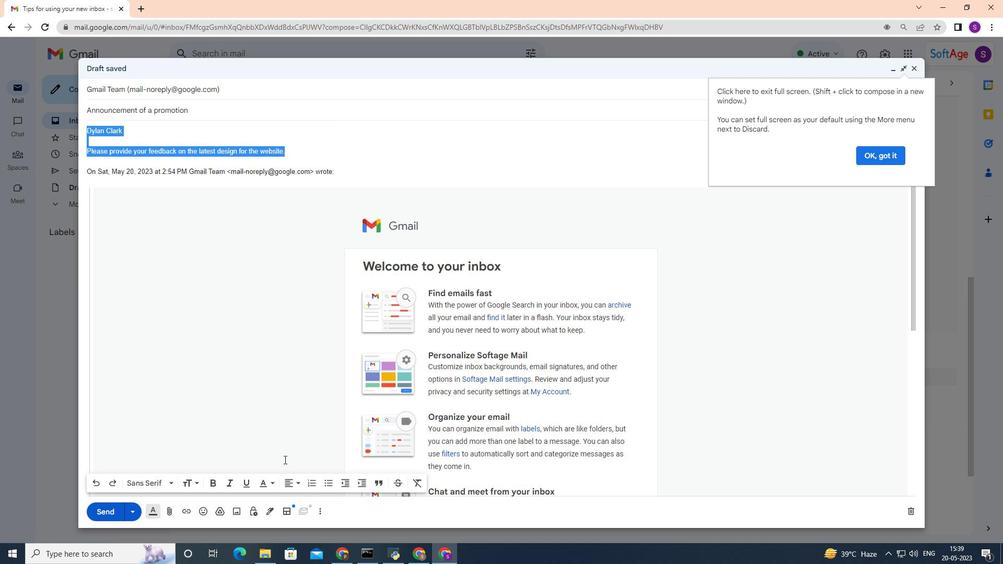 
Action: Mouse scrolled (214, 435) with delta (0, 0)
Screenshot: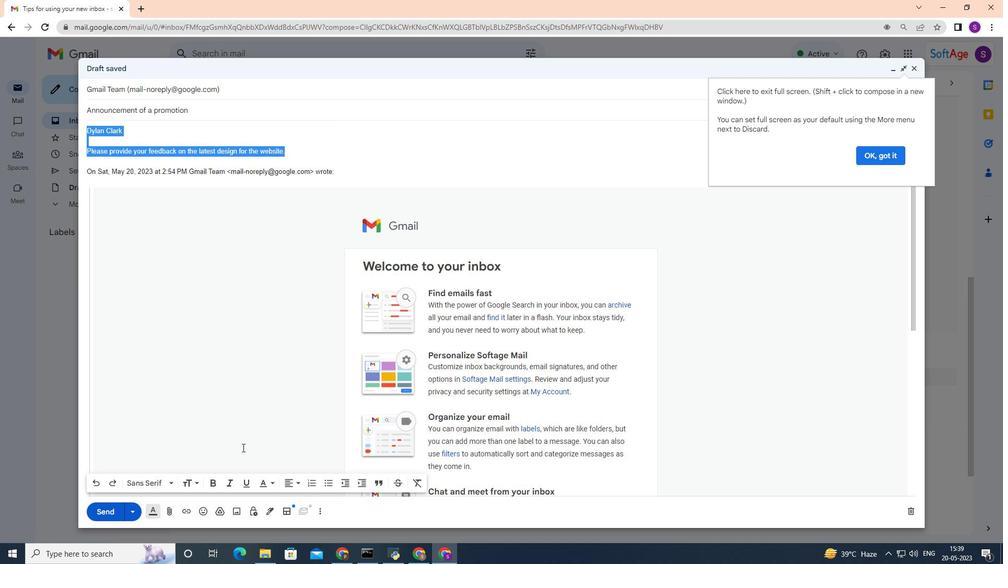 
Action: Mouse scrolled (214, 435) with delta (0, 0)
Screenshot: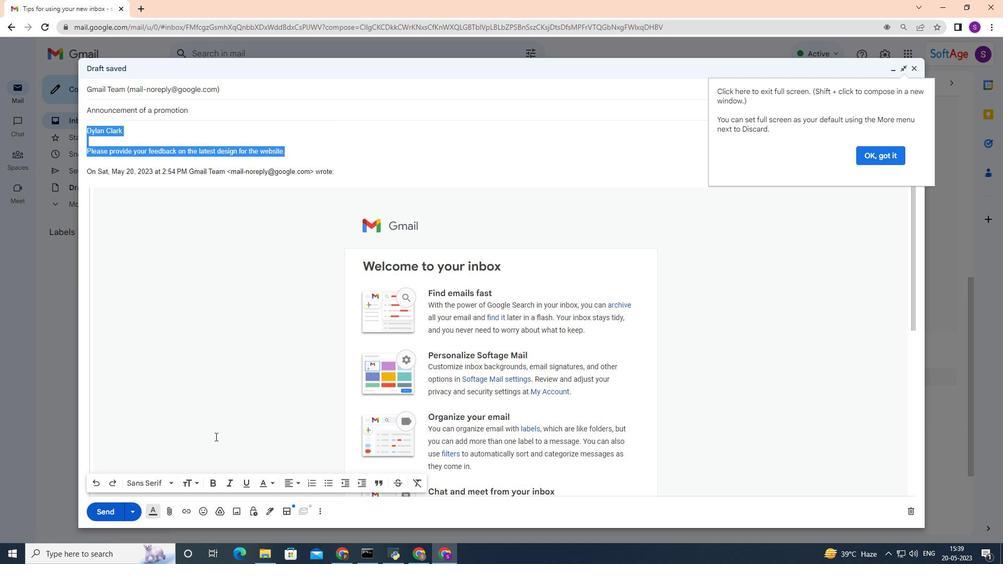 
Action: Mouse scrolled (214, 435) with delta (0, 0)
Screenshot: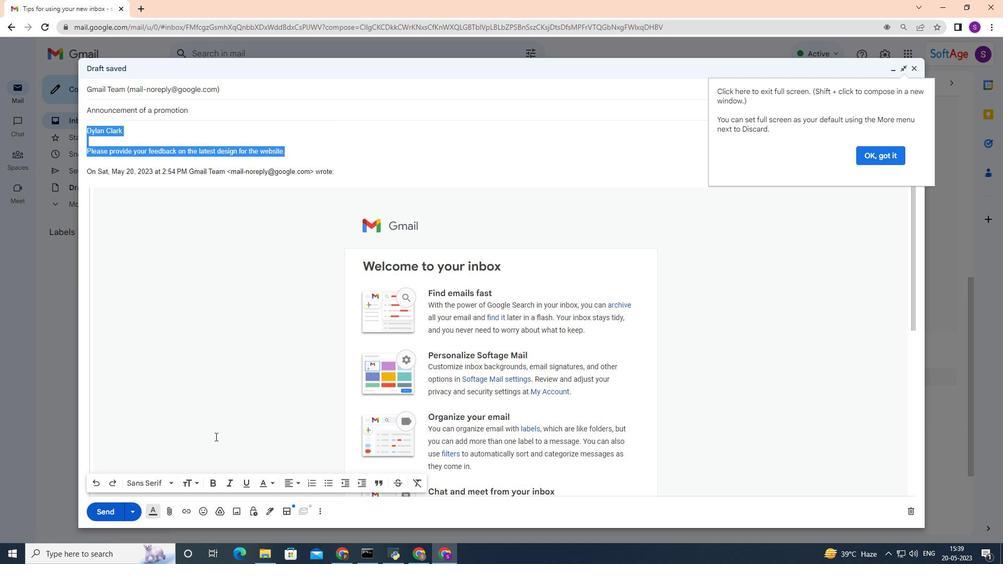 
Action: Mouse scrolled (214, 435) with delta (0, 0)
Screenshot: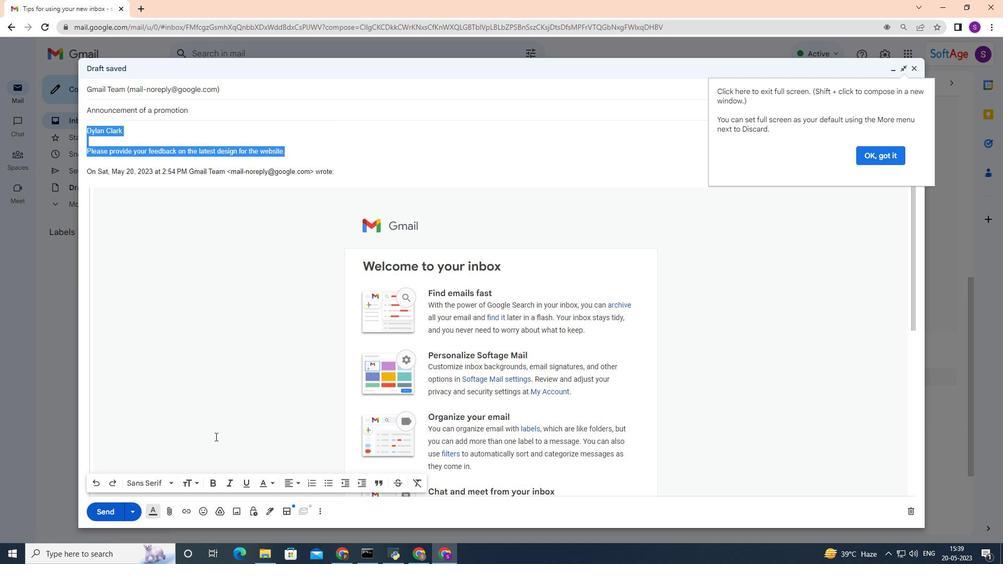 
Action: Mouse moved to (274, 487)
Screenshot: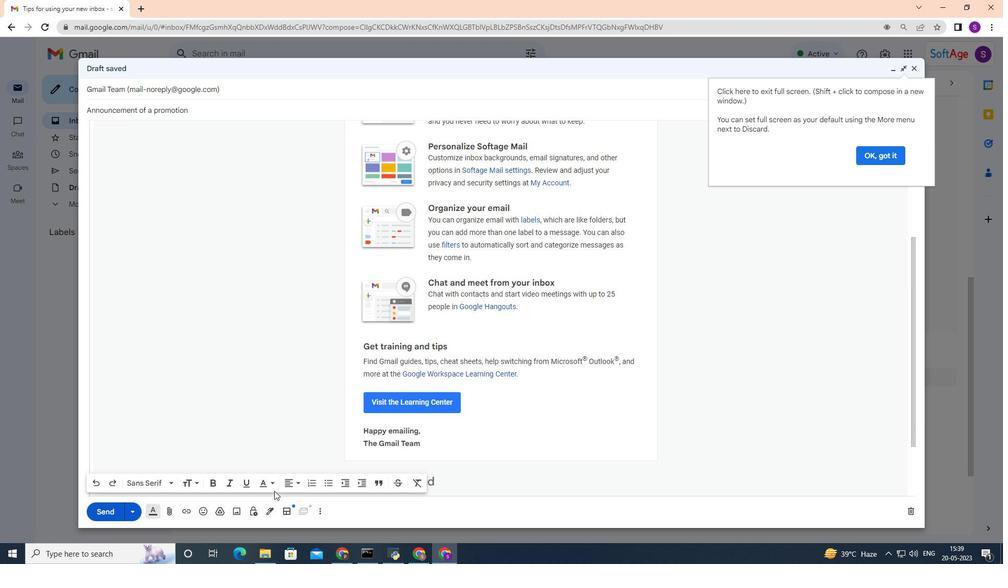 
Action: Mouse pressed left at (274, 487)
Screenshot: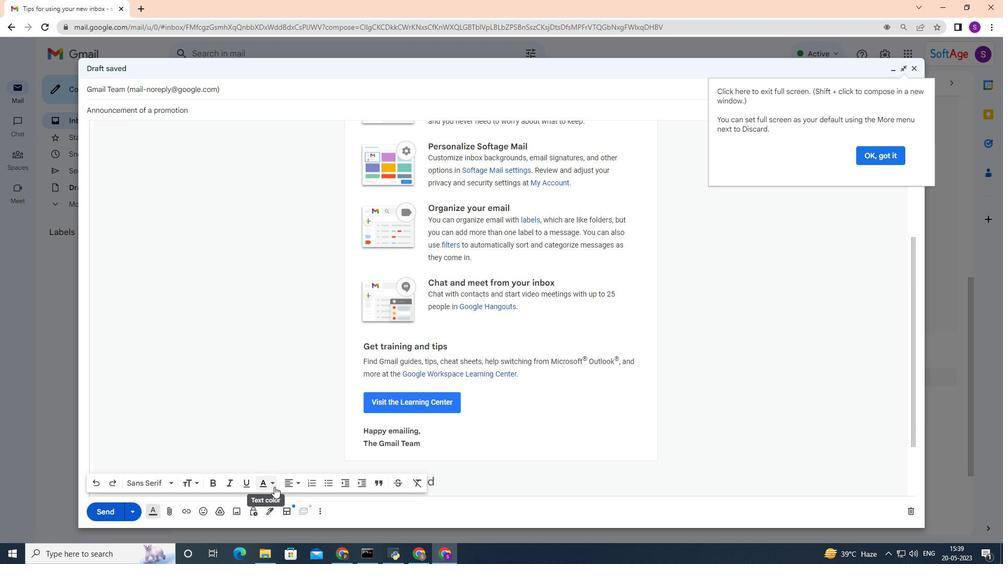 
Action: Mouse moved to (116, 457)
Screenshot: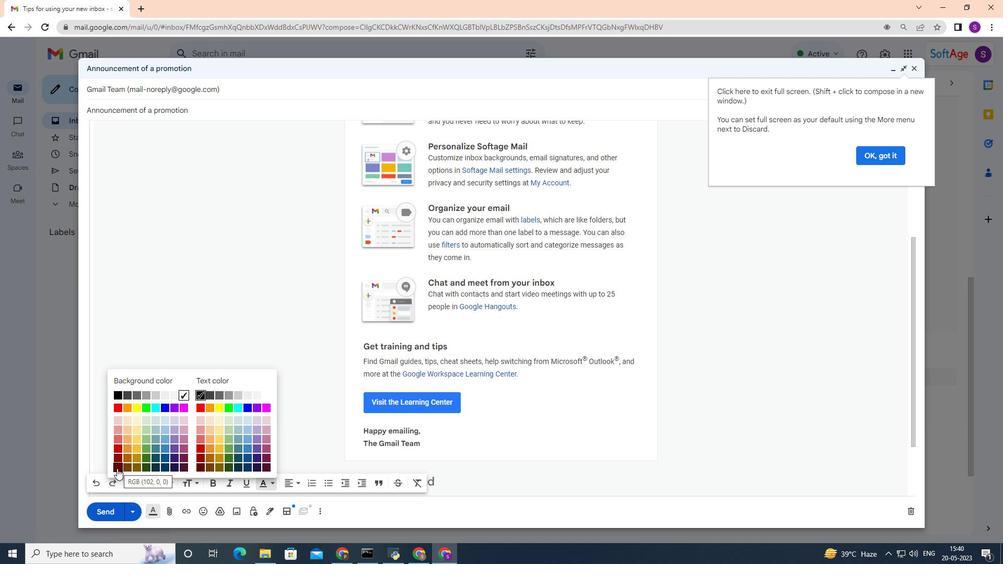 
Action: Mouse pressed left at (116, 457)
Screenshot: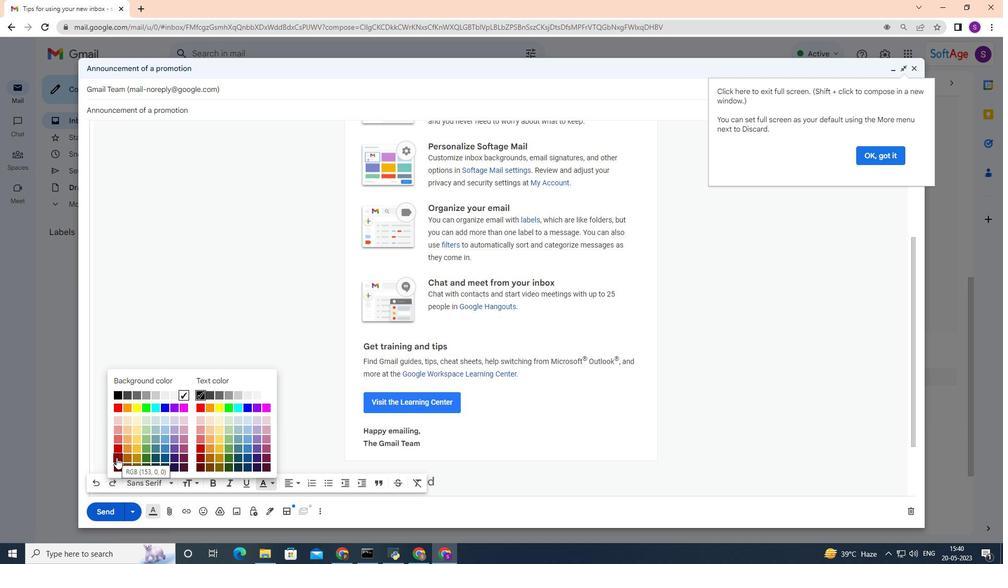 
Action: Mouse moved to (146, 398)
Screenshot: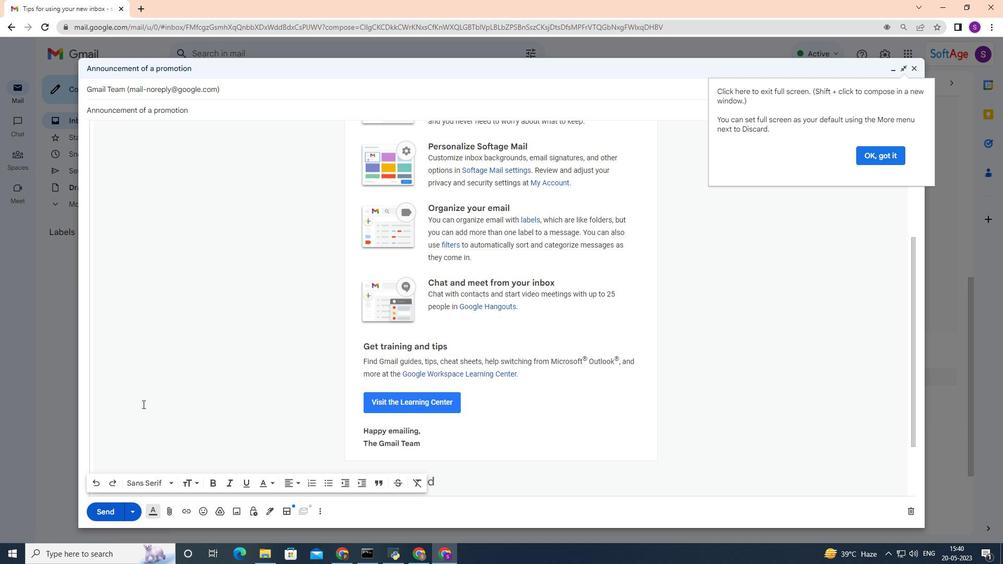 
Action: Mouse scrolled (146, 399) with delta (0, 0)
Screenshot: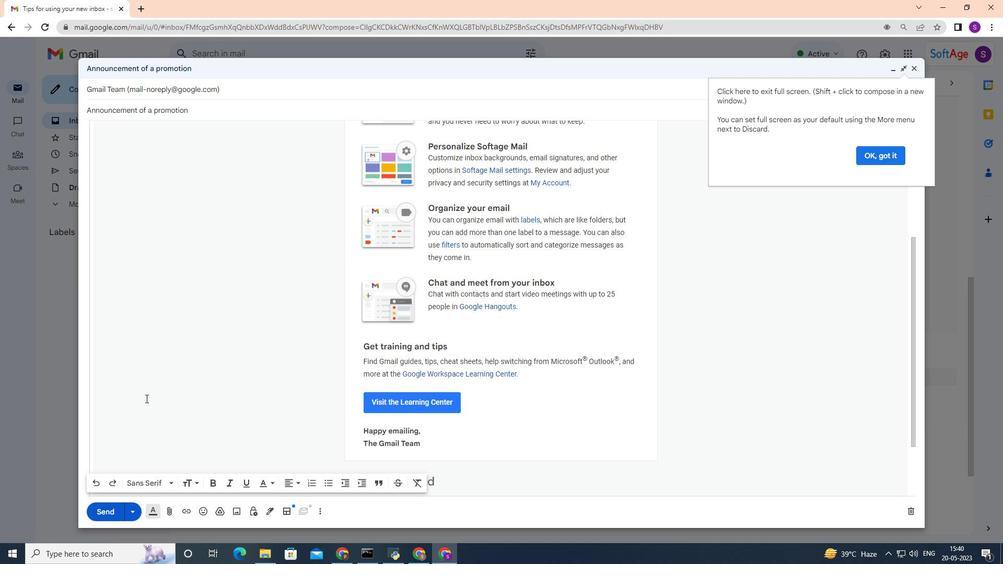 
Action: Mouse scrolled (146, 399) with delta (0, 0)
Screenshot: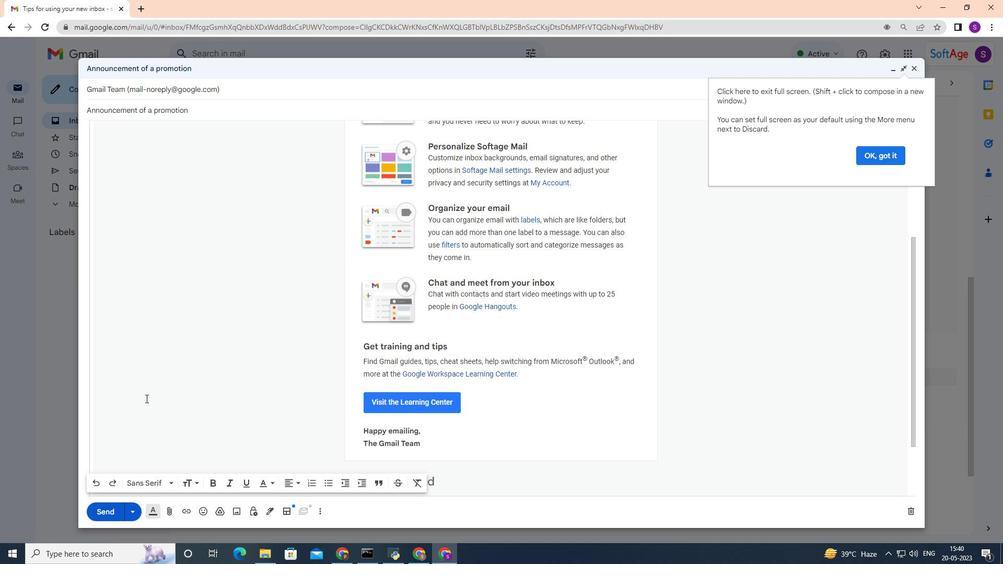
Action: Mouse scrolled (146, 399) with delta (0, 0)
Screenshot: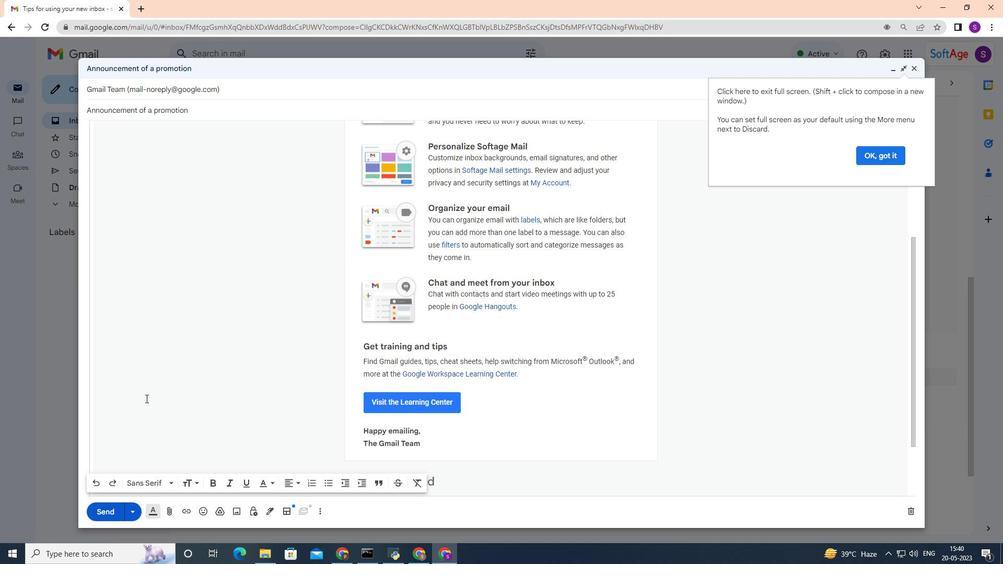 
Action: Mouse scrolled (146, 399) with delta (0, 0)
Screenshot: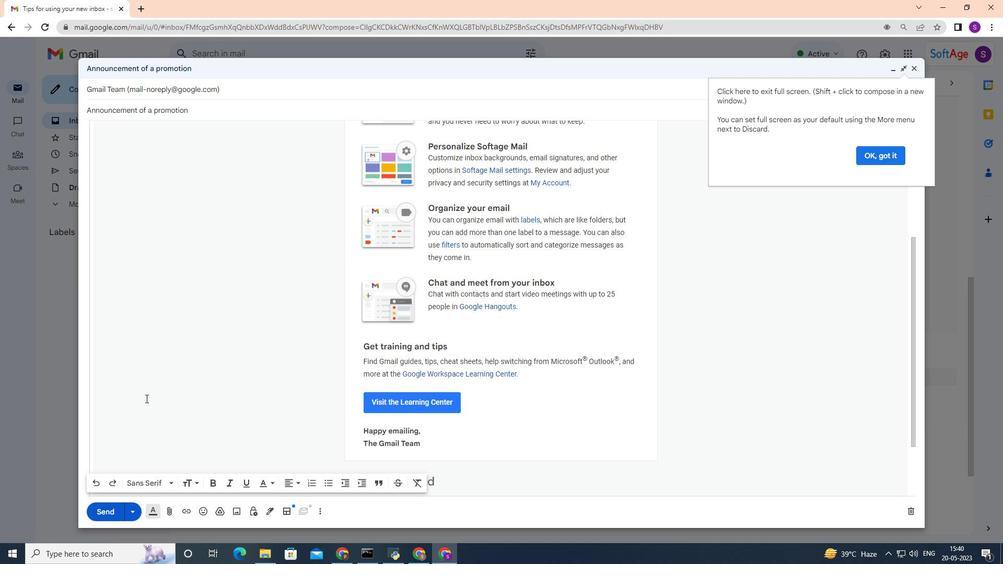 
Action: Mouse scrolled (146, 399) with delta (0, 1)
Screenshot: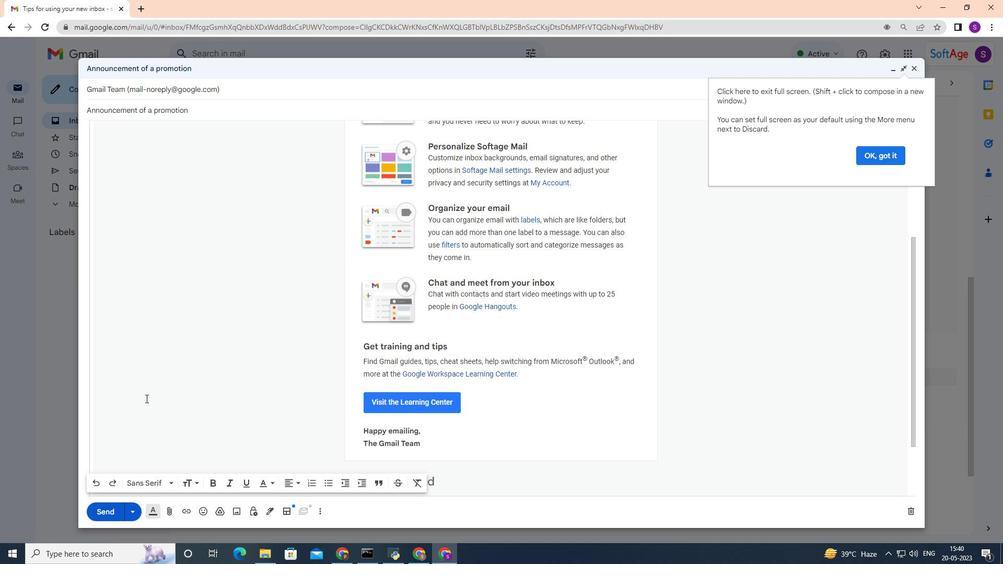 
Action: Mouse scrolled (146, 399) with delta (0, 0)
Screenshot: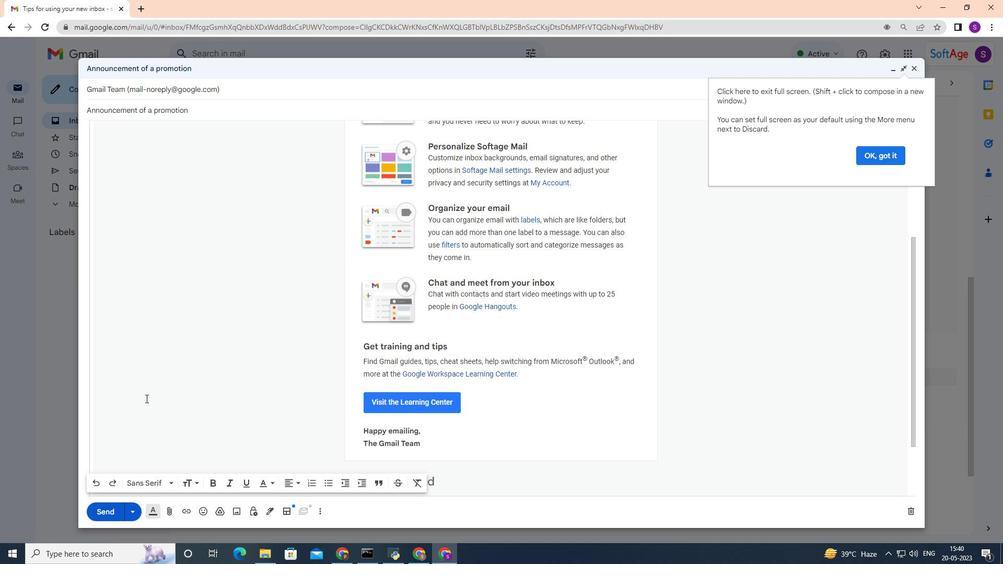 
Action: Mouse scrolled (146, 399) with delta (0, 0)
Screenshot: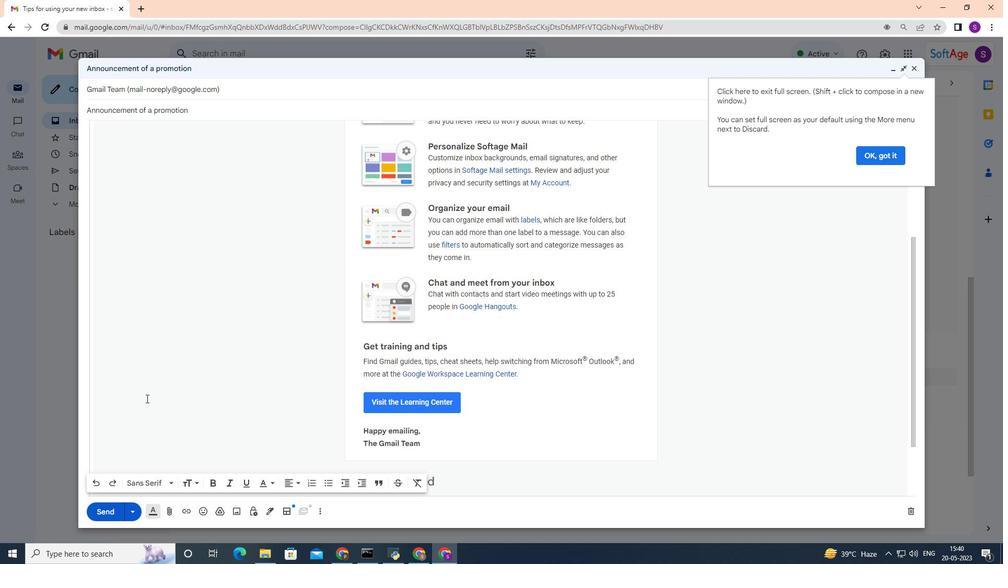
Action: Mouse moved to (146, 398)
Screenshot: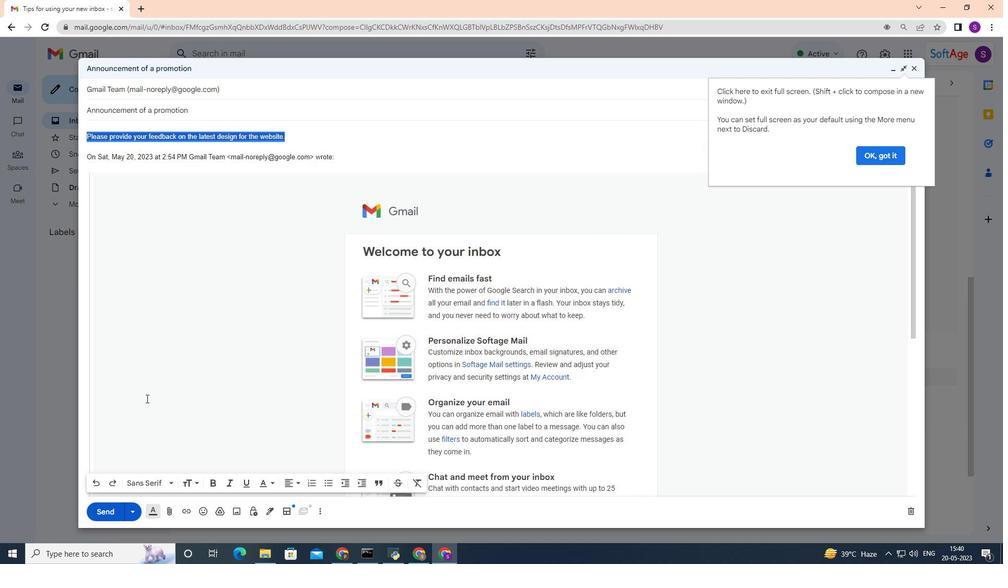 
Action: Mouse scrolled (146, 398) with delta (0, 0)
Screenshot: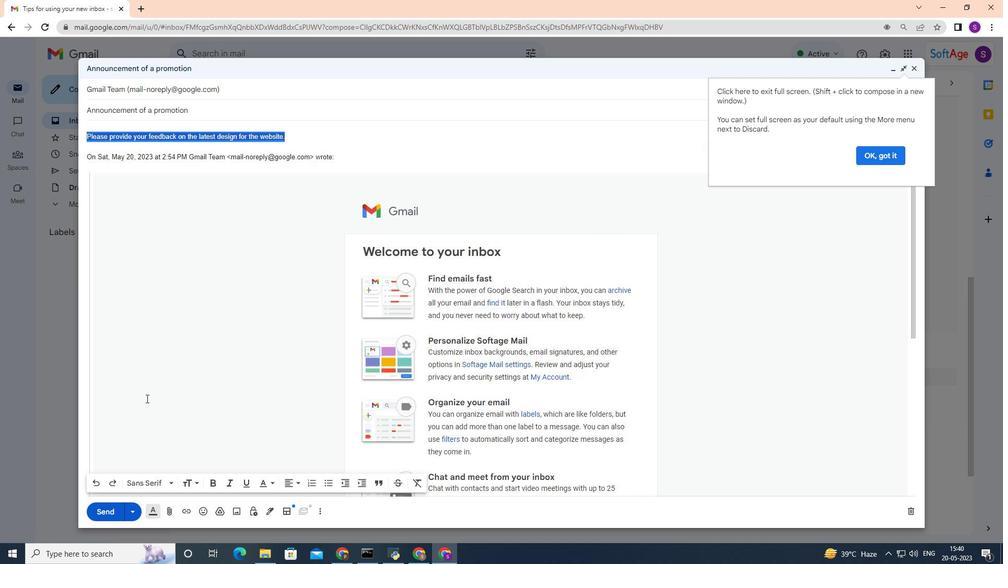 
Action: Mouse scrolled (146, 398) with delta (0, 0)
Screenshot: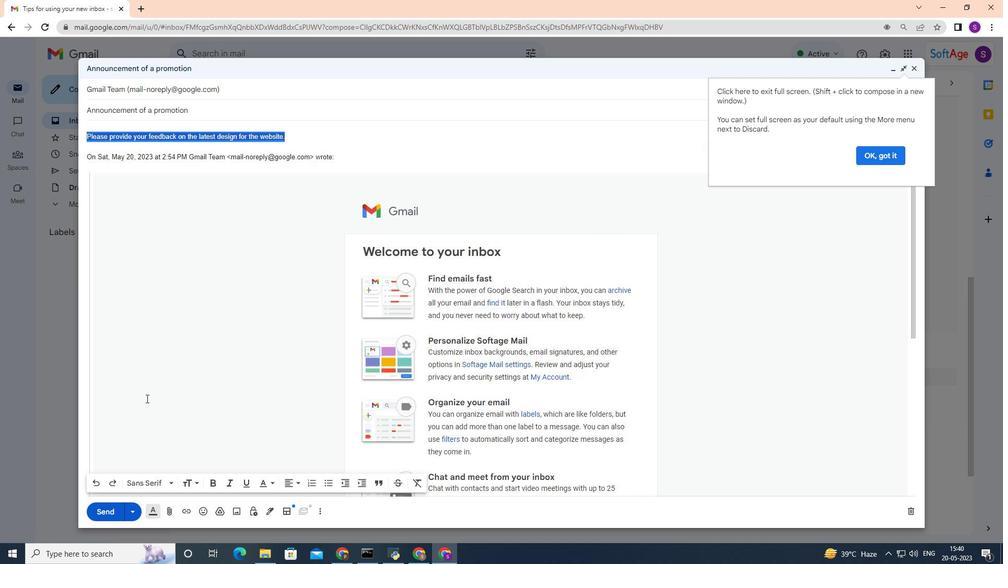 
Action: Mouse scrolled (146, 398) with delta (0, 0)
Screenshot: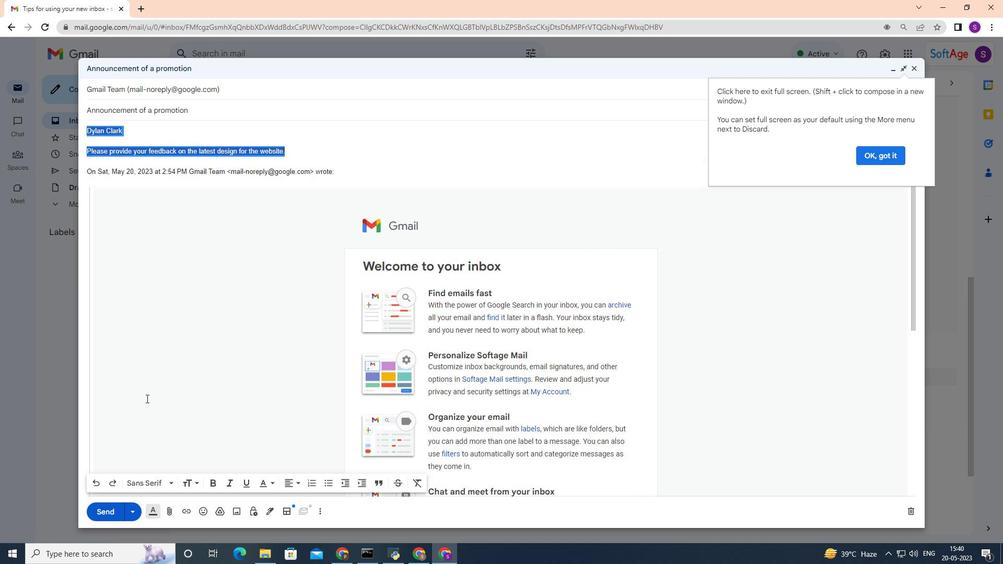 
Action: Mouse scrolled (146, 398) with delta (0, 0)
Screenshot: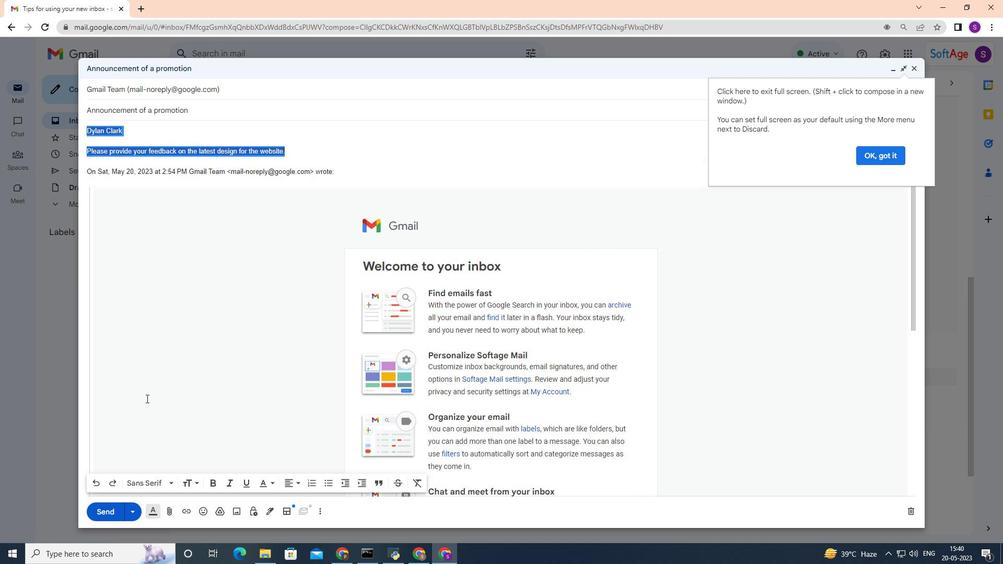 
Action: Mouse scrolled (146, 398) with delta (0, 0)
Screenshot: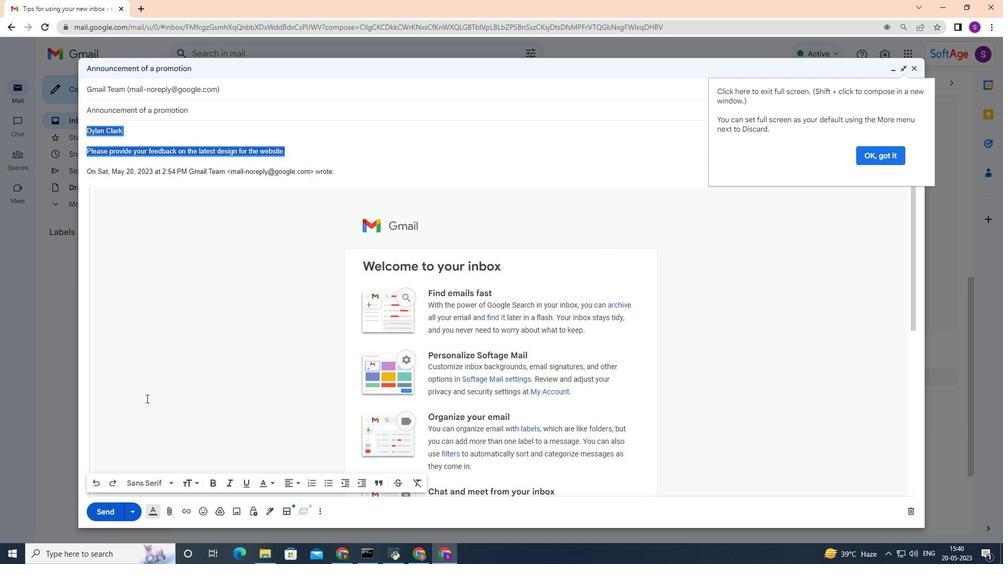
Action: Mouse scrolled (146, 398) with delta (0, 0)
Screenshot: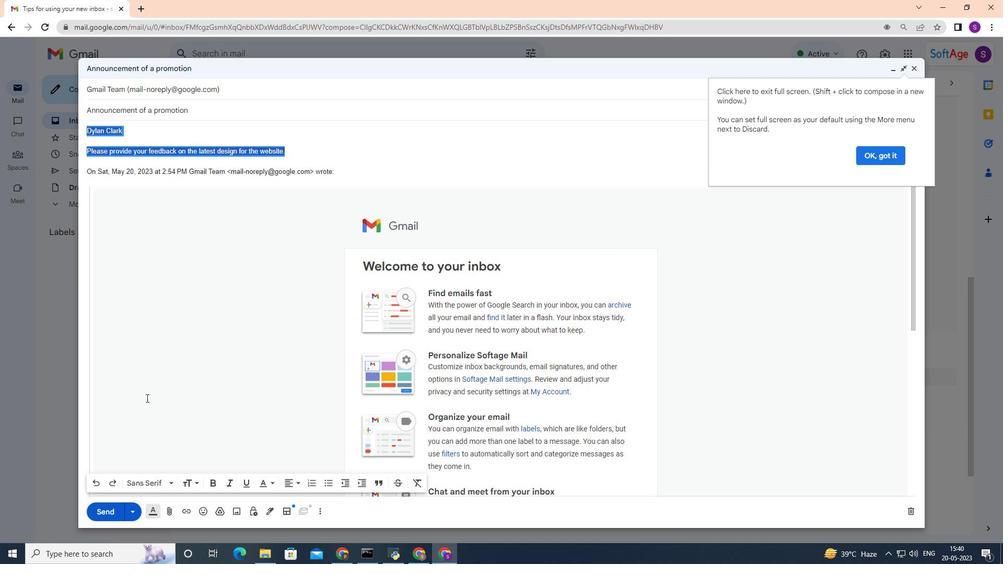 
Action: Mouse scrolled (146, 398) with delta (0, 0)
Screenshot: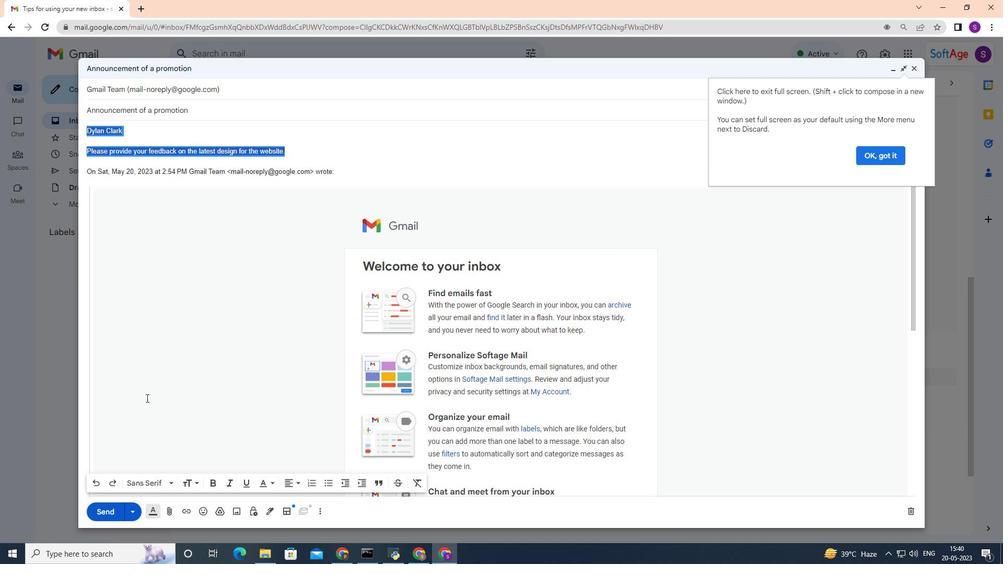
Action: Mouse scrolled (146, 398) with delta (0, 0)
Screenshot: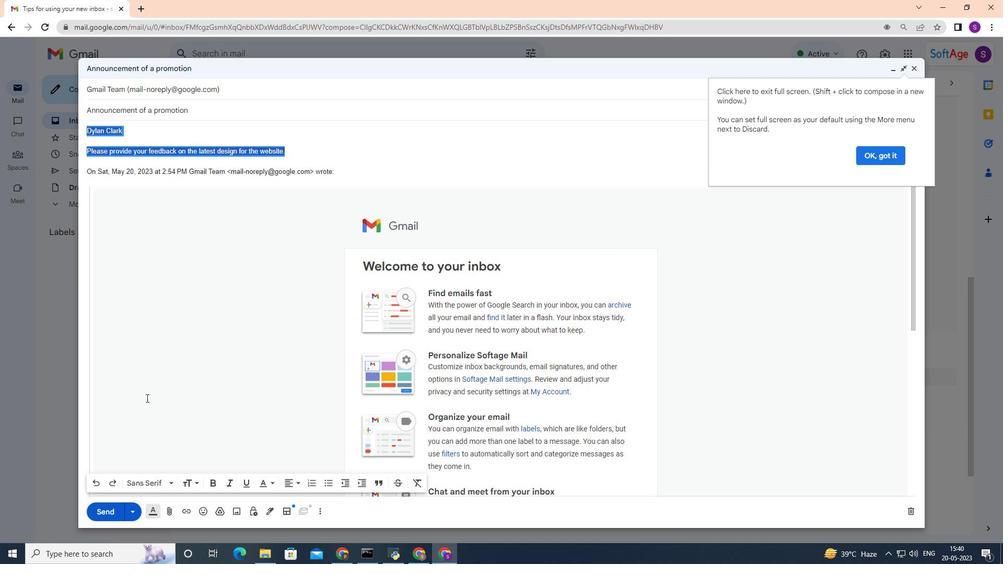 
Action: Mouse moved to (348, 163)
Screenshot: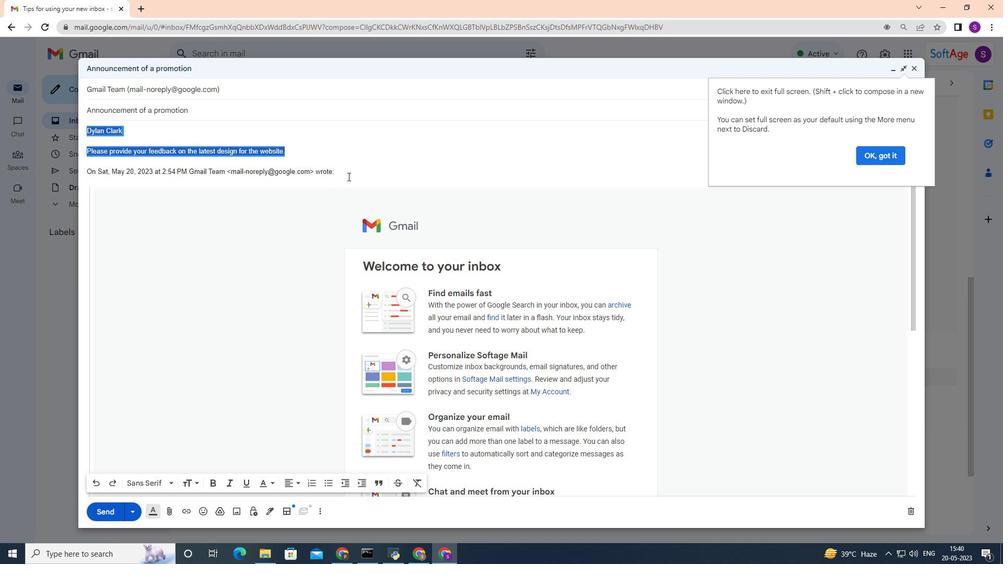 
Action: Mouse pressed left at (348, 163)
Screenshot: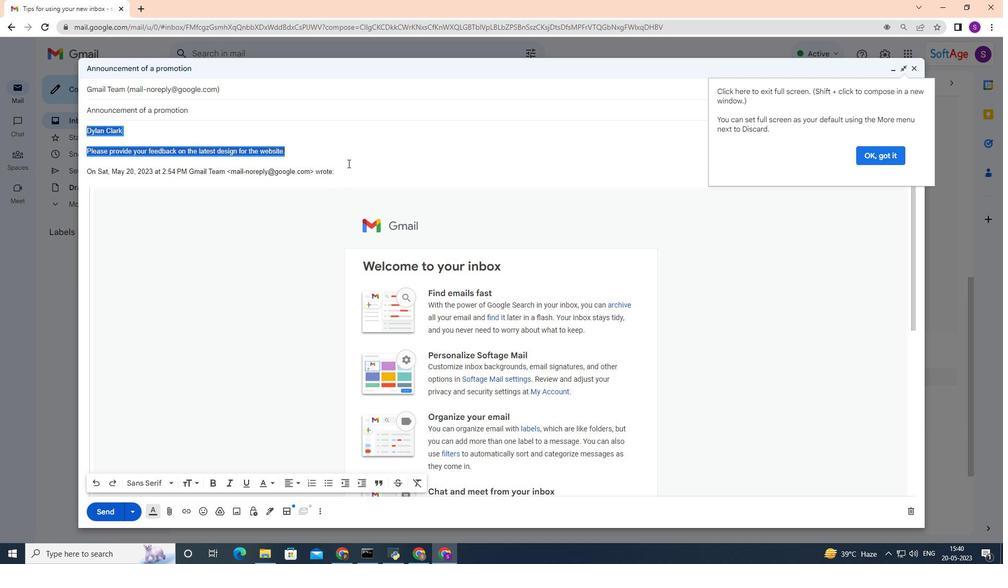
Action: Mouse moved to (199, 274)
Screenshot: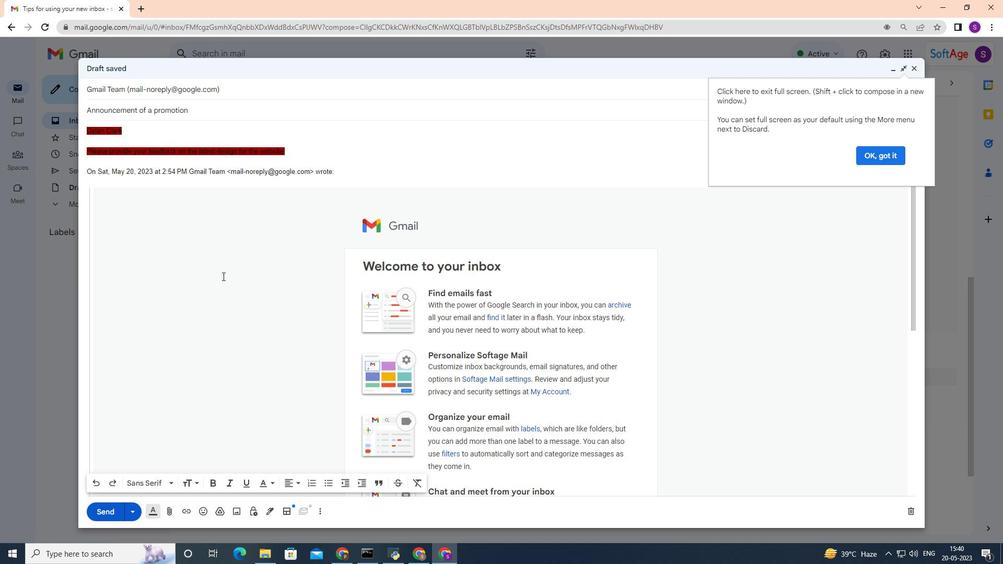 
Action: Mouse scrolled (199, 275) with delta (0, 0)
Screenshot: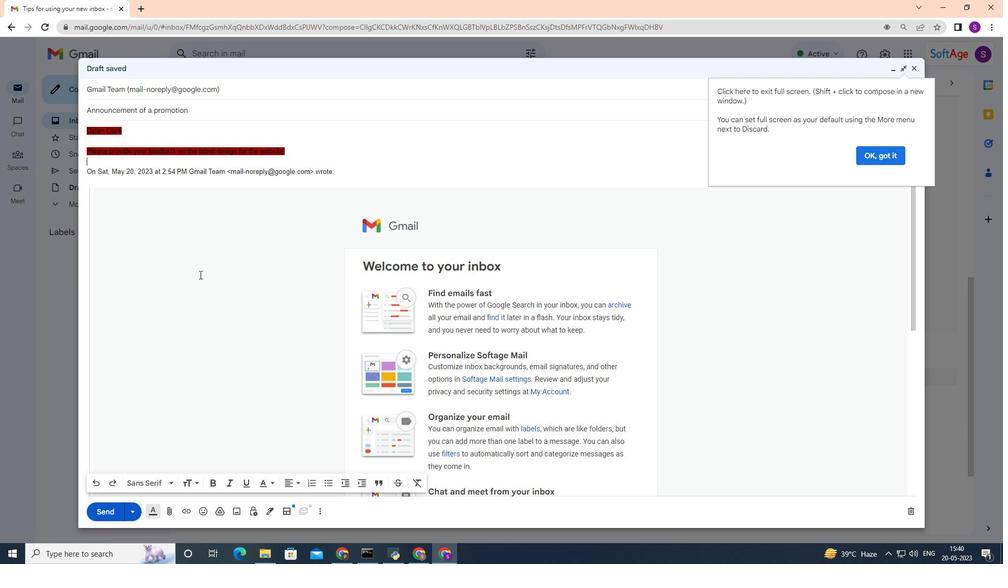 
Action: Mouse scrolled (199, 275) with delta (0, 0)
Screenshot: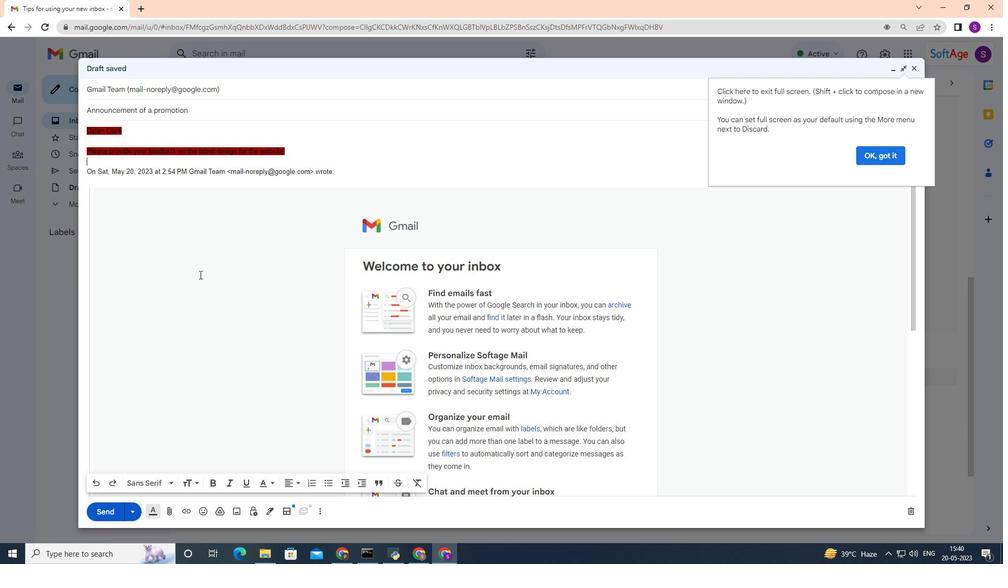 
Action: Mouse scrolled (199, 275) with delta (0, 0)
Screenshot: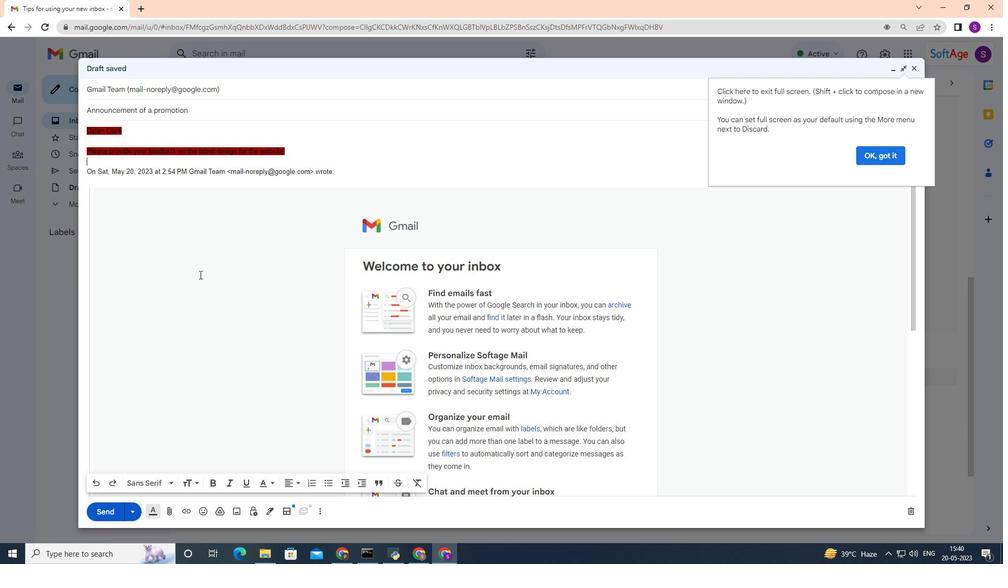 
Action: Mouse moved to (196, 275)
Screenshot: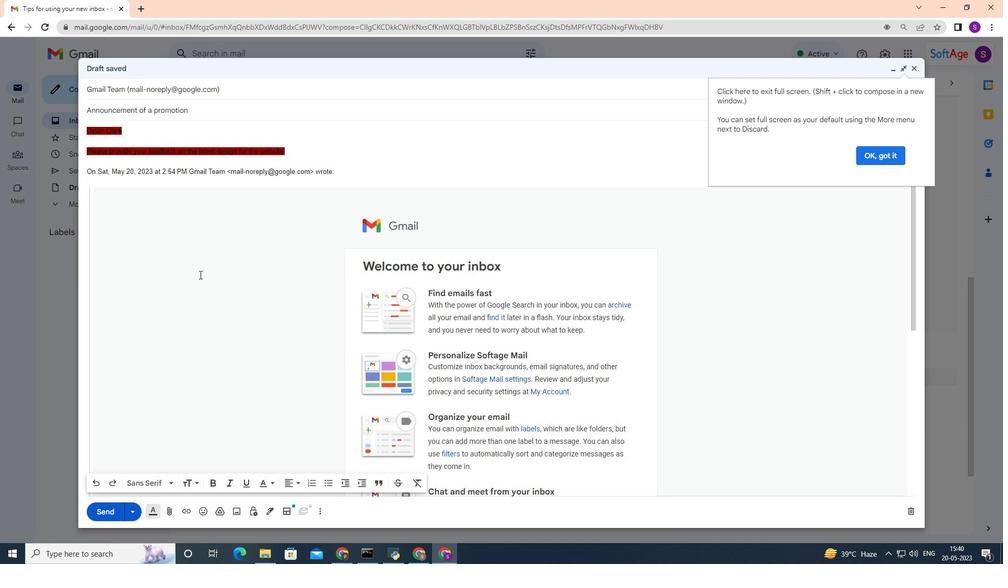 
Action: Mouse scrolled (196, 275) with delta (0, 0)
Screenshot: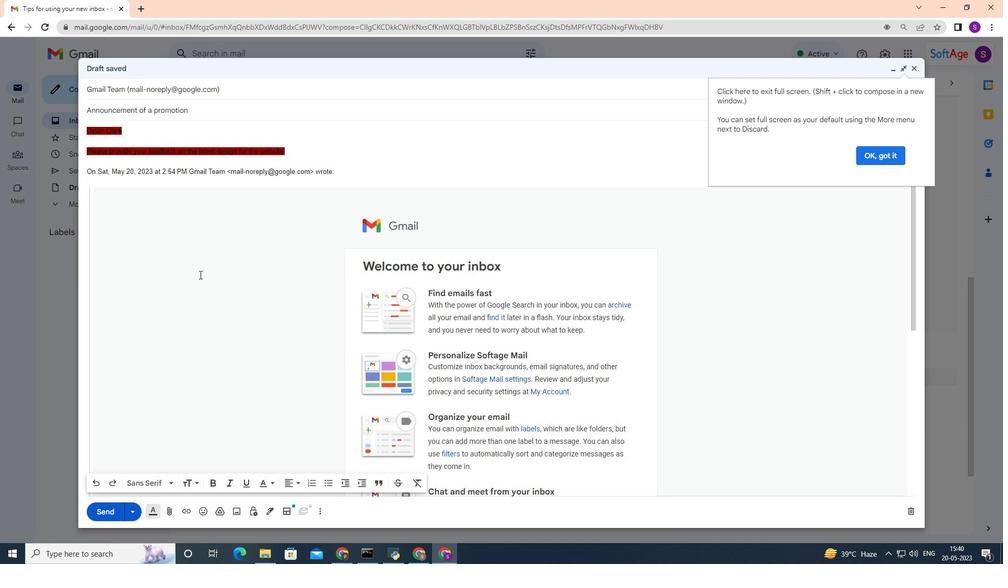 
Action: Mouse moved to (192, 277)
Screenshot: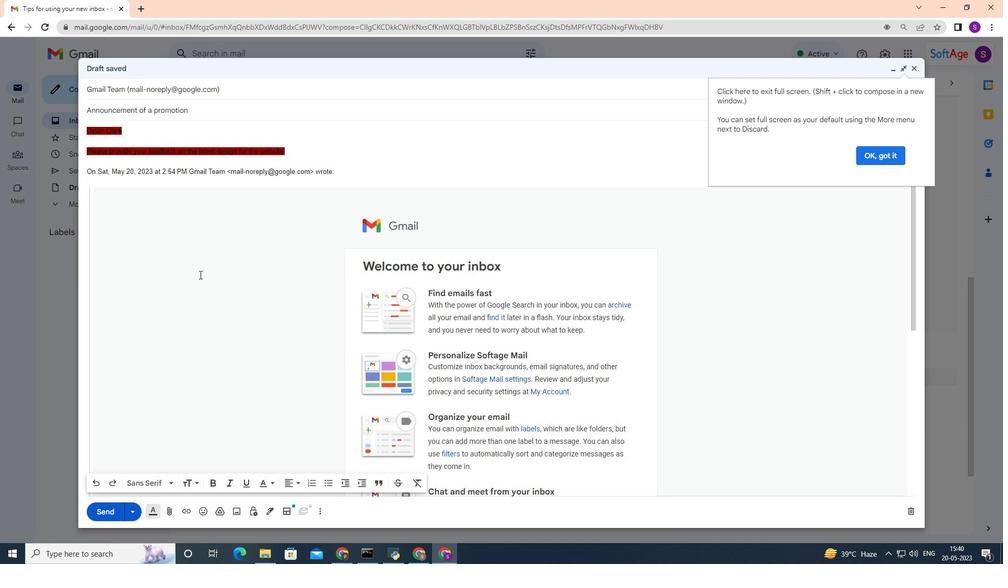 
Action: Mouse scrolled (192, 276) with delta (0, 0)
Screenshot: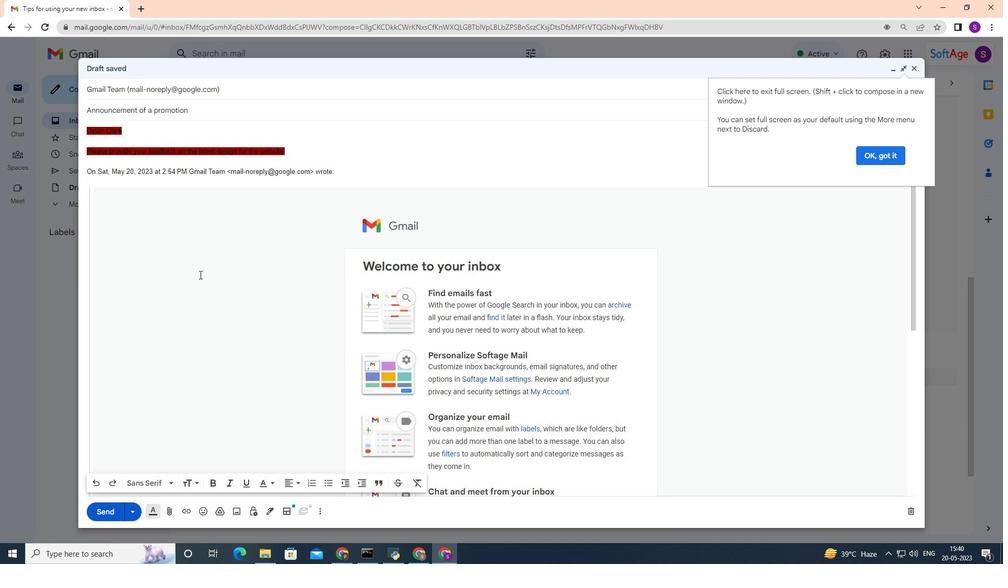 
Action: Mouse moved to (192, 277)
Screenshot: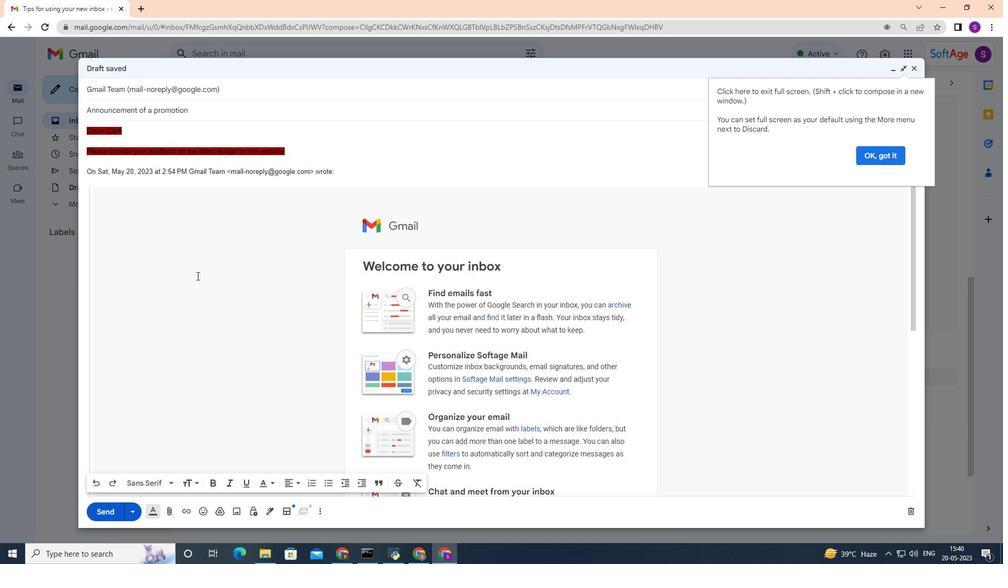 
Action: Mouse scrolled (192, 276) with delta (0, 0)
